 Task: Slide 17 - Reading Now.
Action: Mouse moved to (40, 103)
Screenshot: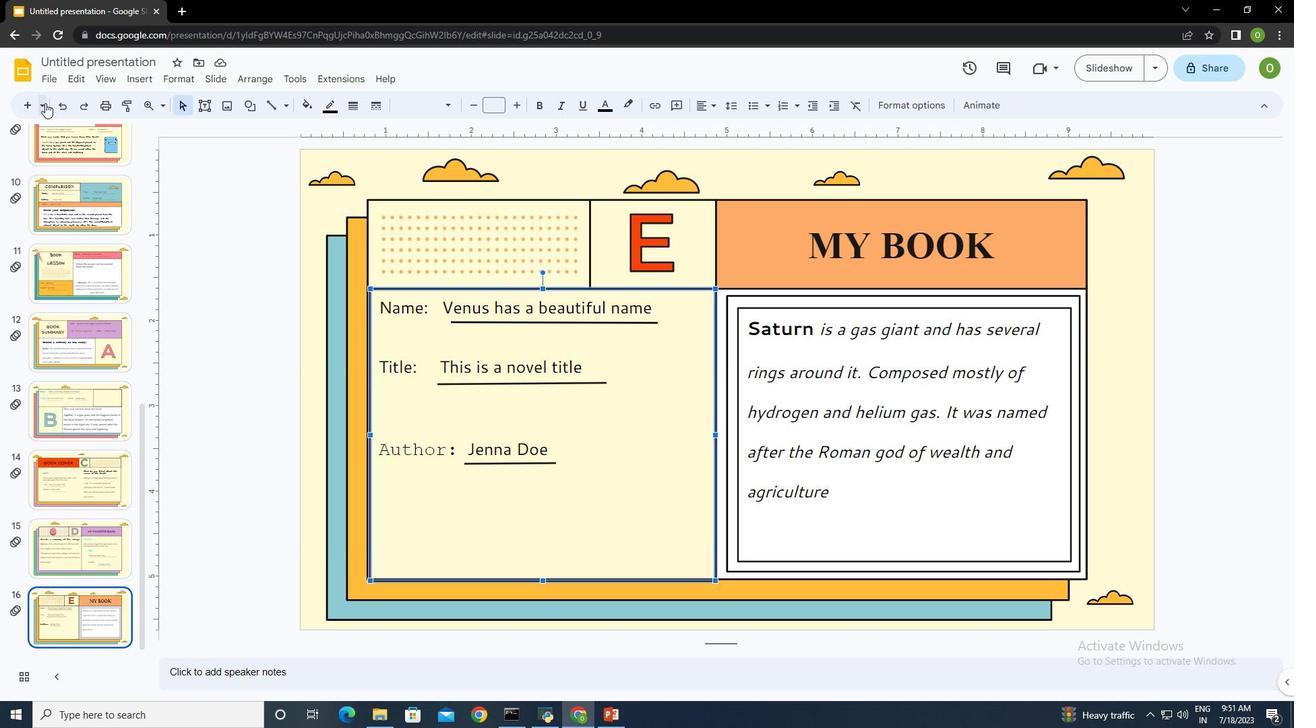 
Action: Mouse pressed left at (40, 103)
Screenshot: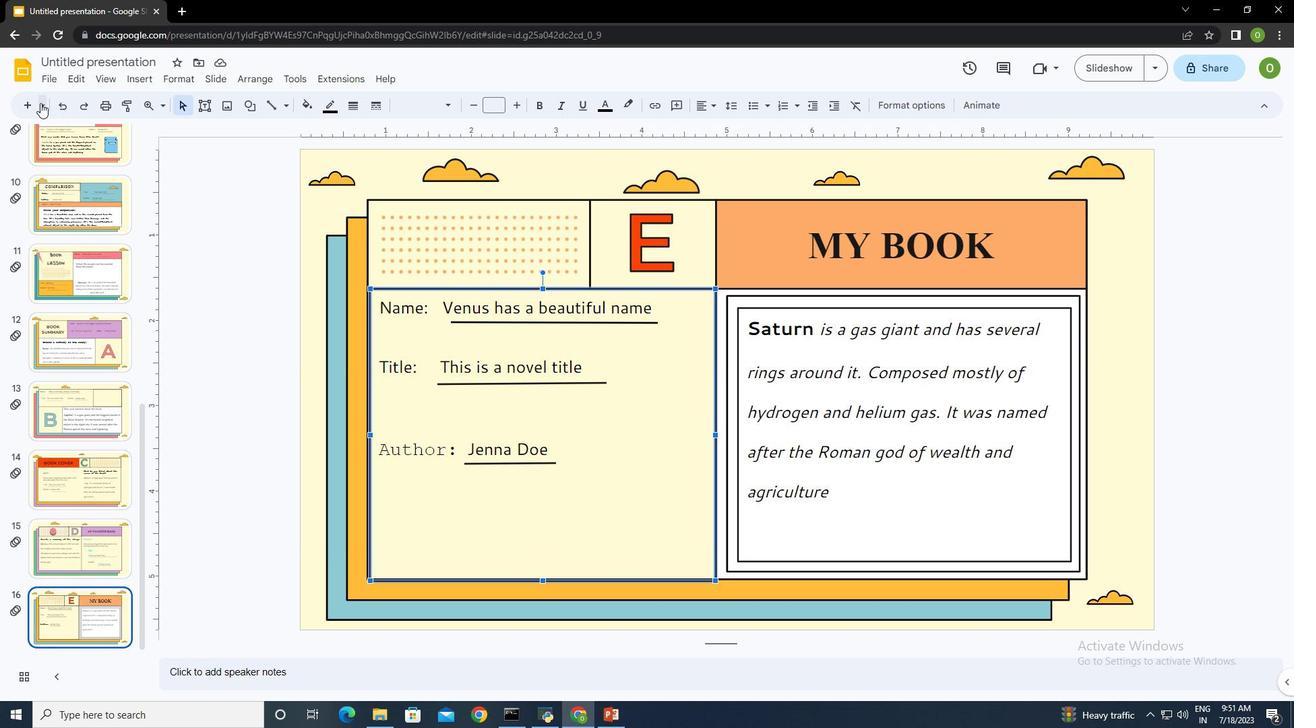 
Action: Mouse moved to (199, 468)
Screenshot: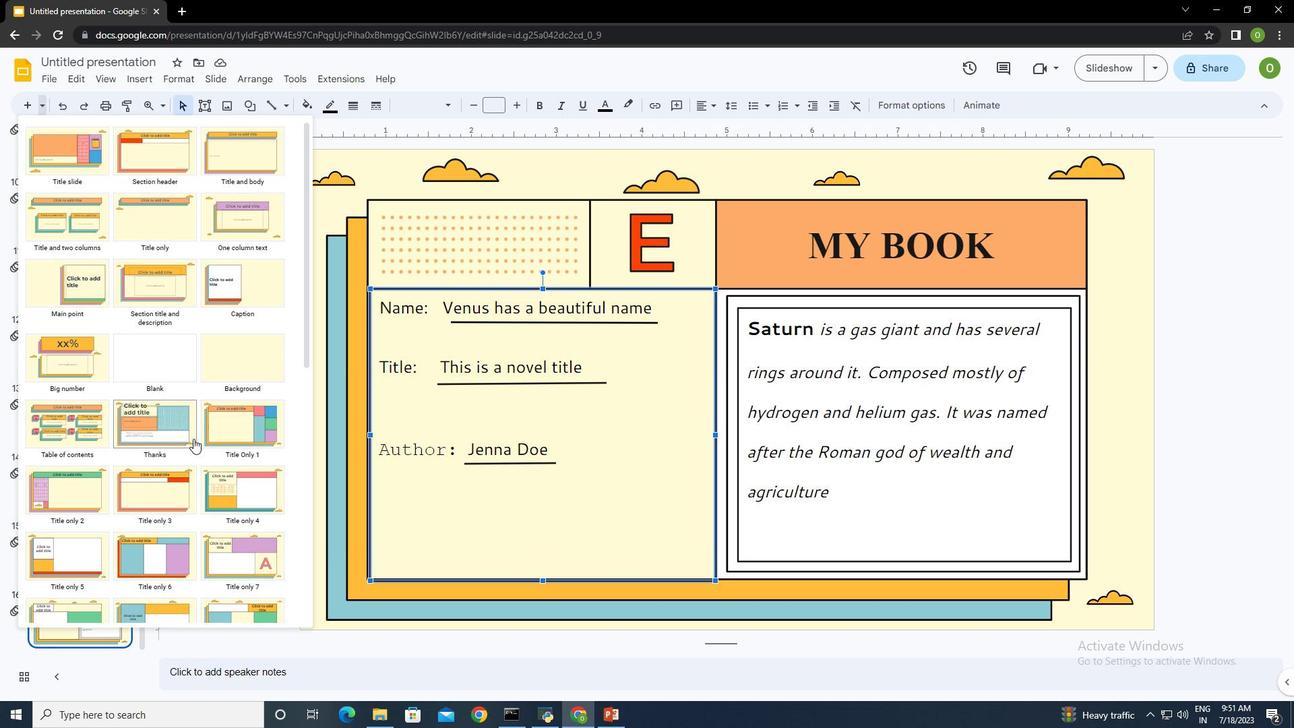 
Action: Mouse scrolled (199, 467) with delta (0, 0)
Screenshot: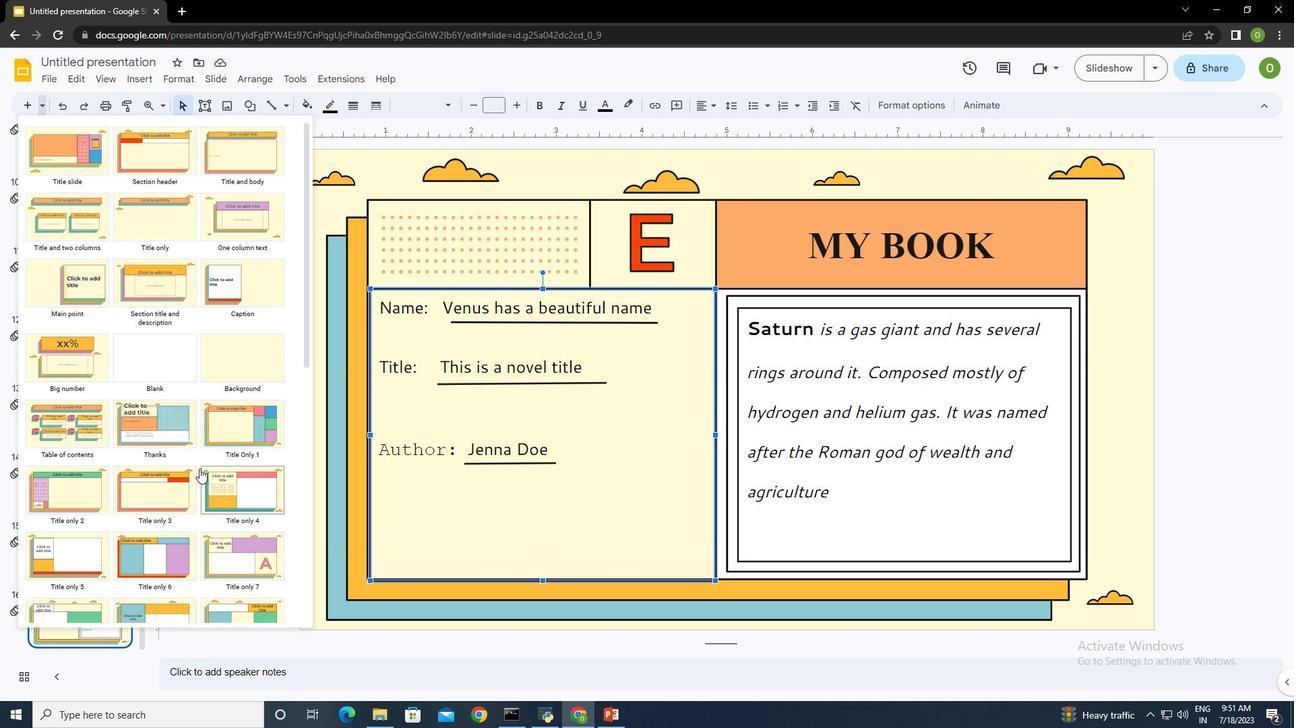 
Action: Mouse scrolled (199, 467) with delta (0, 0)
Screenshot: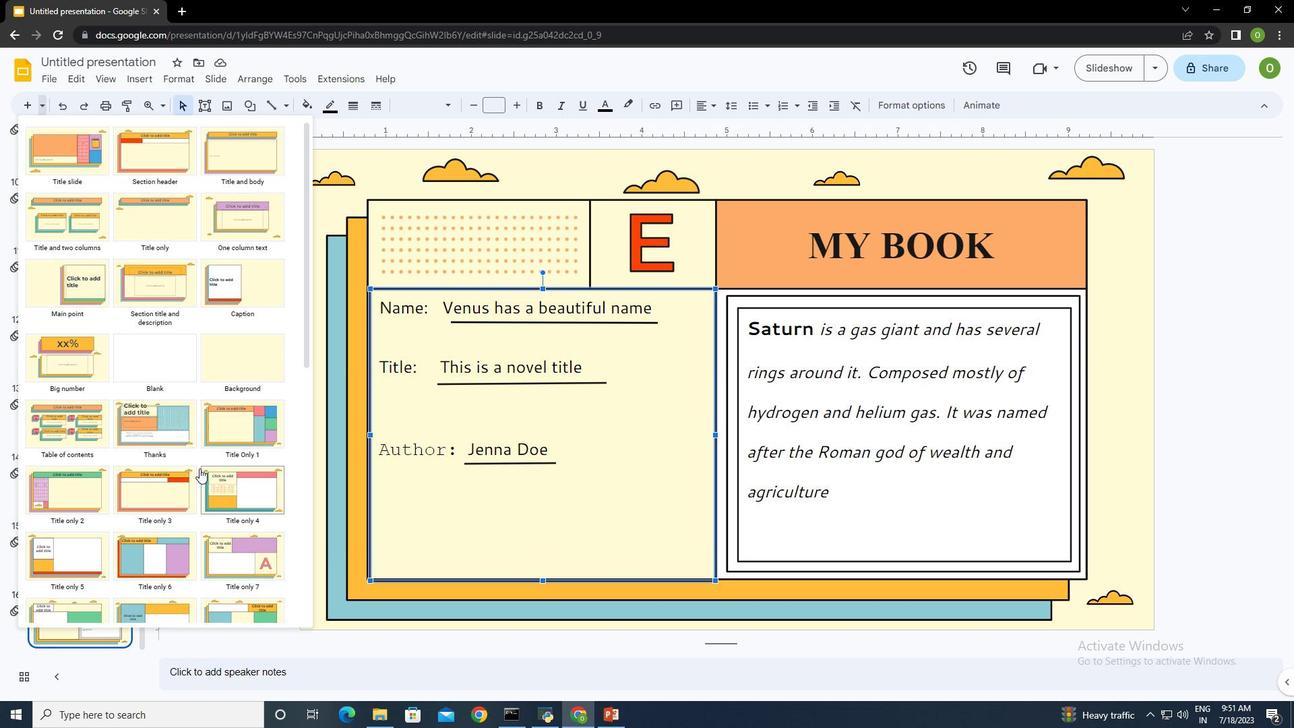 
Action: Mouse scrolled (199, 467) with delta (0, 0)
Screenshot: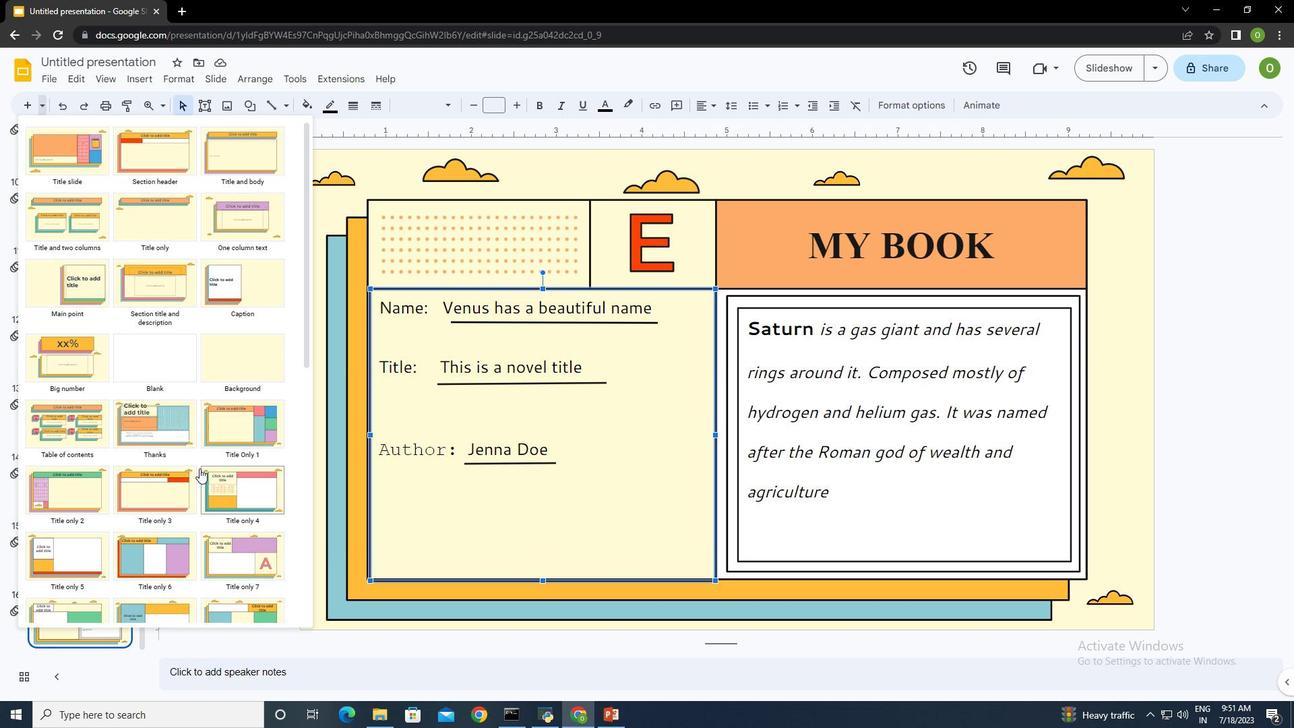 
Action: Mouse scrolled (199, 467) with delta (0, 0)
Screenshot: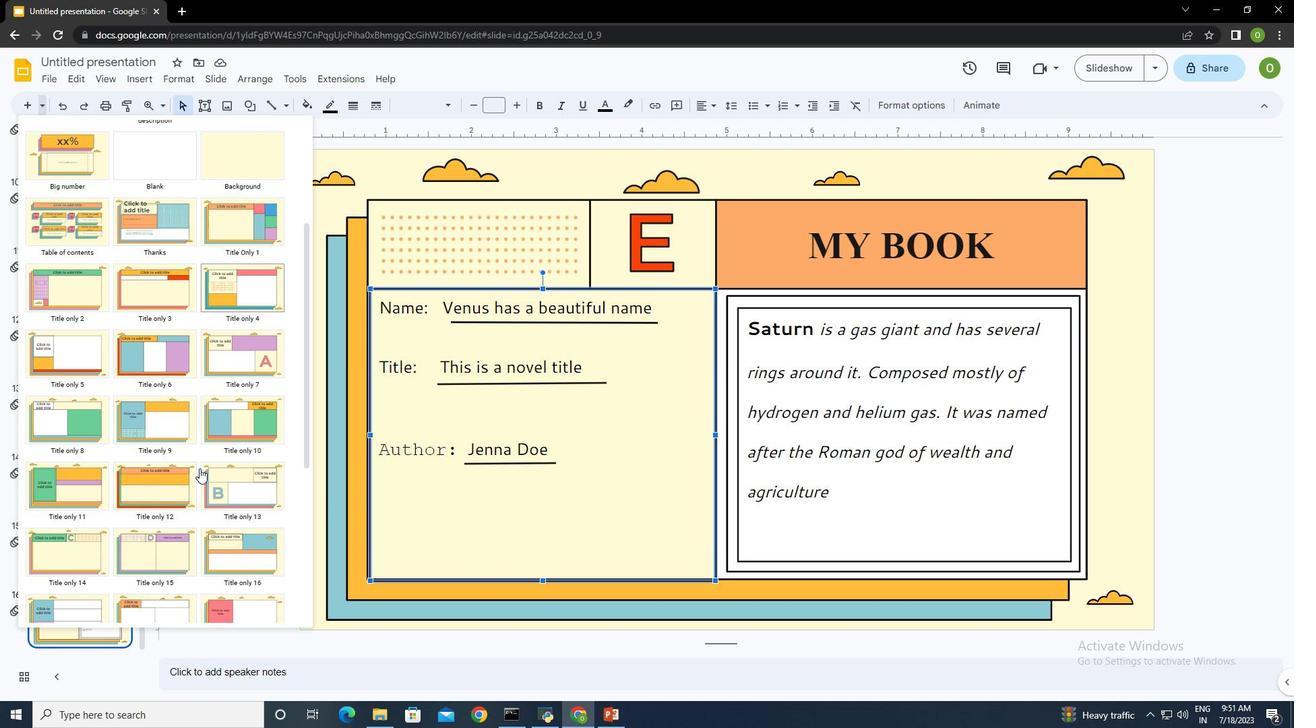 
Action: Mouse scrolled (199, 467) with delta (0, 0)
Screenshot: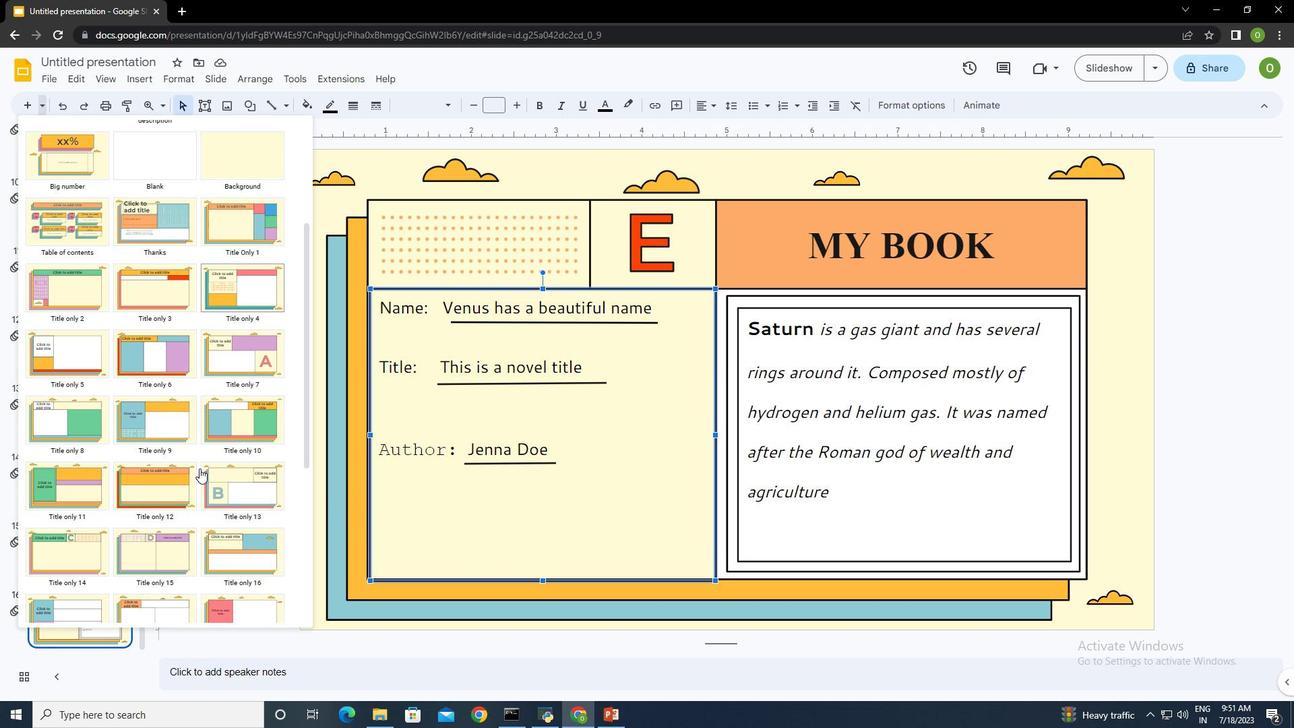 
Action: Mouse scrolled (199, 467) with delta (0, 0)
Screenshot: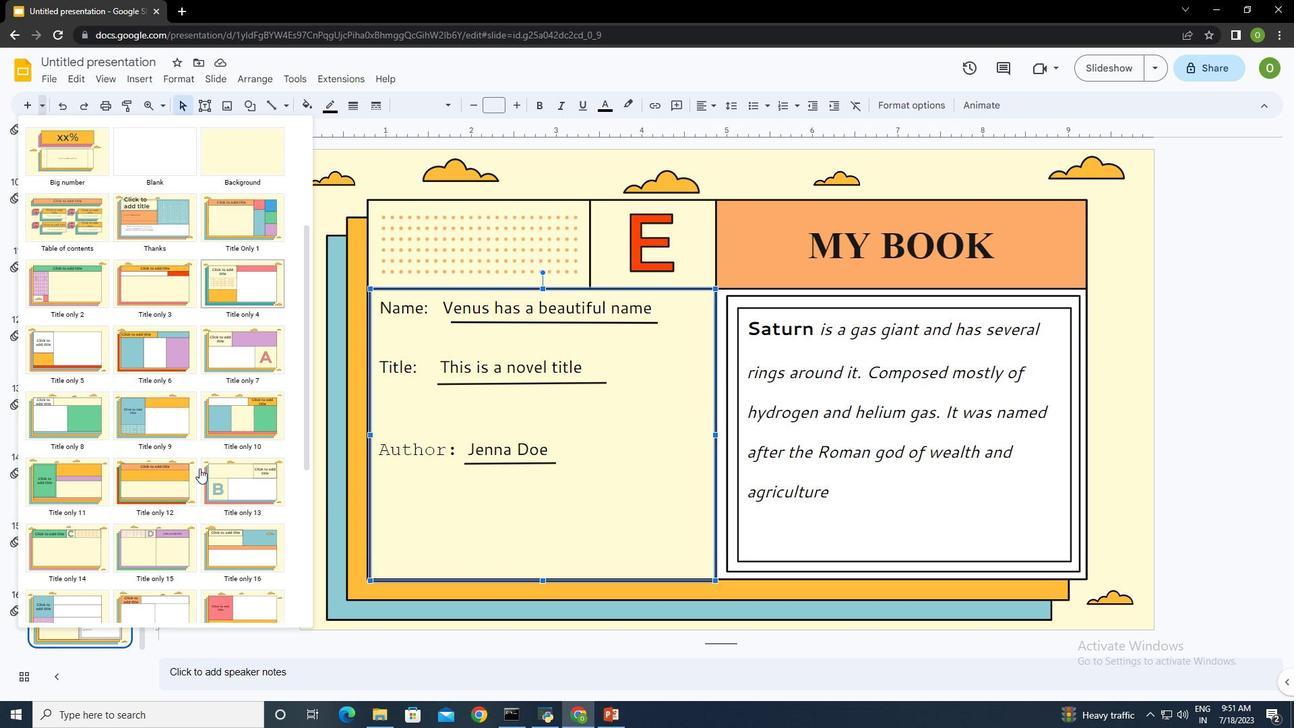 
Action: Mouse scrolled (199, 467) with delta (0, 0)
Screenshot: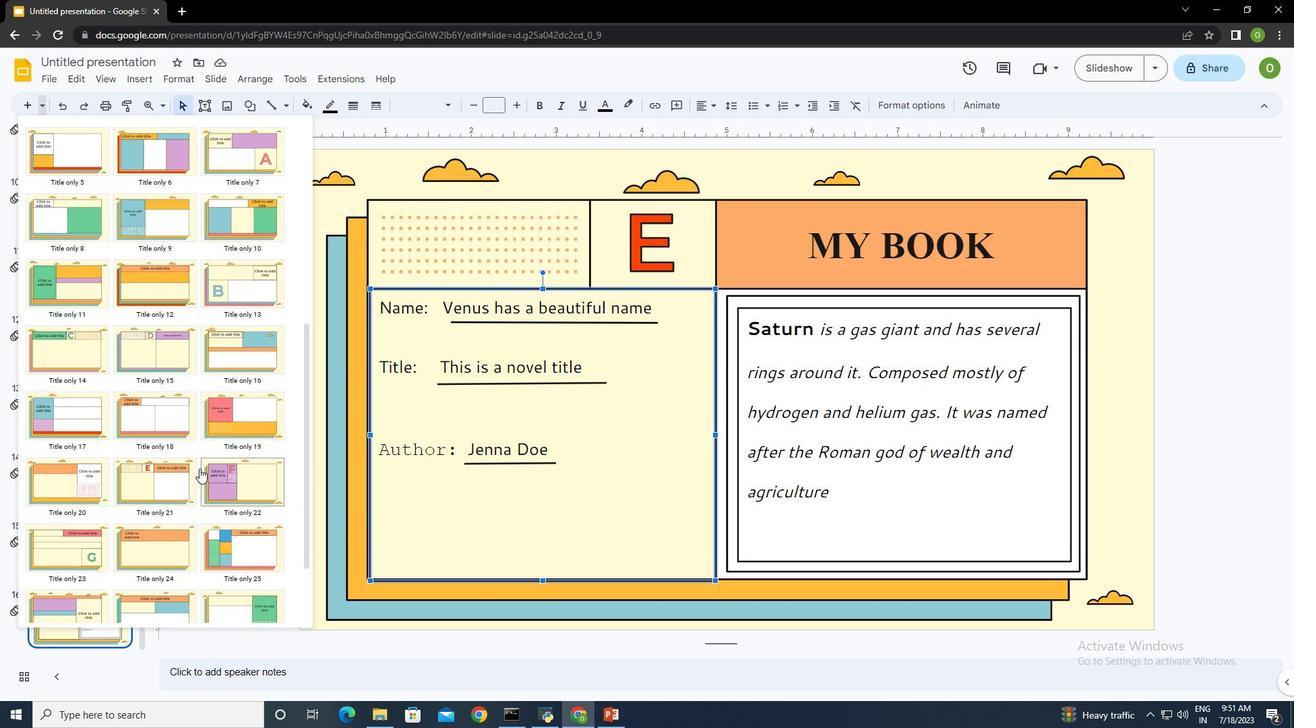 
Action: Mouse moved to (246, 409)
Screenshot: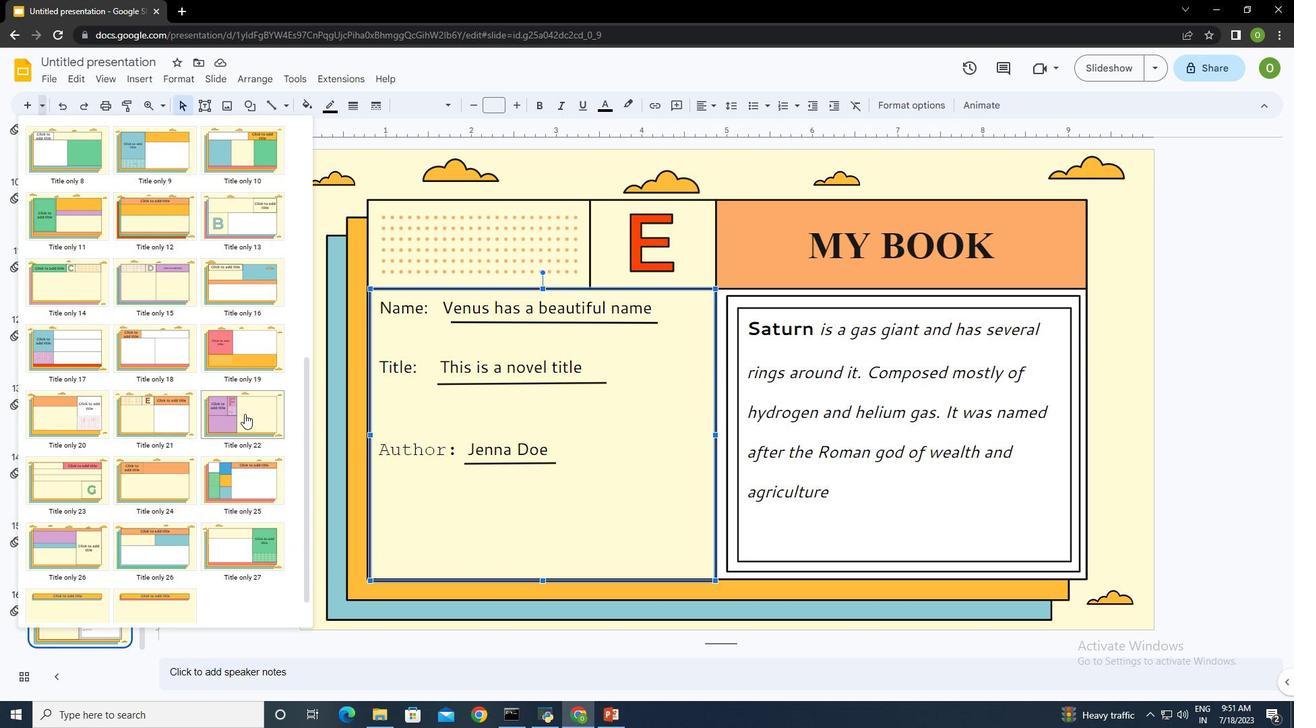 
Action: Mouse pressed left at (246, 409)
Screenshot: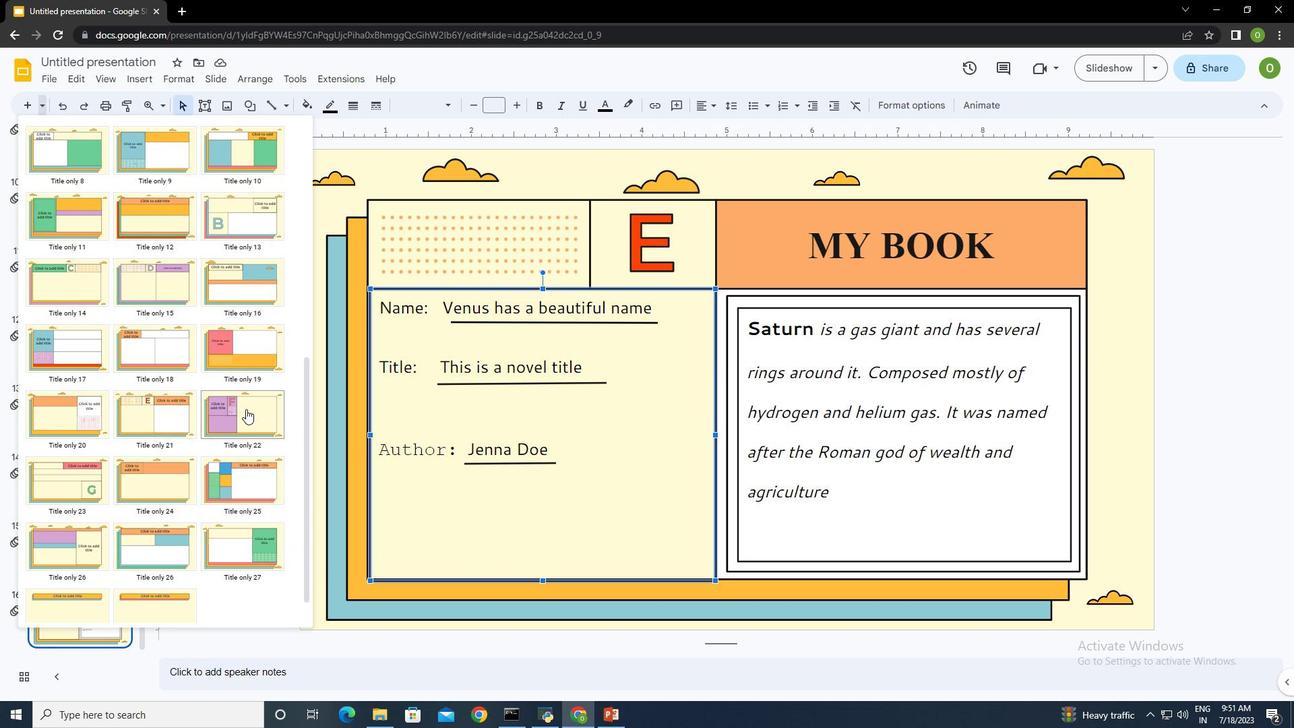 
Action: Mouse moved to (489, 296)
Screenshot: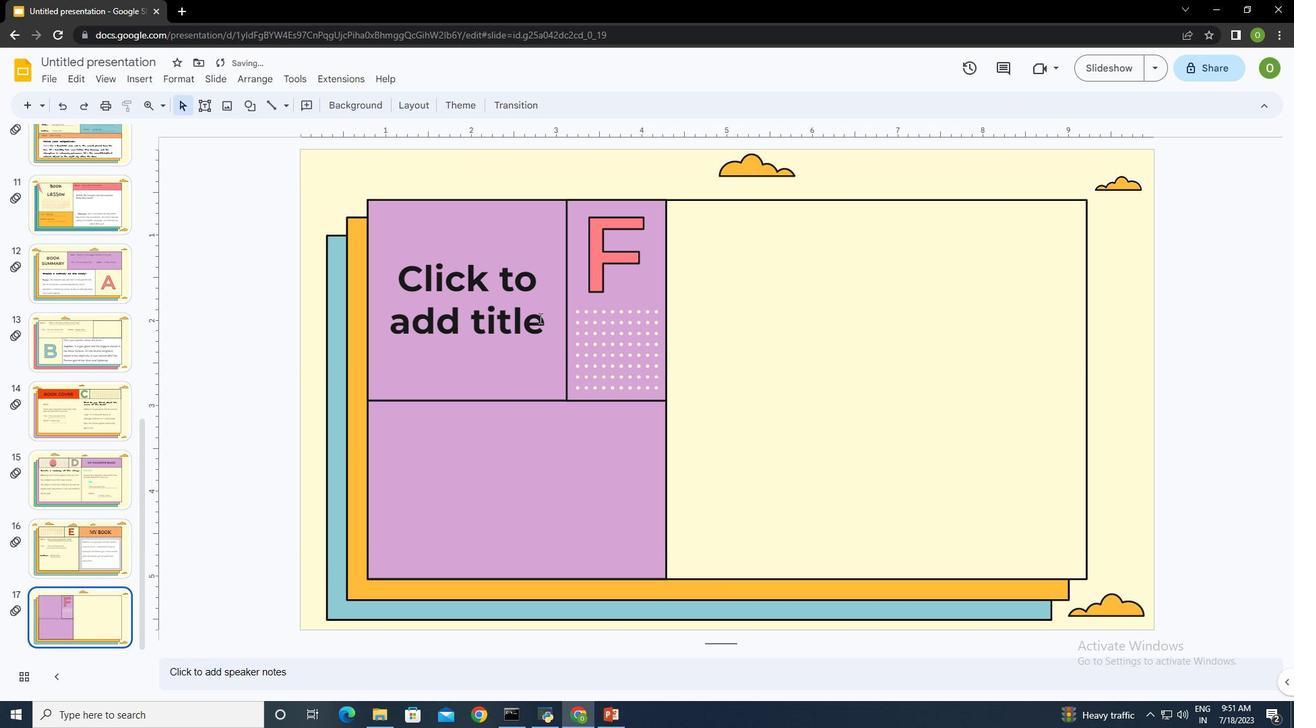 
Action: Mouse pressed left at (489, 296)
Screenshot: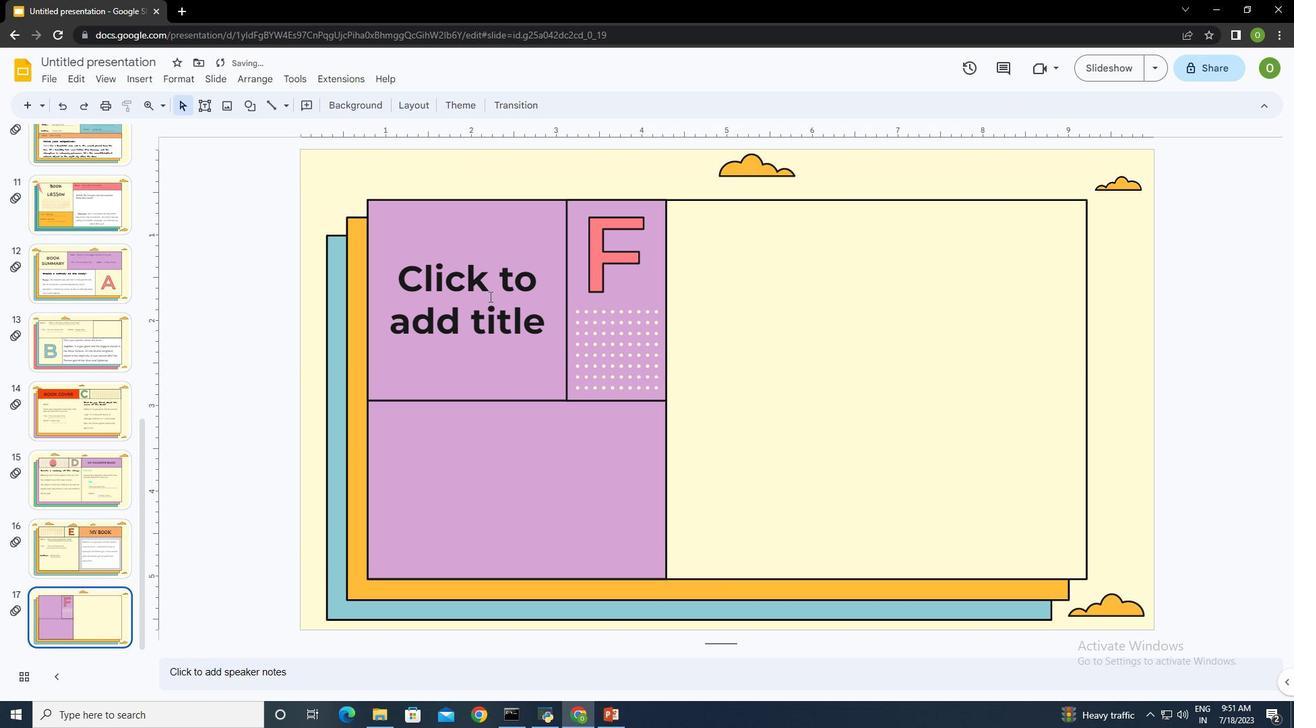
Action: Key pressed <Key.shift><Key.shift><Key.shift><Key.caps_lock>REASING<Key.space>NOE<Key.backspace>W
Screenshot: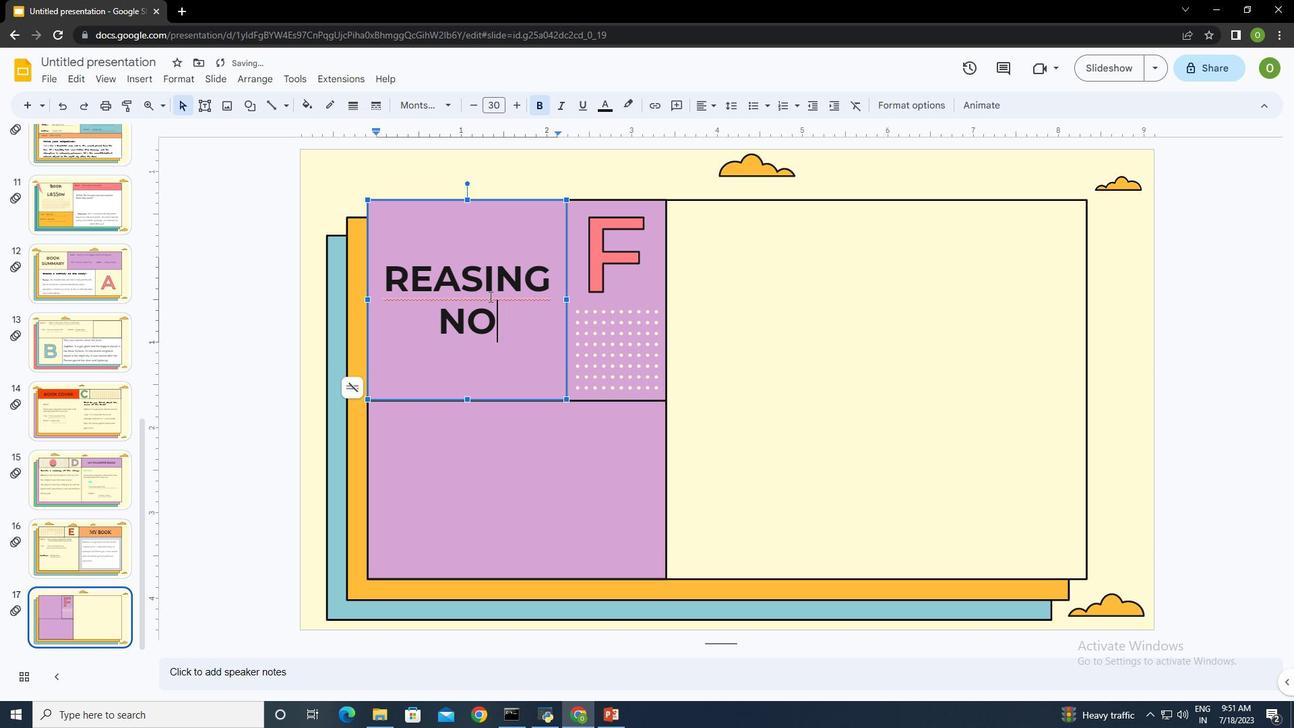 
Action: Mouse moved to (387, 252)
Screenshot: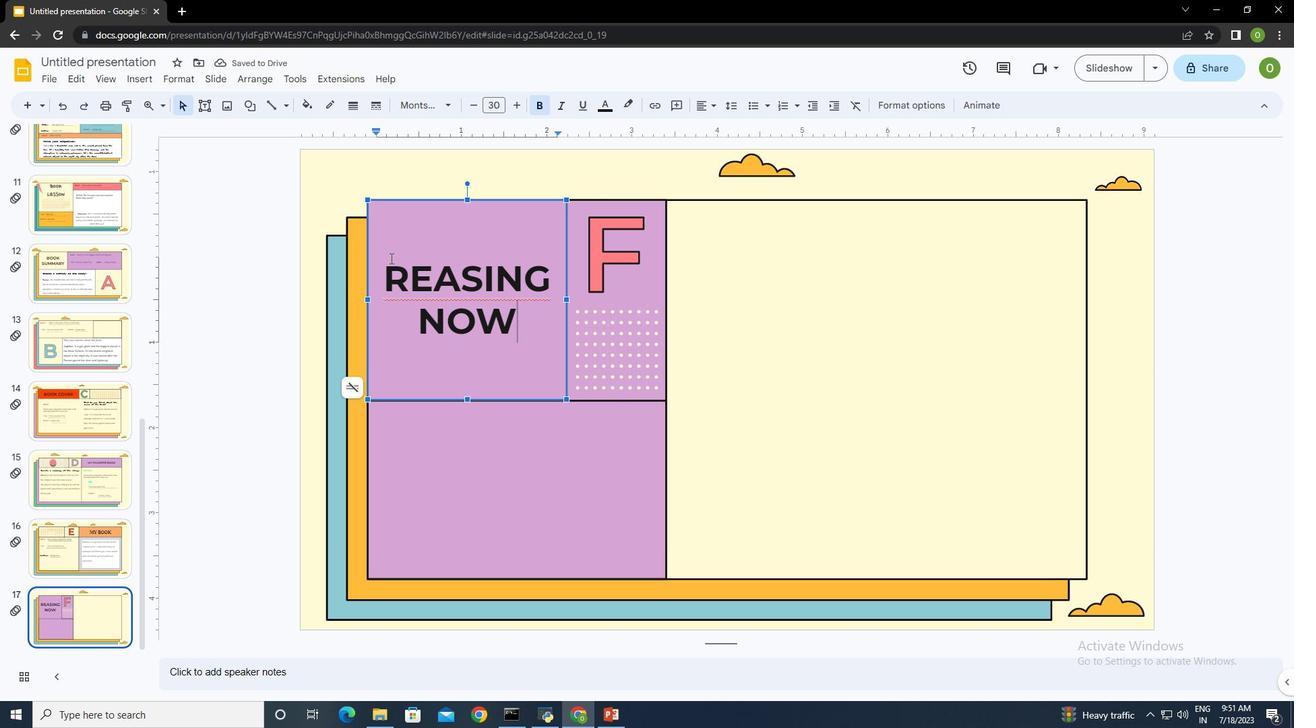 
Action: Mouse pressed left at (387, 252)
Screenshot: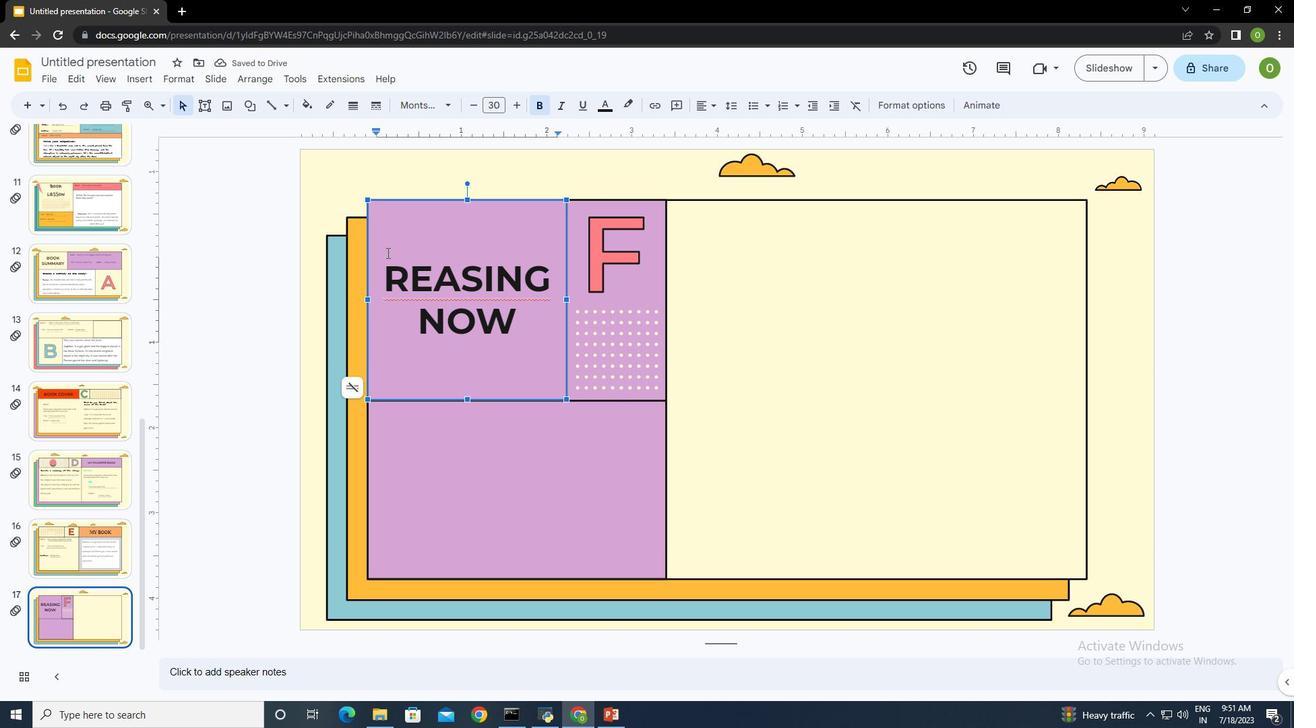 
Action: Mouse moved to (295, 78)
Screenshot: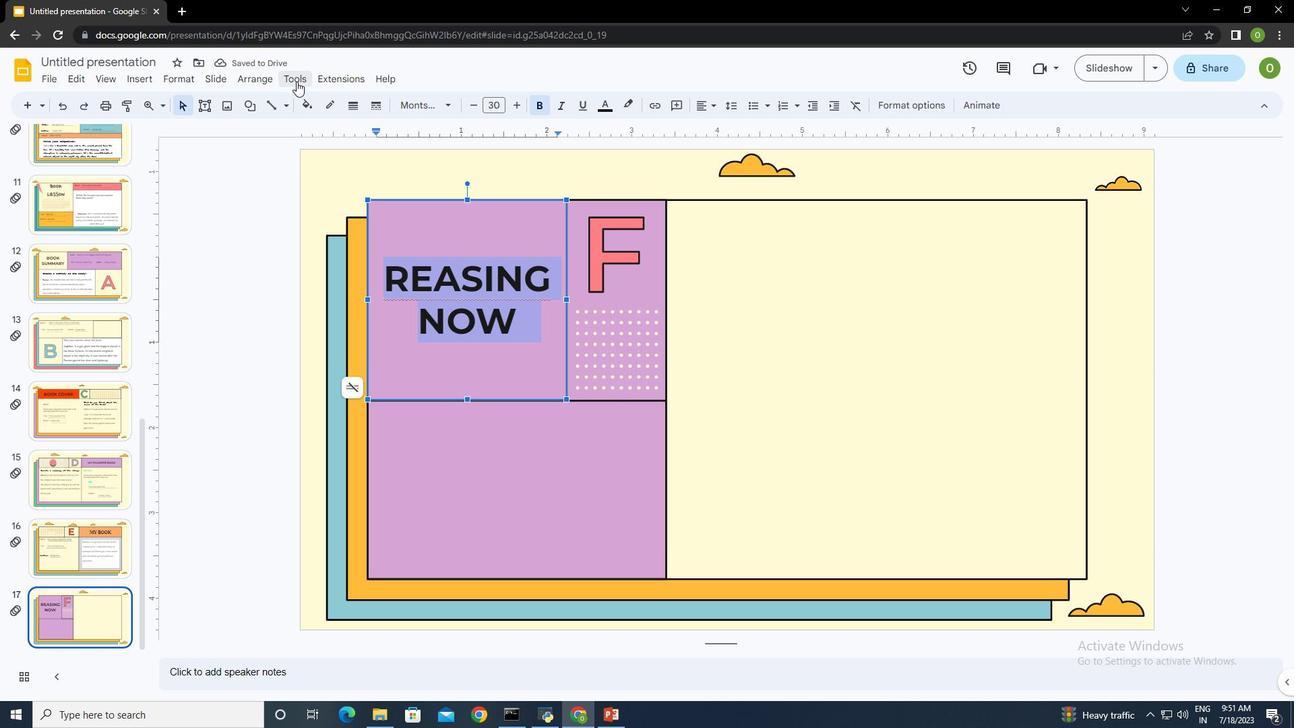 
Action: Mouse pressed left at (295, 78)
Screenshot: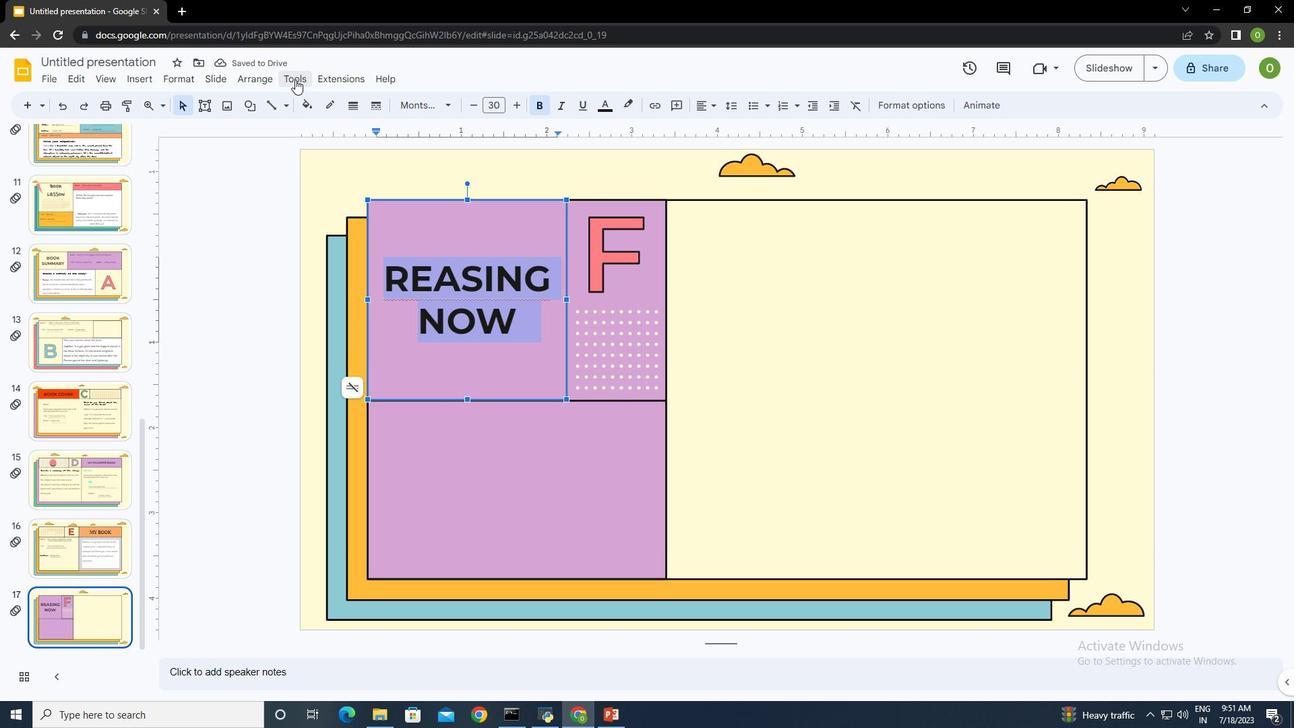 
Action: Mouse moved to (329, 103)
Screenshot: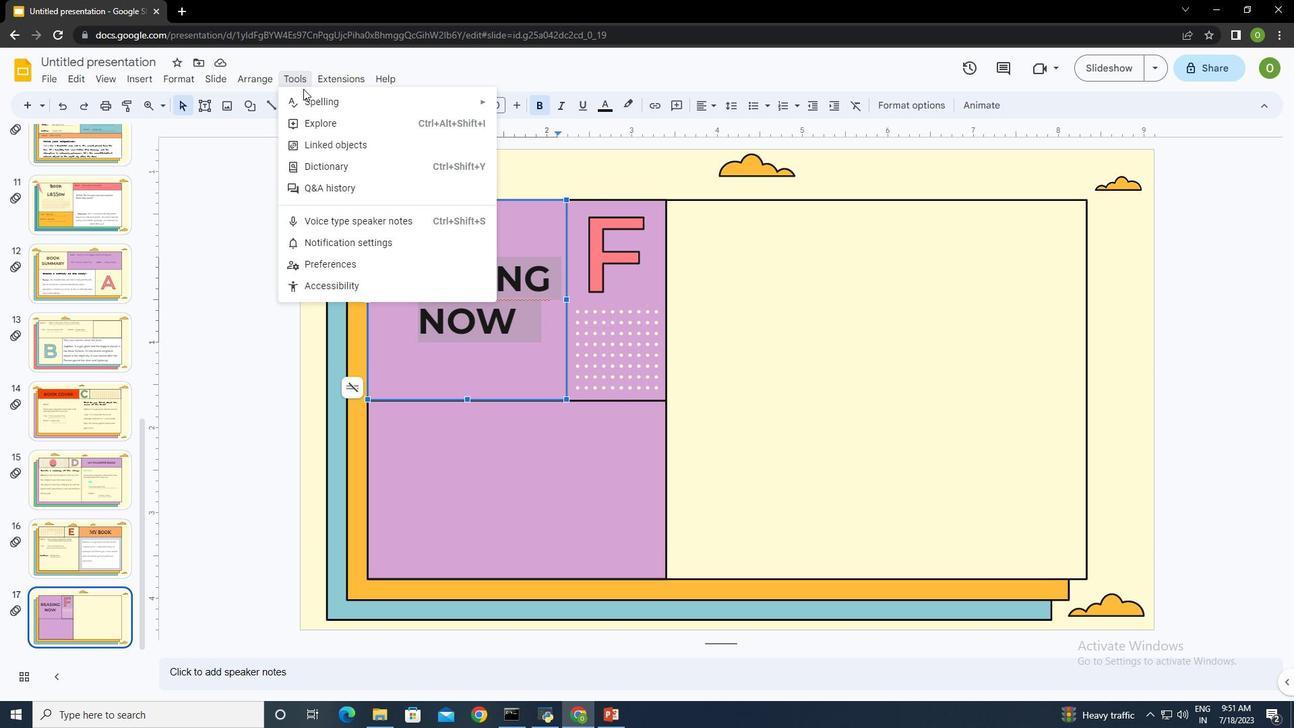 
Action: Mouse pressed left at (329, 103)
Screenshot: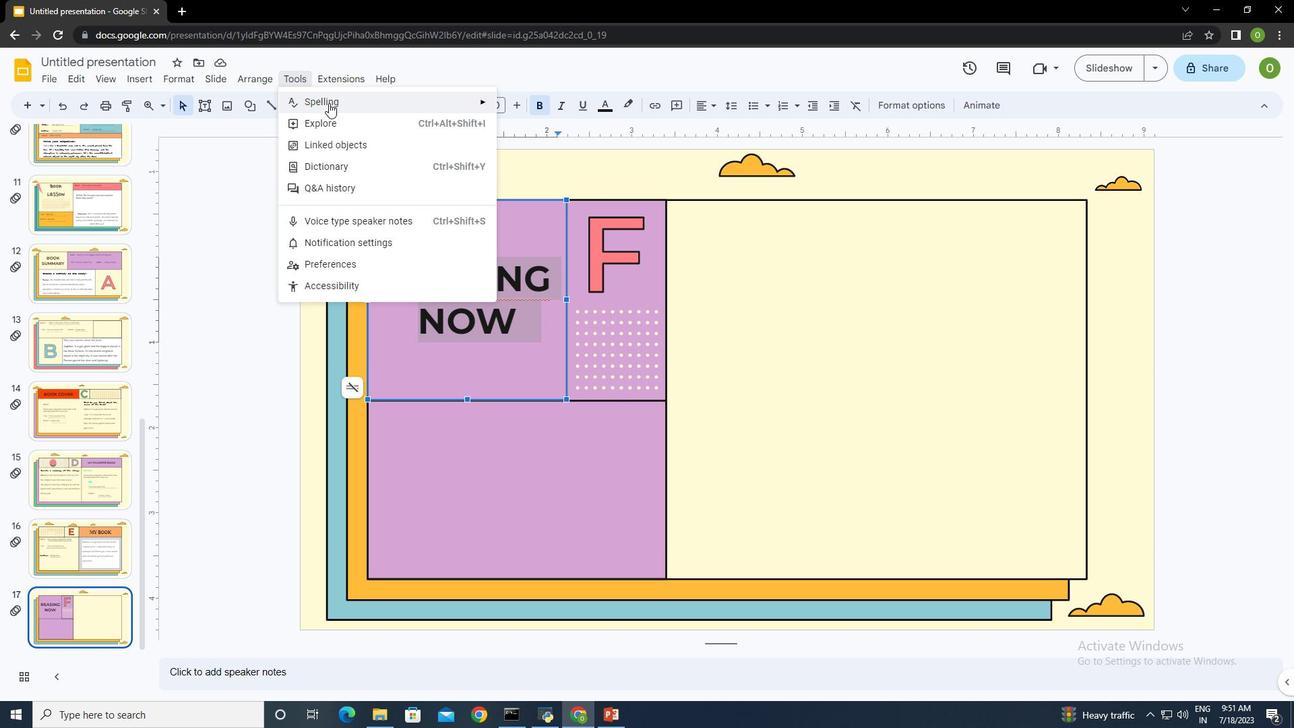
Action: Mouse moved to (552, 103)
Screenshot: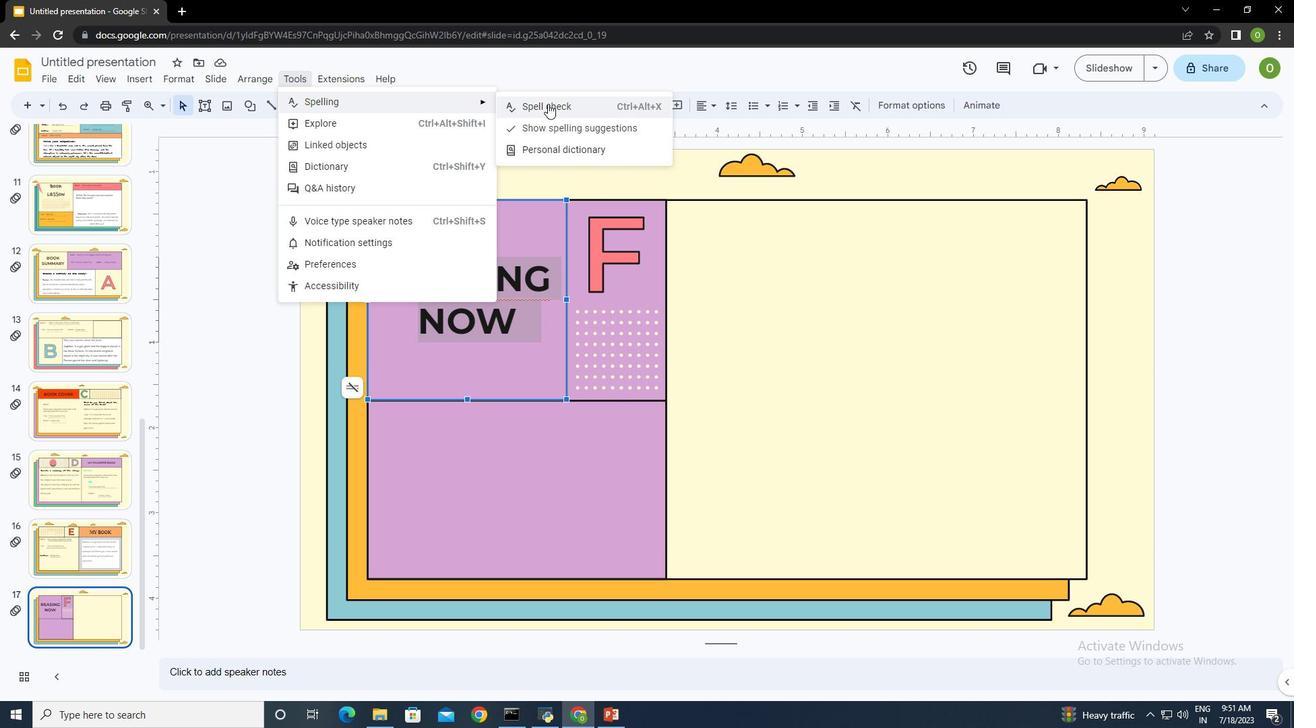 
Action: Mouse pressed left at (552, 103)
Screenshot: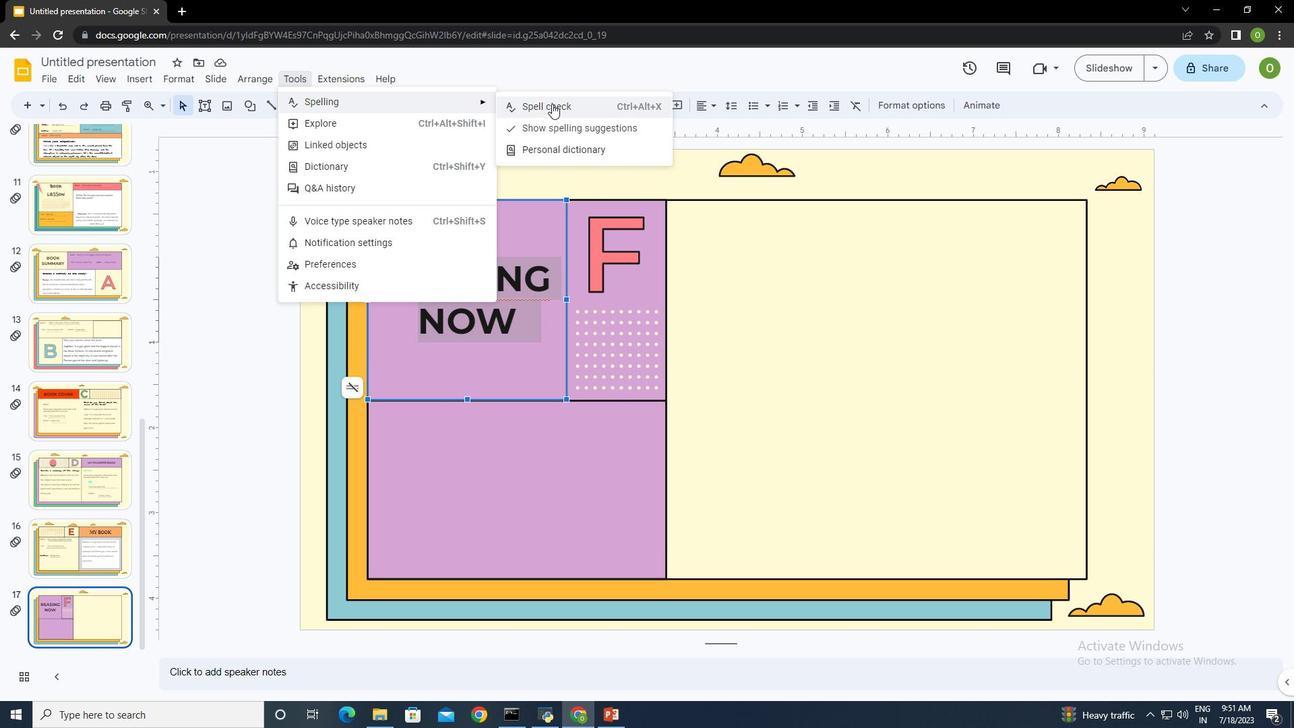 
Action: Mouse moved to (1091, 201)
Screenshot: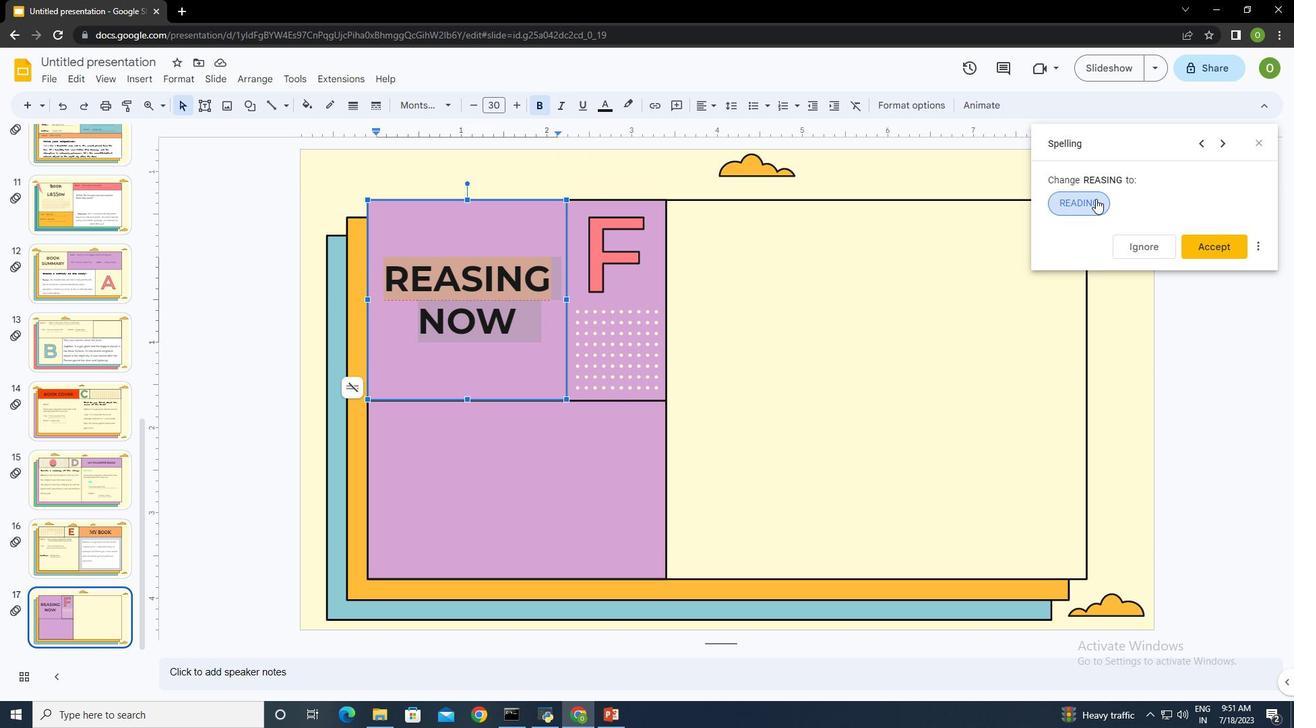 
Action: Mouse pressed left at (1091, 201)
Screenshot: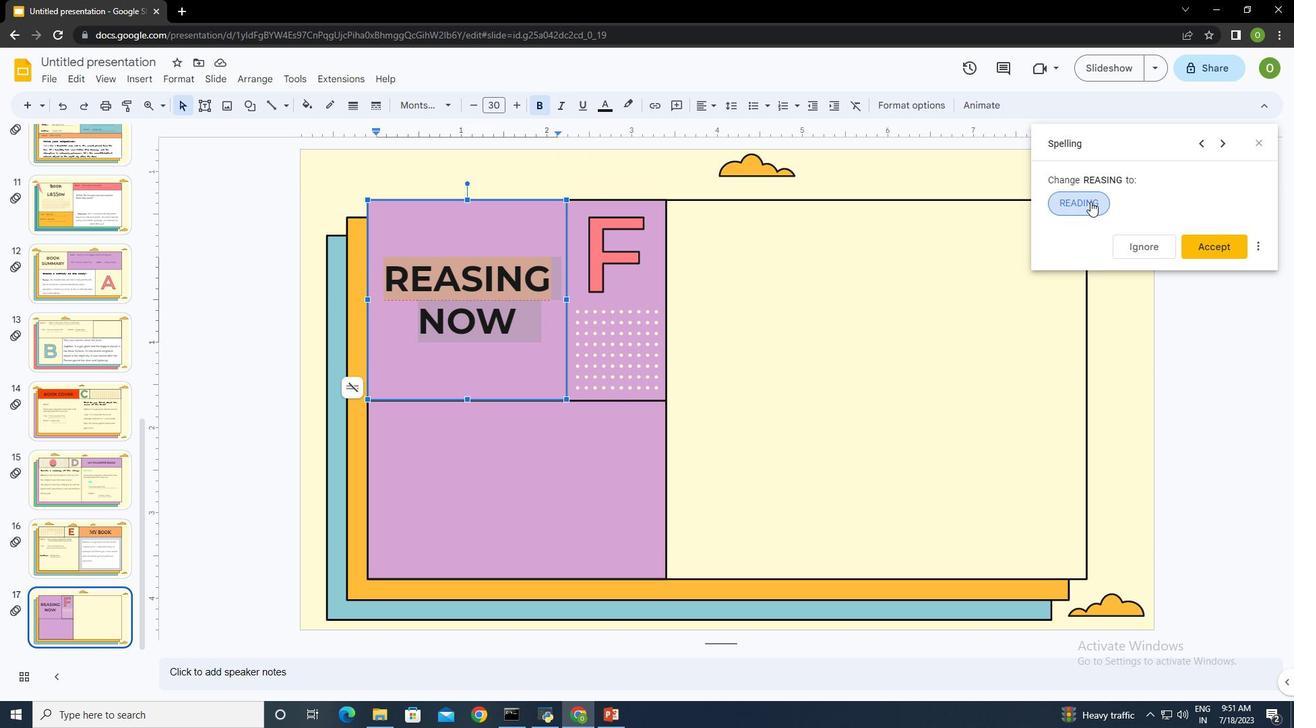 
Action: Mouse moved to (1259, 142)
Screenshot: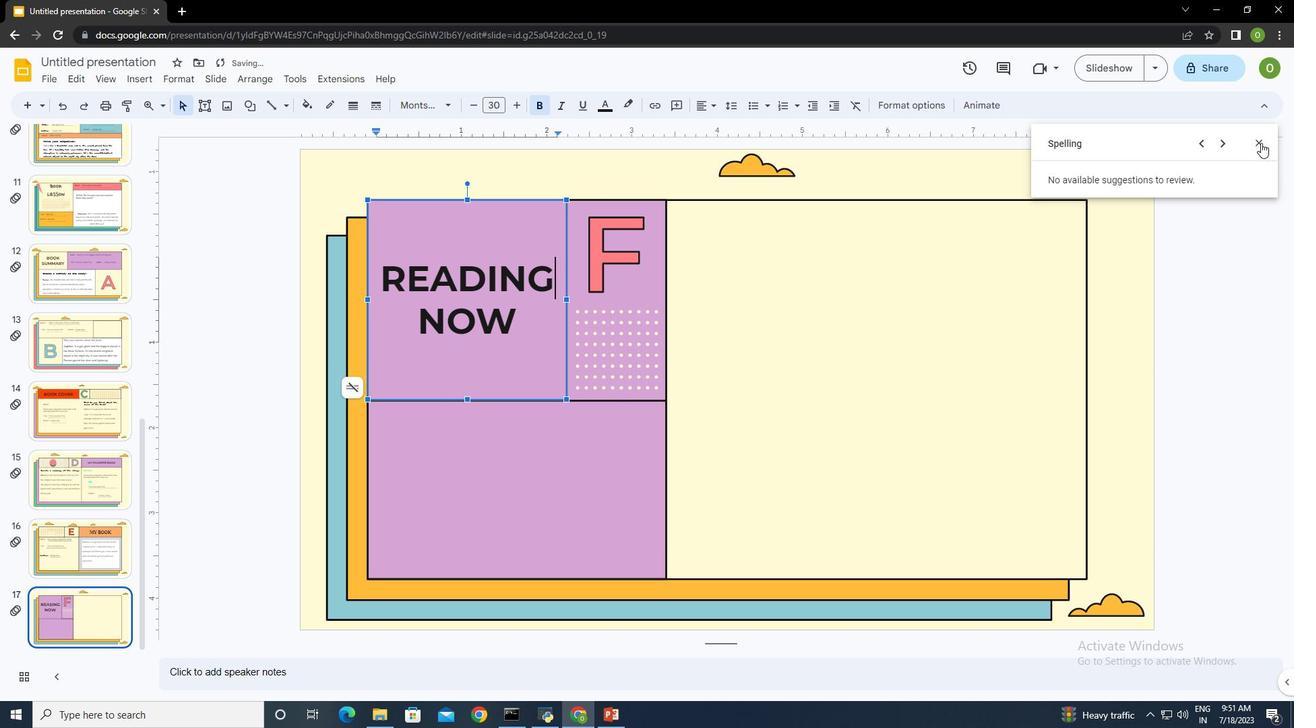
Action: Mouse pressed left at (1259, 142)
Screenshot: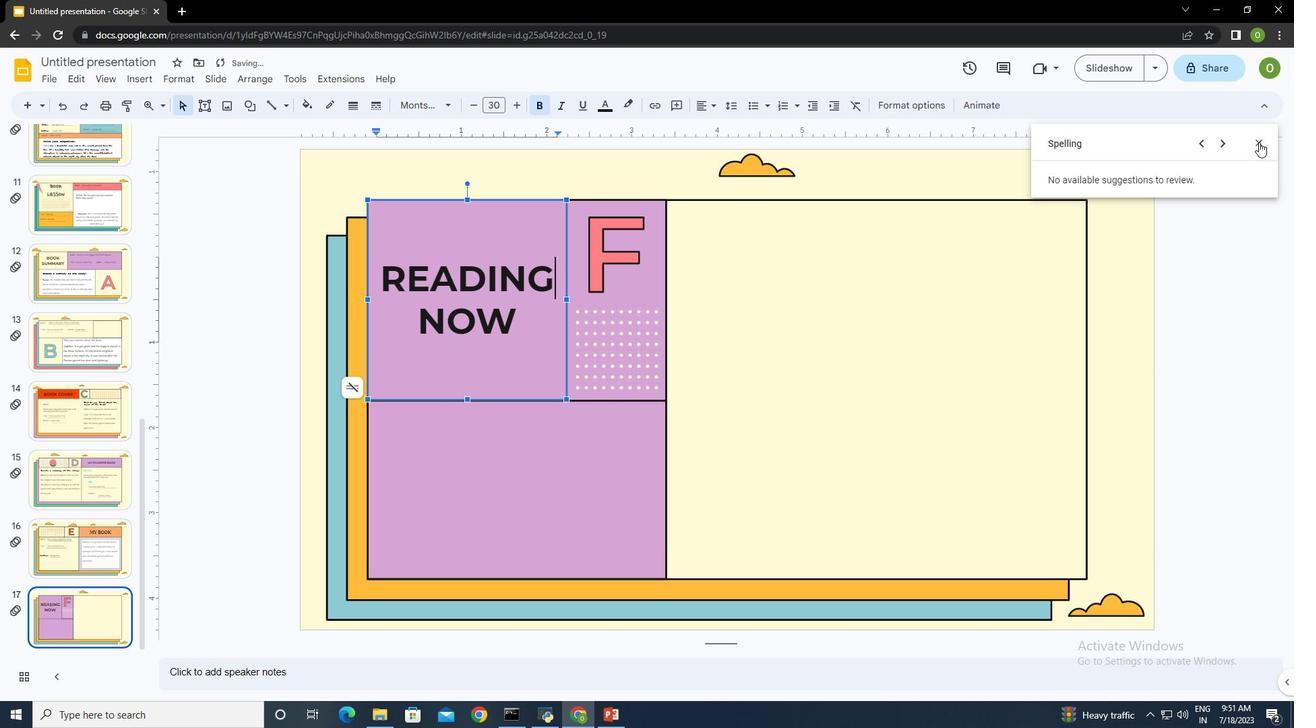 
Action: Mouse moved to (553, 467)
Screenshot: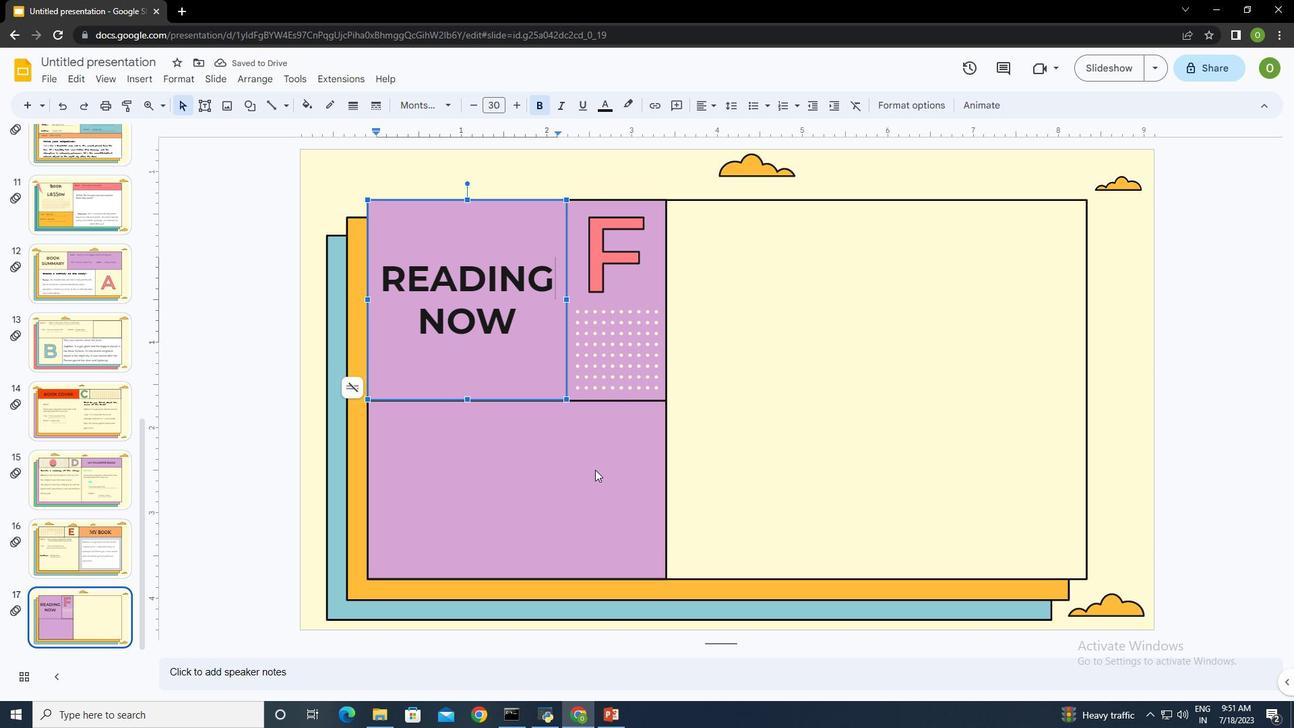 
Action: Mouse pressed left at (553, 467)
Screenshot: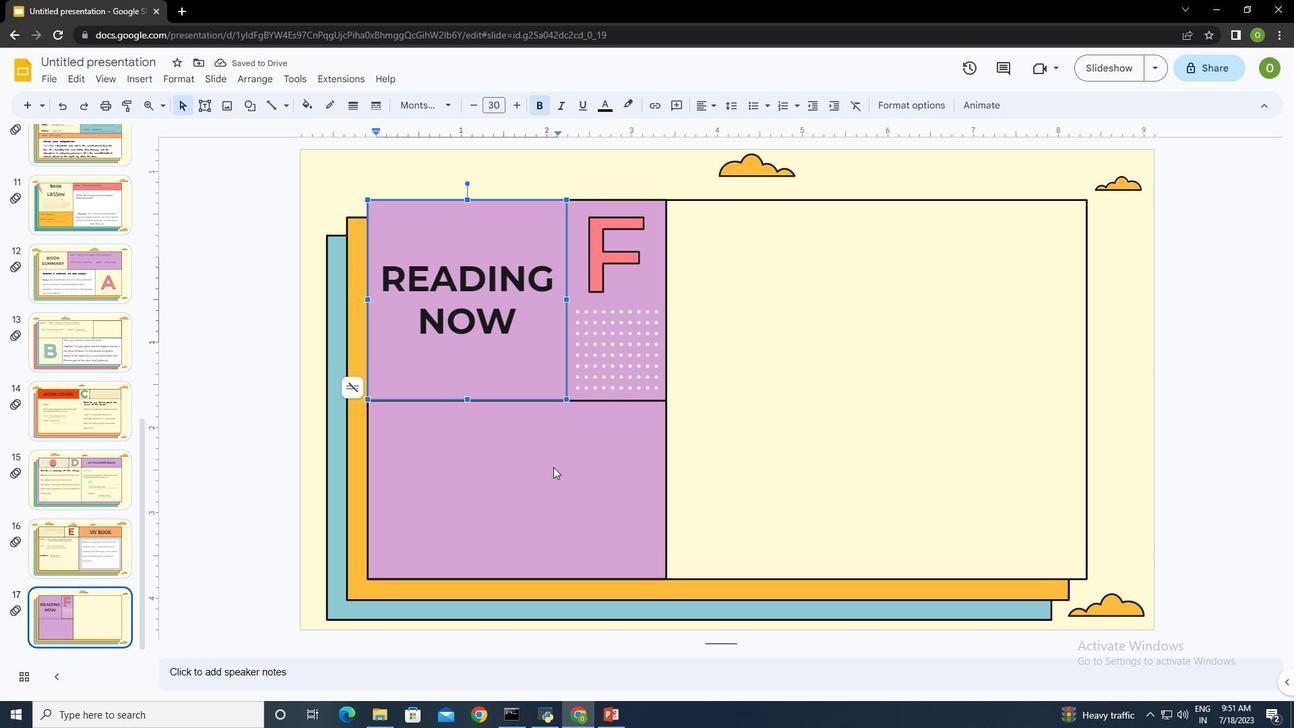 
Action: Mouse moved to (199, 106)
Screenshot: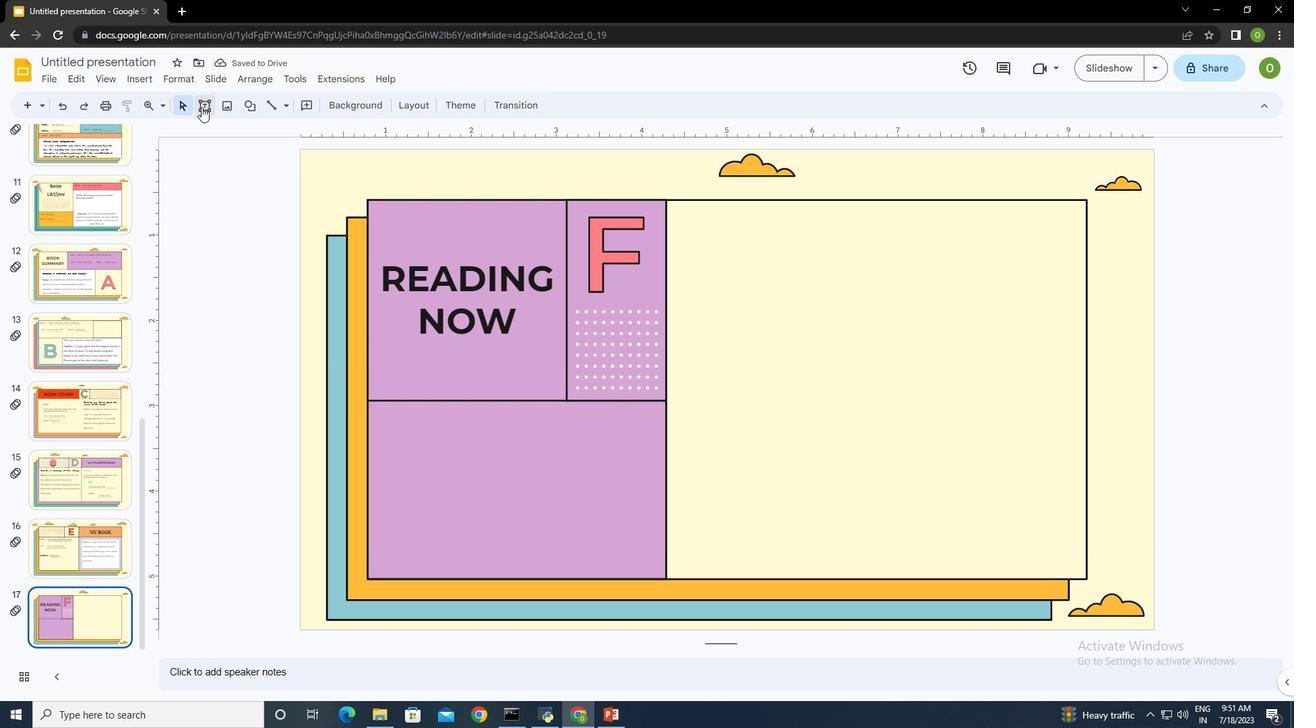 
Action: Mouse pressed left at (199, 106)
Screenshot: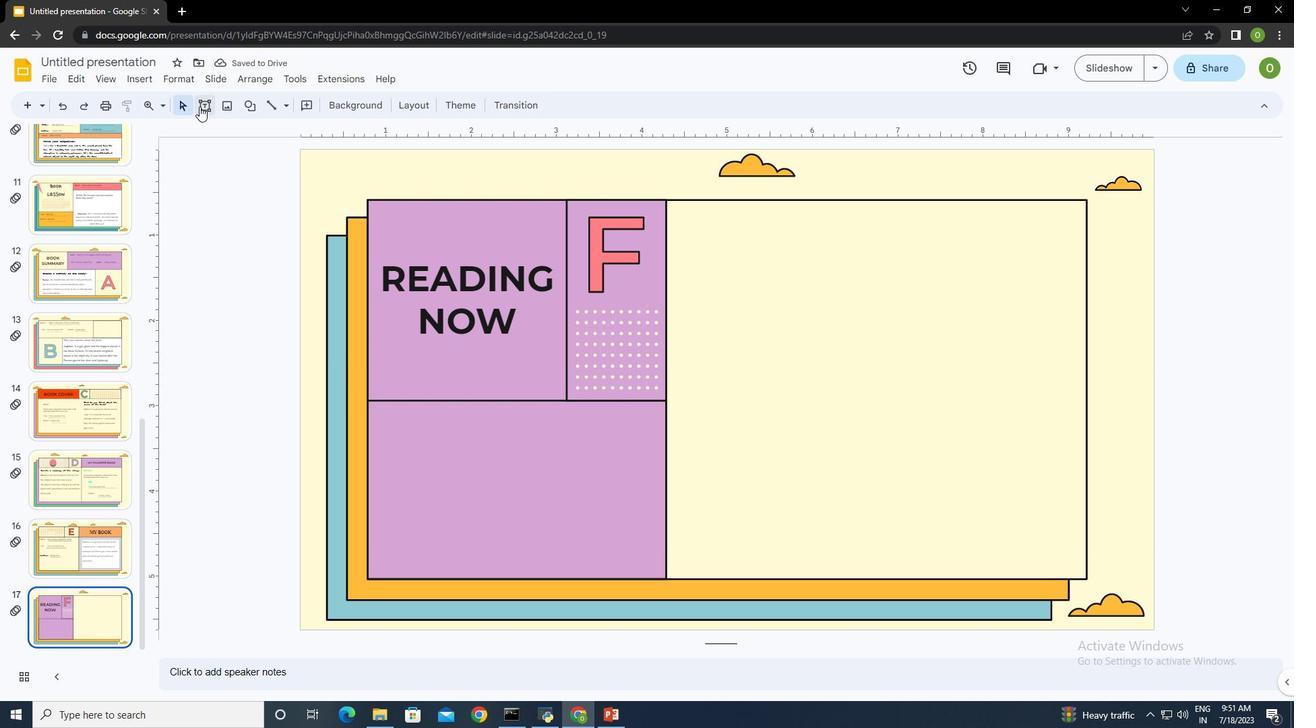 
Action: Mouse moved to (376, 407)
Screenshot: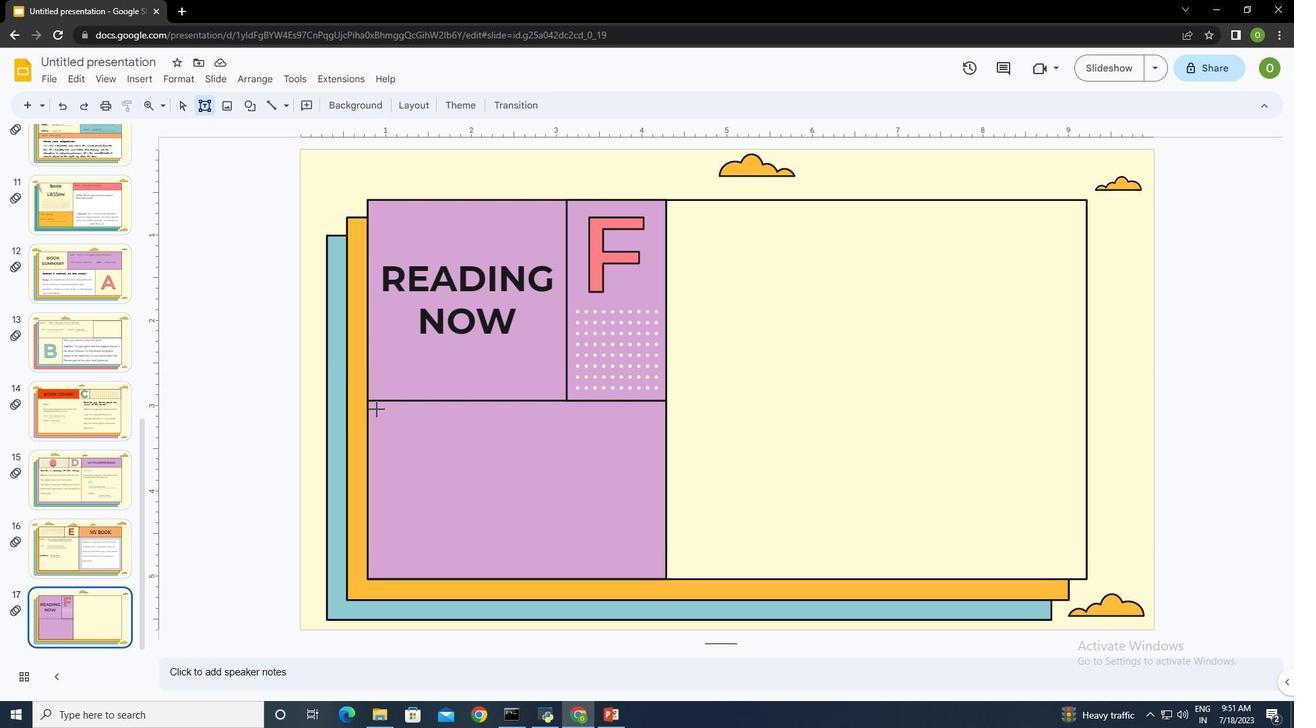 
Action: Mouse pressed left at (376, 407)
Screenshot: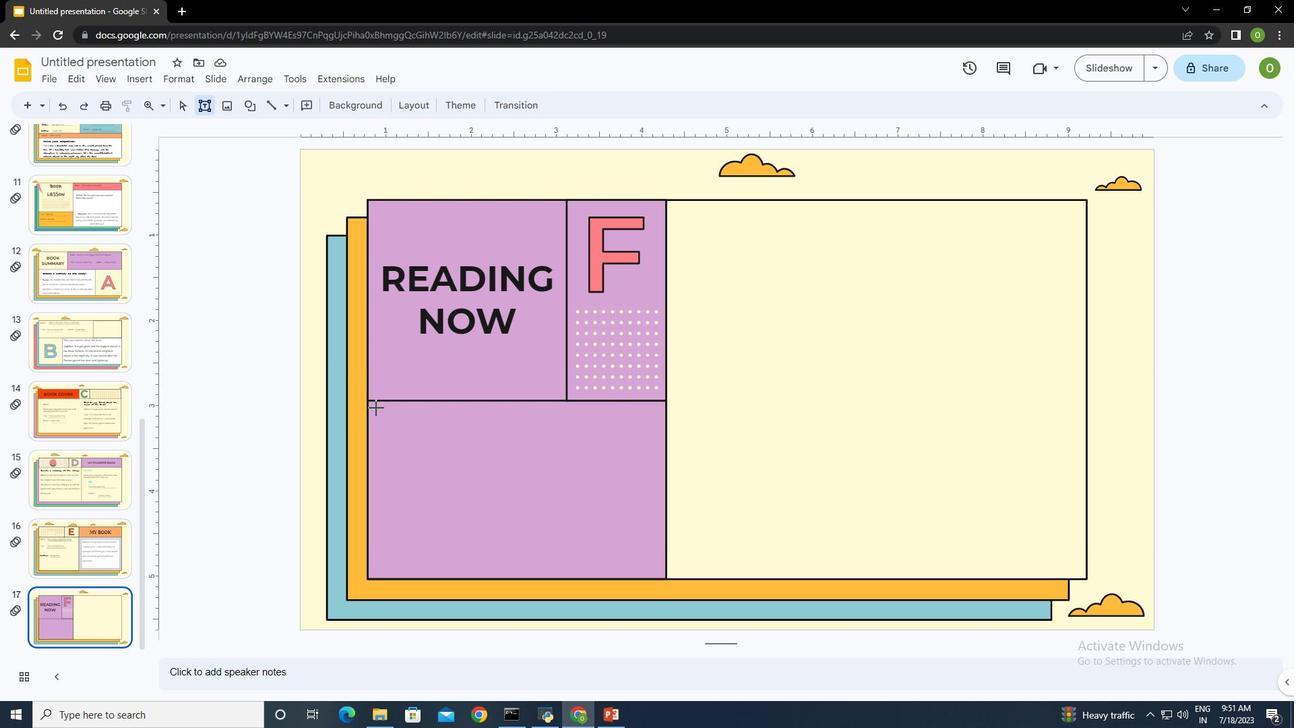 
Action: Mouse moved to (350, 104)
Screenshot: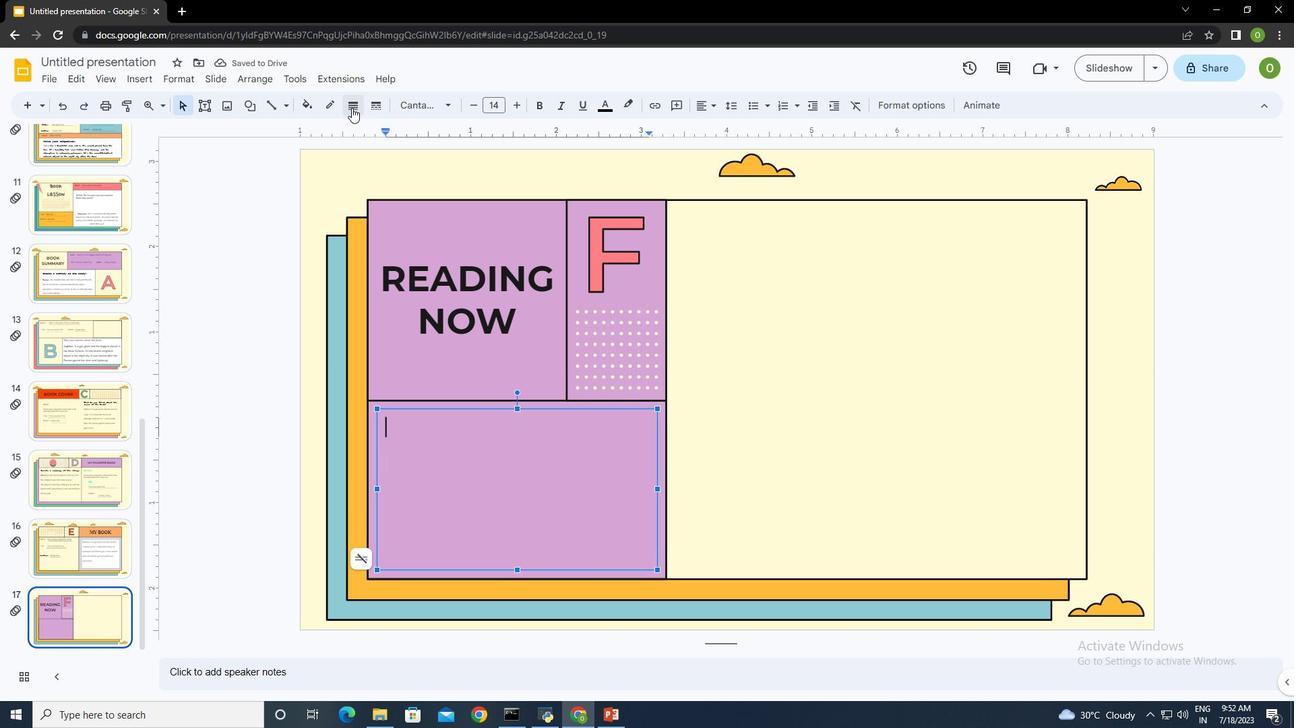 
Action: Mouse pressed left at (350, 104)
Screenshot: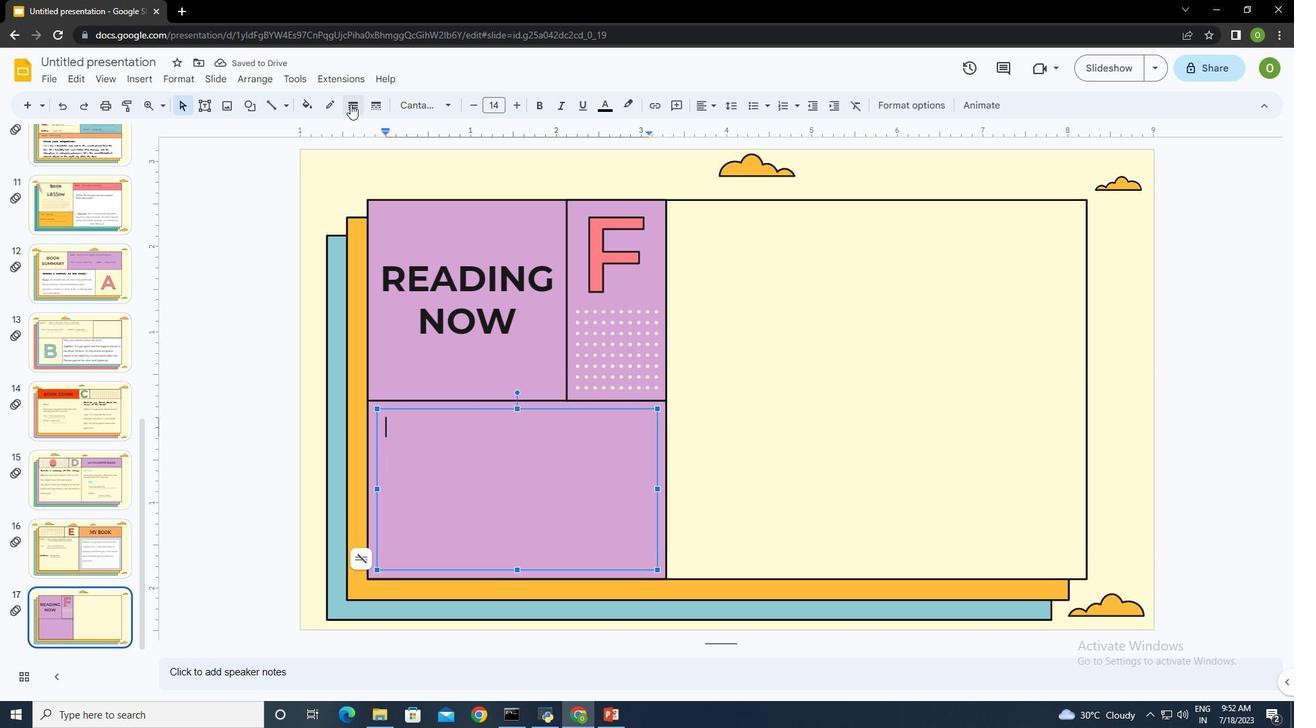 
Action: Mouse moved to (373, 155)
Screenshot: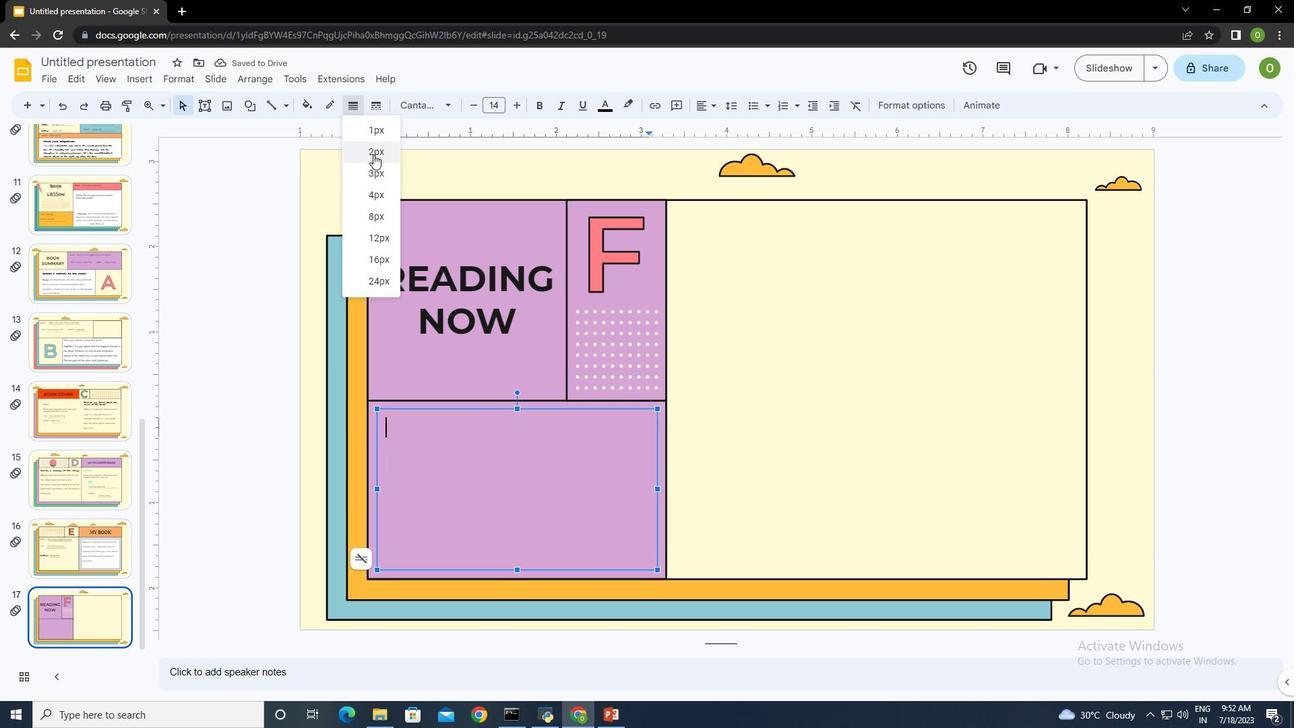 
Action: Mouse pressed left at (373, 155)
Screenshot: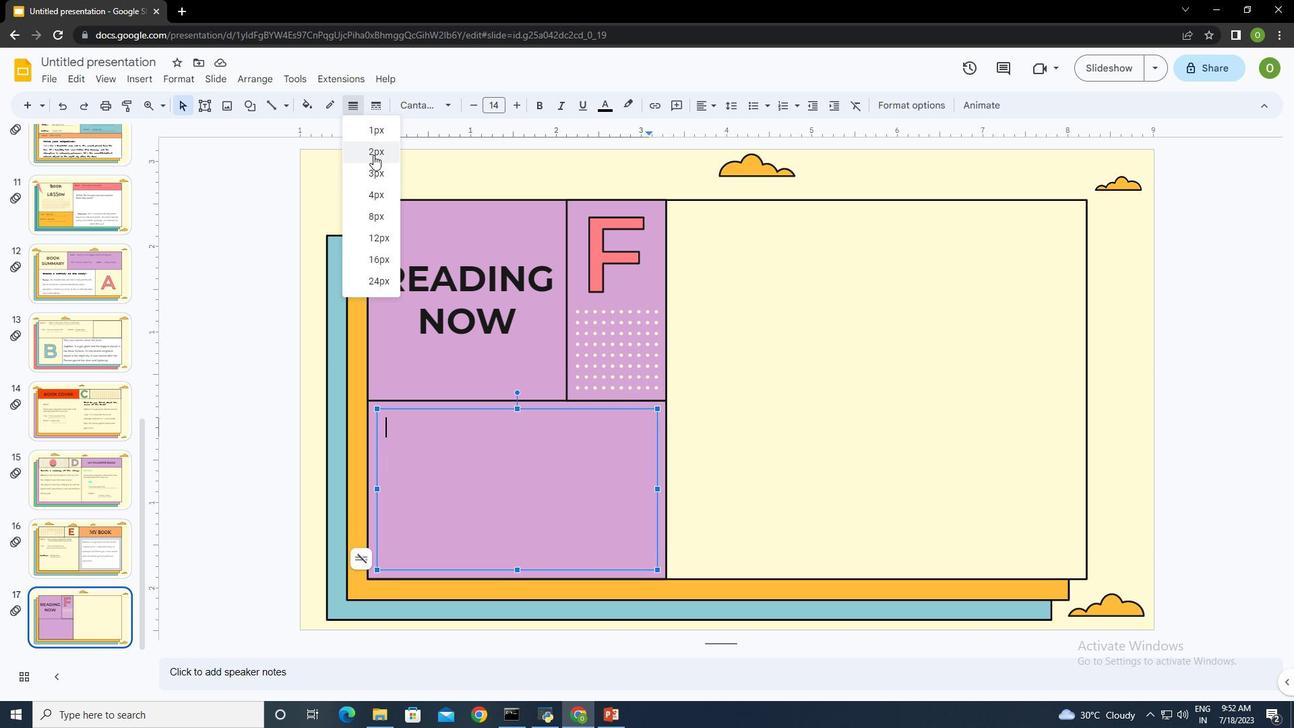 
Action: Mouse moved to (374, 106)
Screenshot: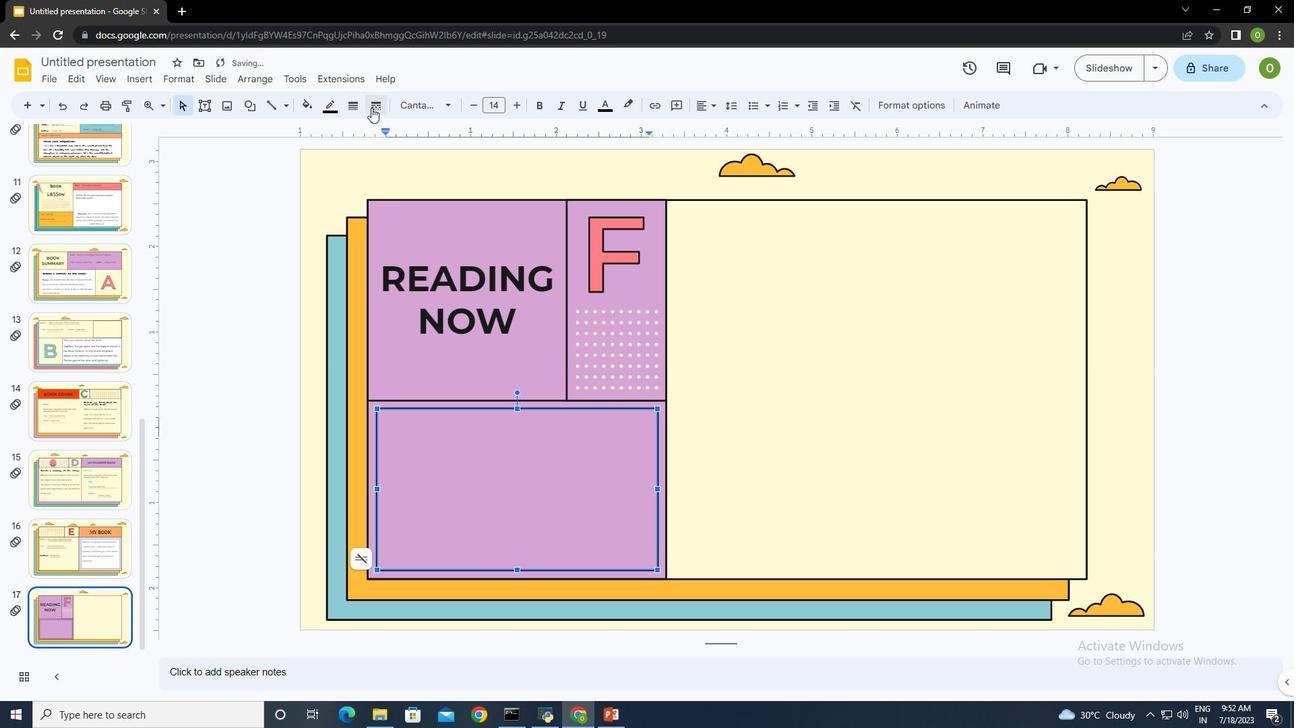 
Action: Mouse pressed left at (374, 106)
Screenshot: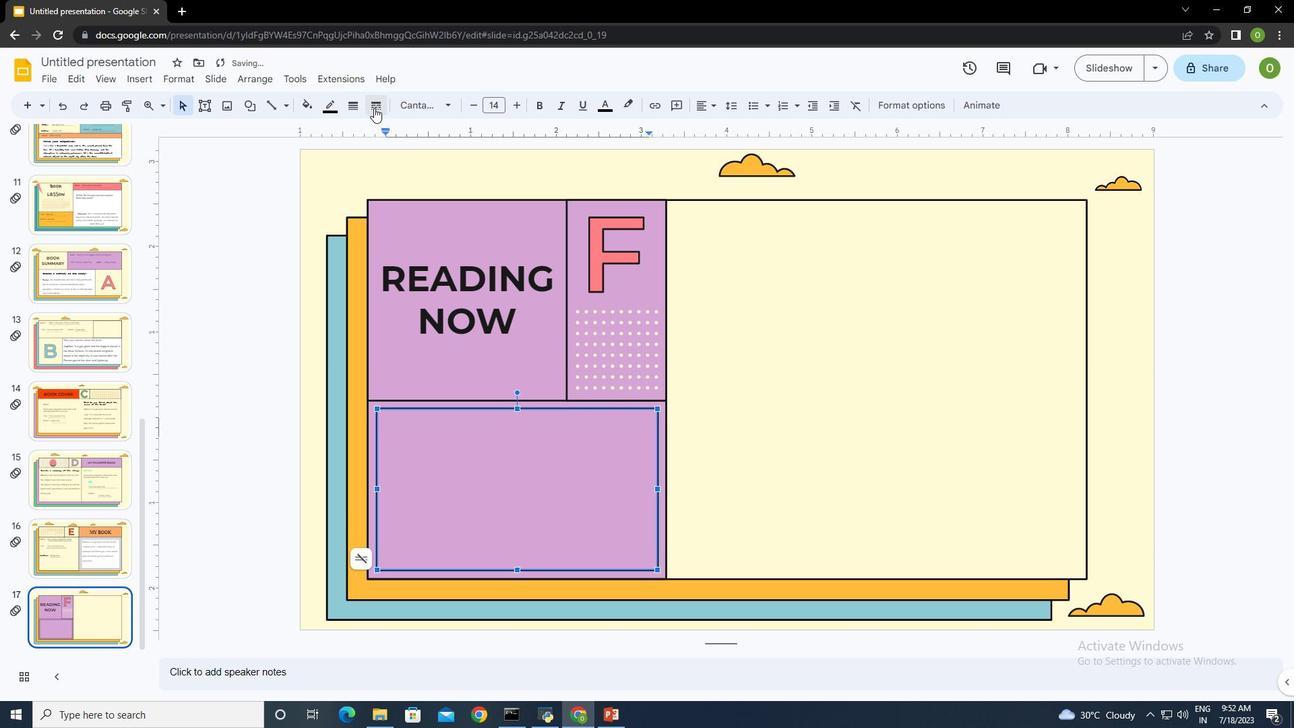 
Action: Mouse moved to (399, 146)
Screenshot: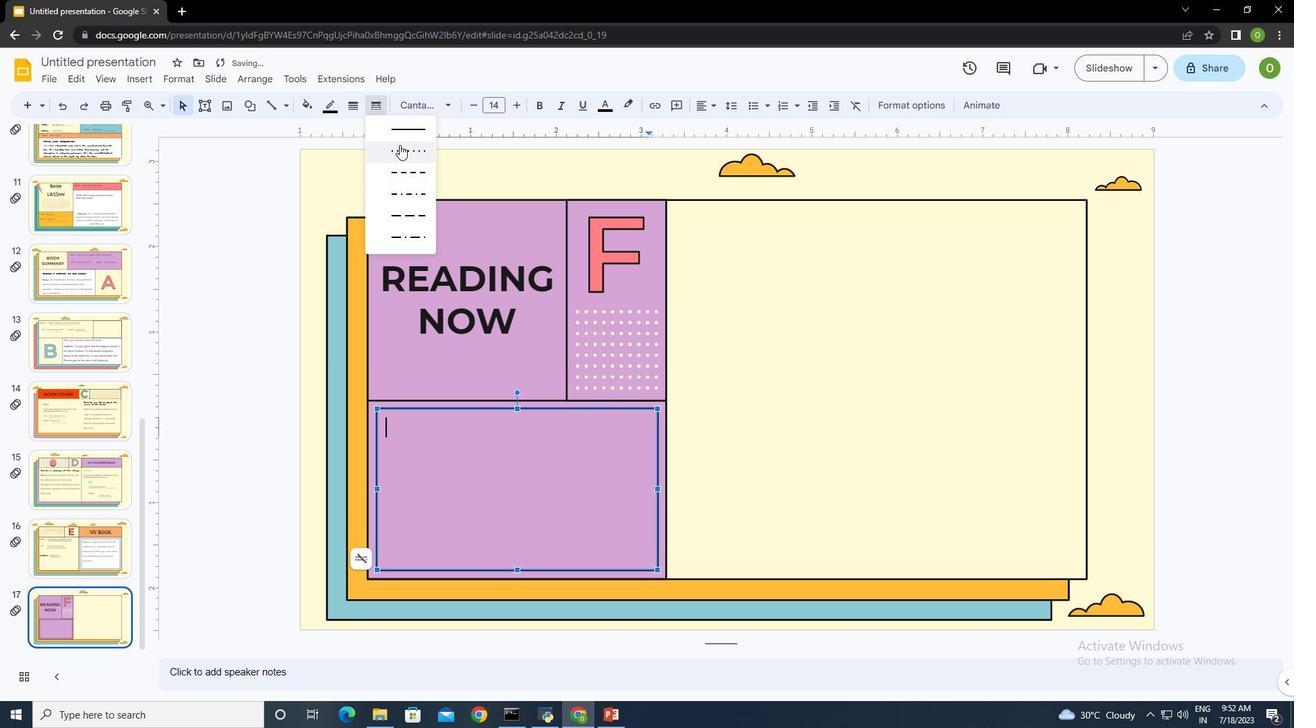 
Action: Mouse pressed left at (399, 146)
Screenshot: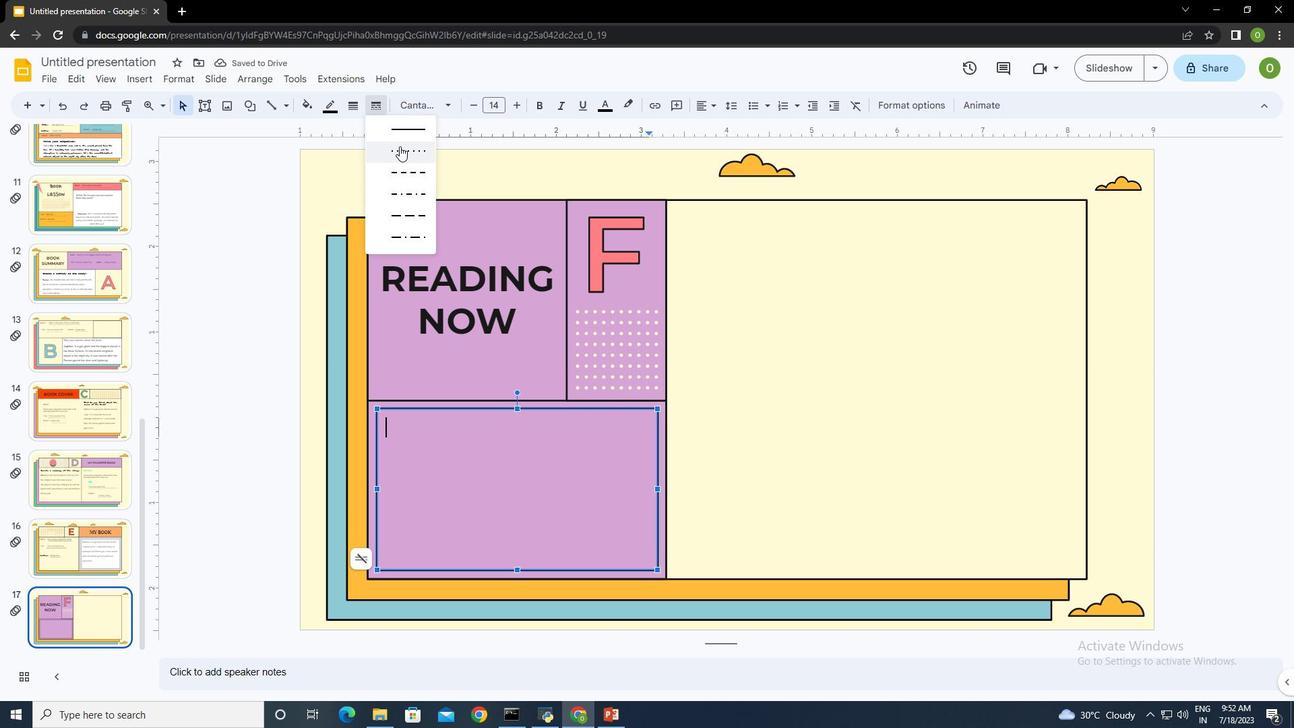
Action: Mouse moved to (467, 447)
Screenshot: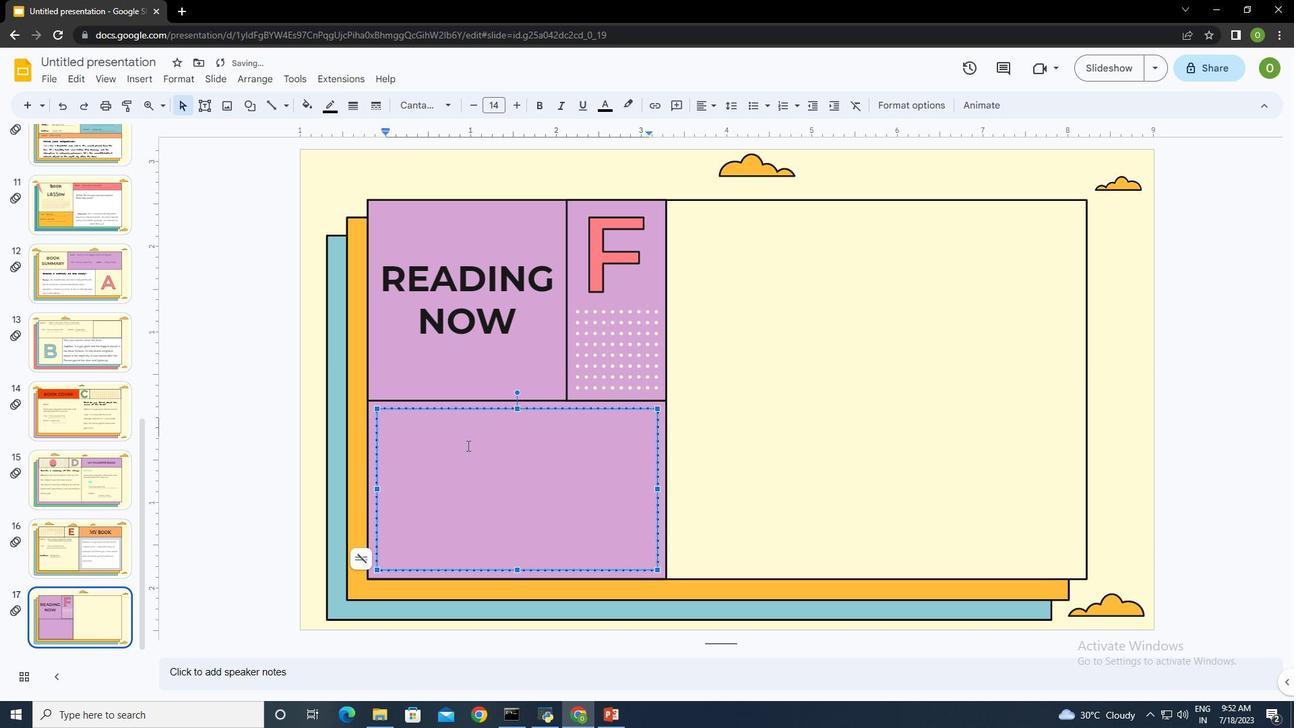
Action: Key pressed <Key.shift><Key.shift><Key.shift><Key.shift><Key.shift><Key.shift><Key.shift><Key.shift><Key.shift><Key.caps_lock><Key.shift>Title<Key.space><Key.shift_r>:<Key.backspace><Key.backspace><Key.shift_r>:<Key.space><Key.space><Key.shift>Mars<Key.enter><Key.enter><Key.enter><Key.shift><Key.shift><Key.shift><Key.shift><Key.shift><Key.shift><Key.shift><Key.shift><Key.shift>Author<Key.shift_r>:<Key.space><Key.space><Key.shift><Key.shift>Joe<Key.space><Key.shift>Poe
Screenshot: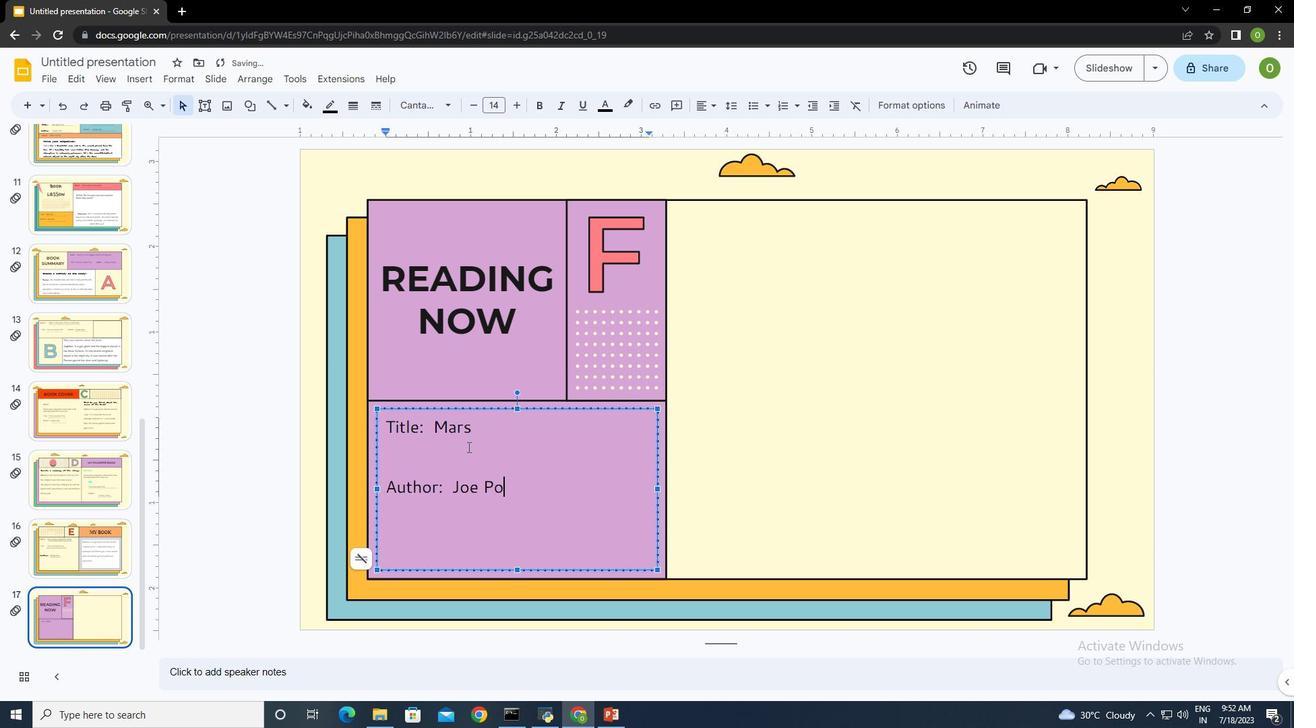 
Action: Mouse moved to (525, 445)
Screenshot: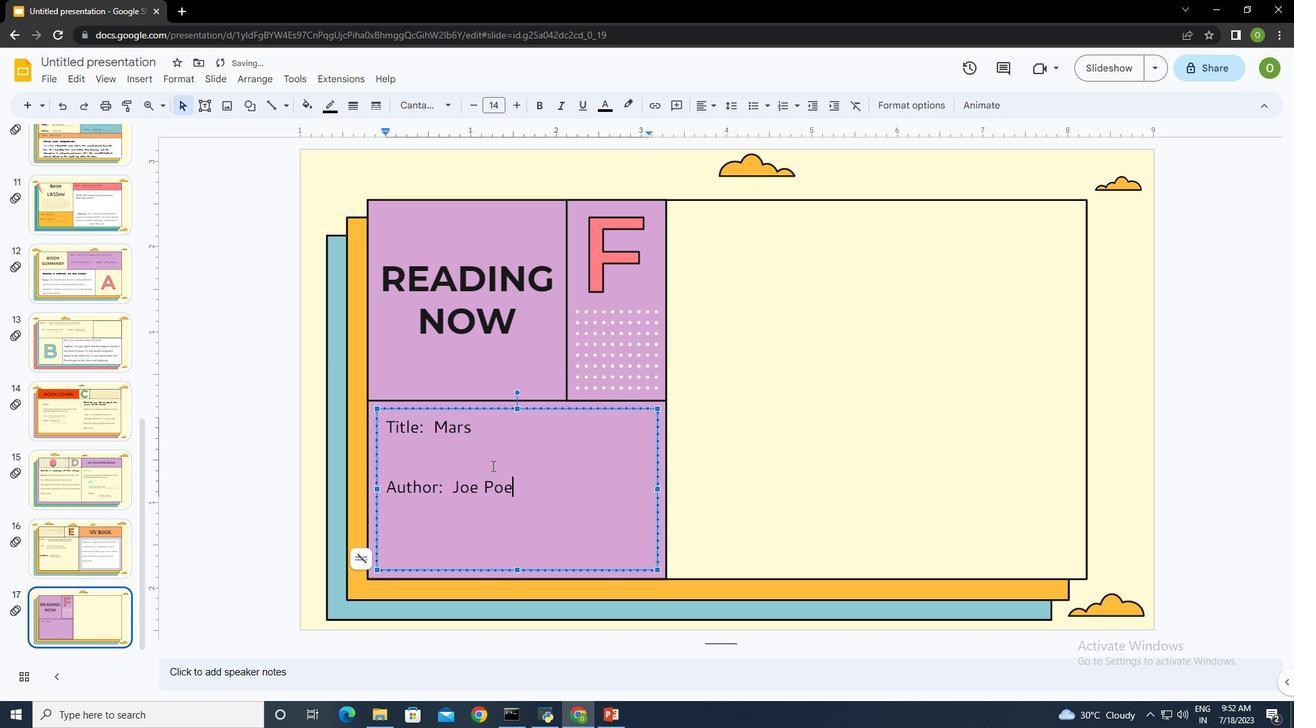 
Action: Mouse pressed left at (525, 445)
Screenshot: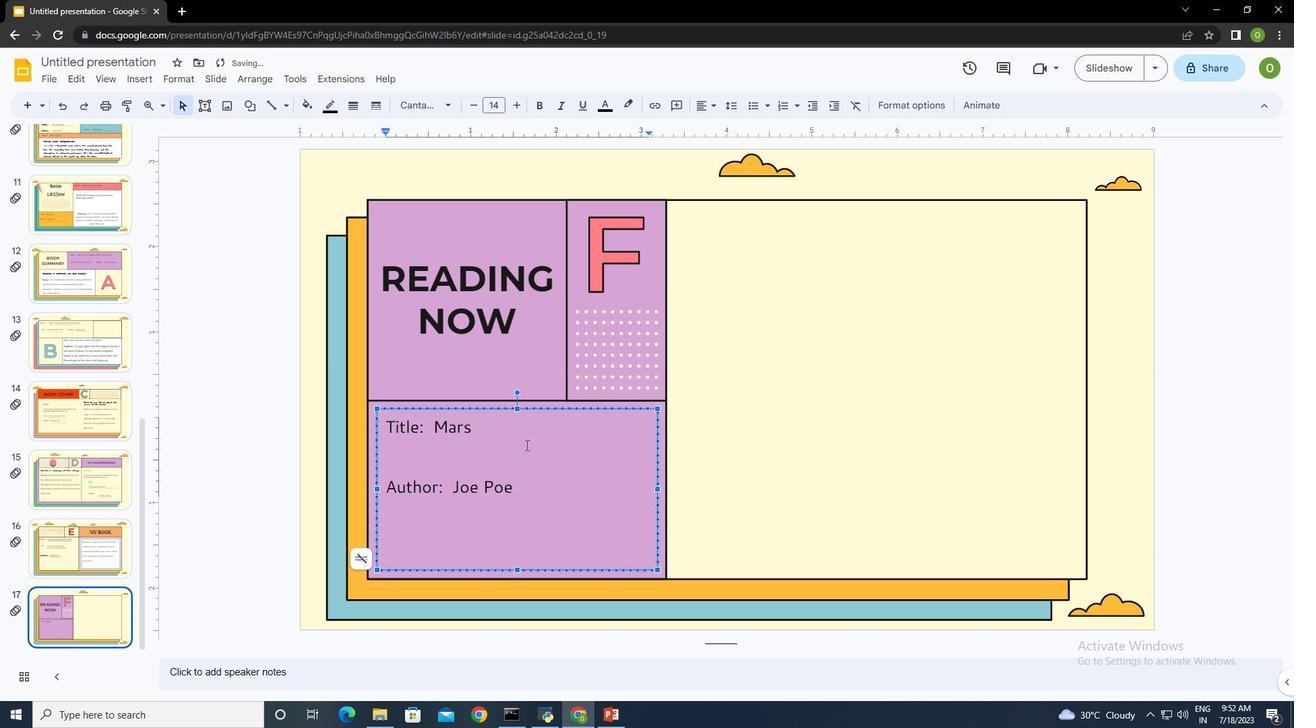 
Action: Mouse moved to (268, 103)
Screenshot: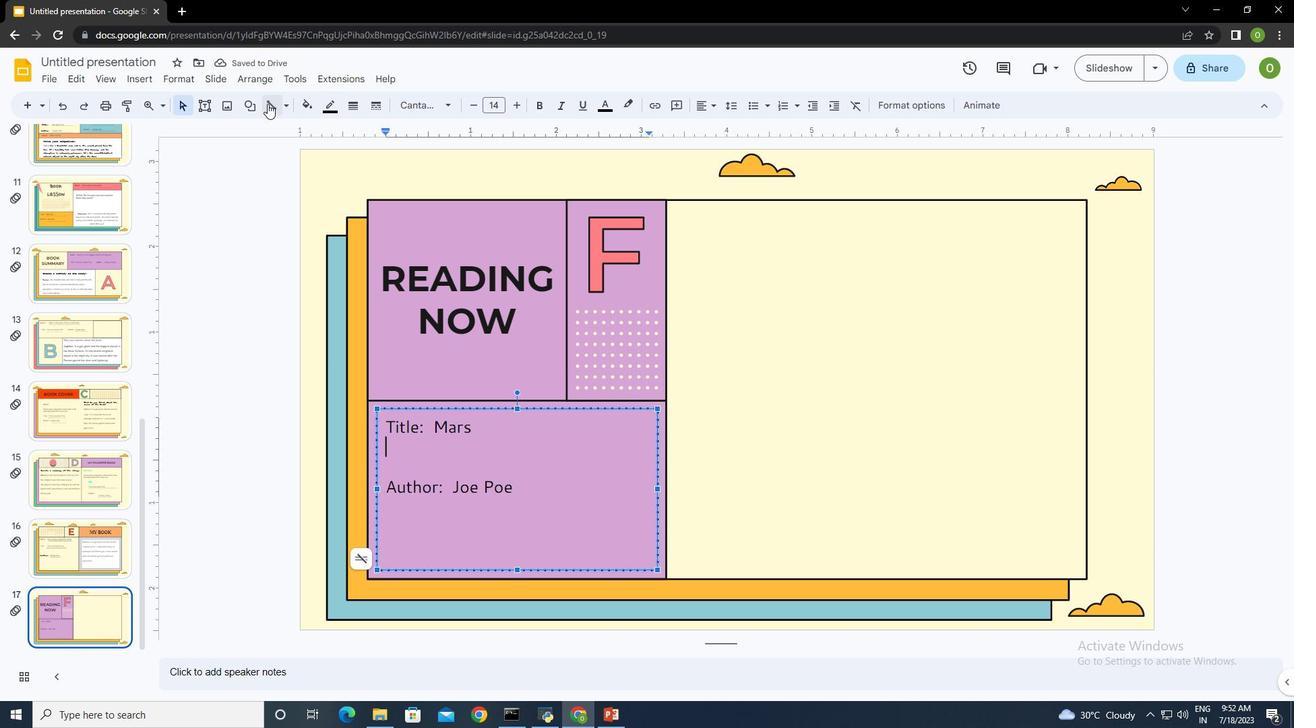 
Action: Mouse pressed left at (268, 103)
Screenshot: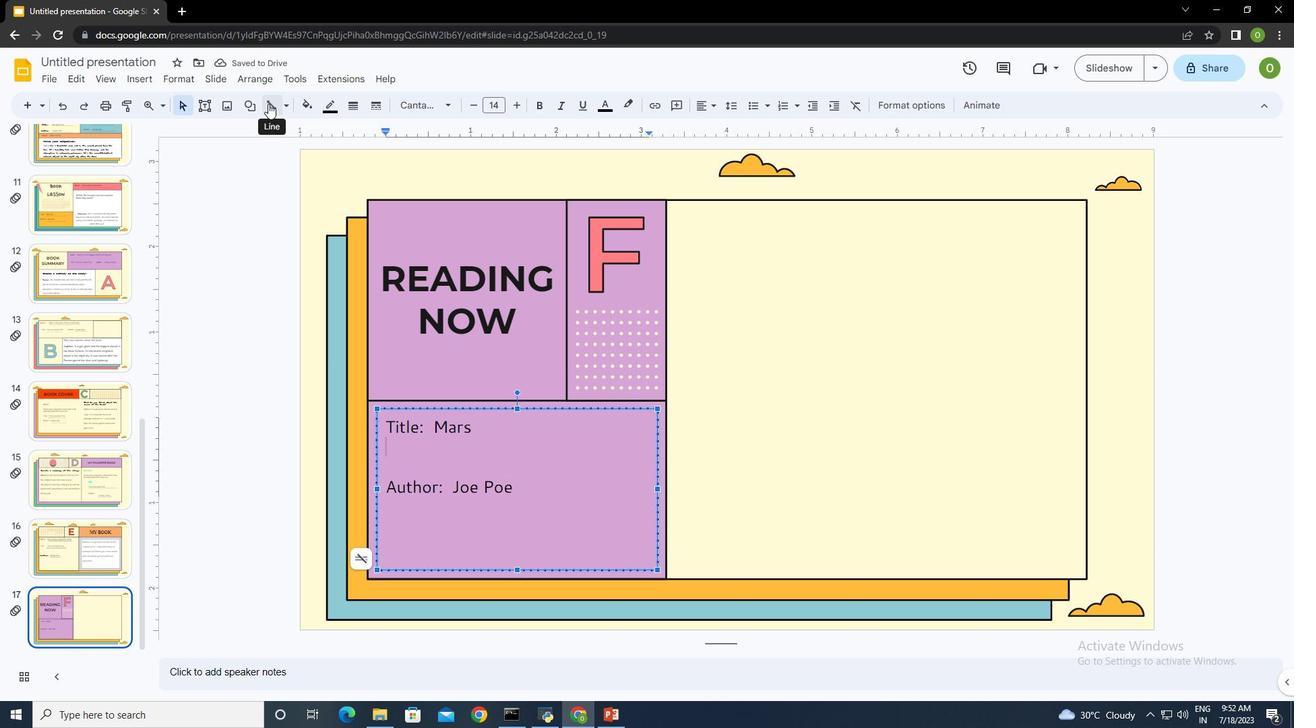 
Action: Mouse moved to (432, 441)
Screenshot: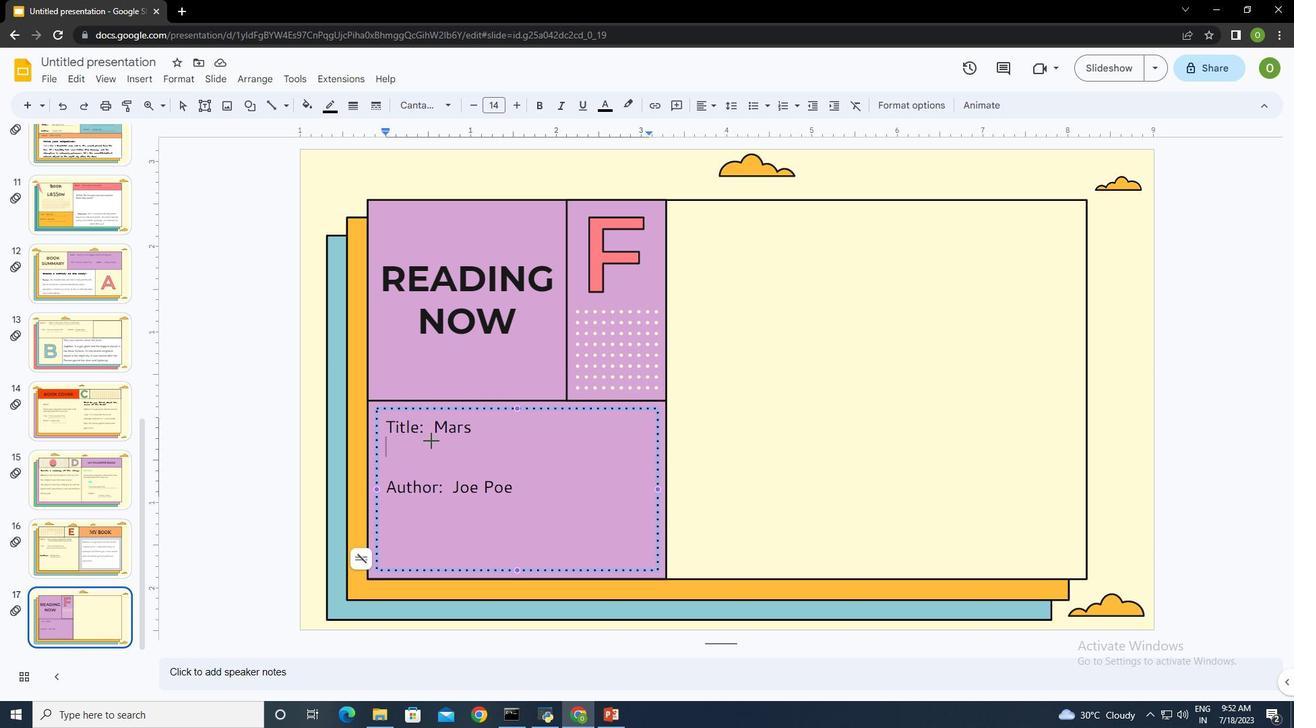 
Action: Mouse pressed left at (432, 441)
Screenshot: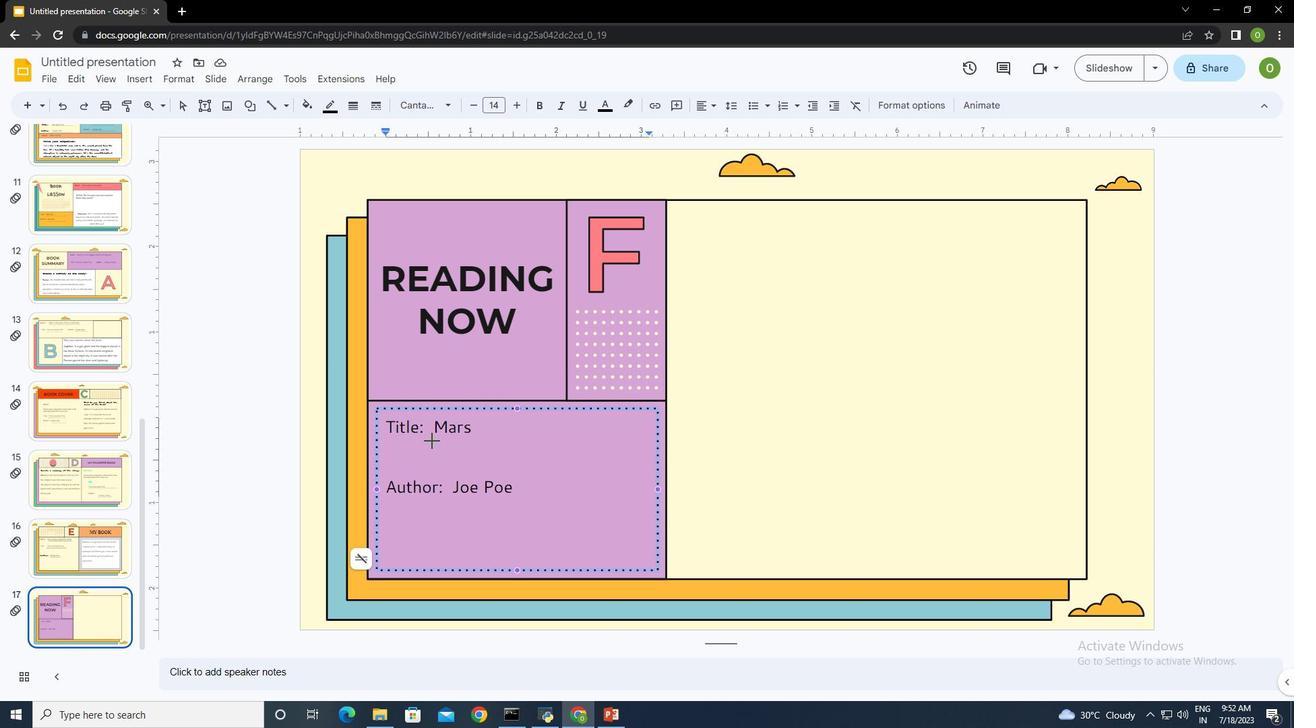 
Action: Mouse moved to (309, 108)
Screenshot: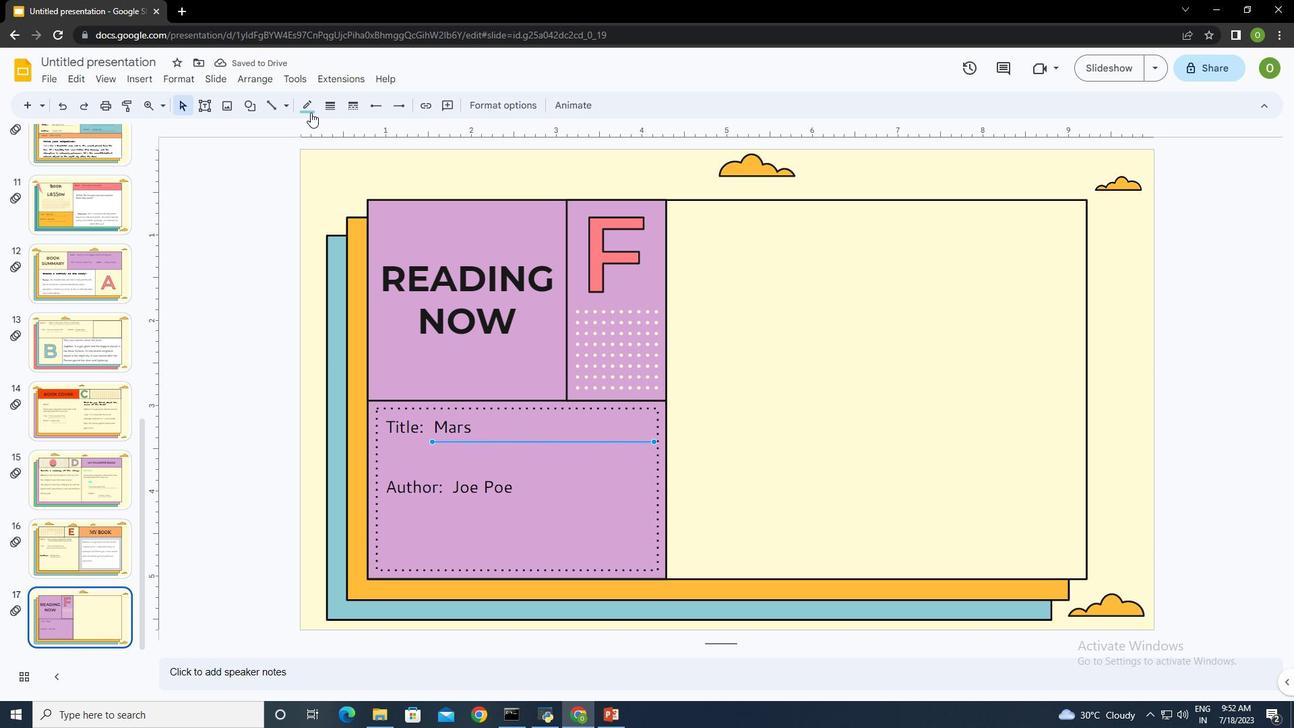 
Action: Mouse pressed left at (309, 108)
Screenshot: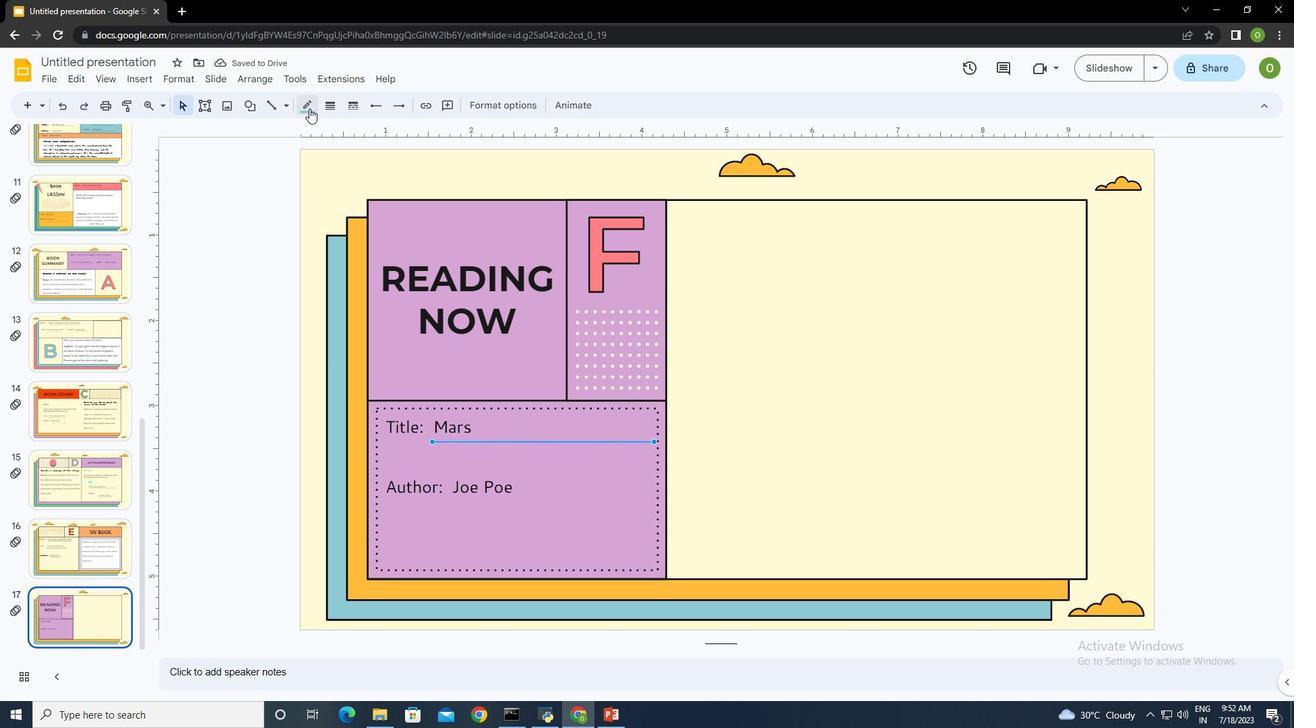 
Action: Mouse moved to (339, 219)
Screenshot: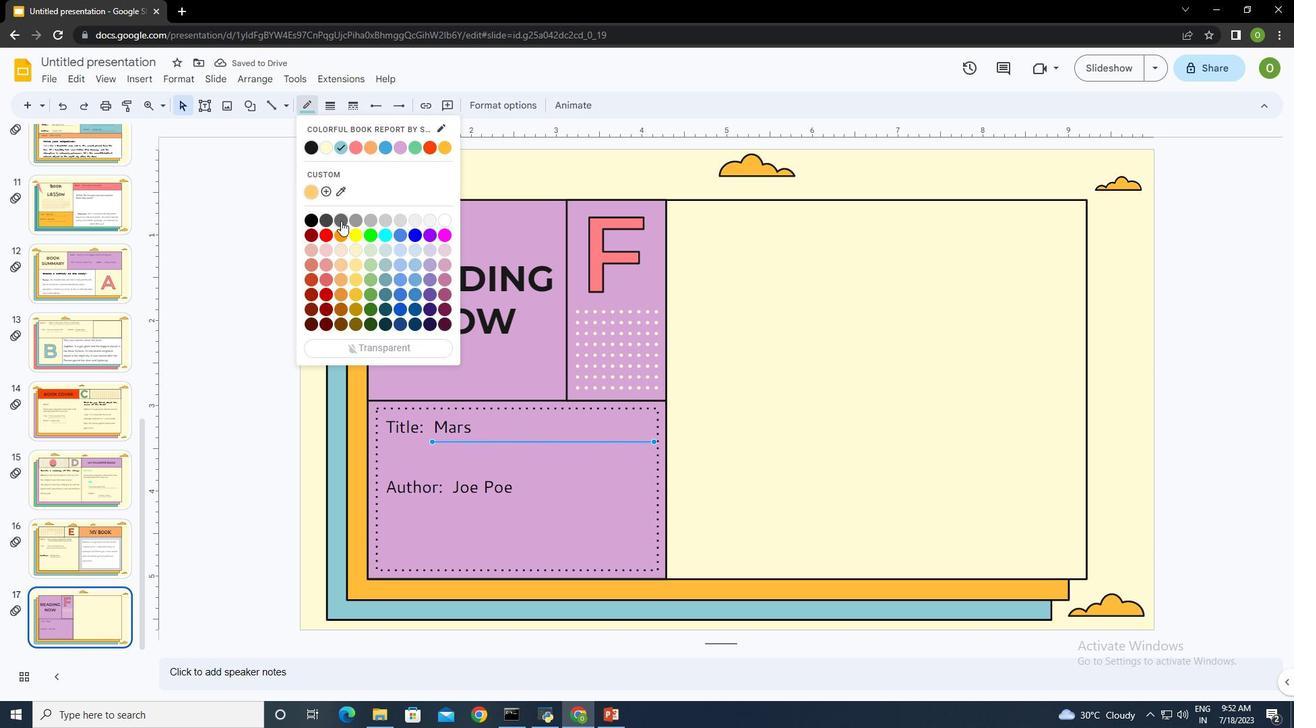 
Action: Mouse pressed left at (339, 219)
Screenshot: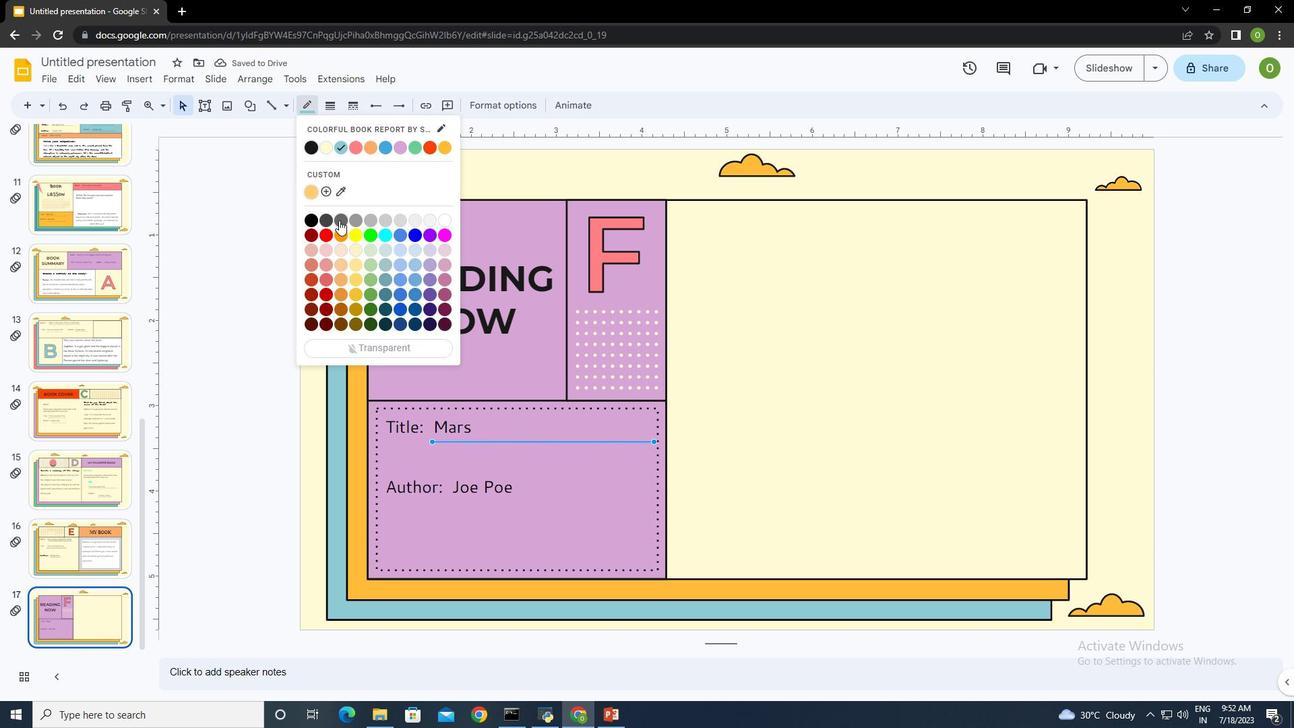 
Action: Mouse moved to (308, 111)
Screenshot: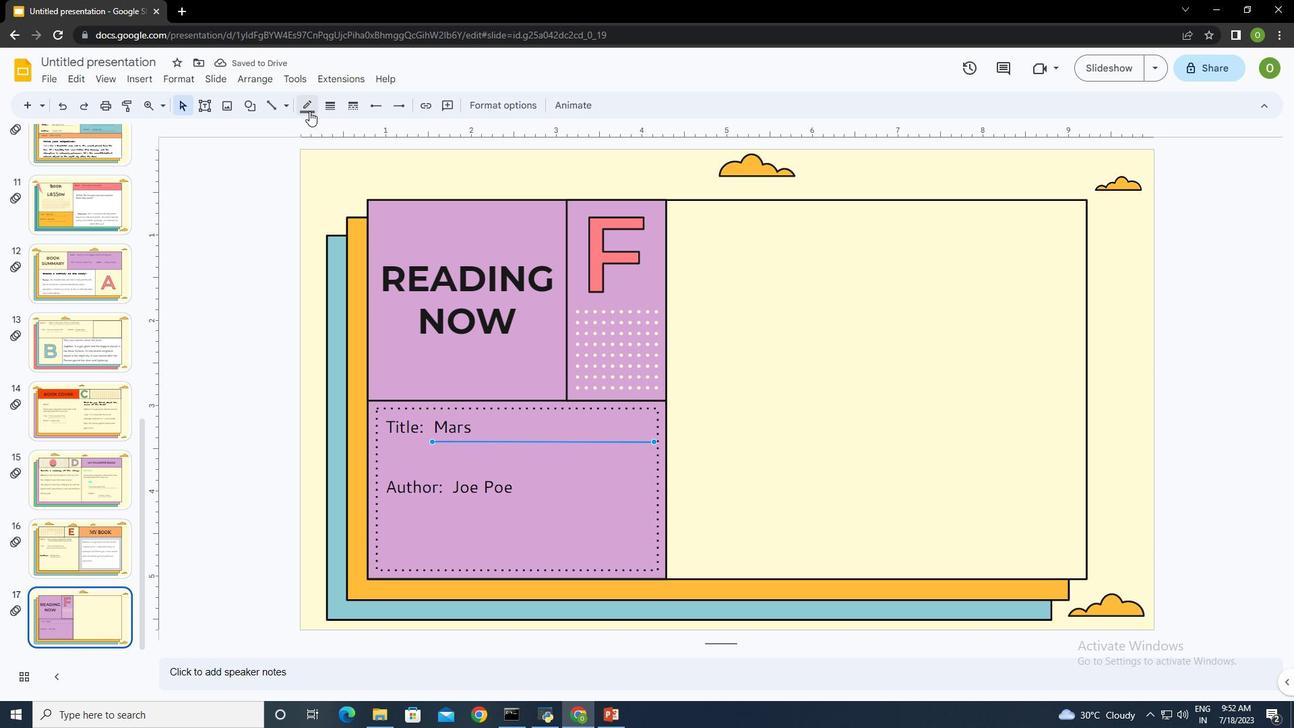 
Action: Mouse pressed left at (308, 111)
Screenshot: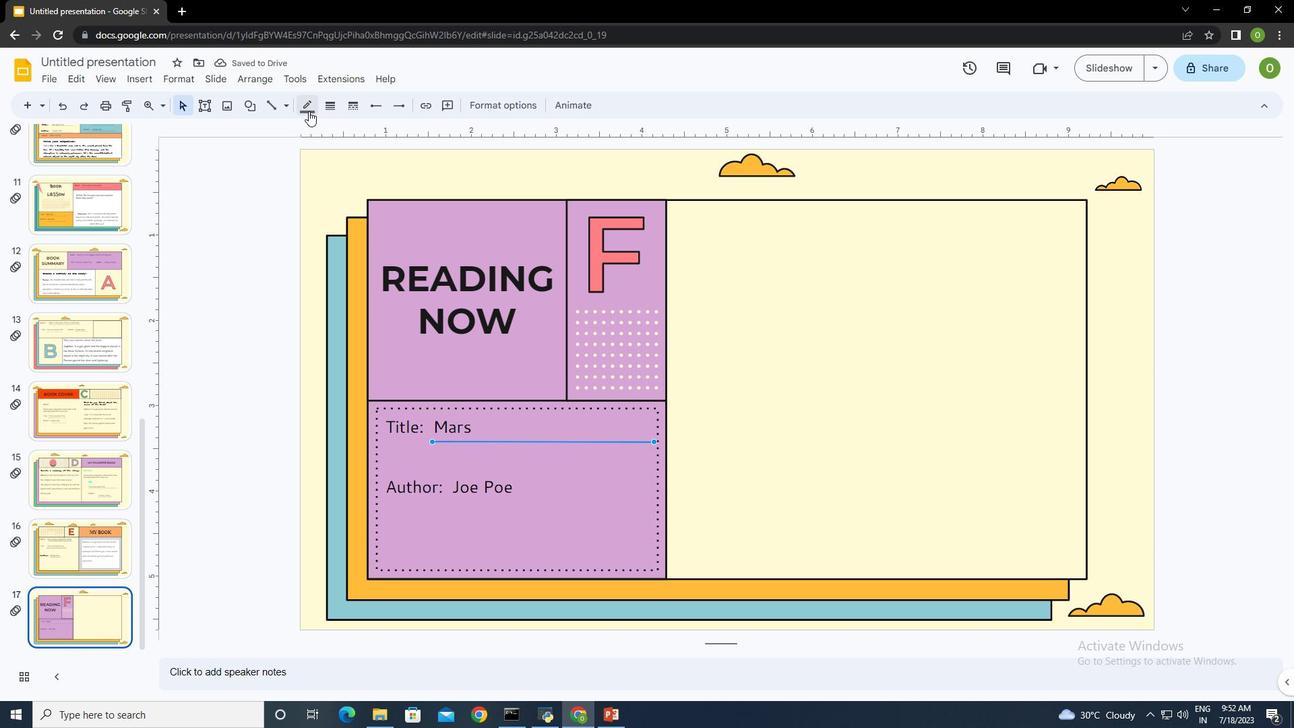 
Action: Mouse moved to (312, 111)
Screenshot: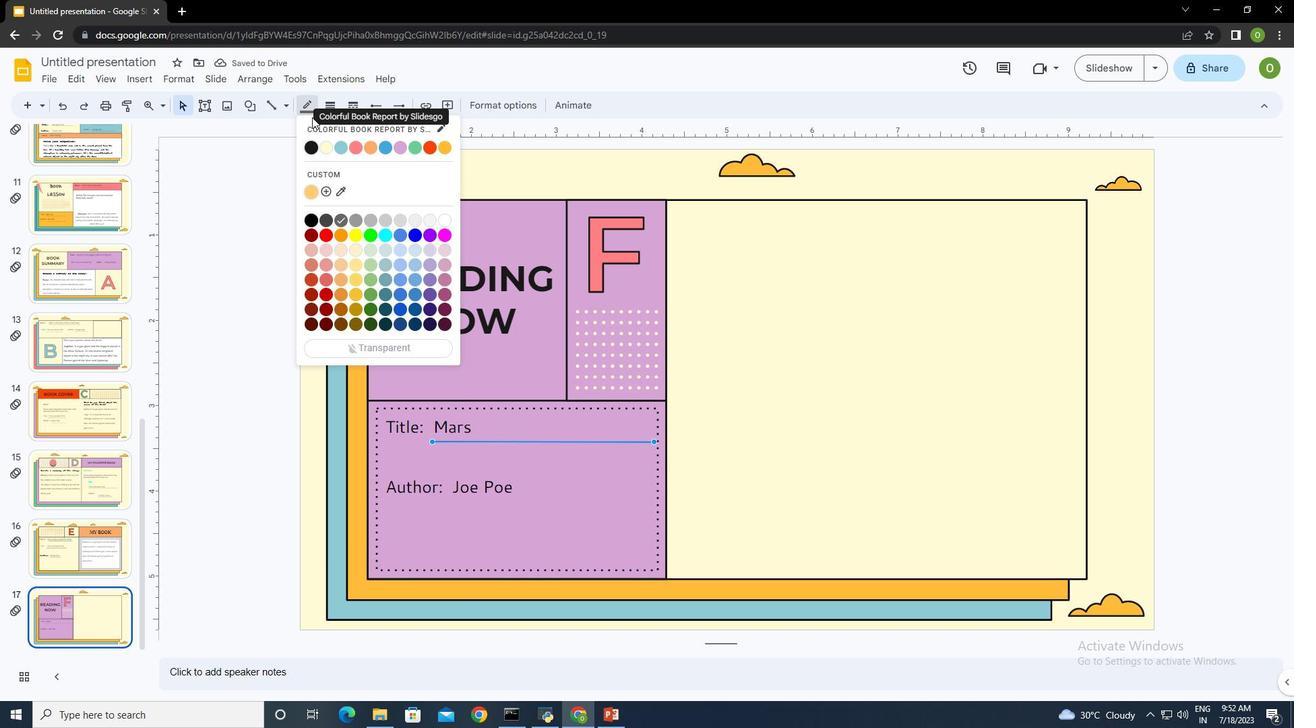 
Action: Mouse pressed left at (312, 111)
Screenshot: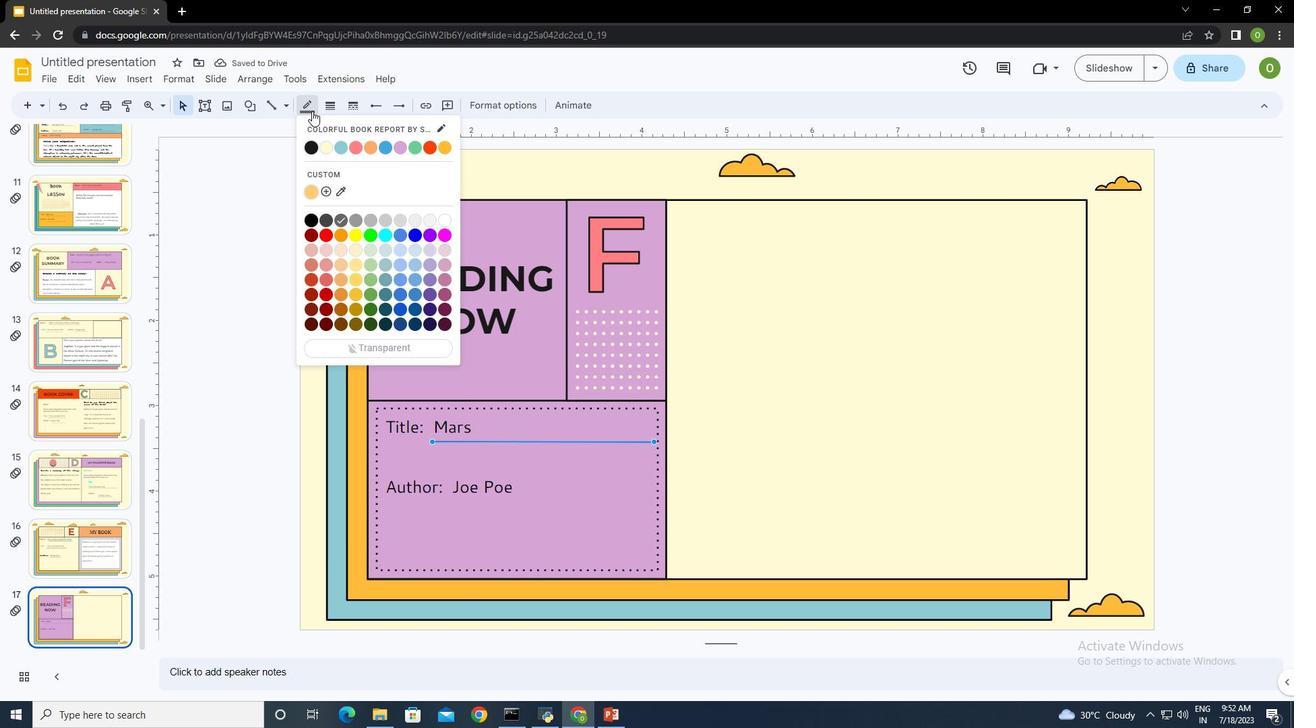 
Action: Mouse moved to (333, 107)
Screenshot: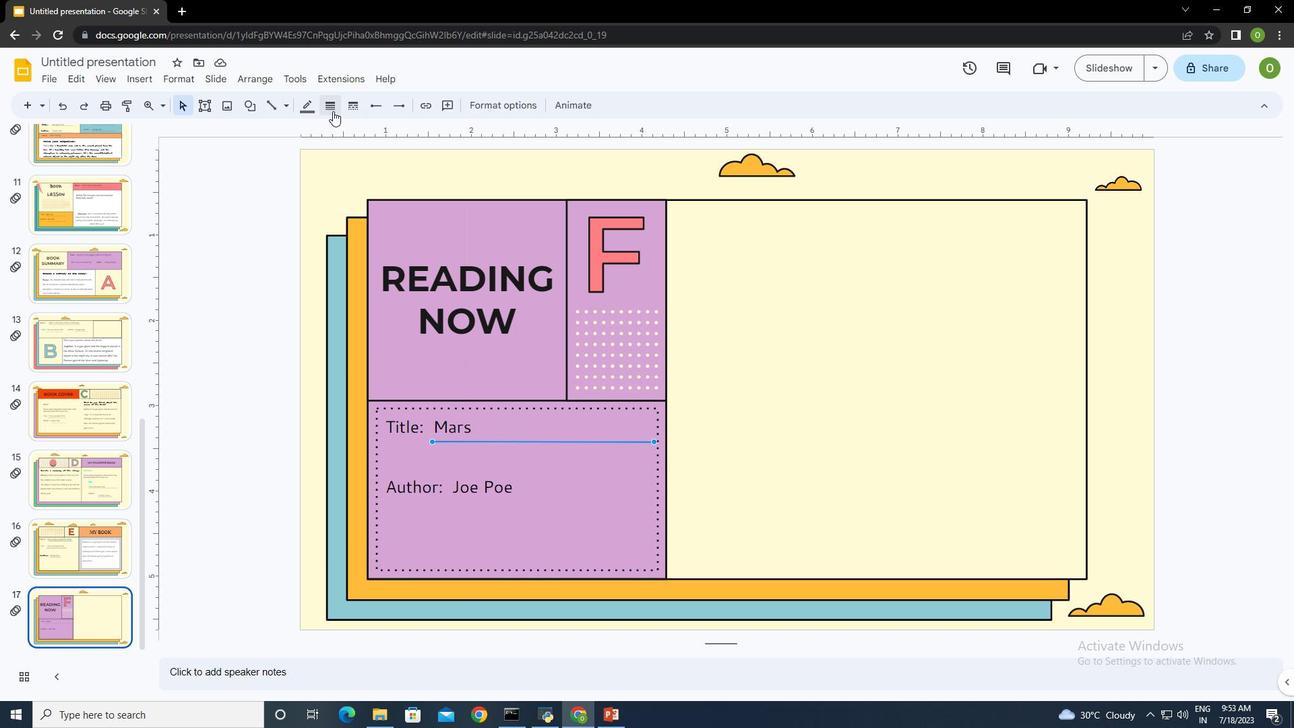 
Action: Mouse pressed left at (333, 107)
Screenshot: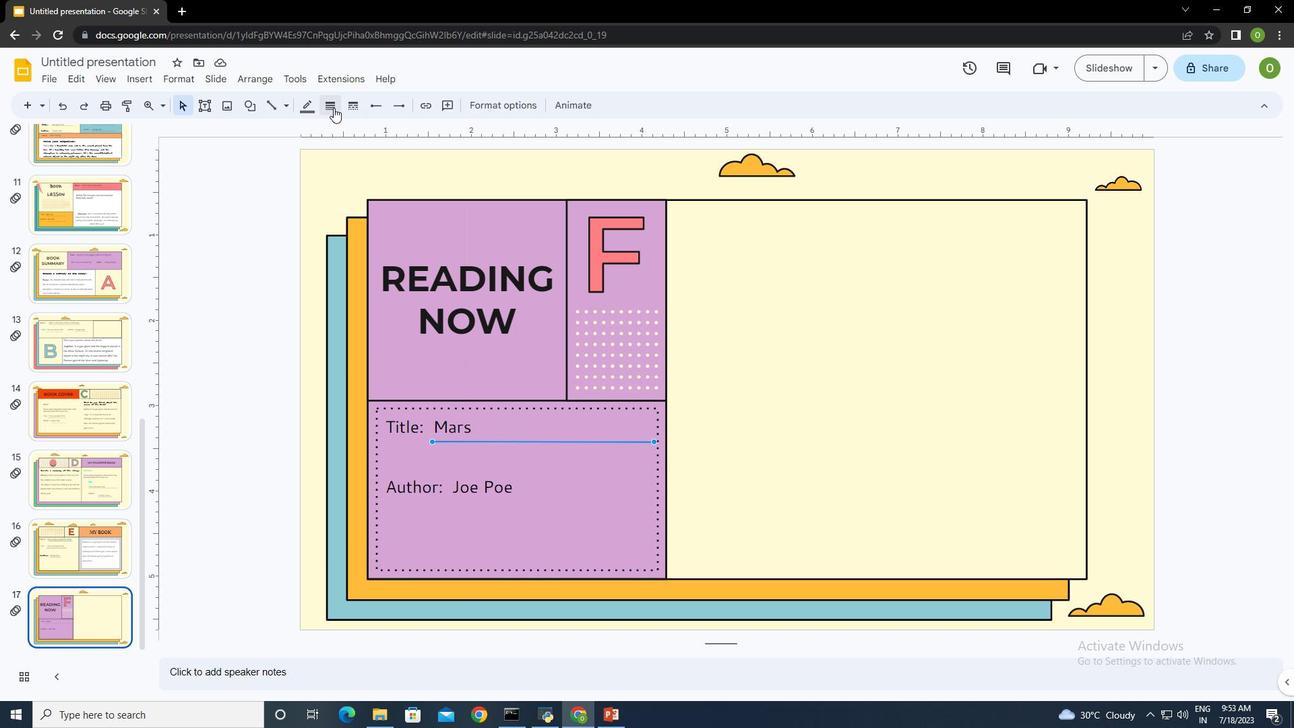 
Action: Mouse moved to (349, 151)
Screenshot: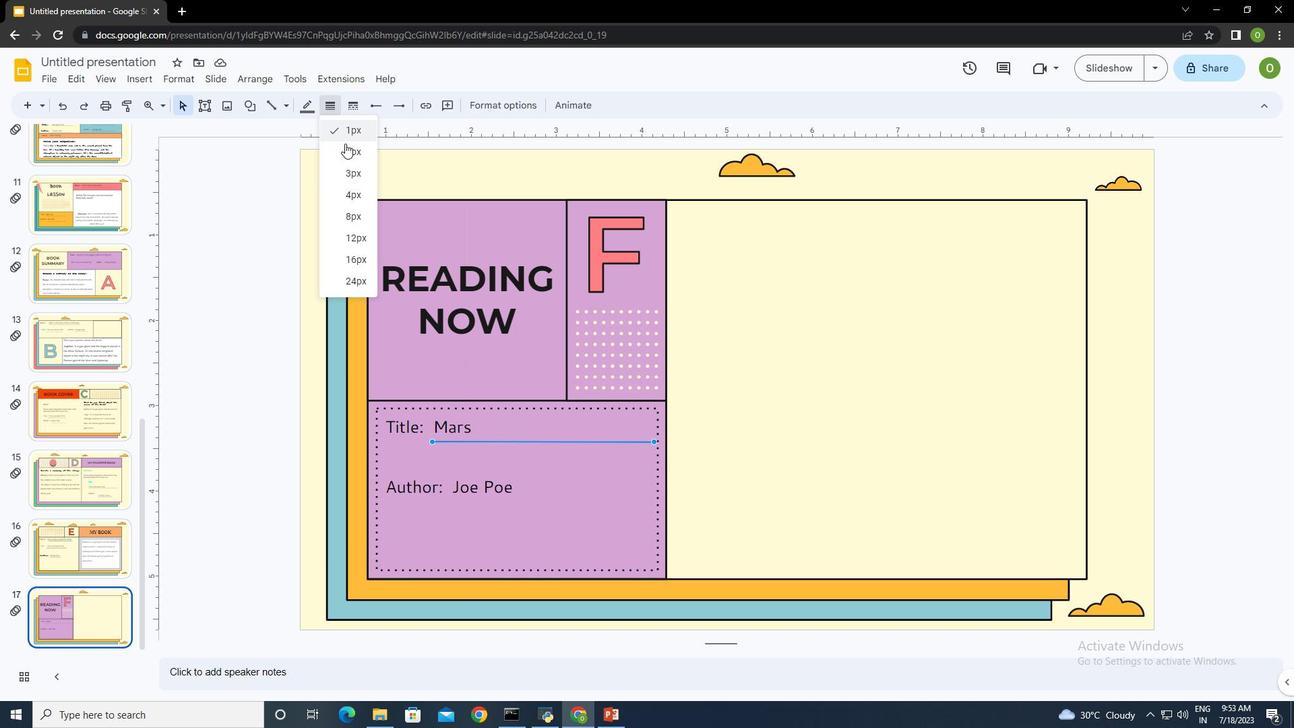 
Action: Mouse pressed left at (349, 151)
Screenshot: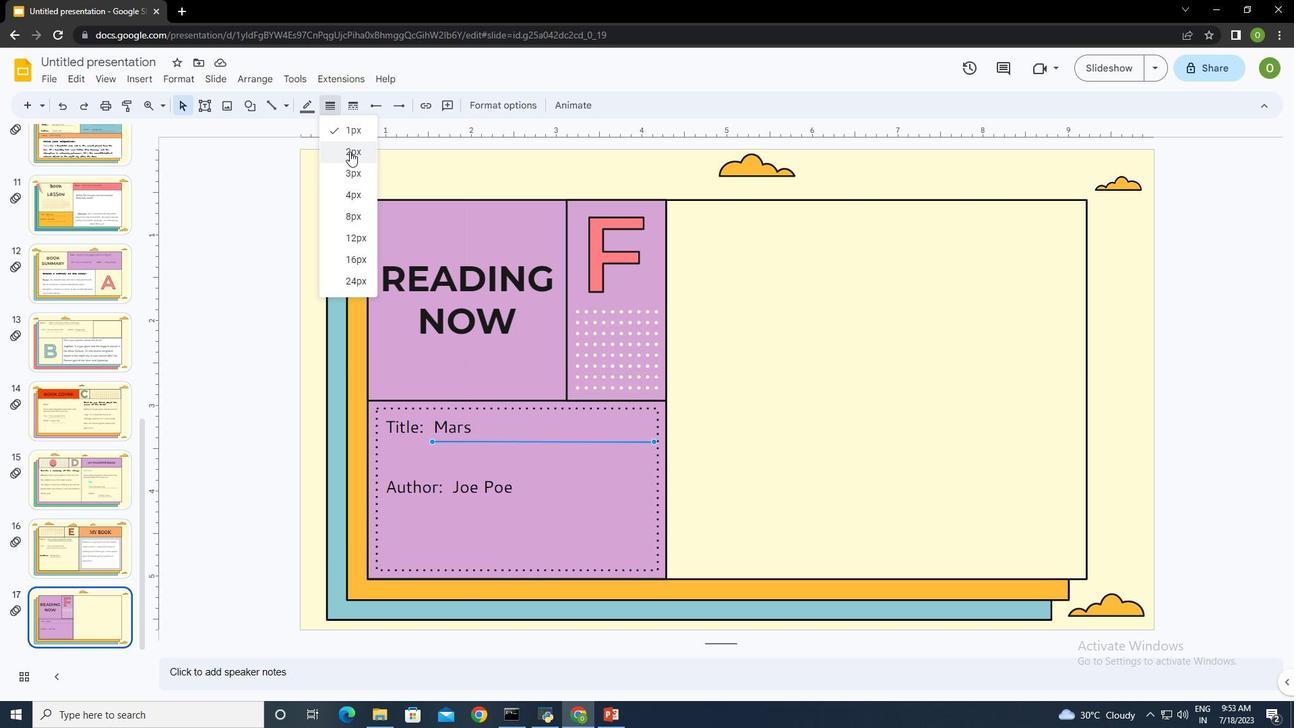 
Action: Mouse moved to (610, 531)
Screenshot: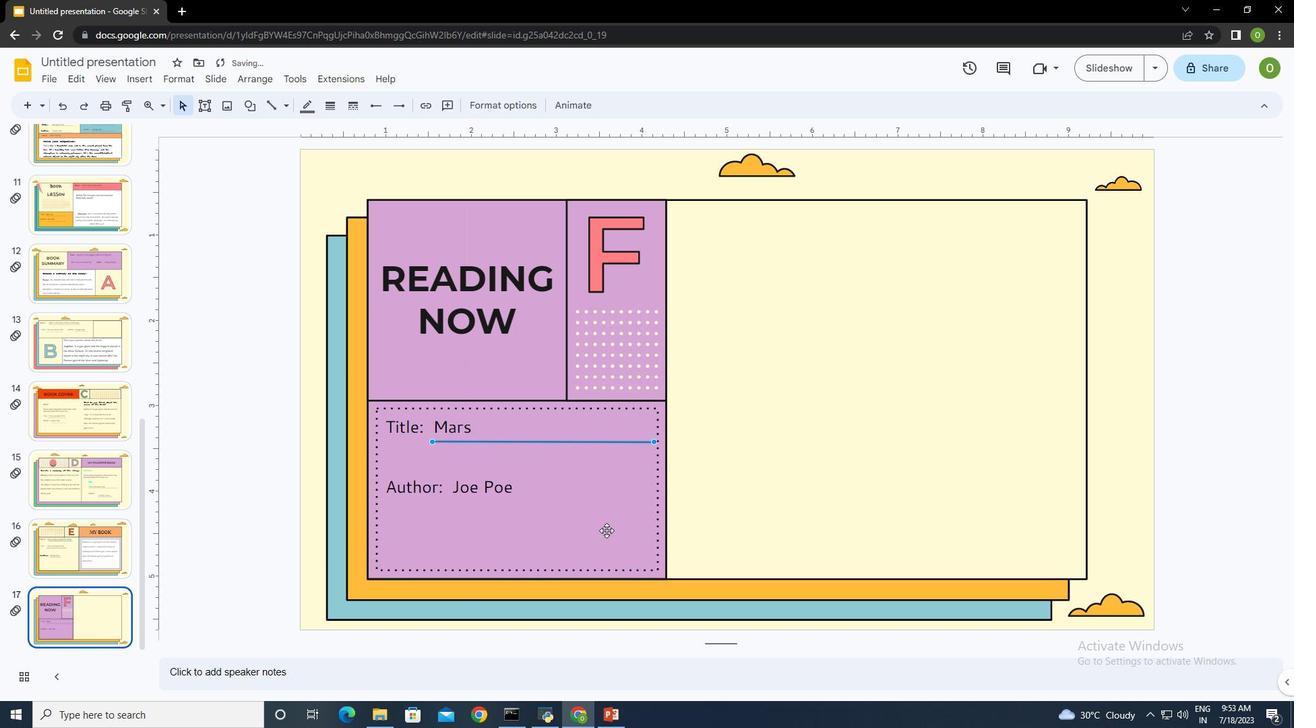 
Action: Mouse pressed left at (610, 531)
Screenshot: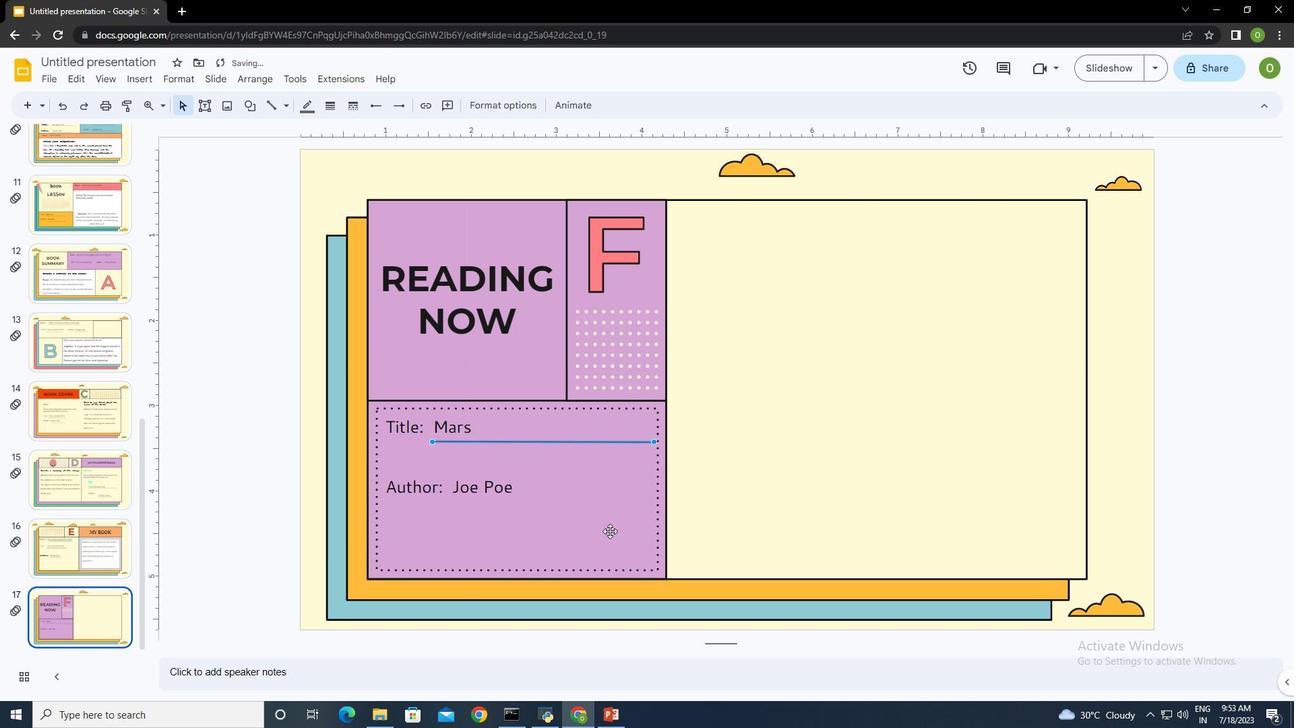 
Action: Mouse moved to (274, 107)
Screenshot: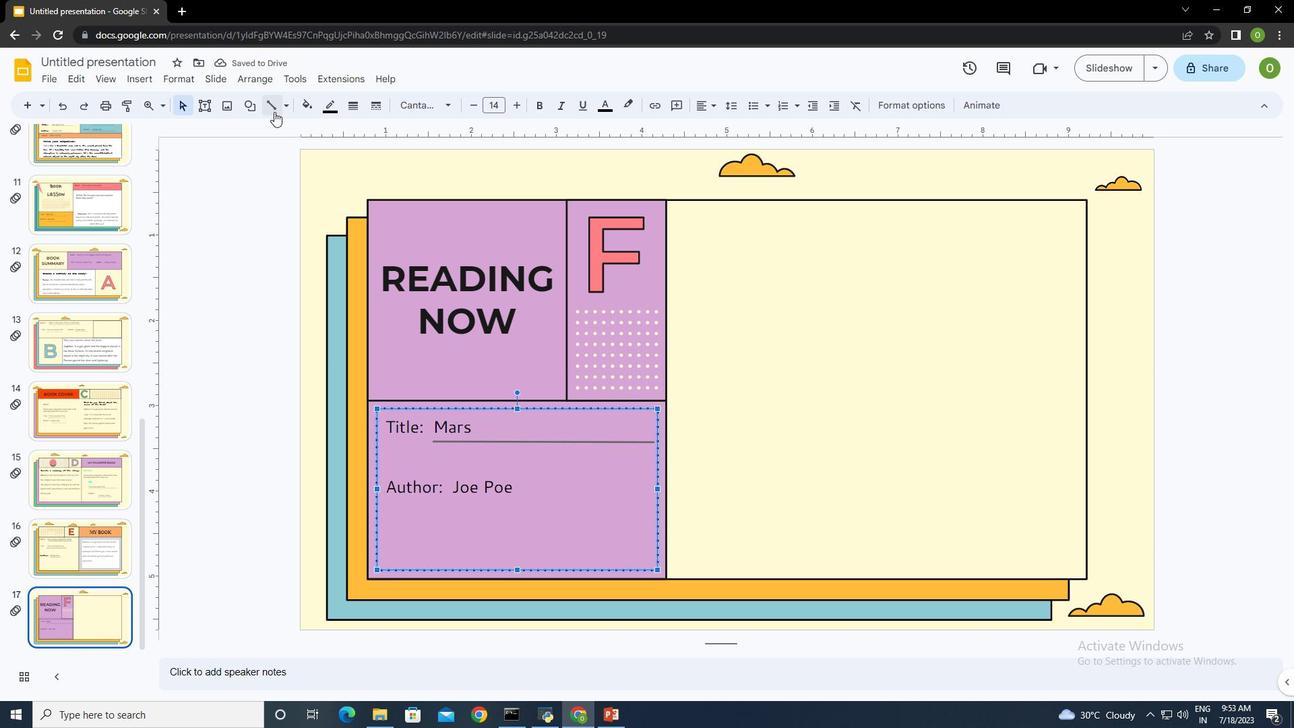 
Action: Mouse pressed left at (274, 107)
Screenshot: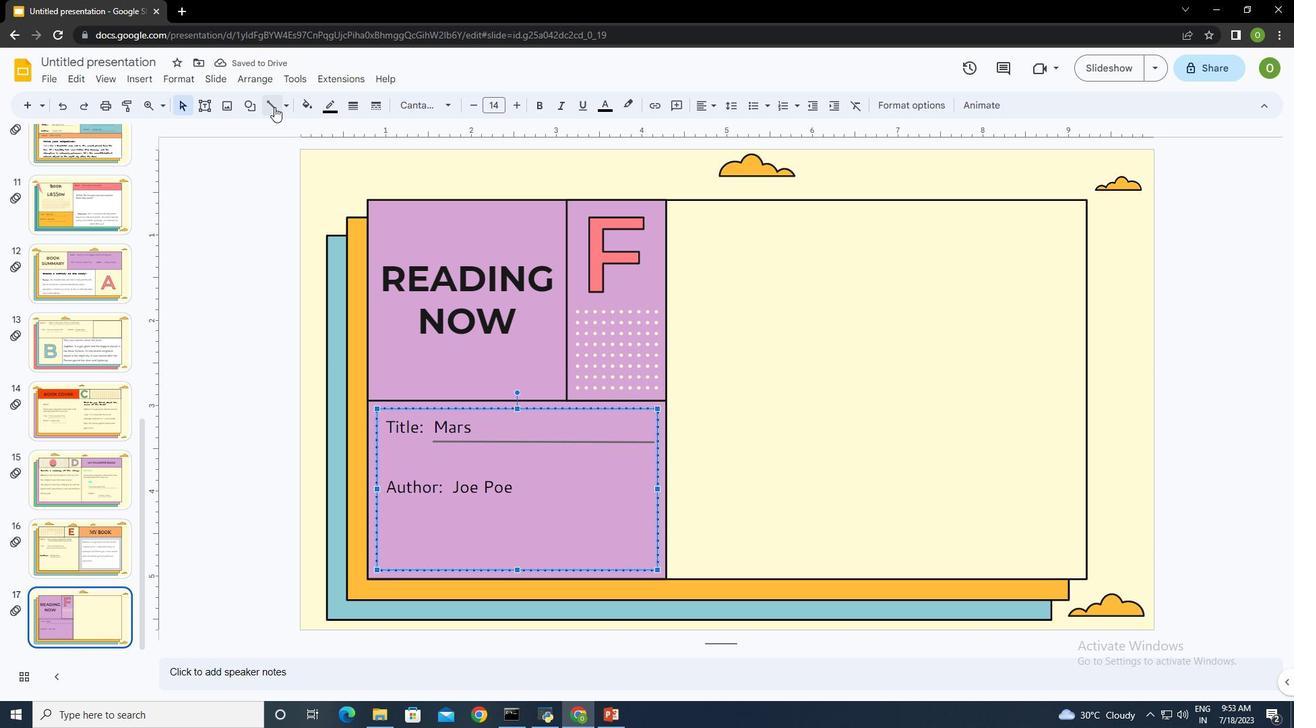 
Action: Mouse moved to (454, 509)
Screenshot: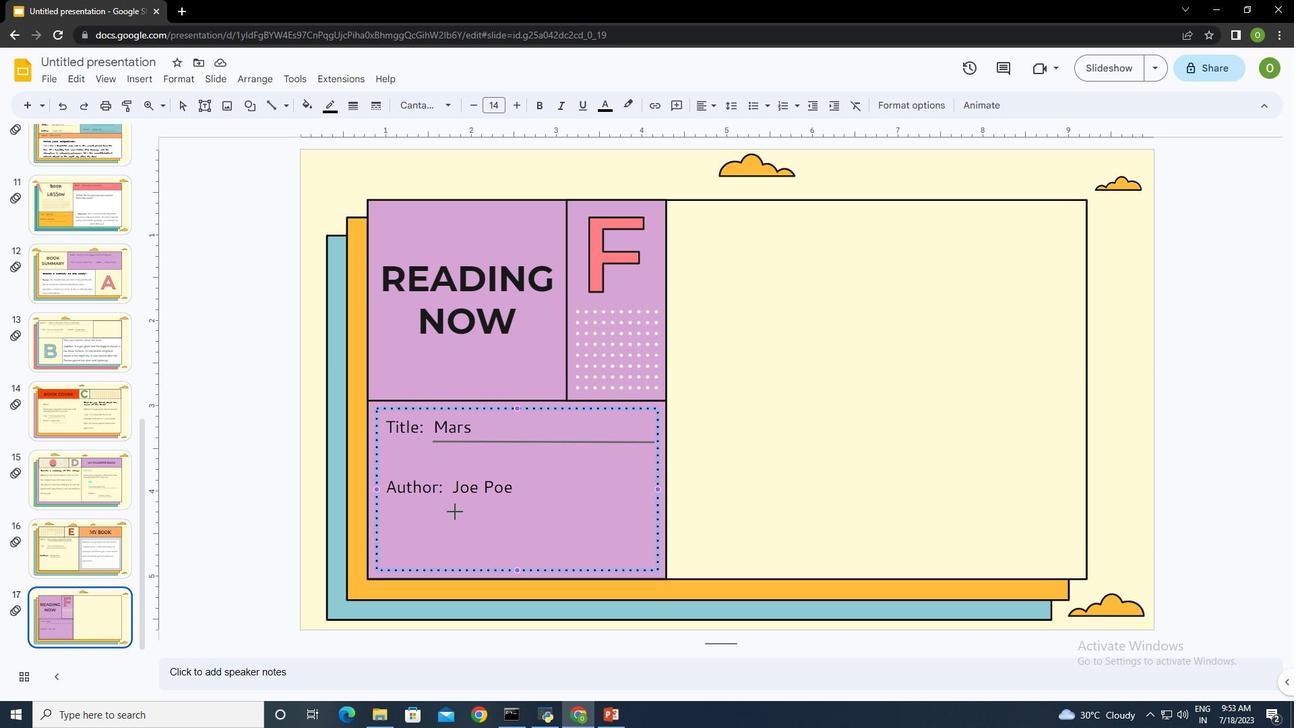 
Action: Mouse pressed left at (454, 509)
Screenshot: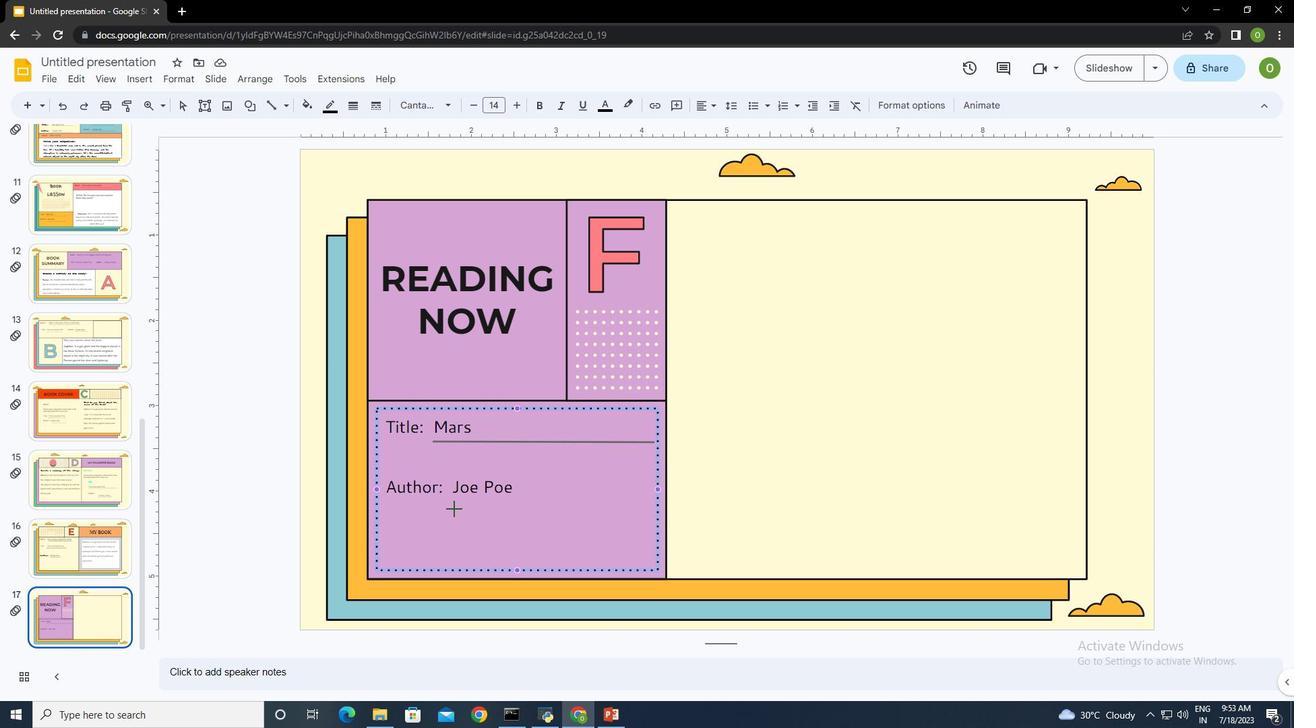 
Action: Mouse moved to (308, 103)
Screenshot: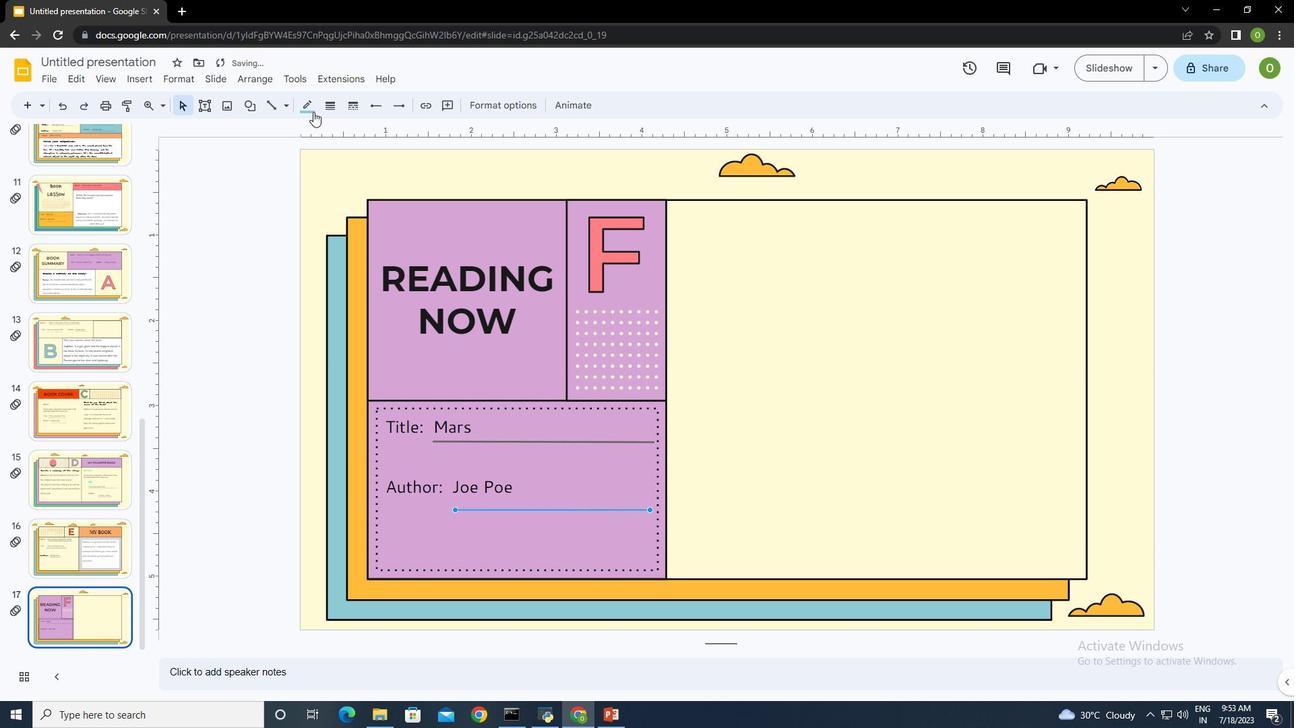 
Action: Mouse pressed left at (308, 103)
Screenshot: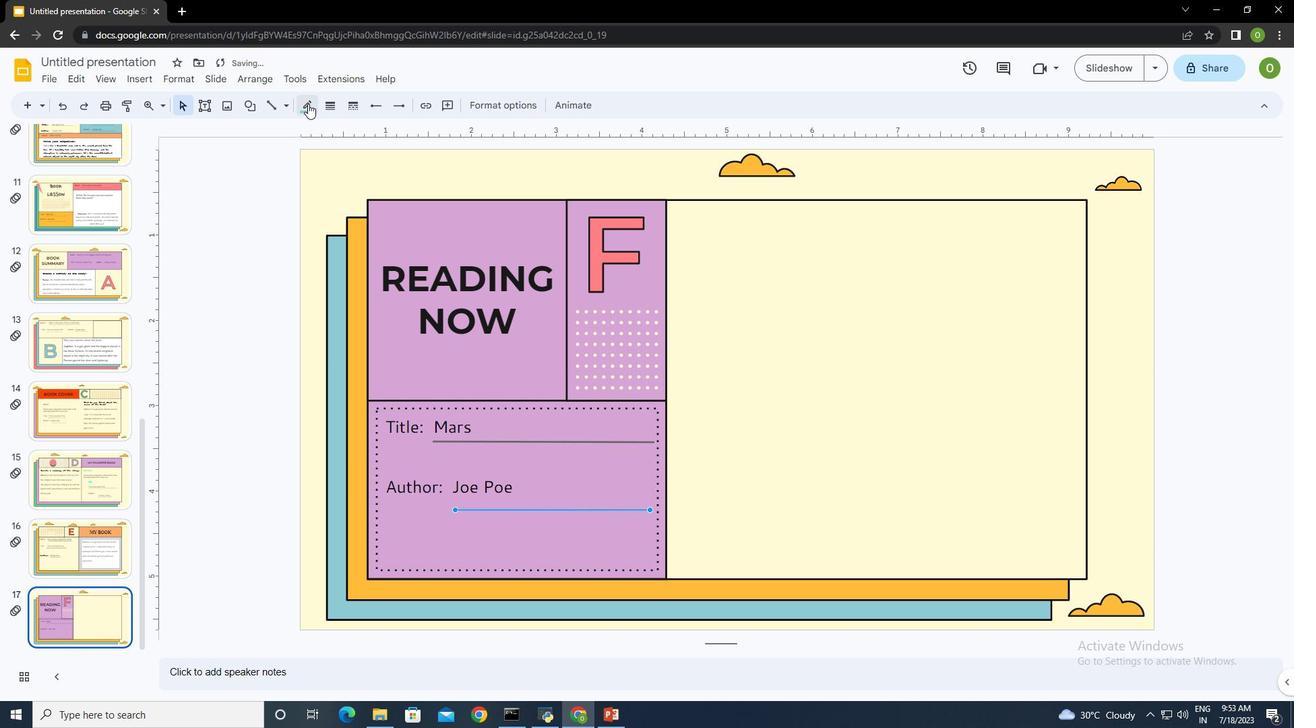 
Action: Mouse moved to (341, 219)
Screenshot: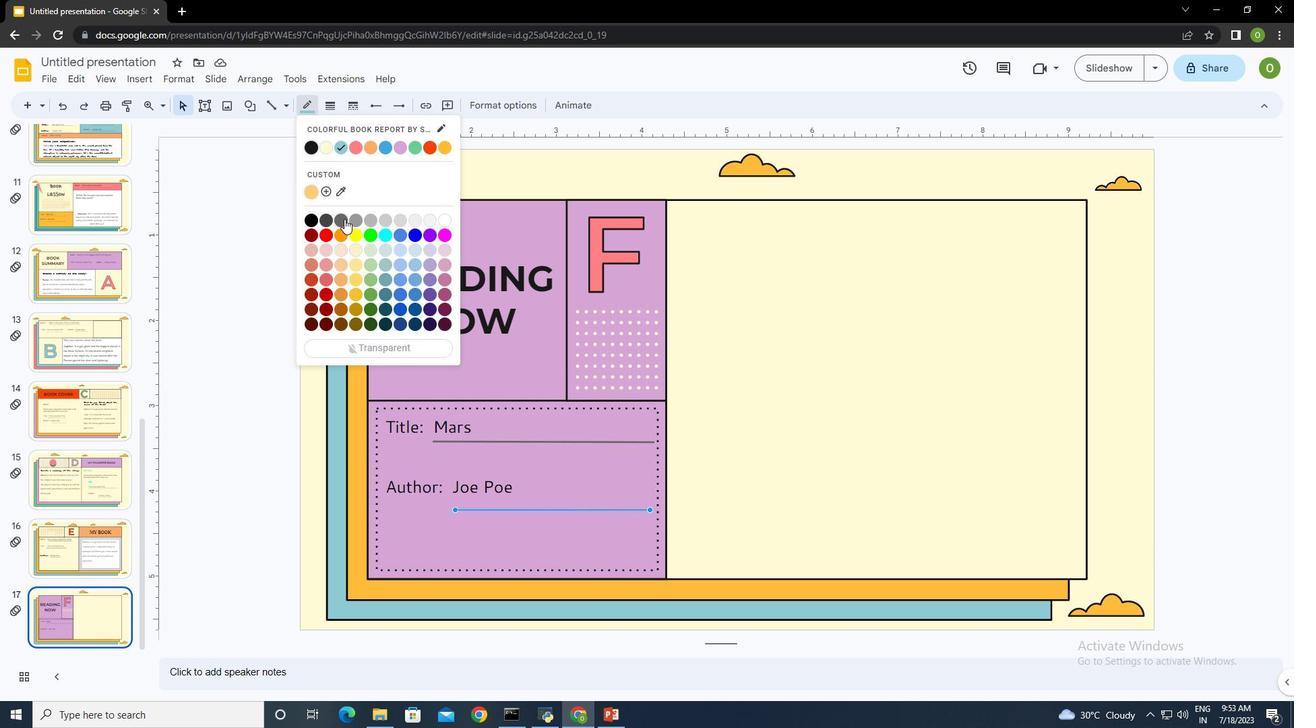 
Action: Mouse pressed left at (341, 219)
Screenshot: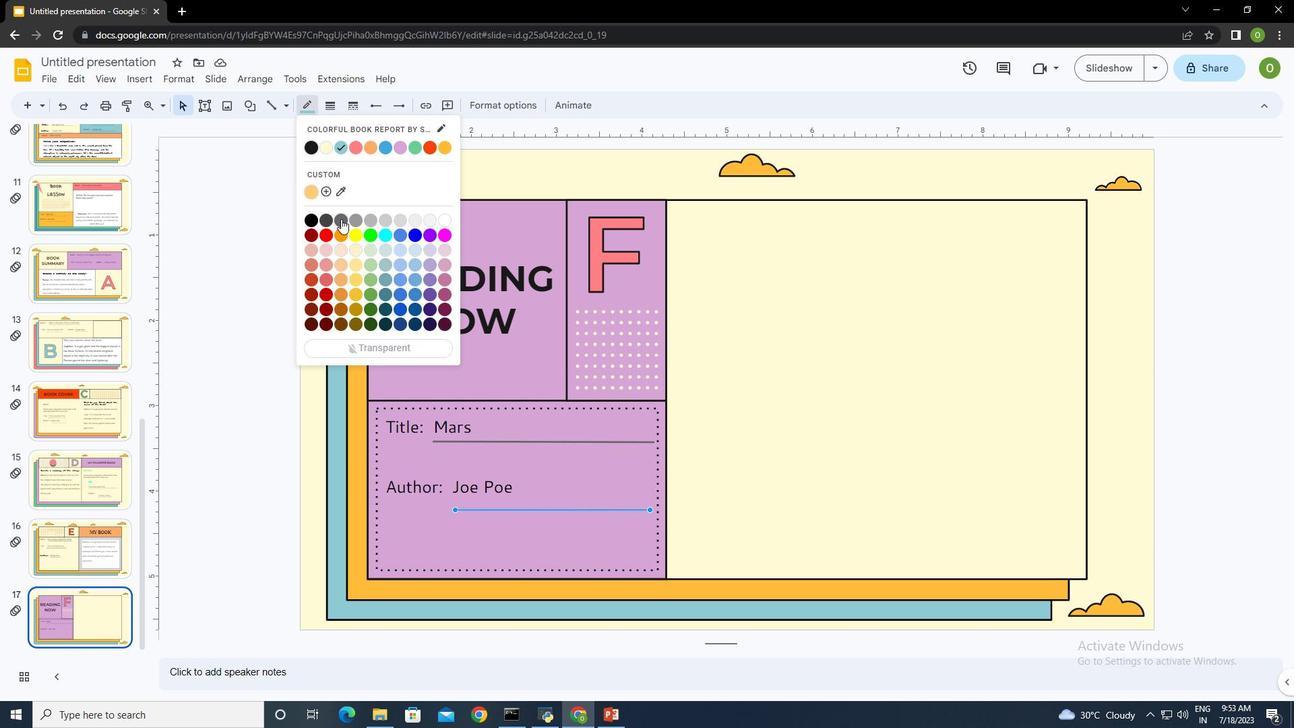 
Action: Mouse moved to (328, 102)
Screenshot: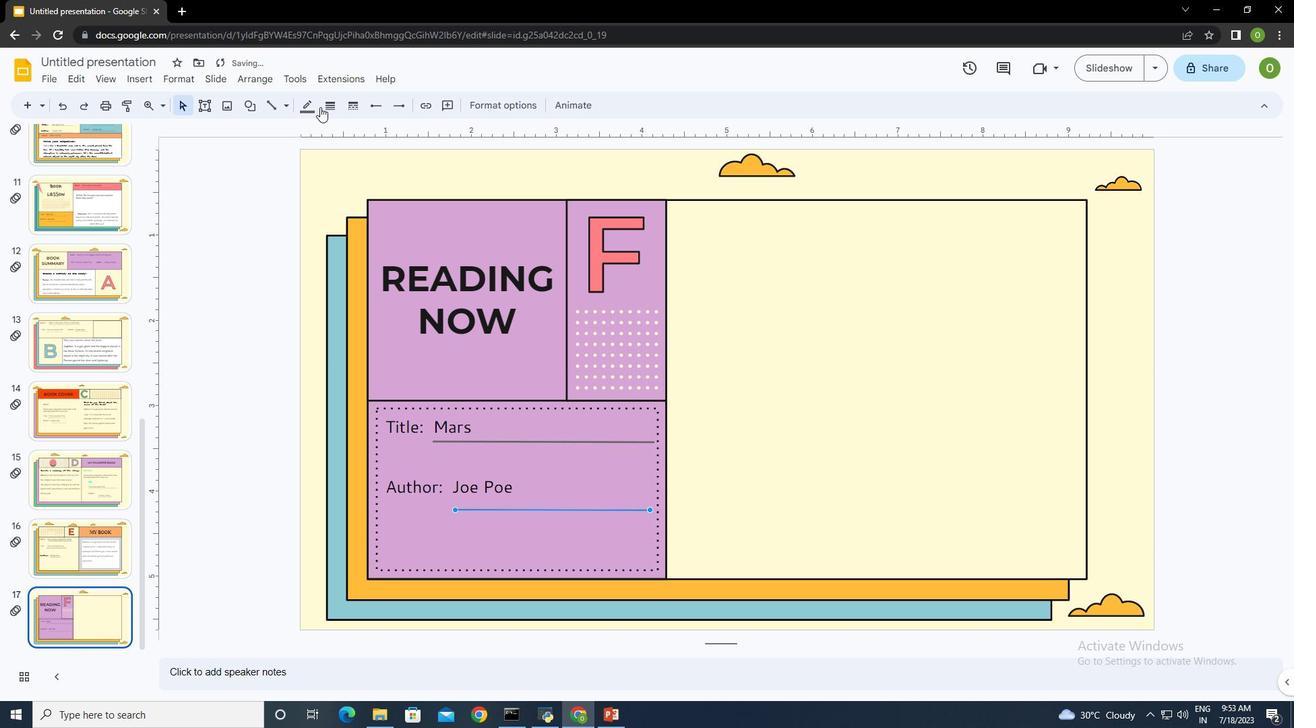 
Action: Mouse pressed left at (328, 102)
Screenshot: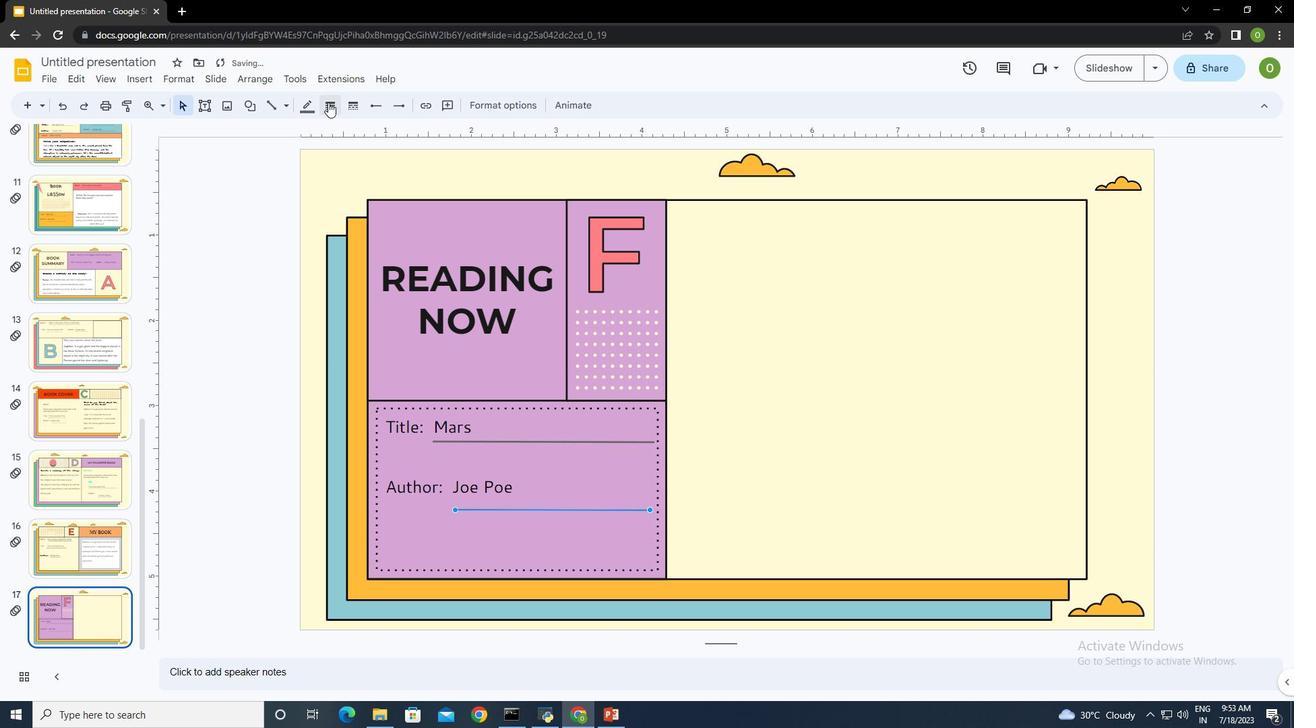 
Action: Mouse moved to (345, 147)
Screenshot: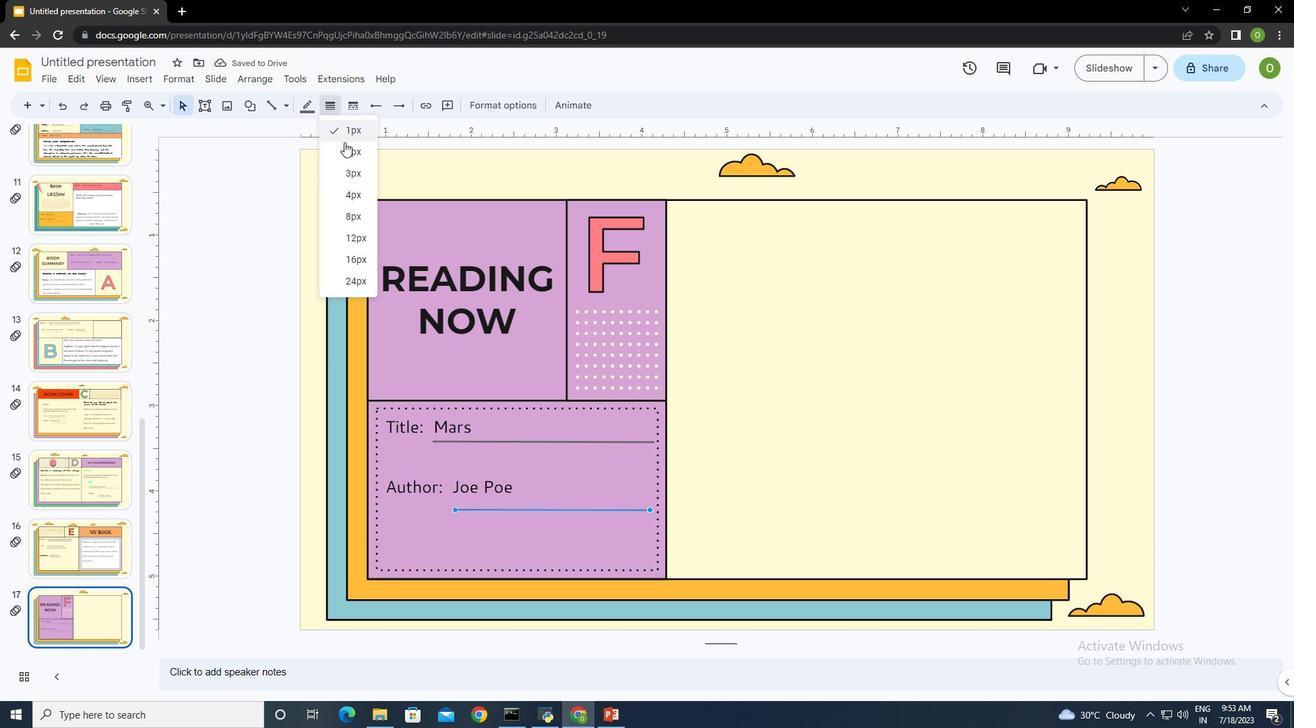 
Action: Mouse pressed left at (345, 147)
Screenshot: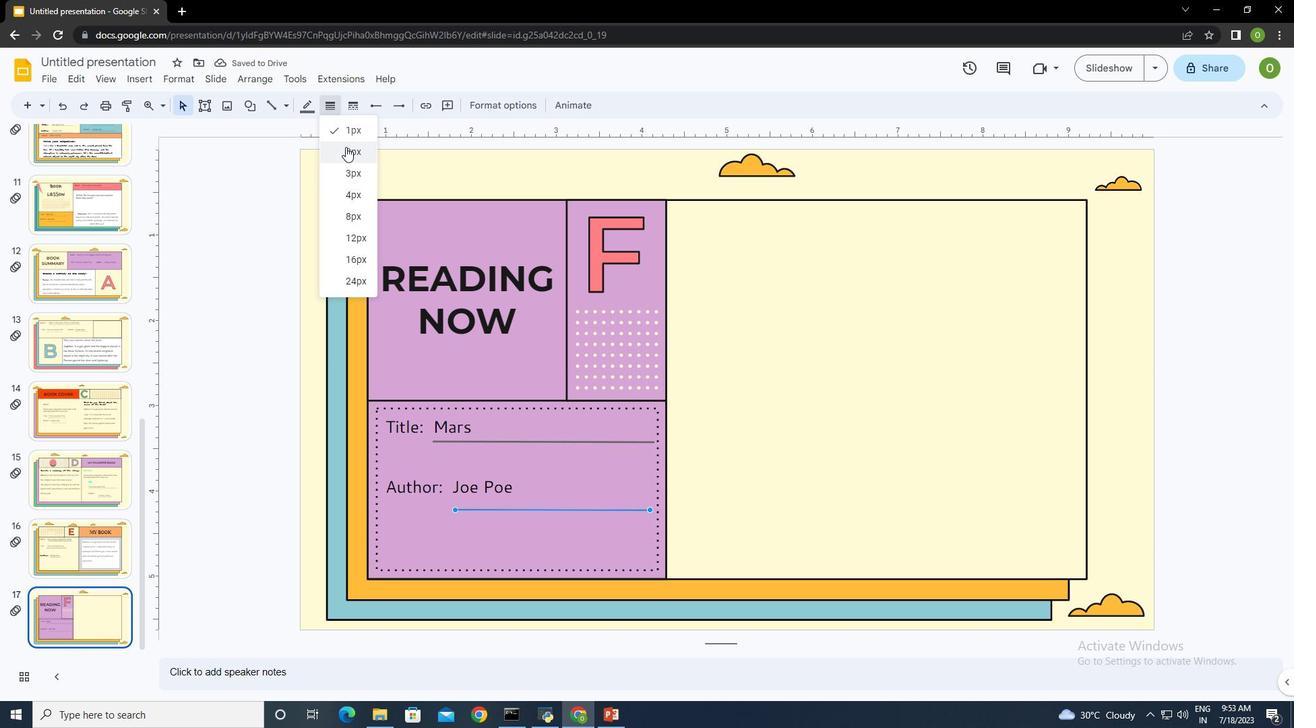 
Action: Mouse moved to (427, 525)
Screenshot: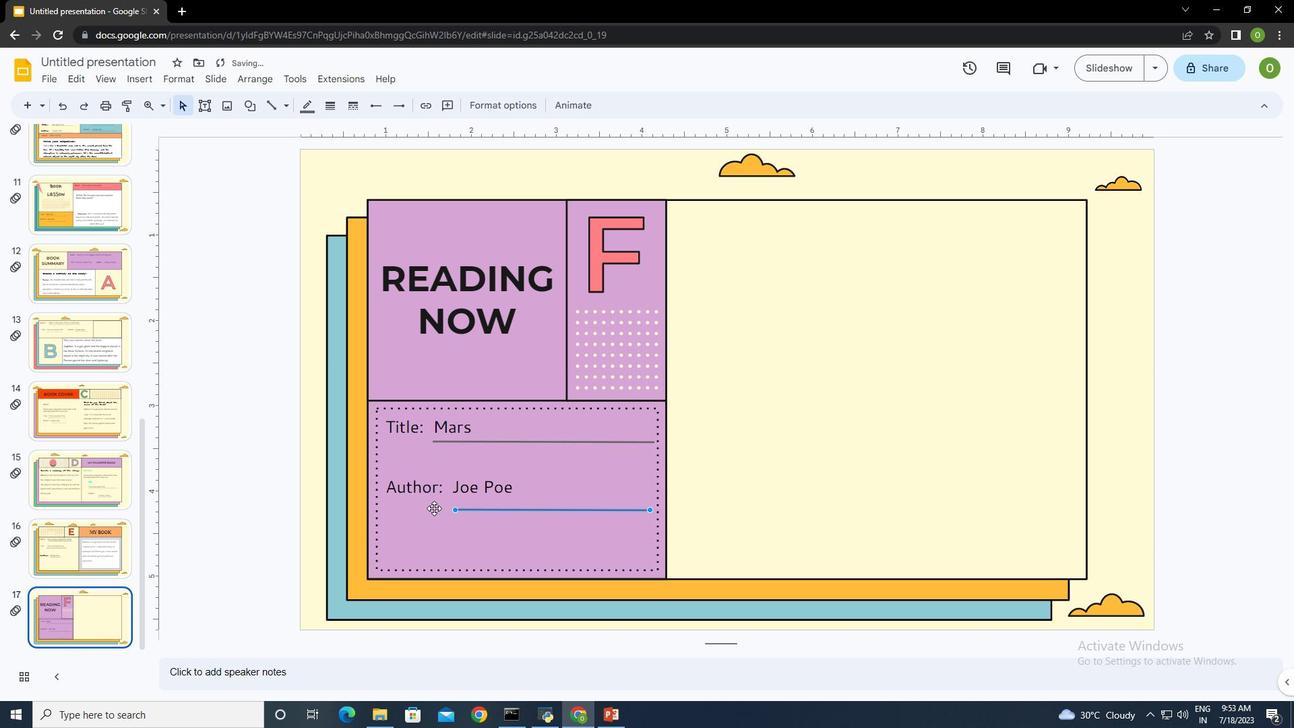 
Action: Mouse pressed left at (427, 525)
Screenshot: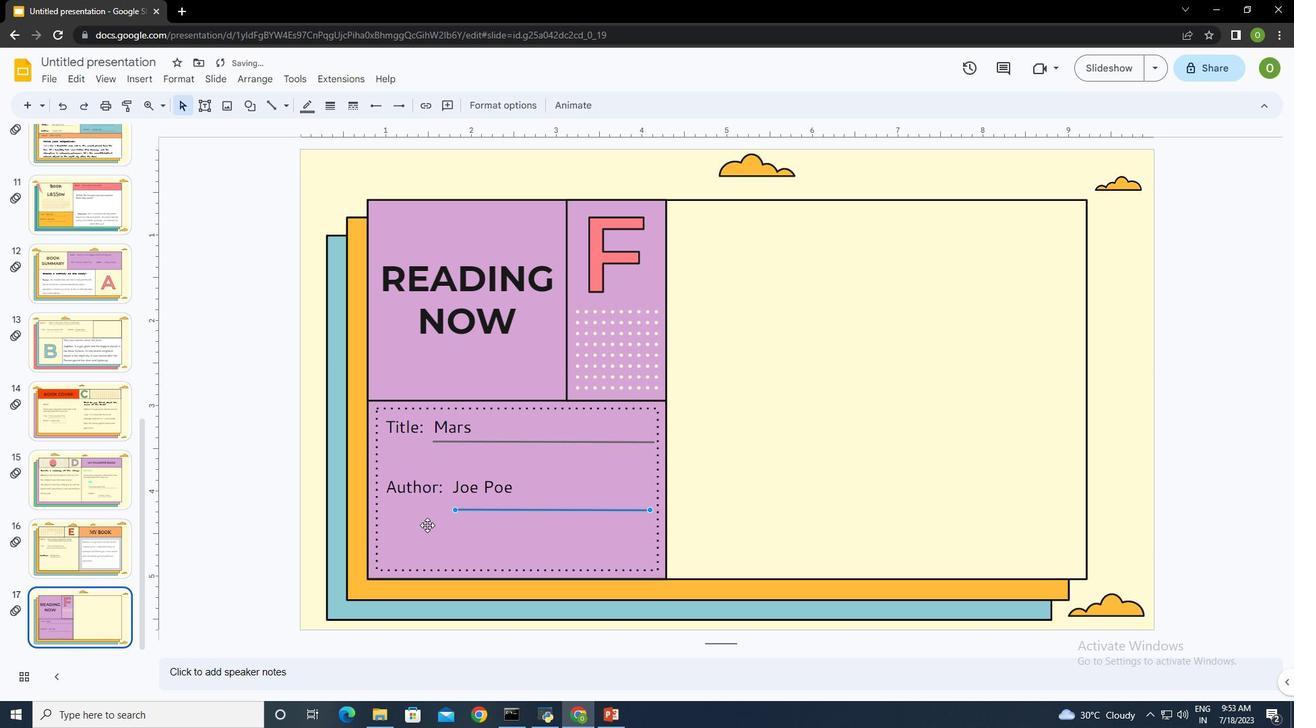 
Action: Mouse moved to (442, 483)
Screenshot: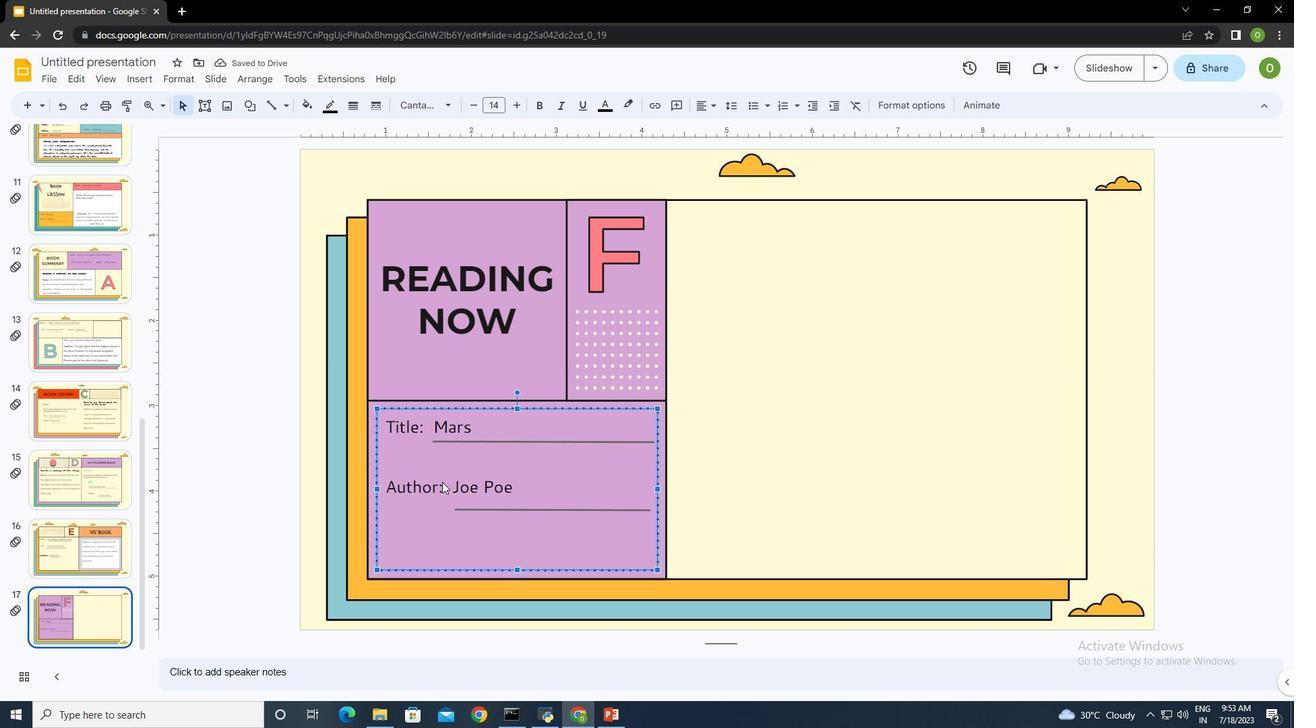 
Action: Mouse pressed left at (442, 483)
Screenshot: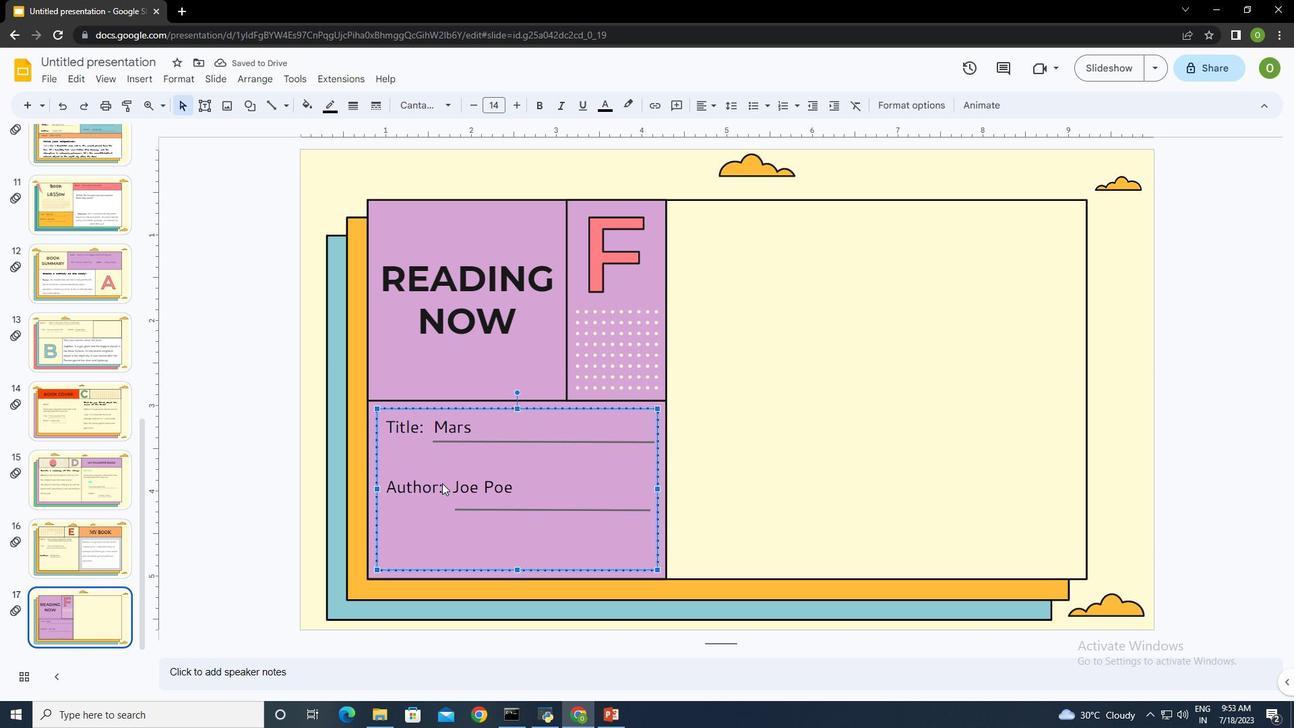 
Action: Mouse moved to (441, 486)
Screenshot: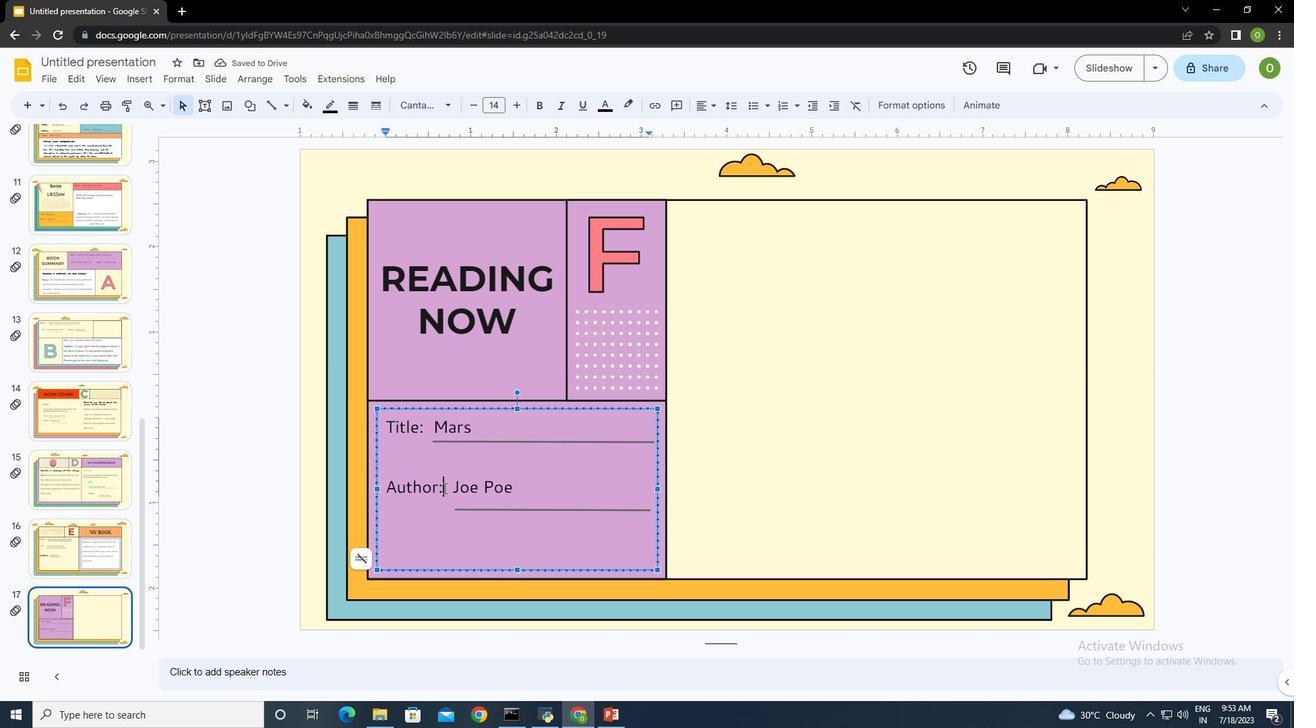 
Action: Mouse pressed left at (441, 486)
Screenshot: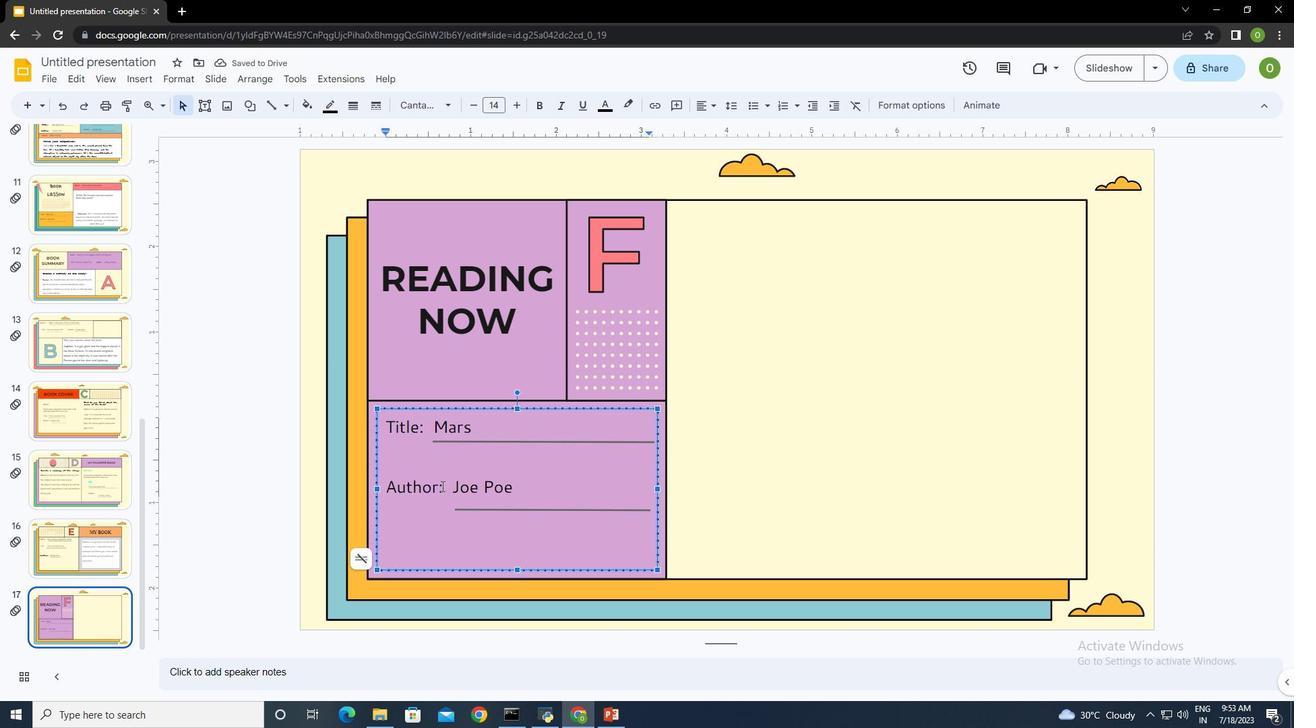 
Action: Mouse moved to (424, 425)
Screenshot: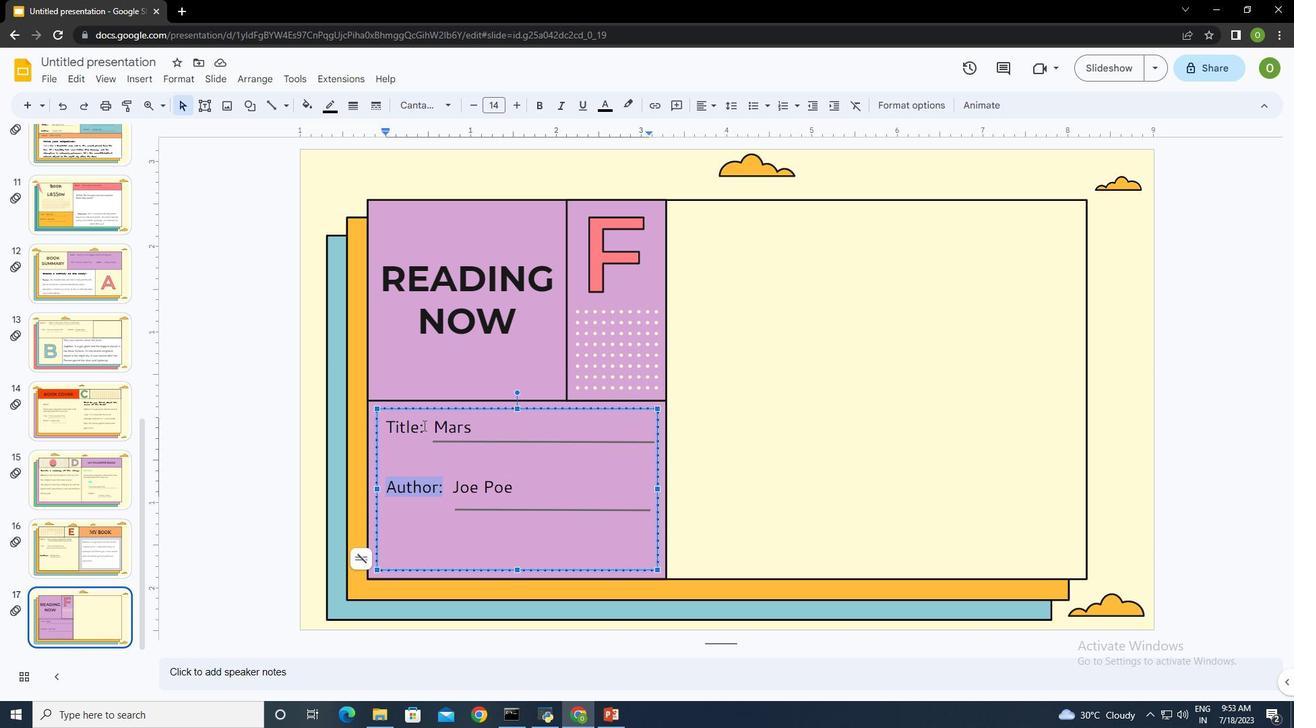 
Action: Mouse pressed left at (424, 425)
Screenshot: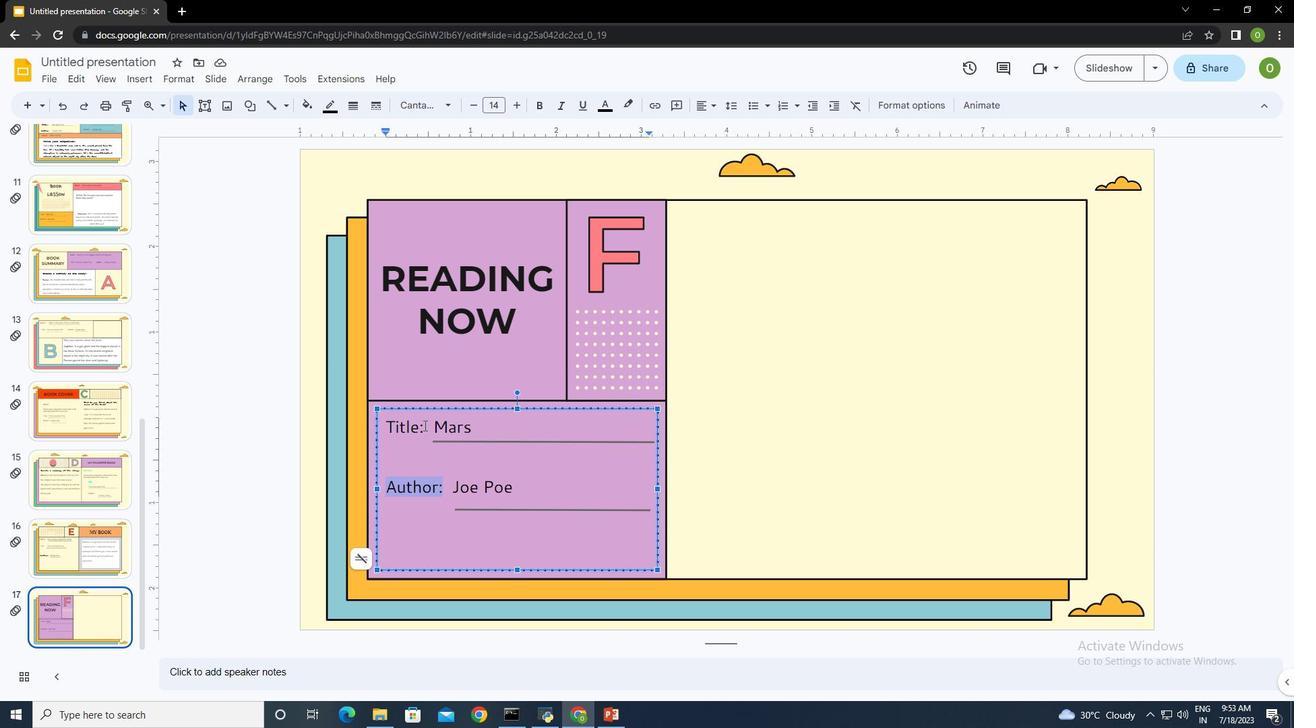 
Action: Mouse moved to (418, 105)
Screenshot: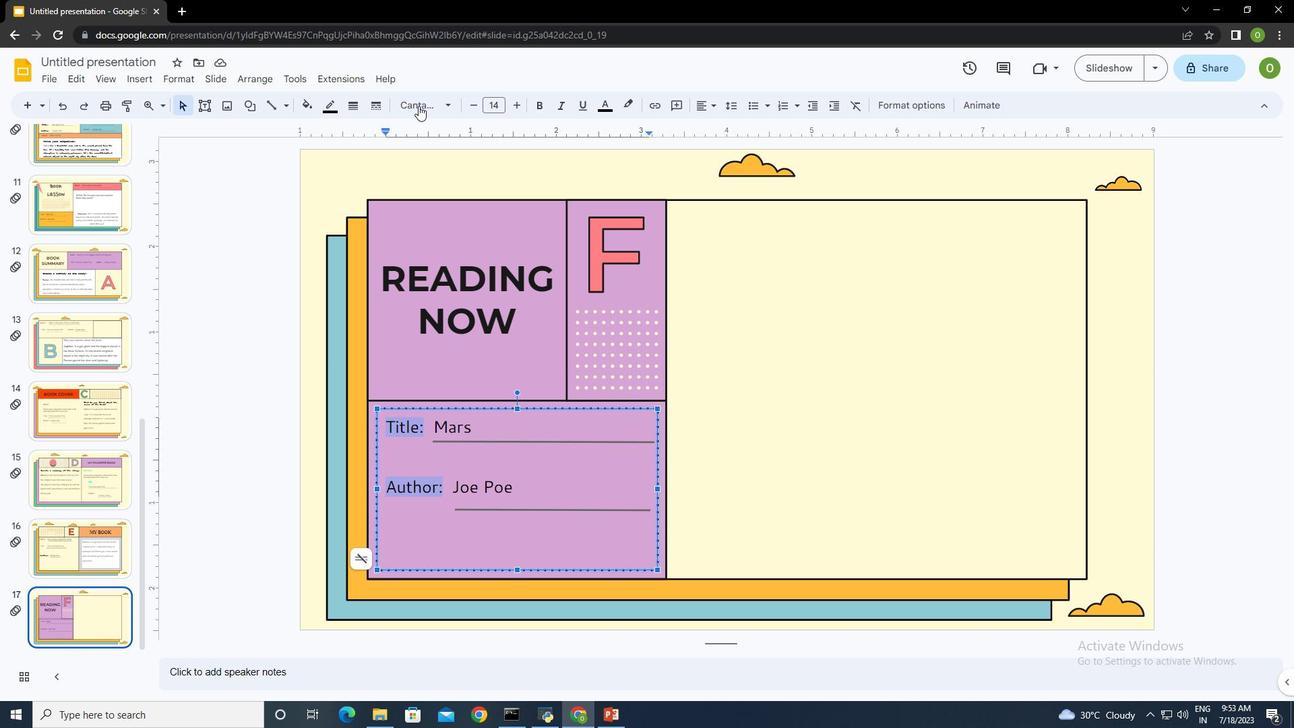 
Action: Mouse pressed left at (418, 105)
Screenshot: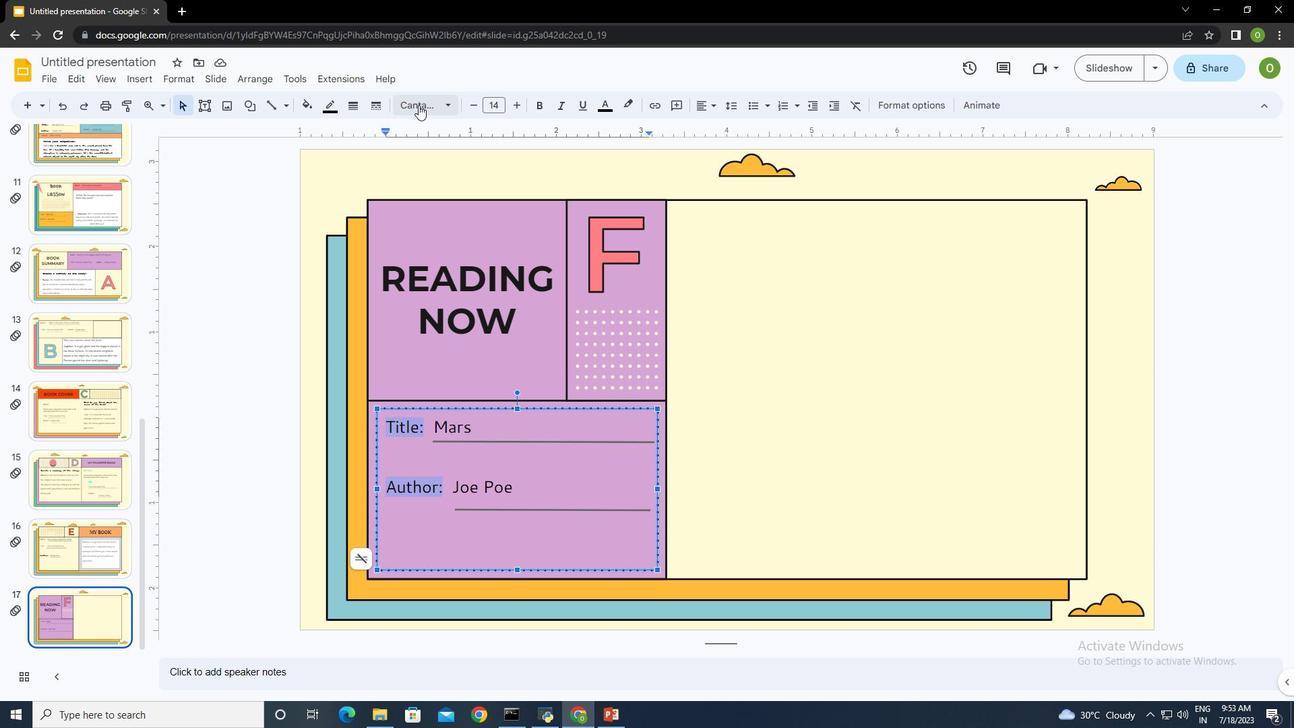 
Action: Mouse moved to (482, 309)
Screenshot: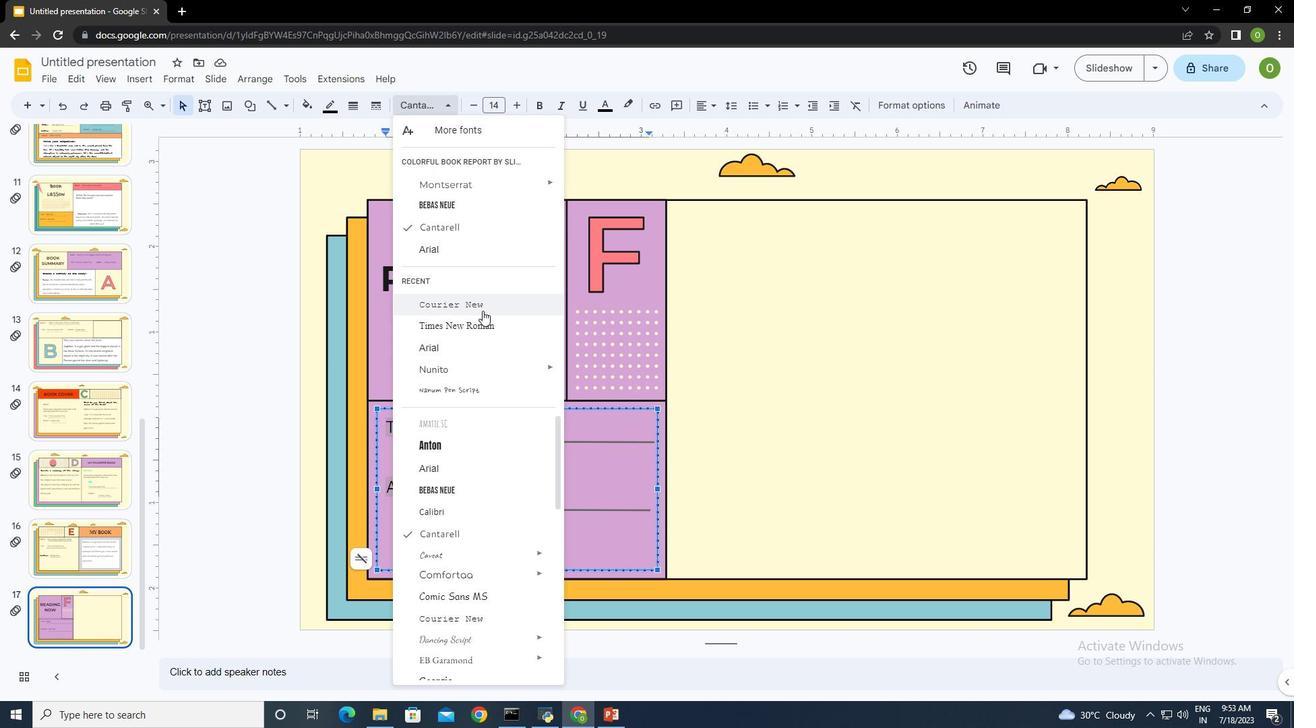 
Action: Mouse pressed left at (482, 309)
Screenshot: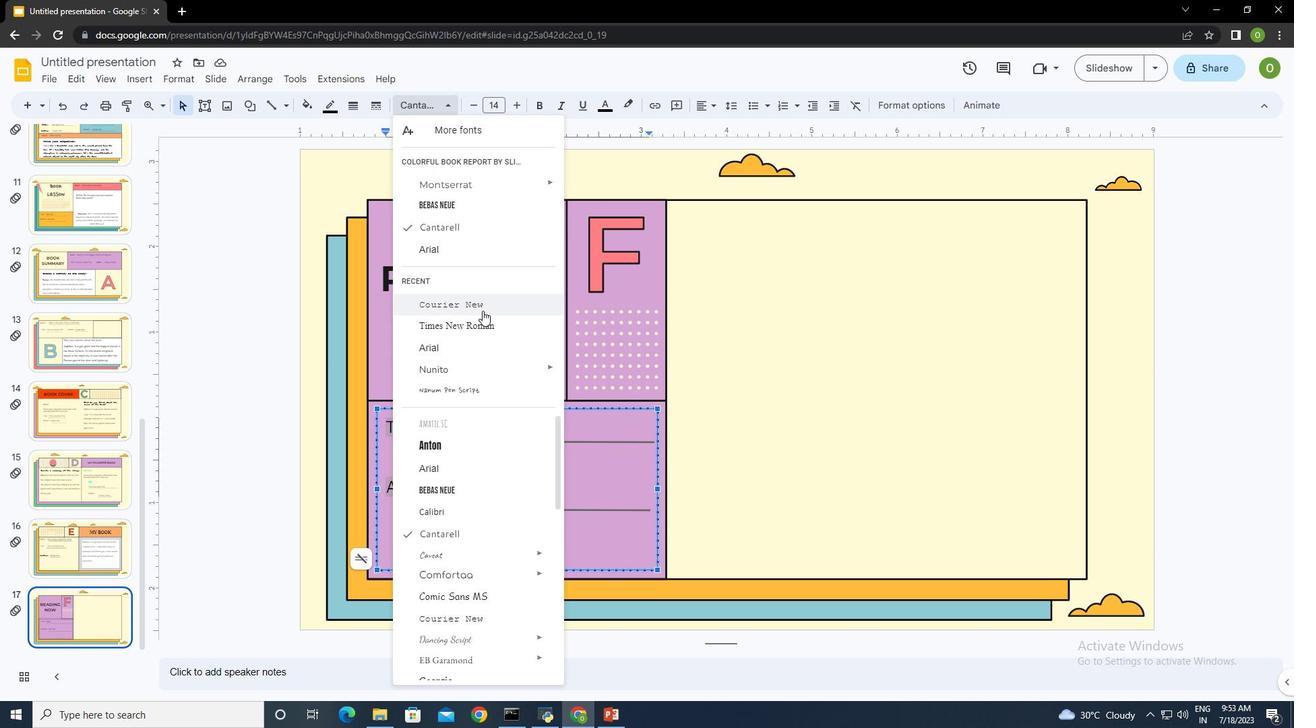 
Action: Mouse moved to (518, 105)
Screenshot: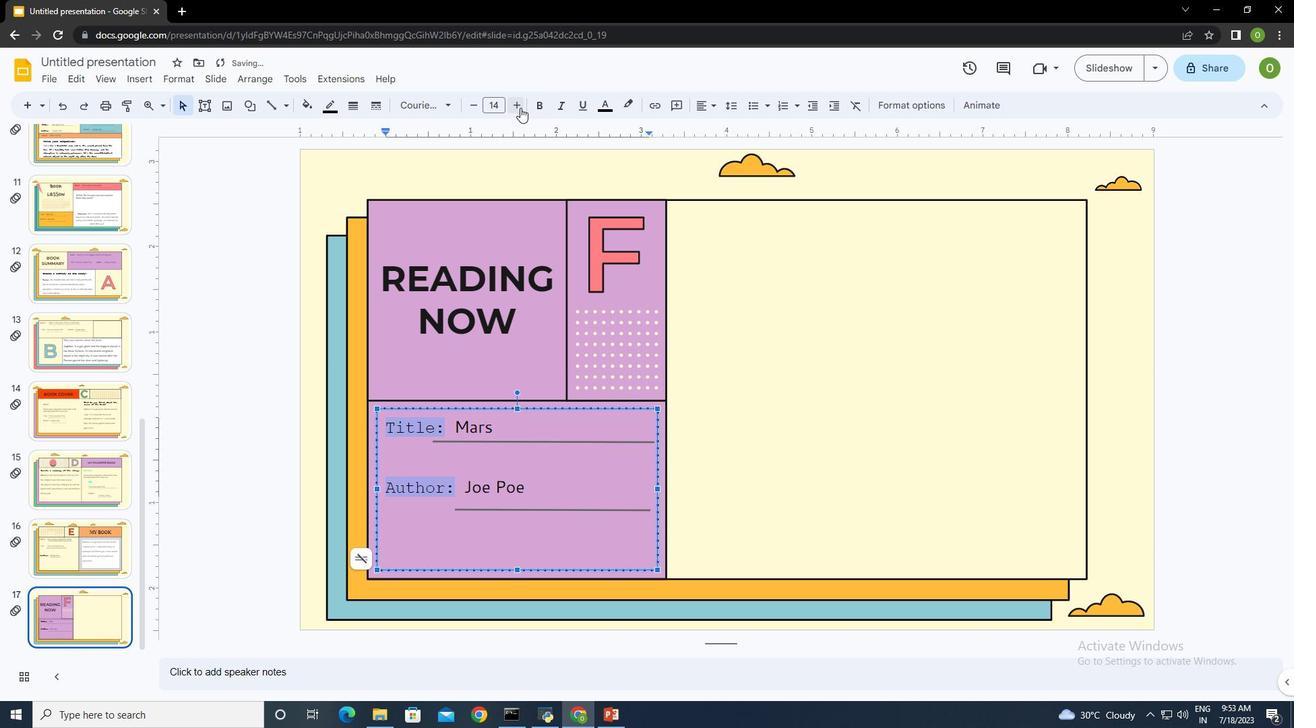 
Action: Mouse pressed left at (518, 105)
Screenshot: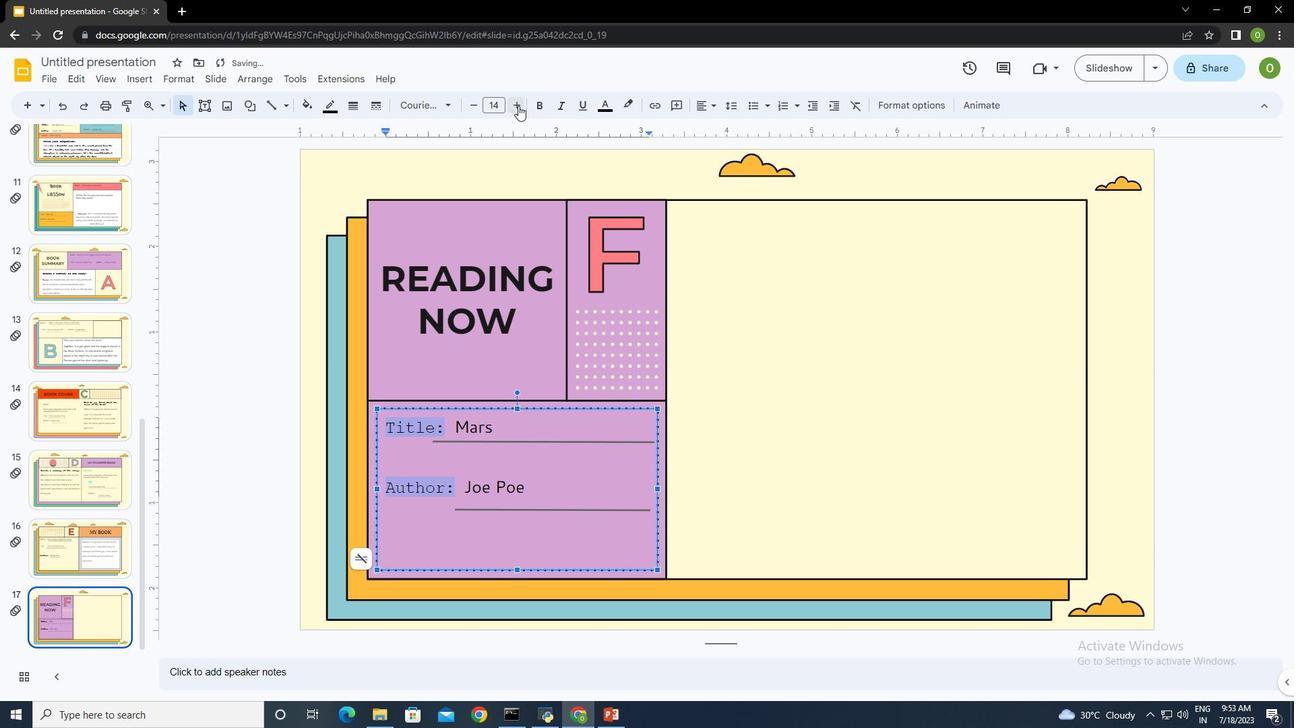
Action: Mouse moved to (539, 103)
Screenshot: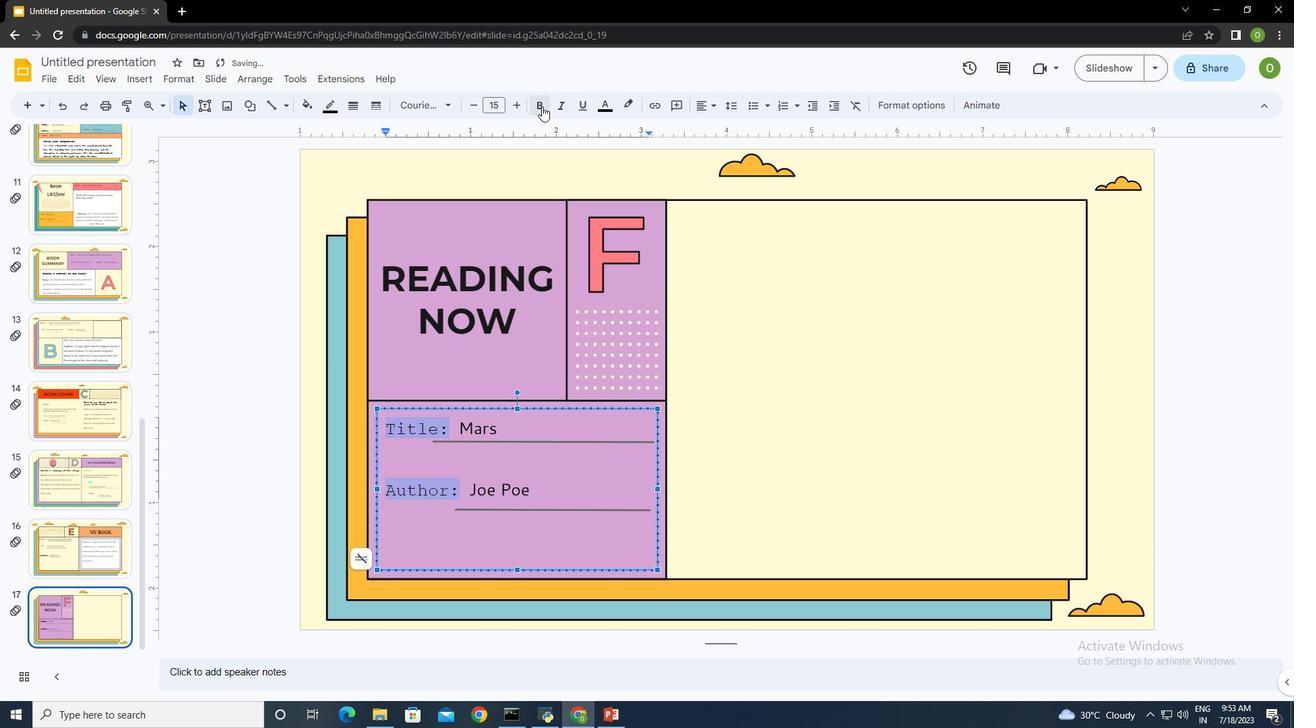
Action: Mouse pressed left at (539, 103)
Screenshot: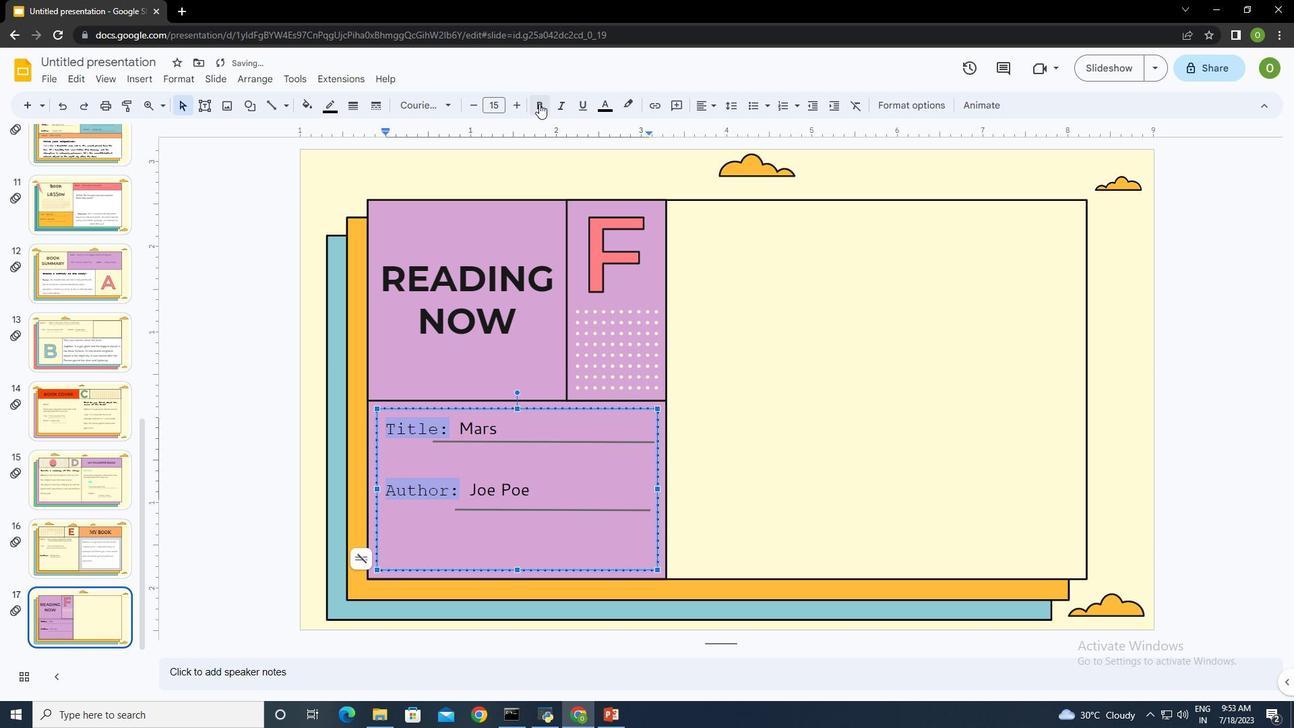 
Action: Mouse moved to (612, 425)
Screenshot: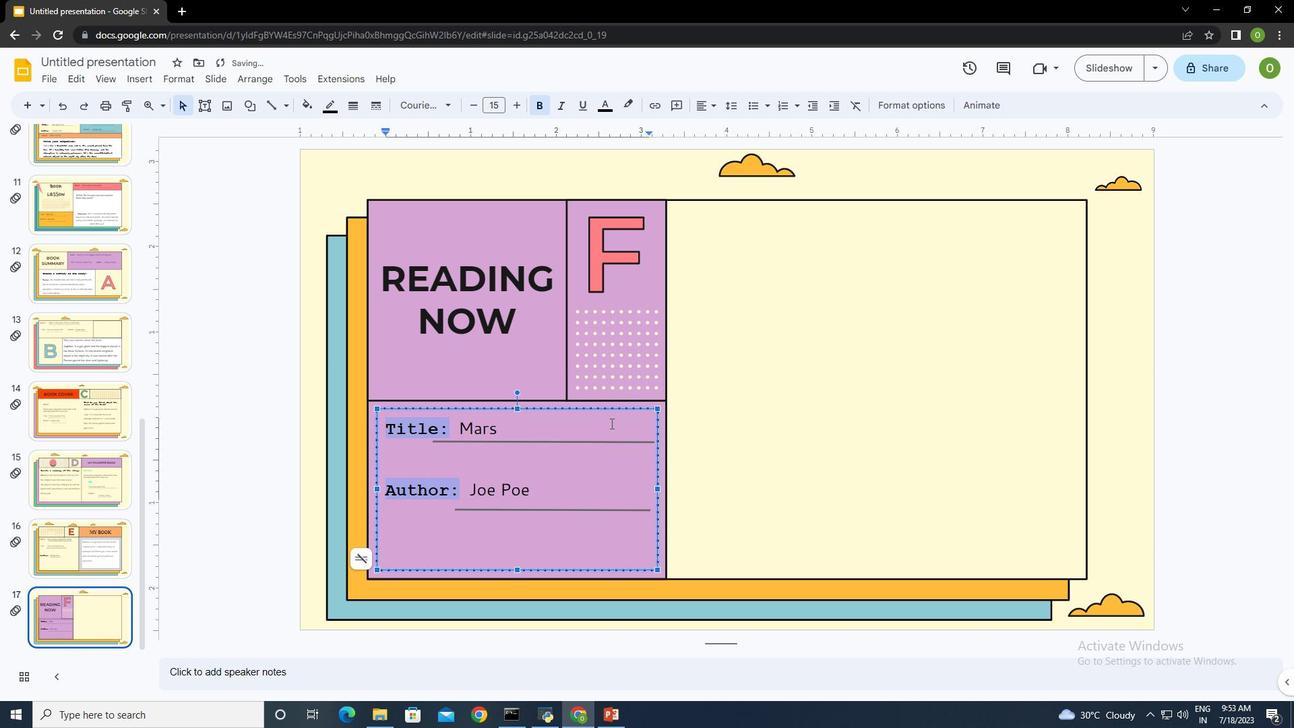 
Action: Mouse pressed left at (612, 425)
Screenshot: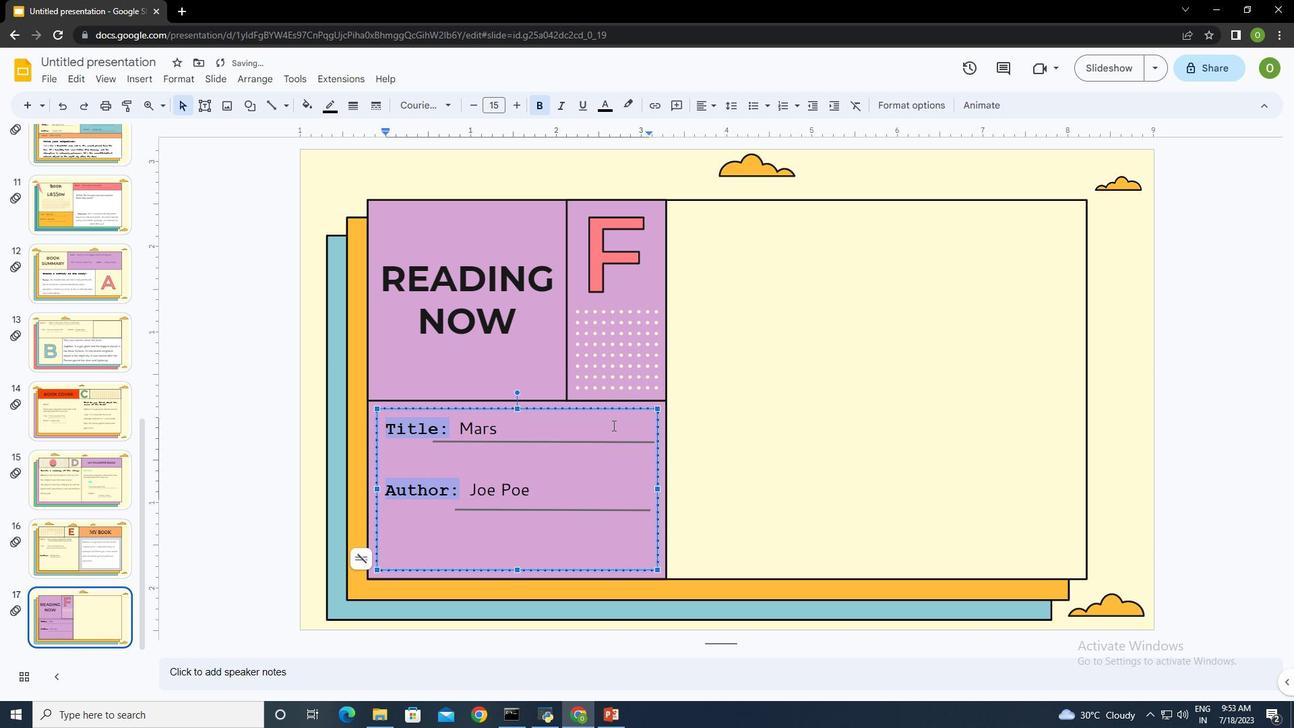 
Action: Mouse moved to (817, 424)
Screenshot: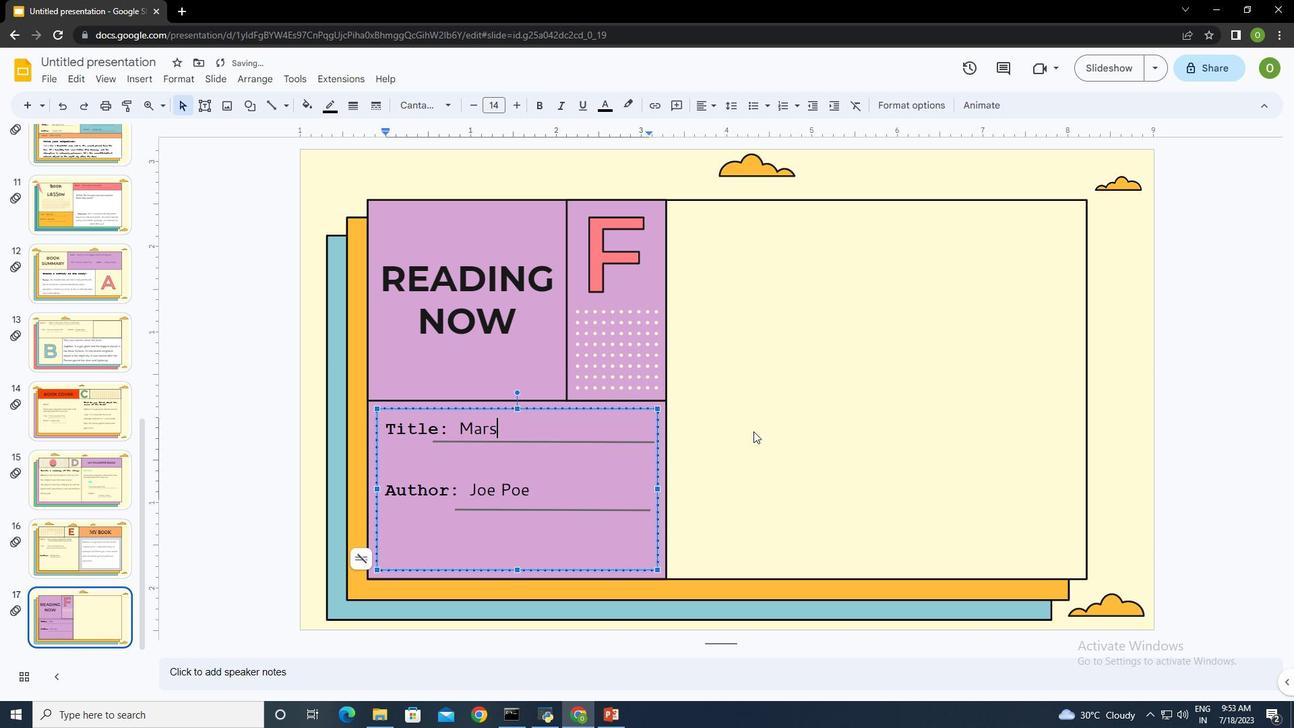 
Action: Mouse pressed left at (817, 424)
Screenshot: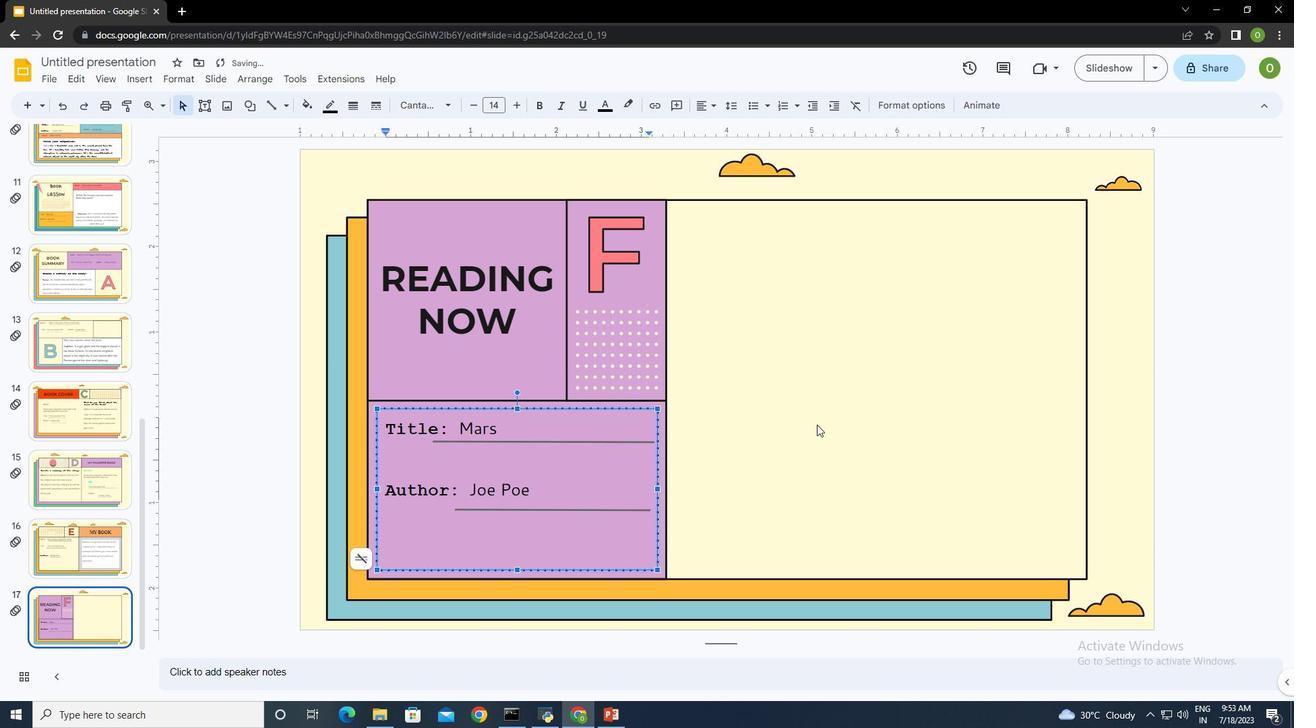 
Action: Mouse moved to (509, 488)
Screenshot: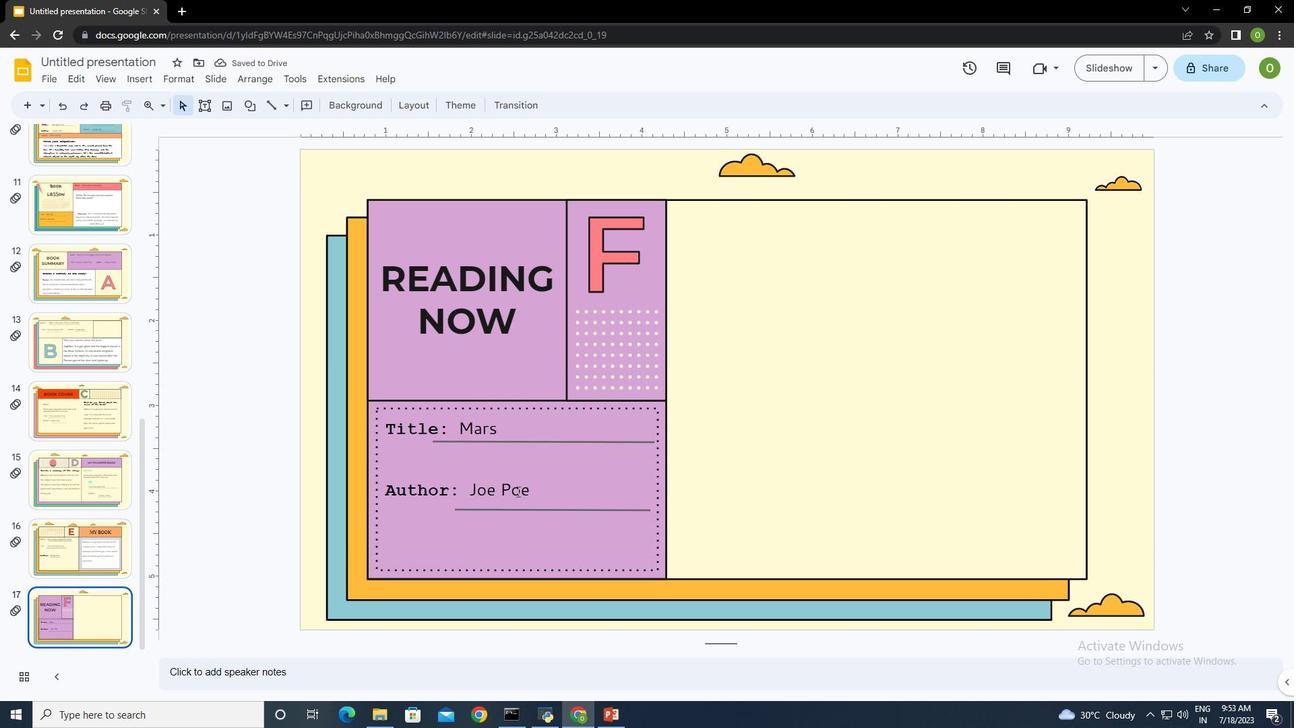 
Action: Mouse pressed left at (509, 488)
Screenshot: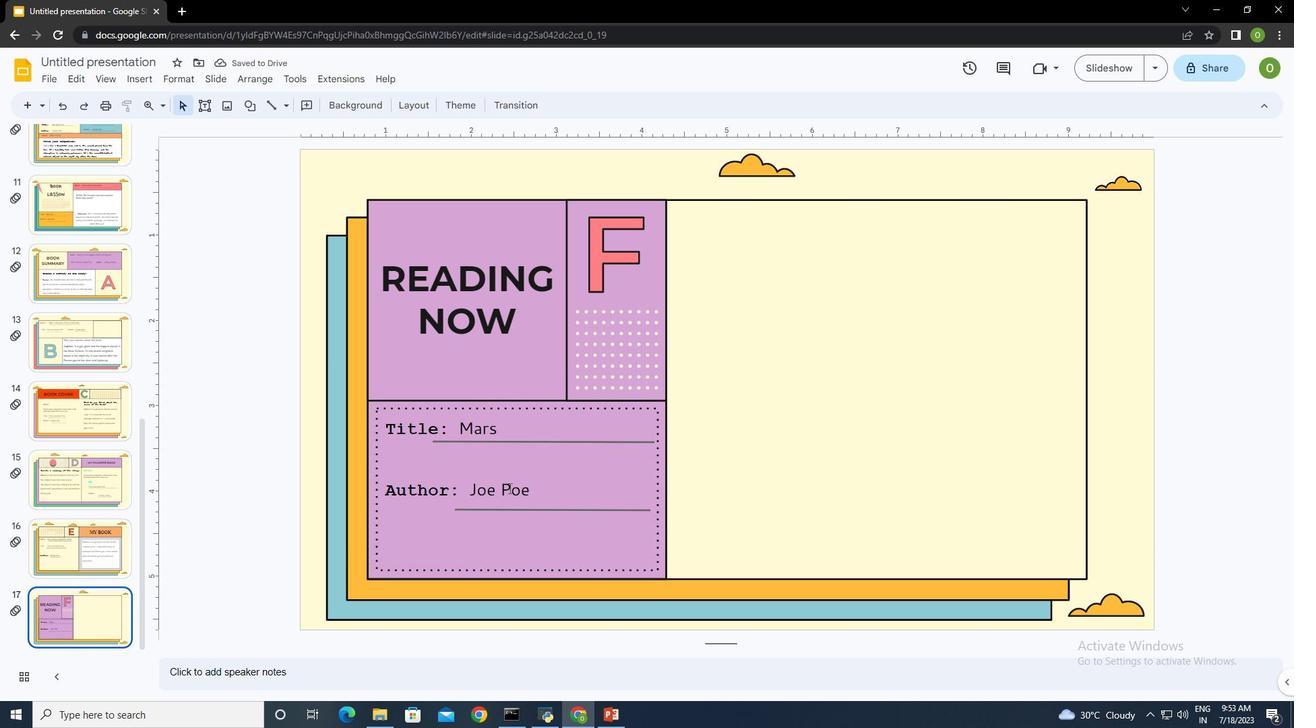 
Action: Mouse moved to (794, 437)
Screenshot: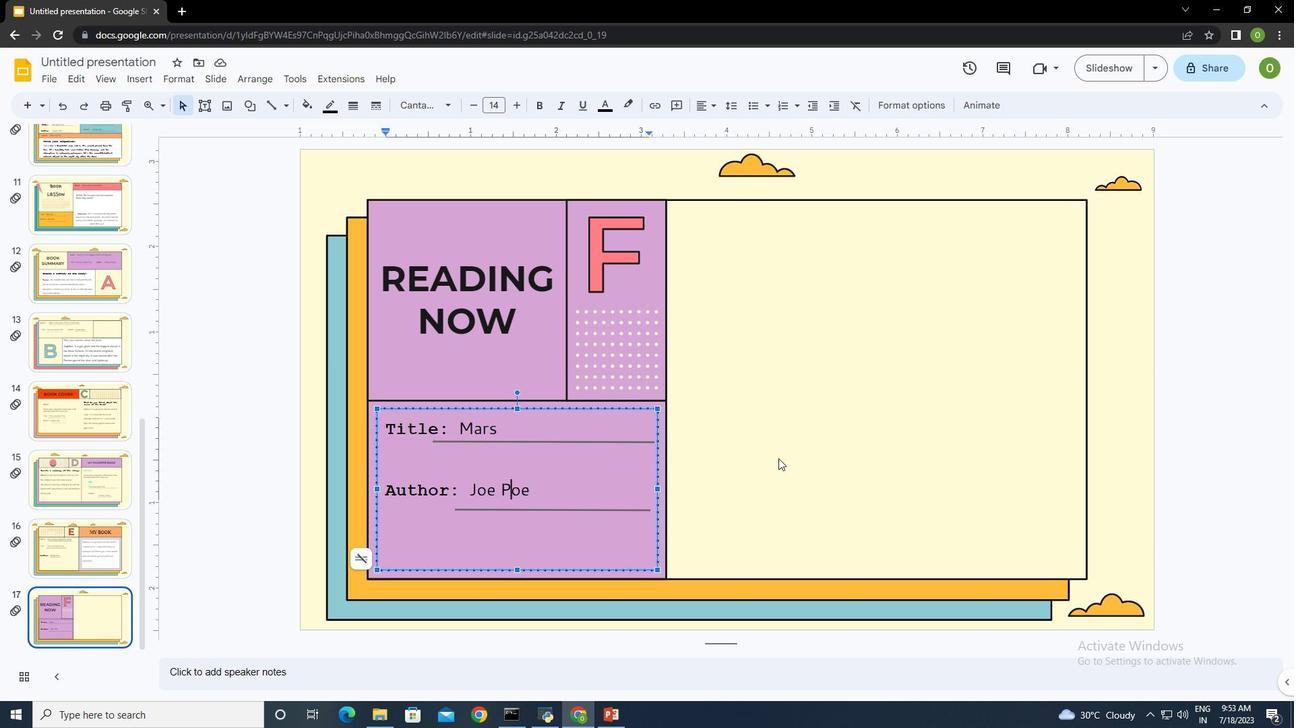 
Action: Mouse pressed left at (794, 437)
Screenshot: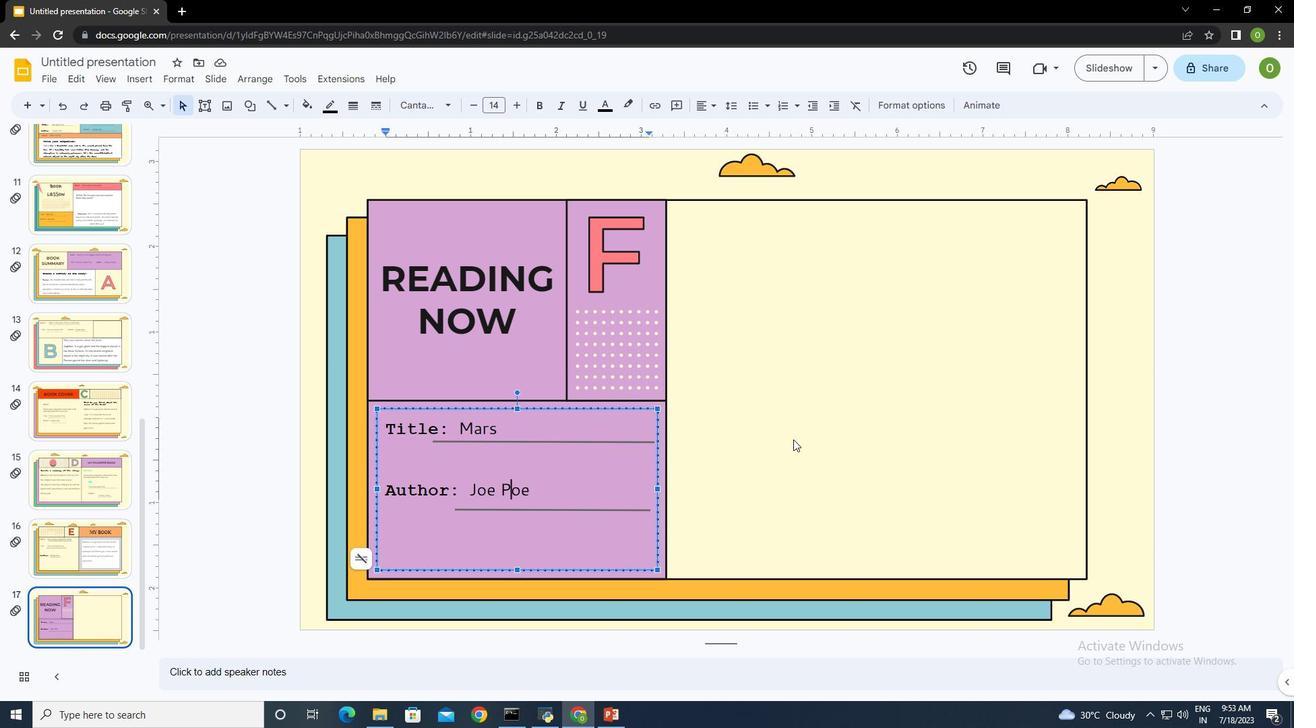 
Action: Mouse moved to (207, 105)
Screenshot: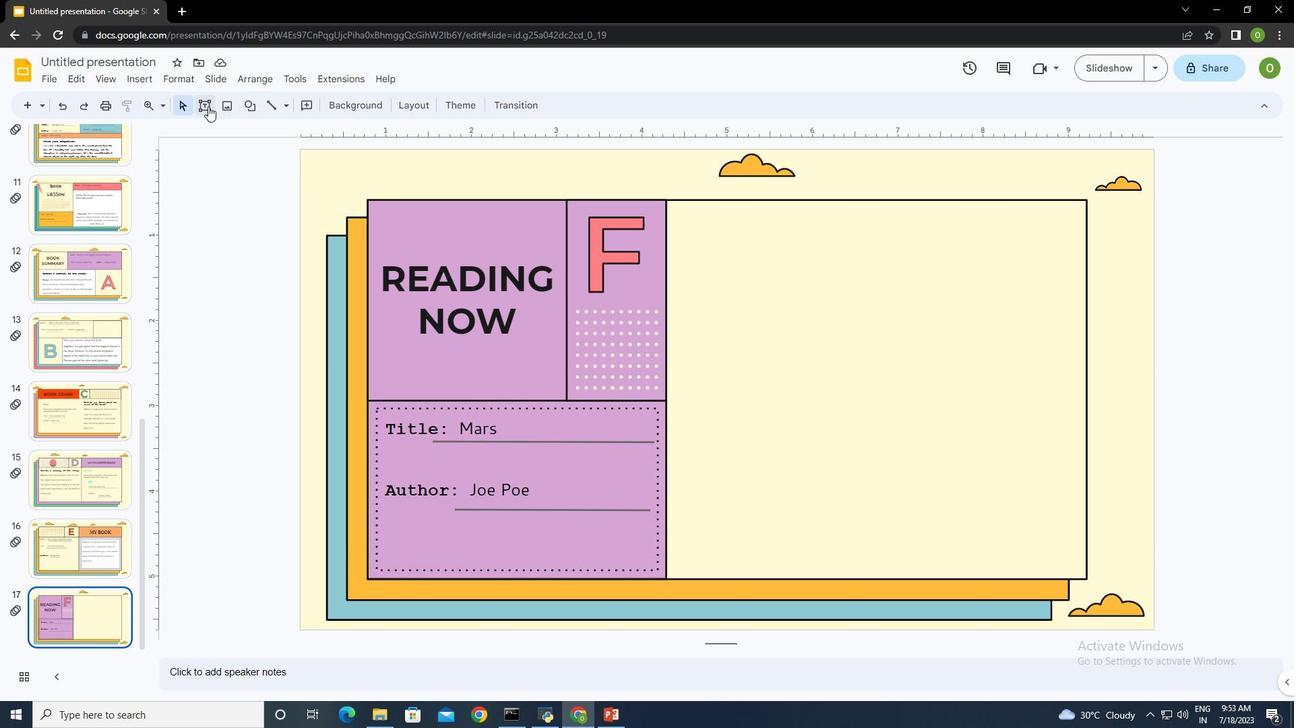 
Action: Mouse pressed left at (207, 105)
Screenshot: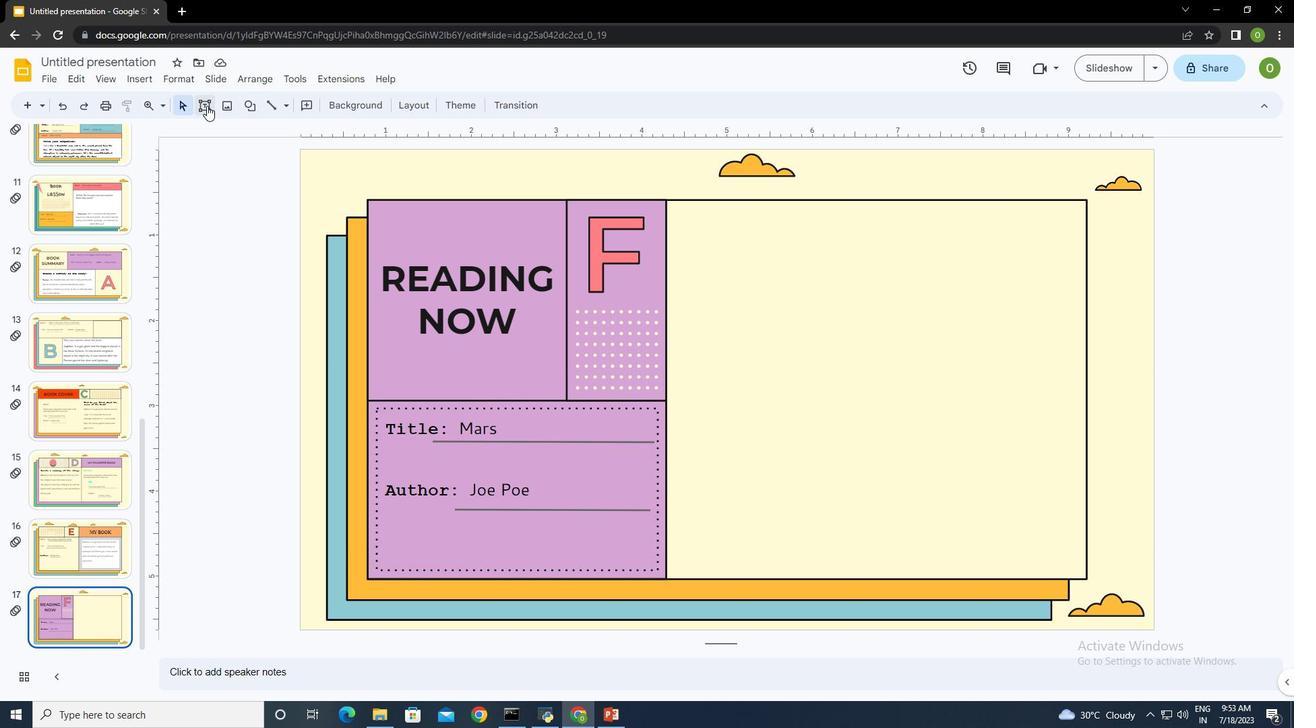 
Action: Mouse moved to (677, 205)
Screenshot: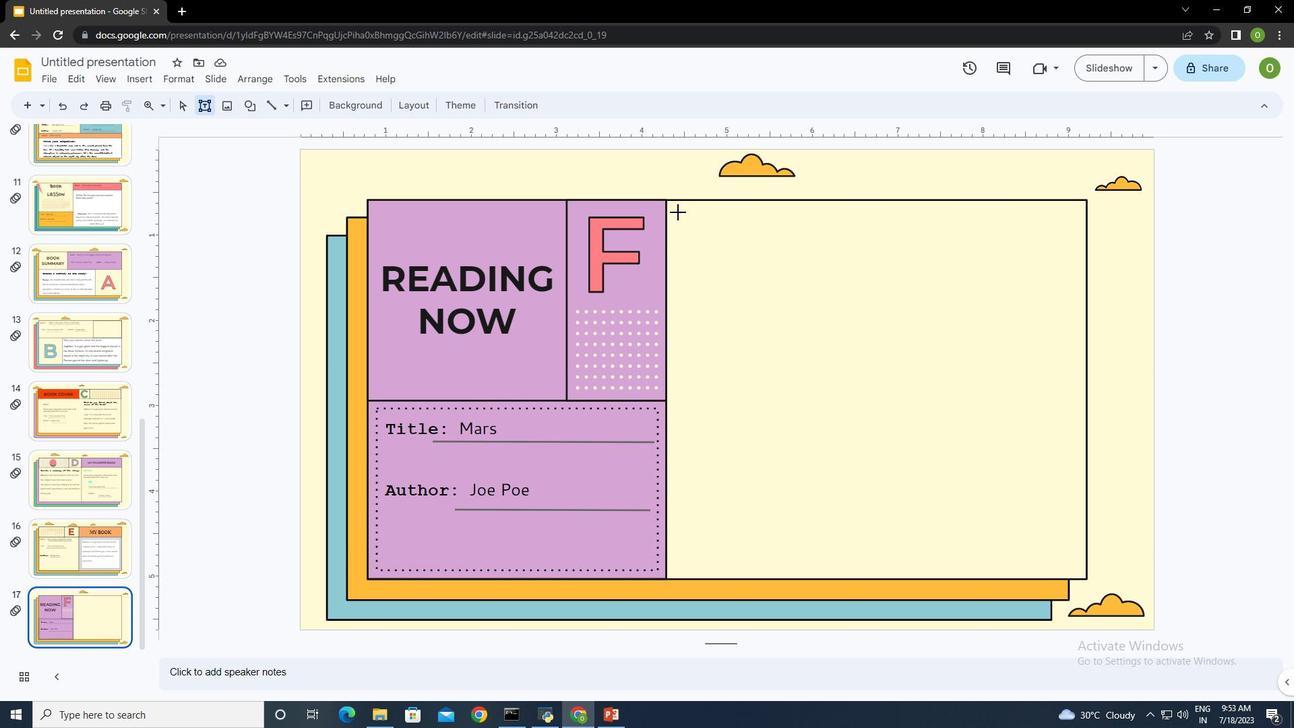 
Action: Mouse pressed left at (677, 205)
Screenshot: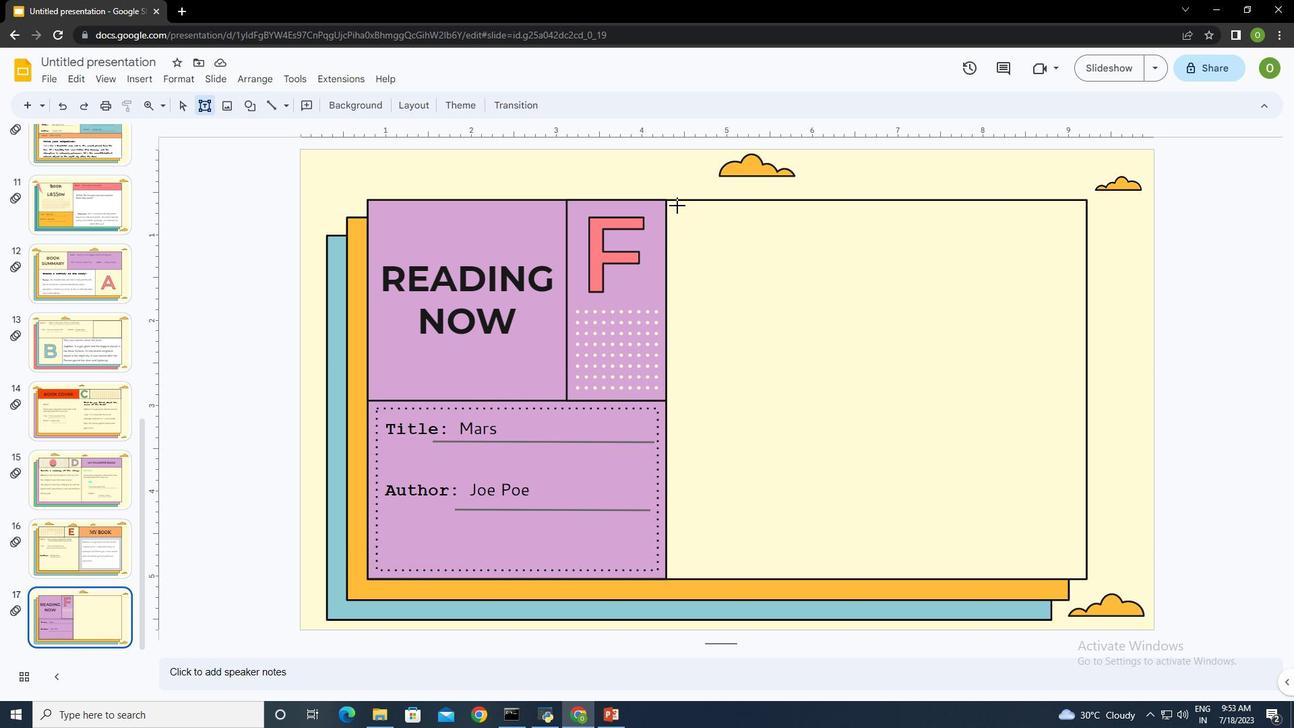 
Action: Mouse moved to (1011, 437)
Screenshot: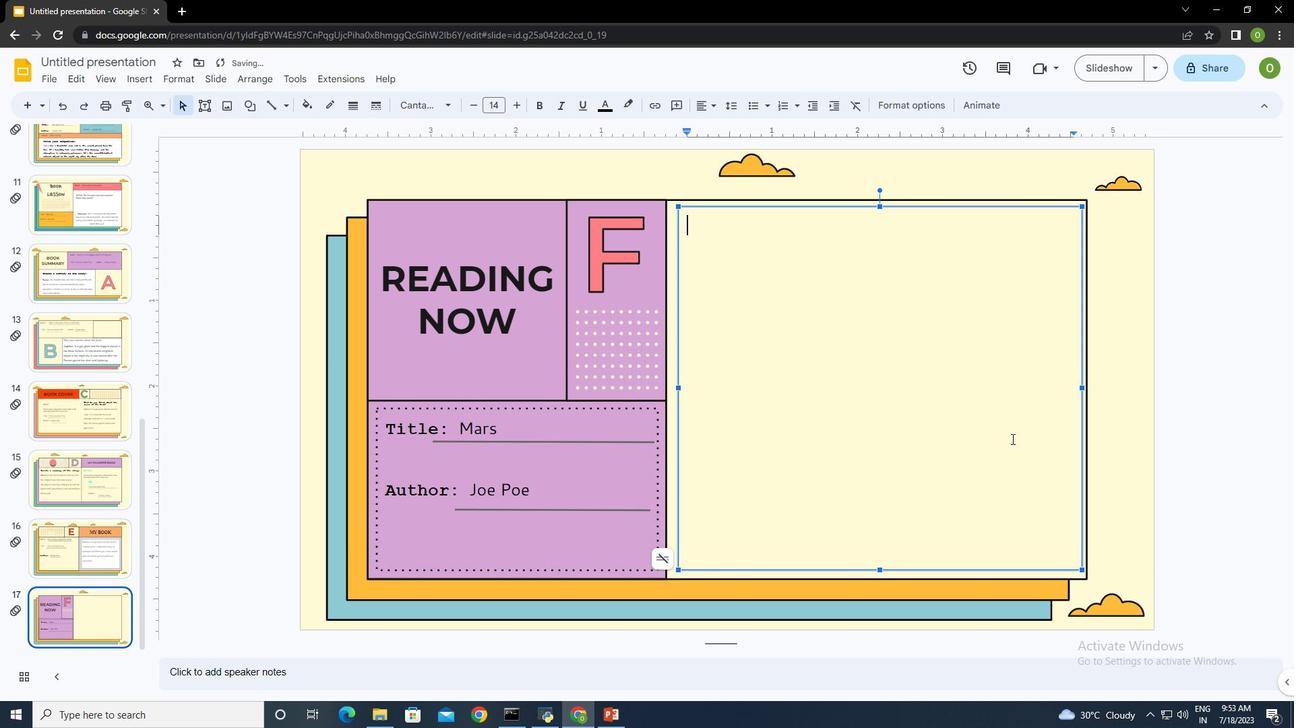 
Action: Key pressed <Key.shift>Name<Key.space><Key.backspace><Key.shift_r>:<Key.space><Key.shift>Mars<Key.space>is<Key.space>actually<Key.space>a<Key.space>very<Key.space>cold<Key.space>place<Key.enter><Key.enter><Key.enter><Key.shift><Key.shift><Key.shift><Key.shift>What<Key.space>are<Key.space>you<Key.space>reading<Key.space><Key.shift>N<Key.backspace>now<Key.shift_r>?<Key.enter><Key.enter><Key.shift>Mercury<Key.space>is<Key.space>the<Key.space>closest<Key.space>planet<Key.space>to<Key.space>the<Key.space><Key.shift>Sun<Key.space>and<Key.space>the<Key.space>smallest<Key.space>one<Key.space>in<Key.space>the<Key.space><Key.shift>Solar<Key.space><Key.shift>System<Key.space><Key.backspace>.<Key.space><Key.shift><Key.shift>The<Key.space>planet's<Key.space>name<Key.space>has<Key.space>nothing<Key.space>to<Key.space>do<Key.space>with<Key.space>the<Key.space>liquid<Key.space>metal,<Key.space>since<Key.space><Key.shift>Mercury<Key.space>was<Key.space>named<Key.space>after<Key.space>a<Key.space>gos<Key.backspace>d
Screenshot: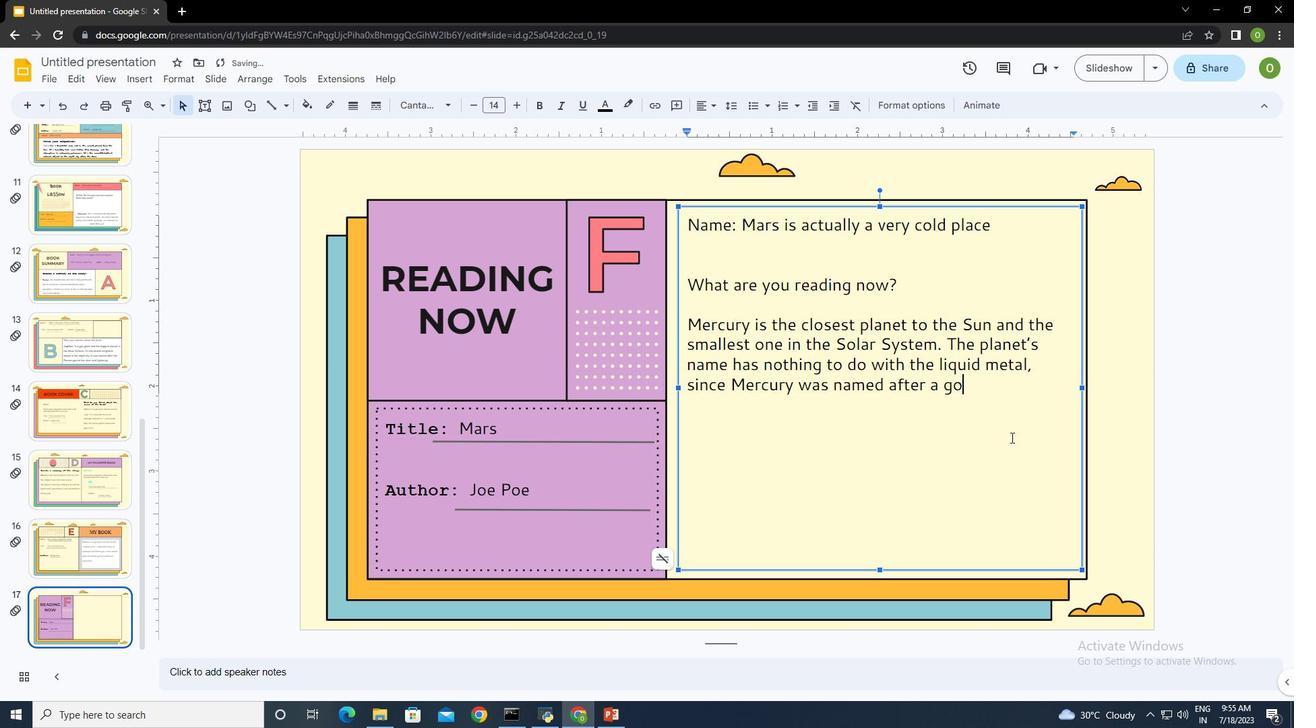 
Action: Mouse moved to (988, 384)
Screenshot: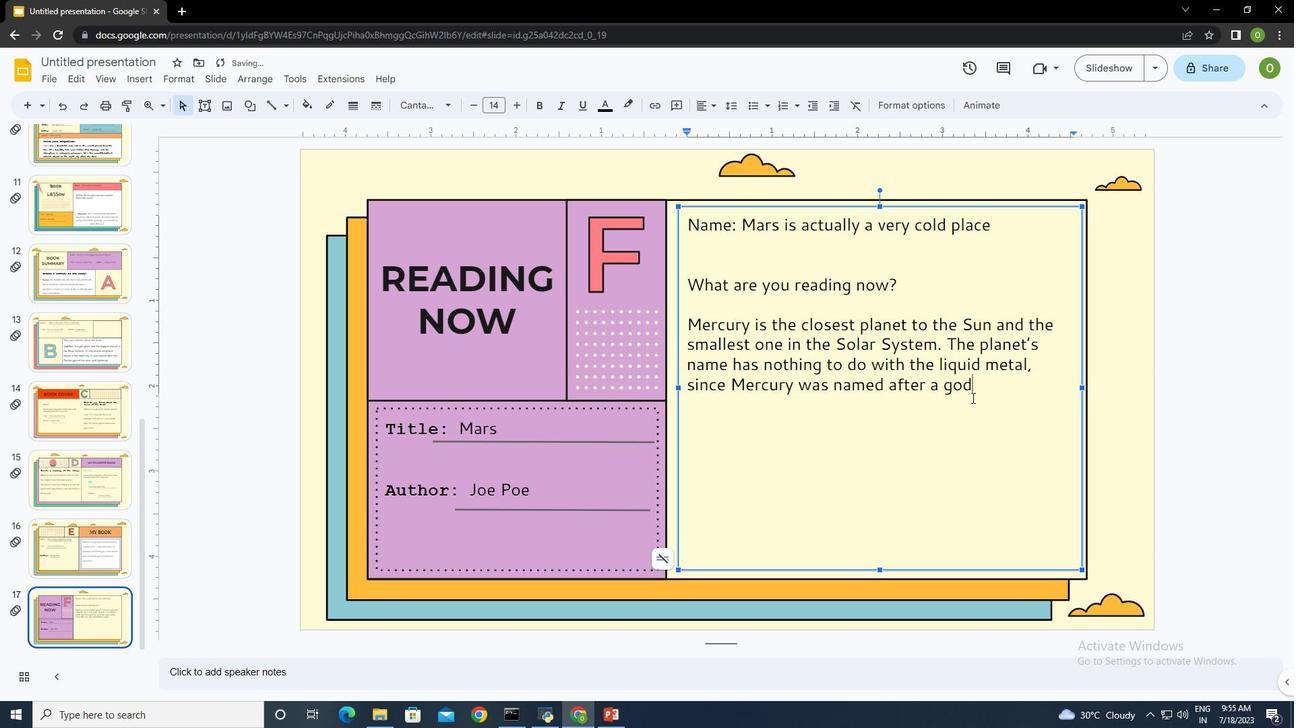 
Action: Mouse pressed left at (988, 384)
Screenshot: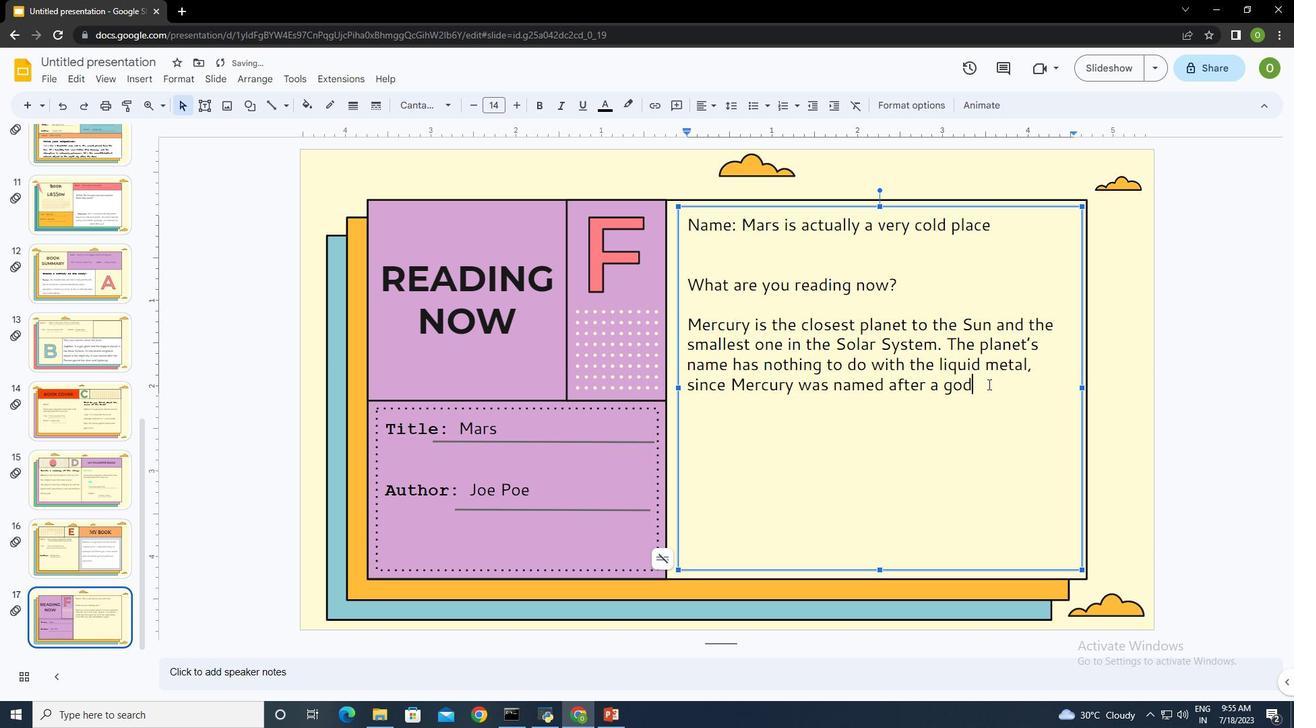
Action: Mouse moved to (296, 77)
Screenshot: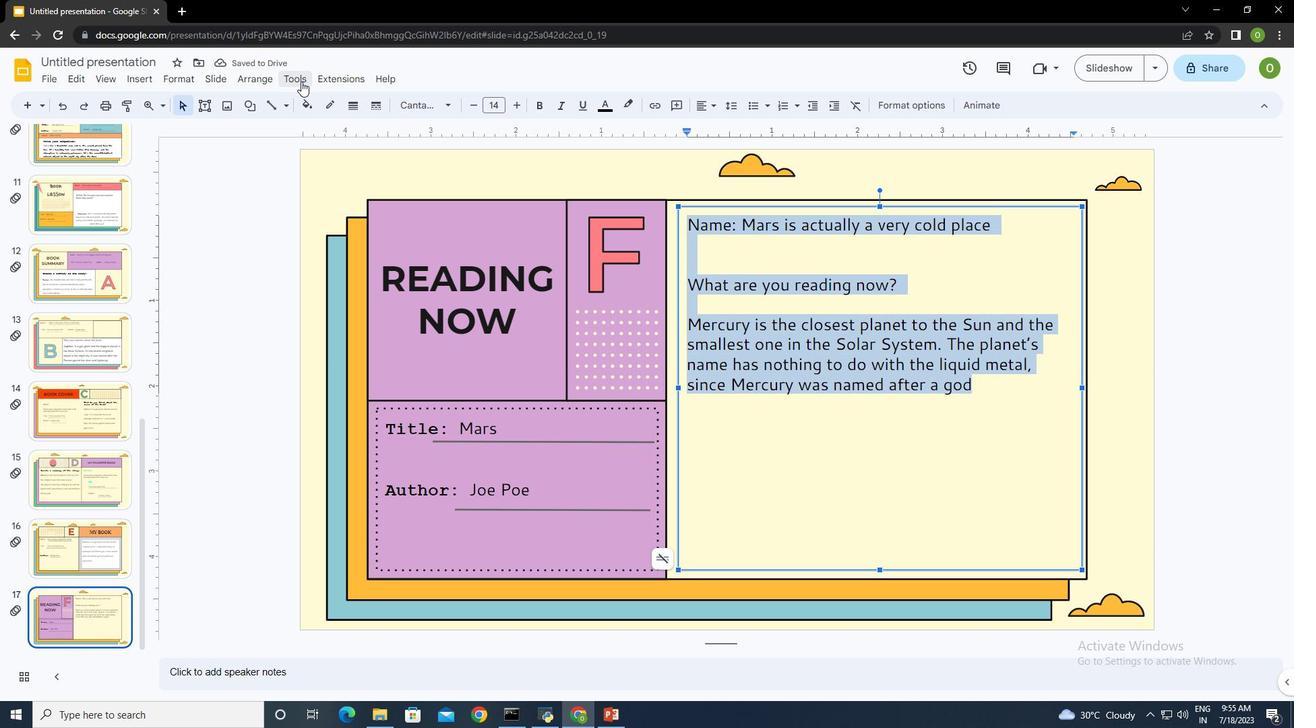 
Action: Mouse pressed left at (296, 77)
Screenshot: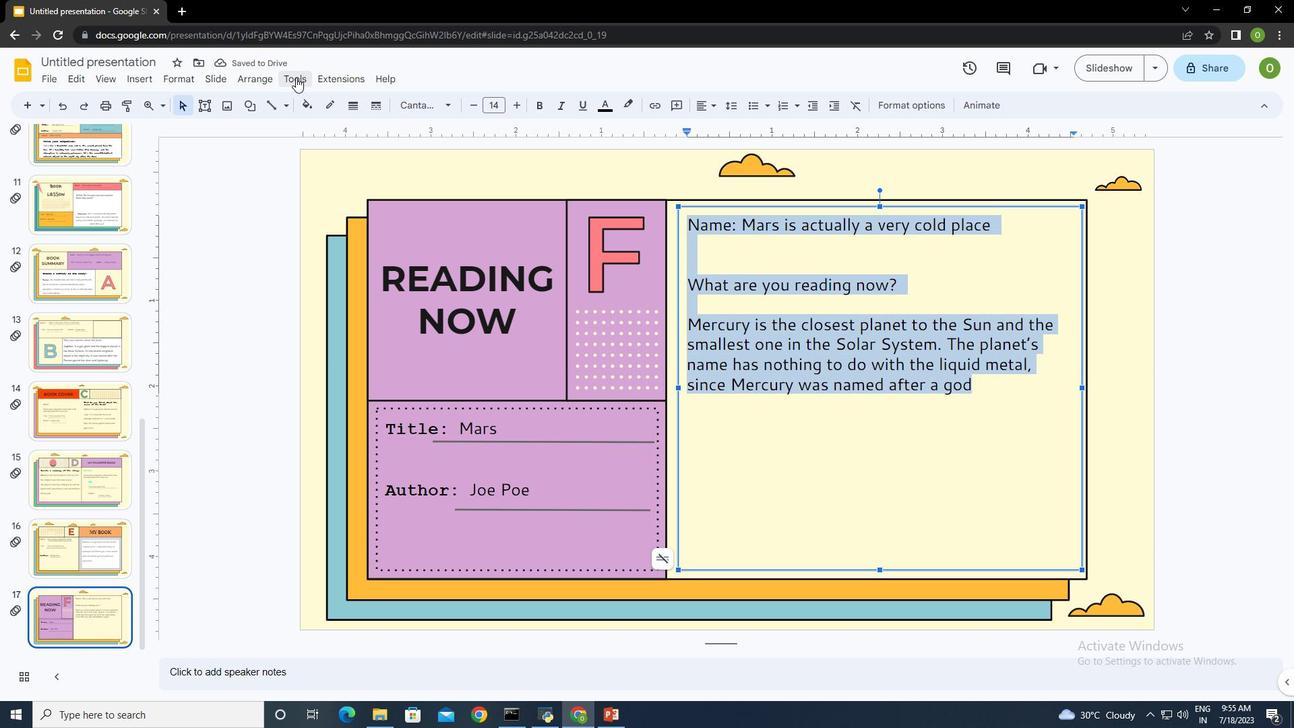 
Action: Mouse moved to (362, 100)
Screenshot: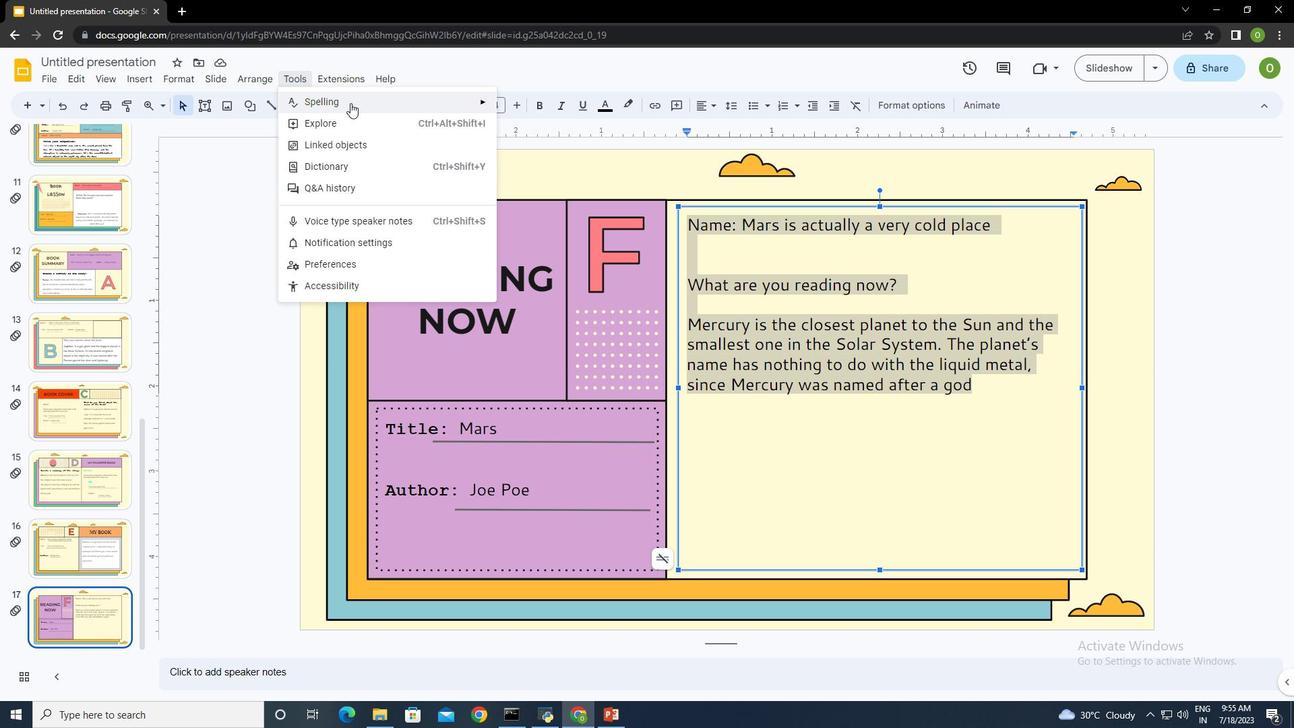 
Action: Mouse pressed left at (362, 100)
Screenshot: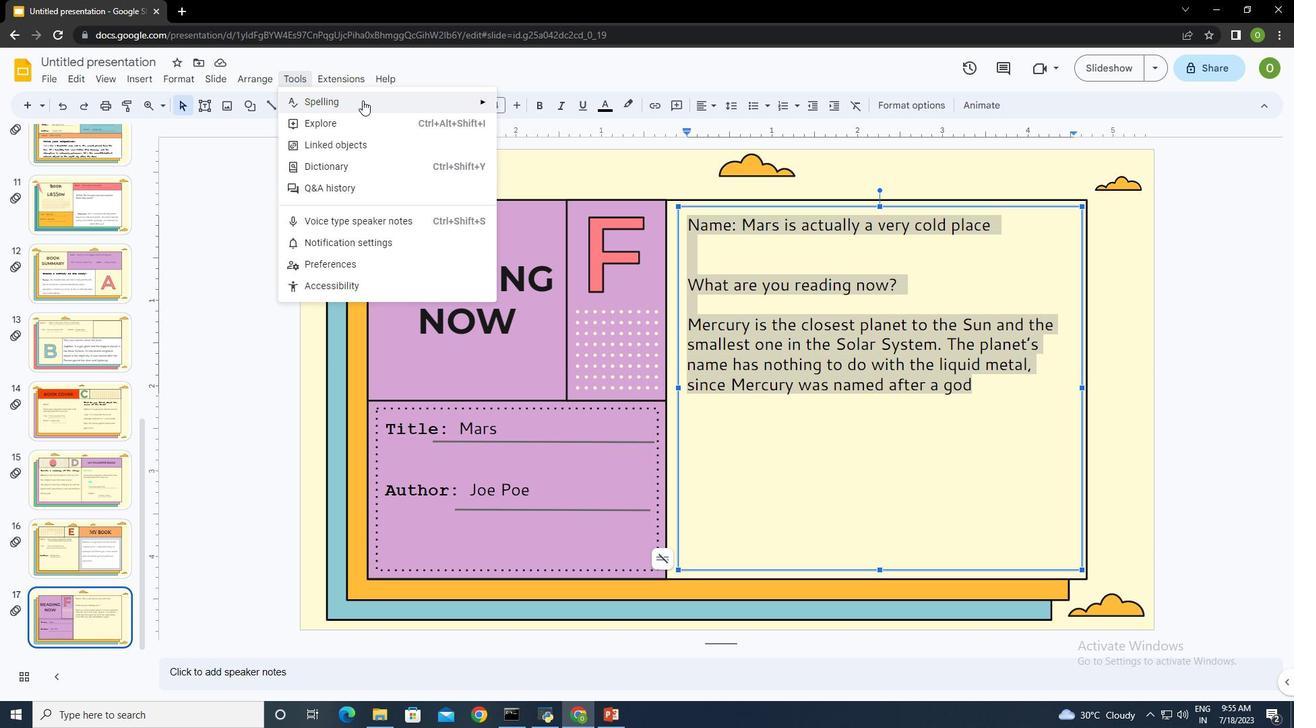 
Action: Mouse moved to (547, 104)
Screenshot: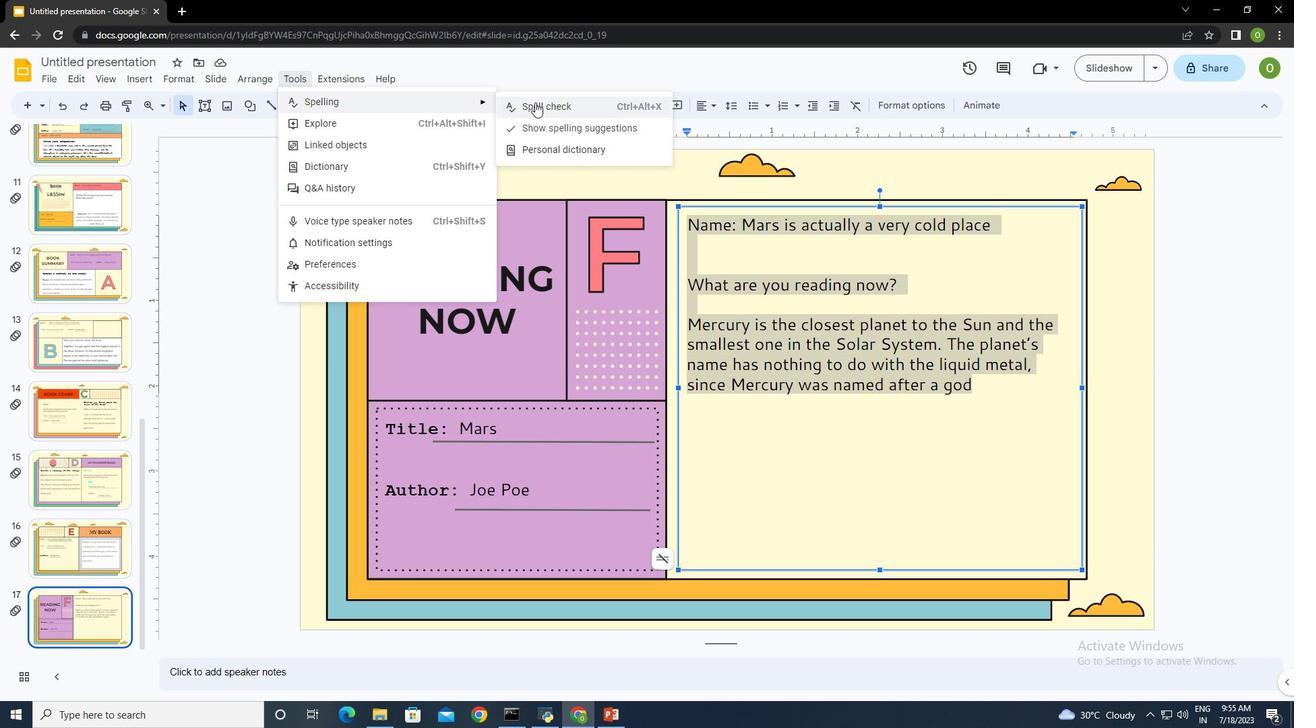 
Action: Mouse pressed left at (547, 104)
Screenshot: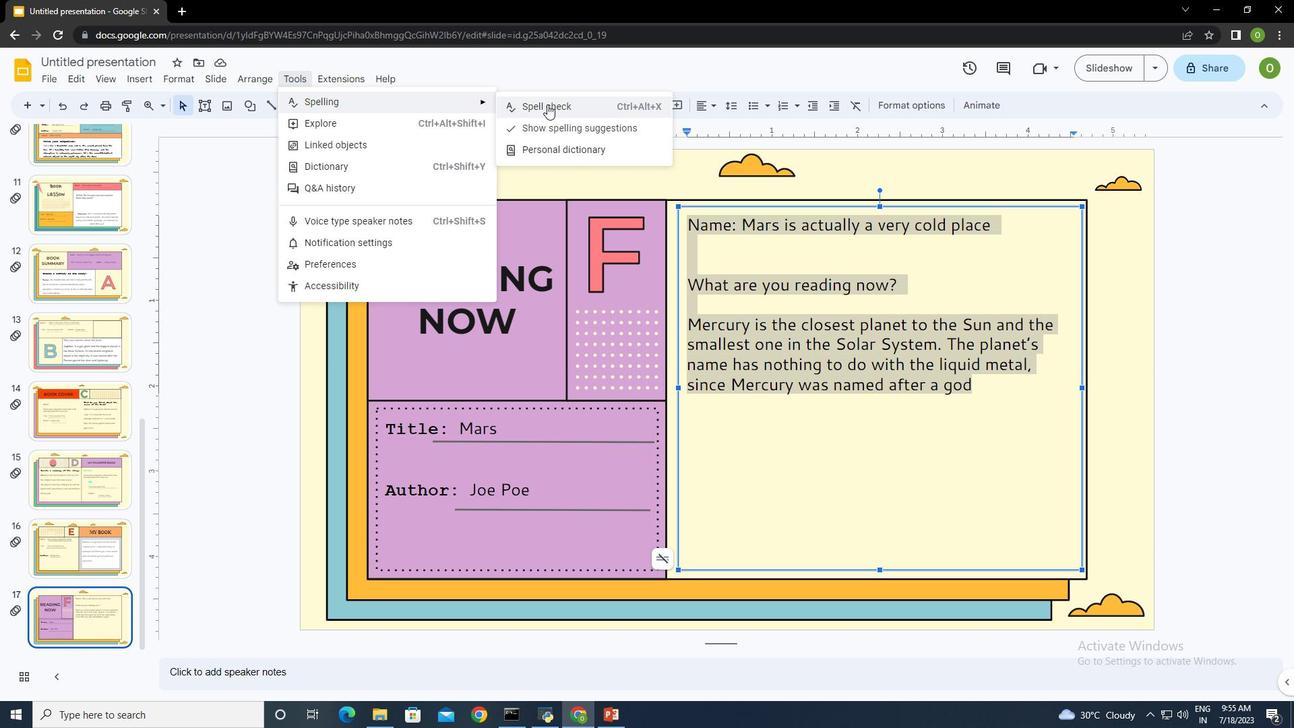 
Action: Mouse moved to (1258, 141)
Screenshot: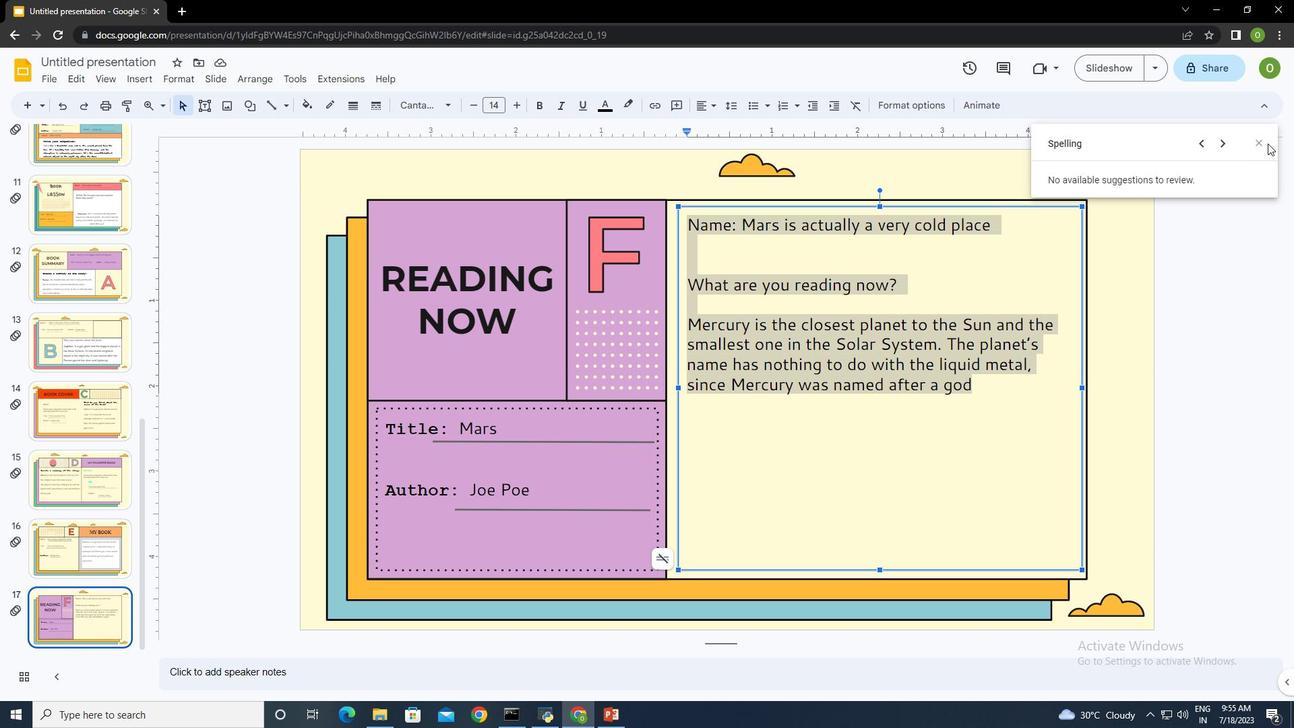 
Action: Mouse pressed left at (1258, 141)
Screenshot: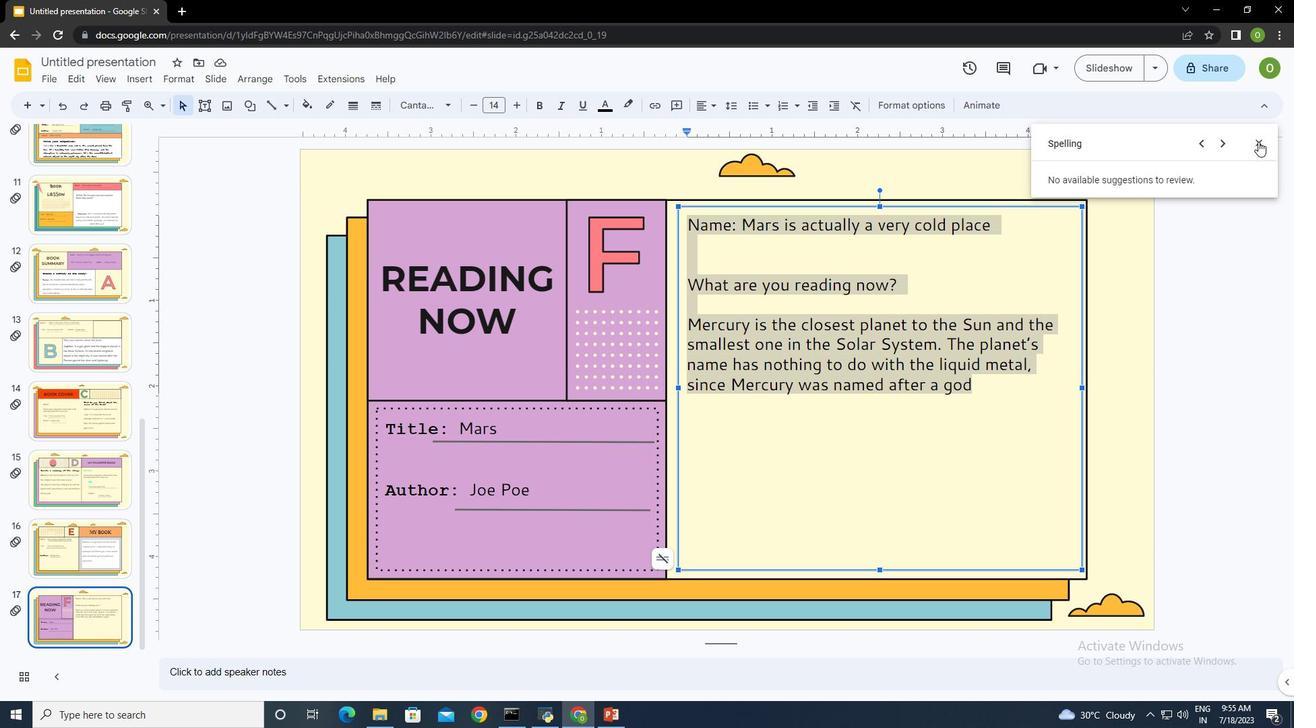 
Action: Mouse moved to (718, 320)
Screenshot: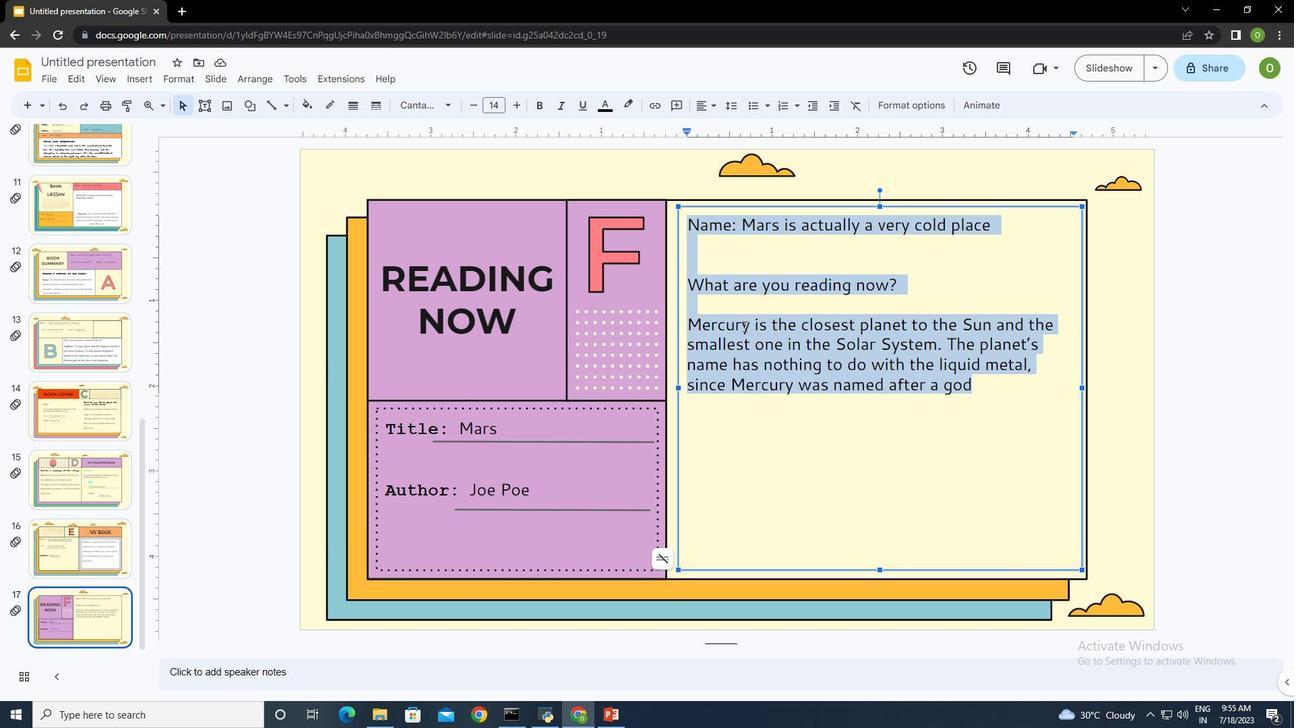 
Action: Mouse pressed left at (718, 320)
Screenshot: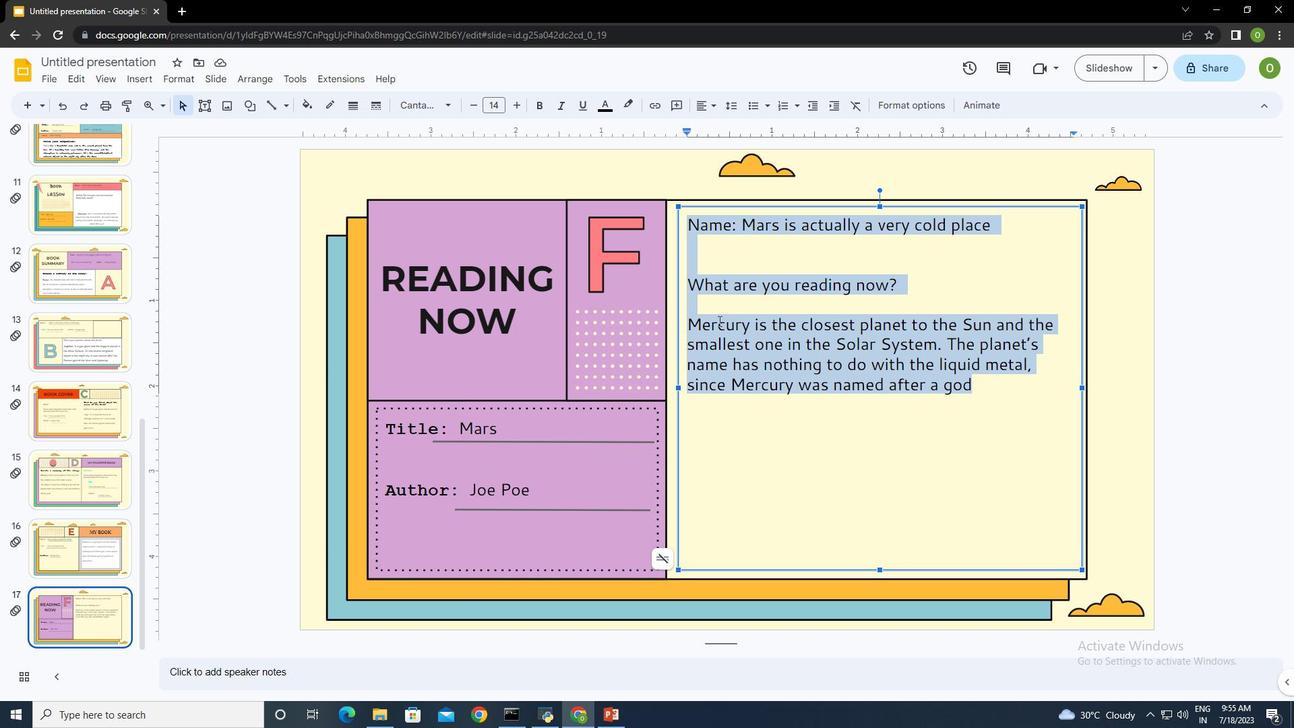 
Action: Mouse moved to (749, 322)
Screenshot: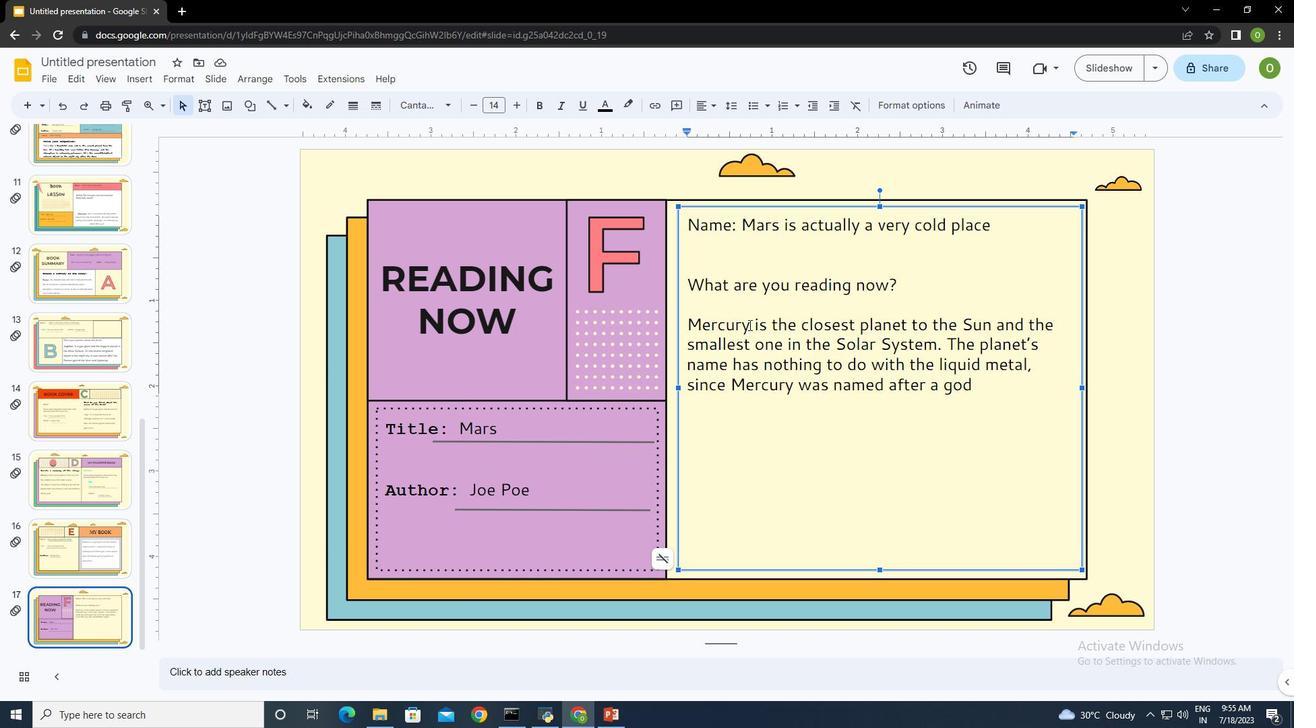 
Action: Mouse pressed left at (749, 322)
Screenshot: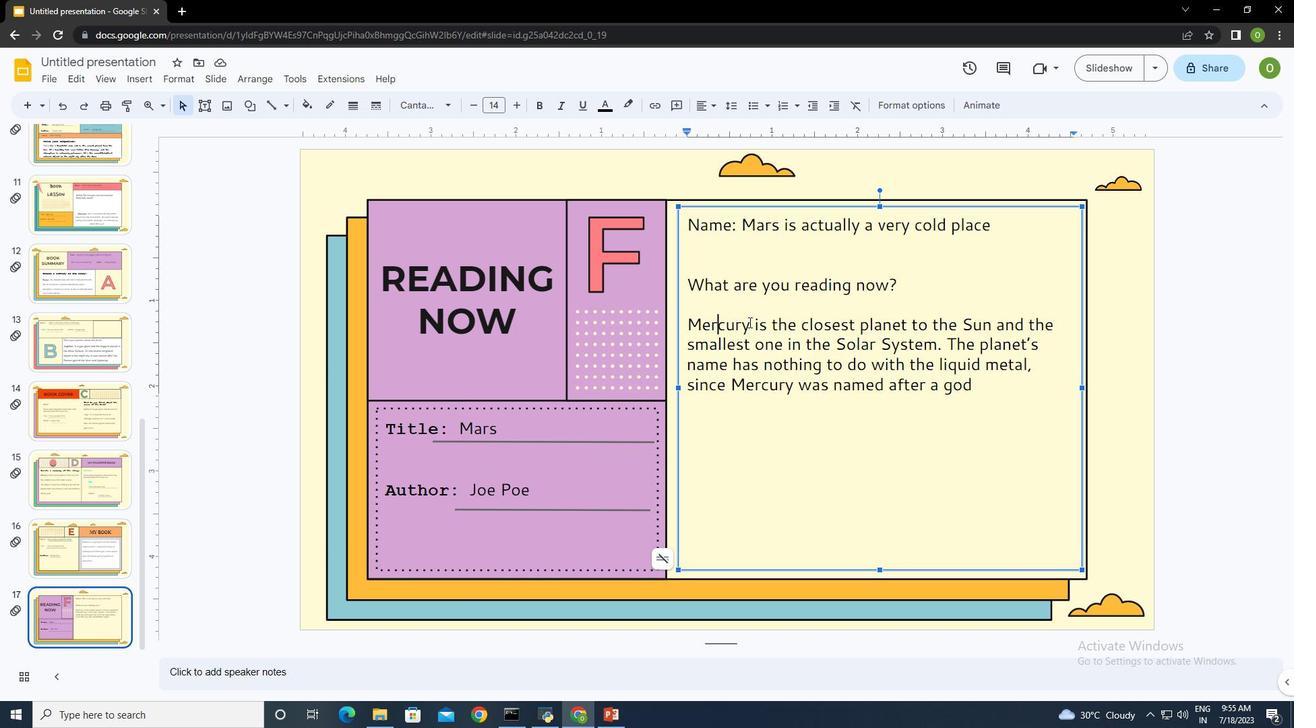 
Action: Mouse moved to (542, 103)
Screenshot: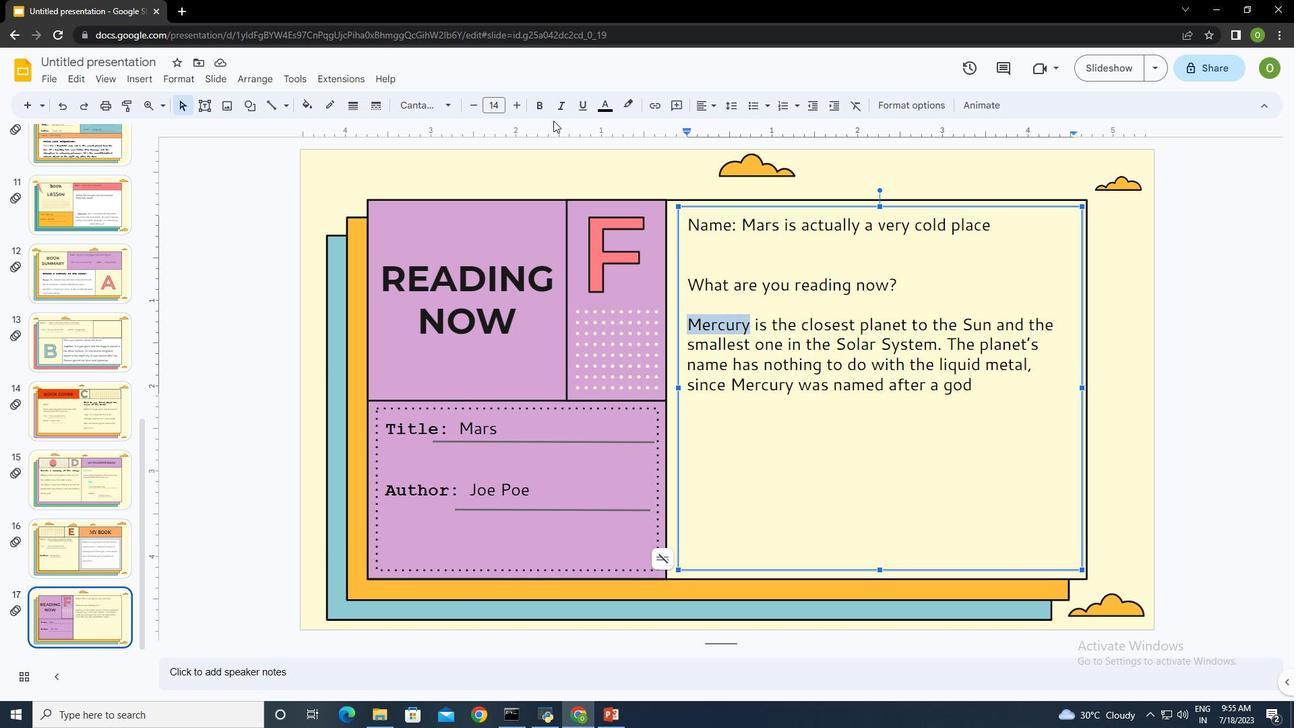 
Action: Mouse pressed left at (542, 103)
Screenshot: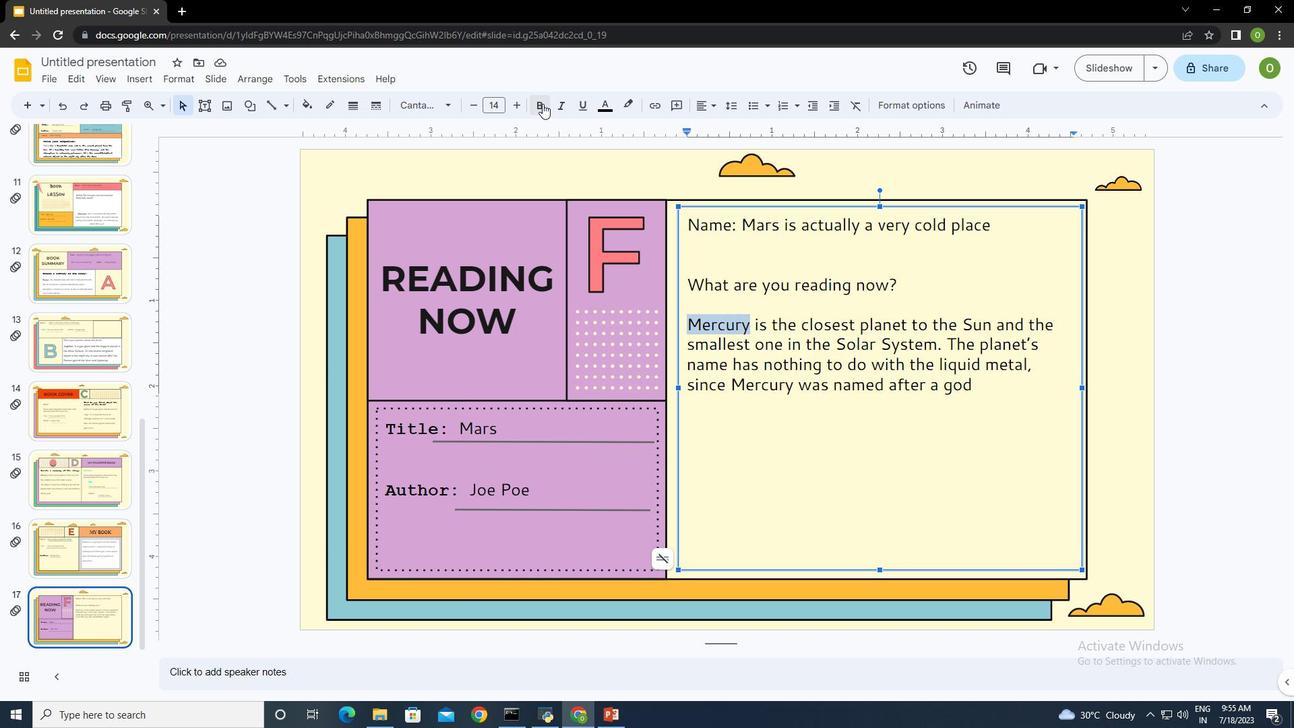 
Action: Mouse moved to (766, 318)
Screenshot: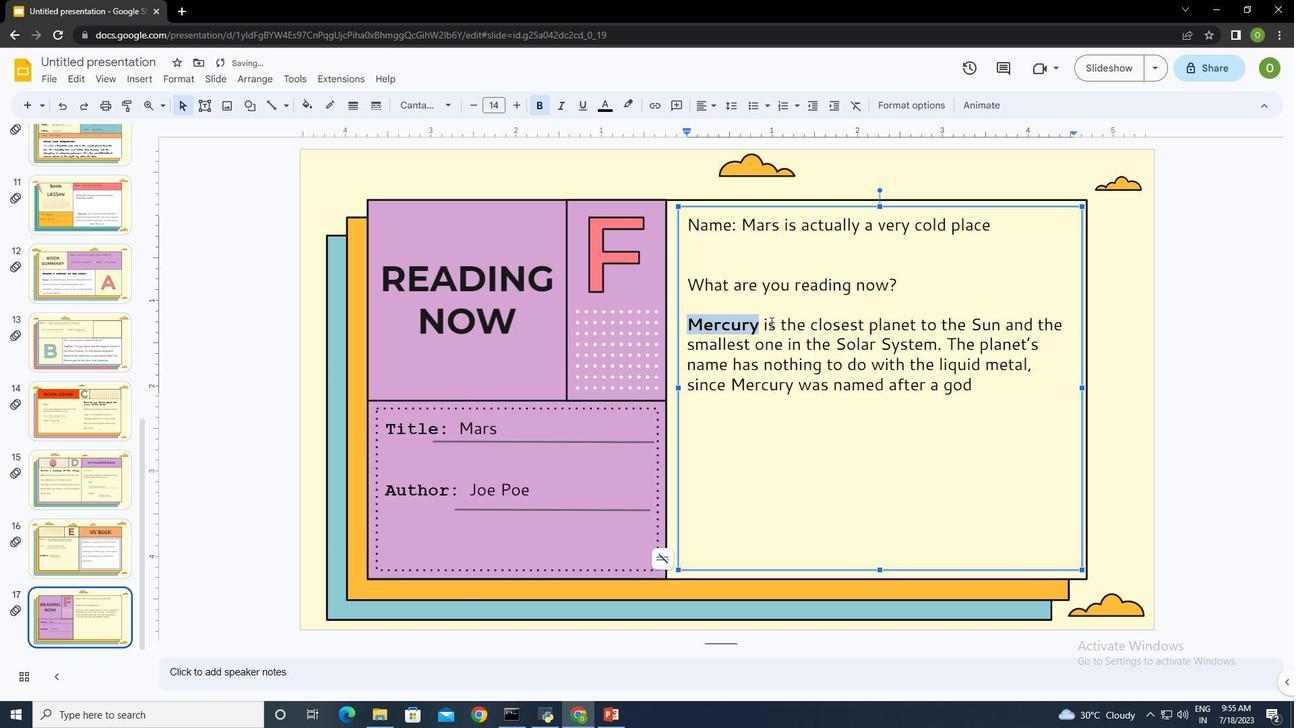 
Action: Mouse pressed left at (766, 318)
Screenshot: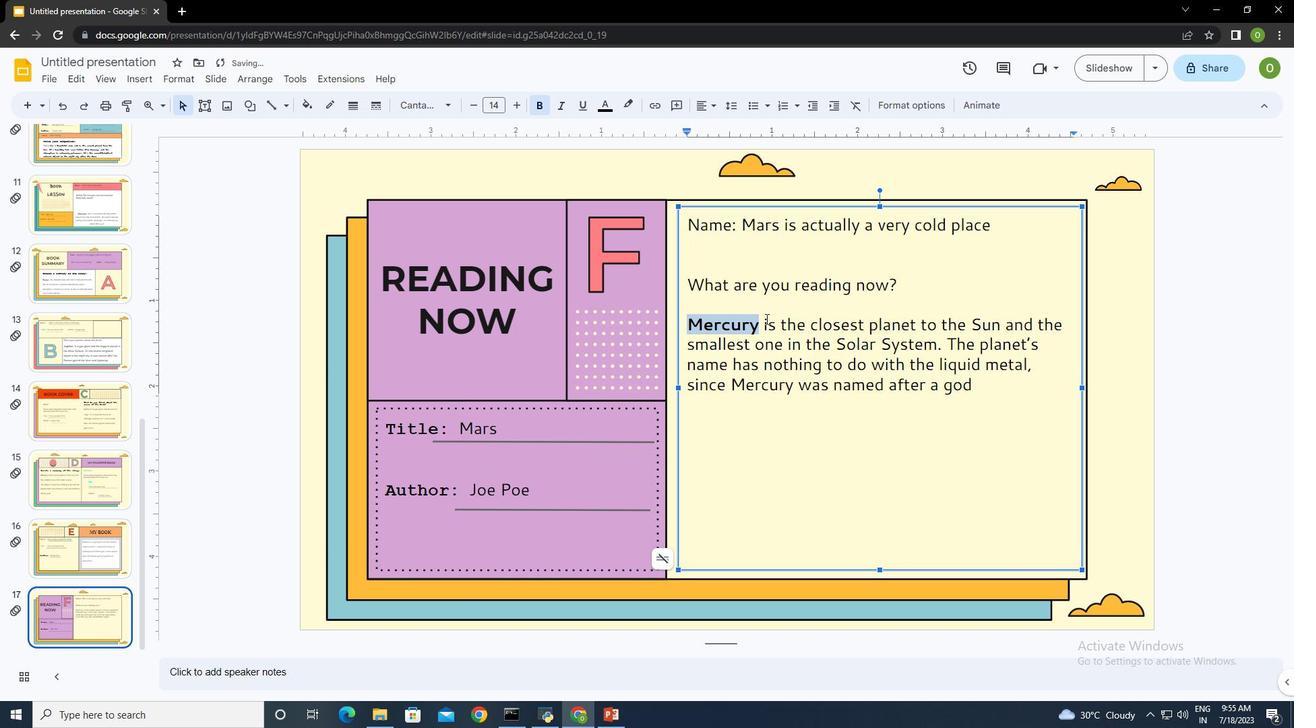
Action: Mouse moved to (759, 317)
Screenshot: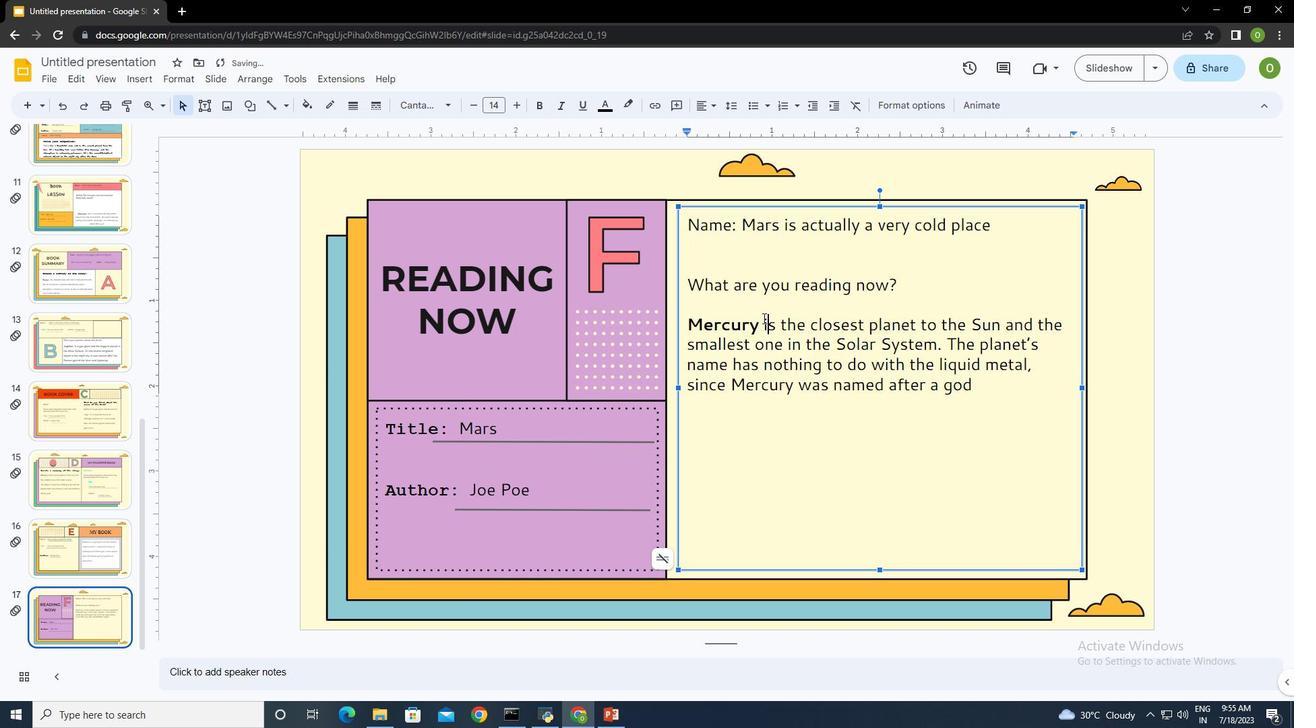 
Action: Mouse pressed left at (759, 317)
Screenshot: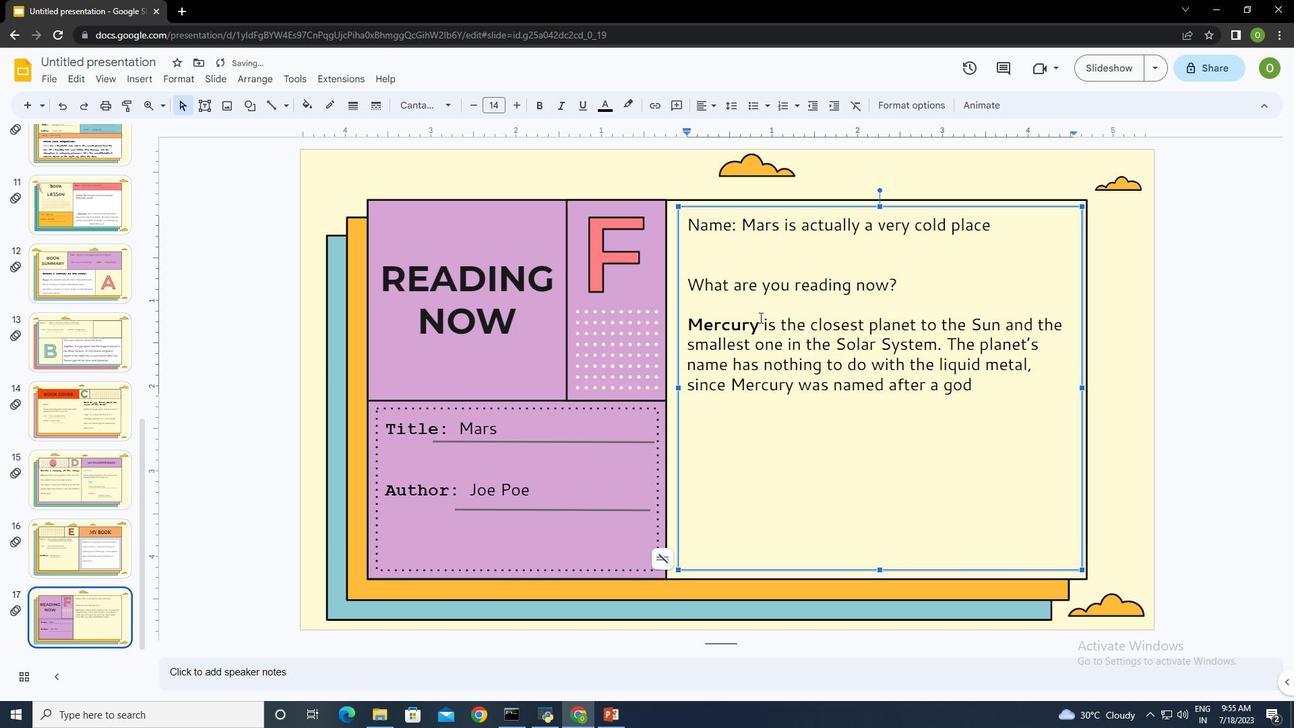 
Action: Mouse moved to (586, 107)
Screenshot: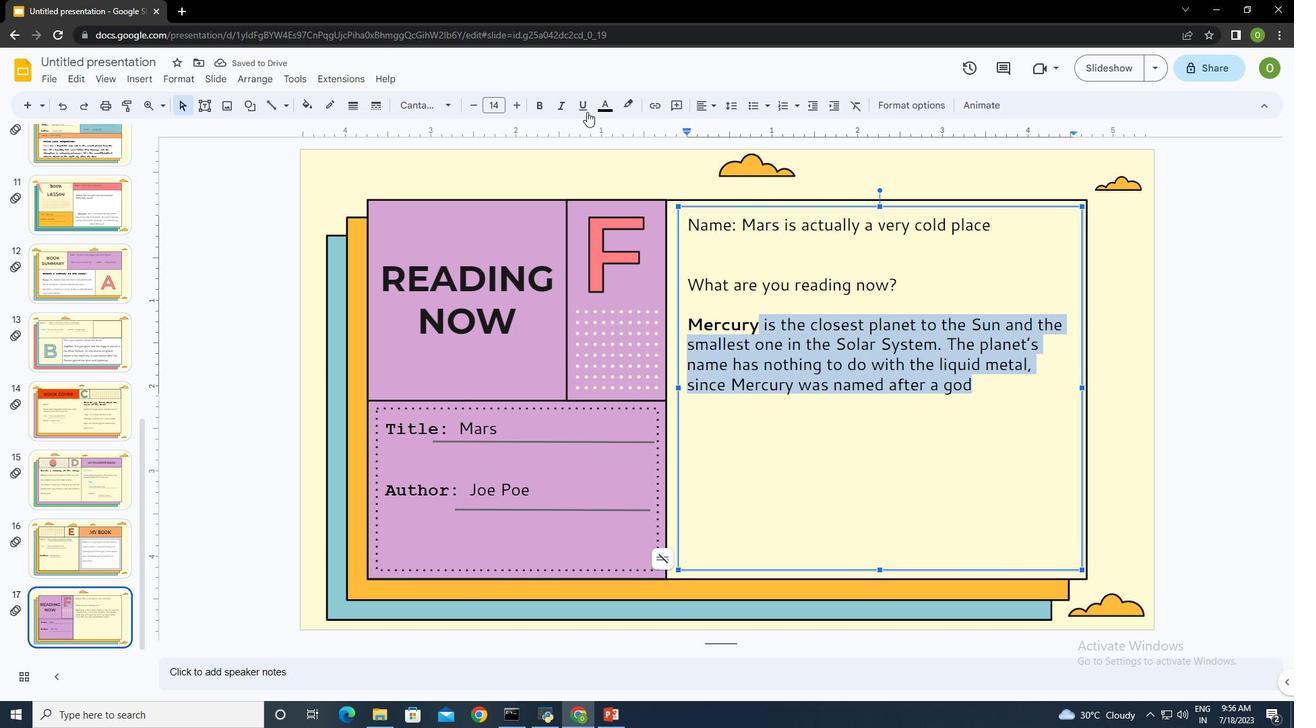 
Action: Mouse pressed left at (586, 107)
Screenshot: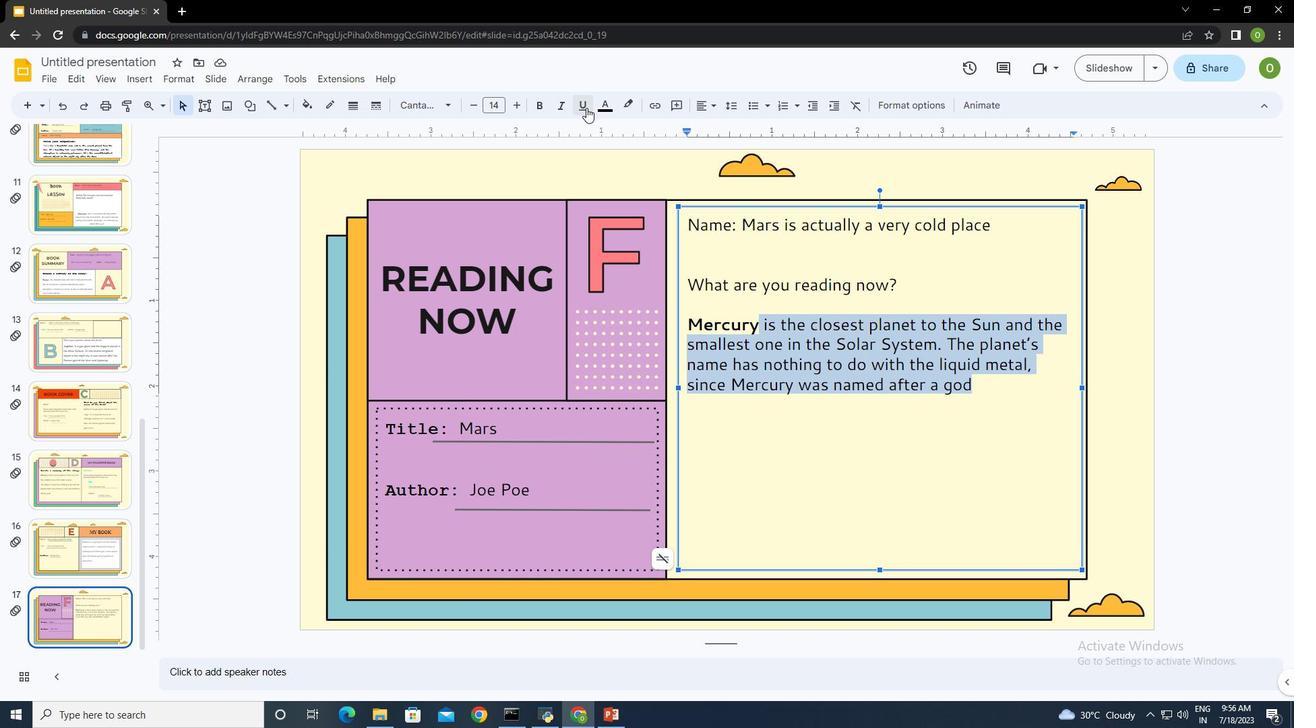 
Action: Mouse moved to (733, 101)
Screenshot: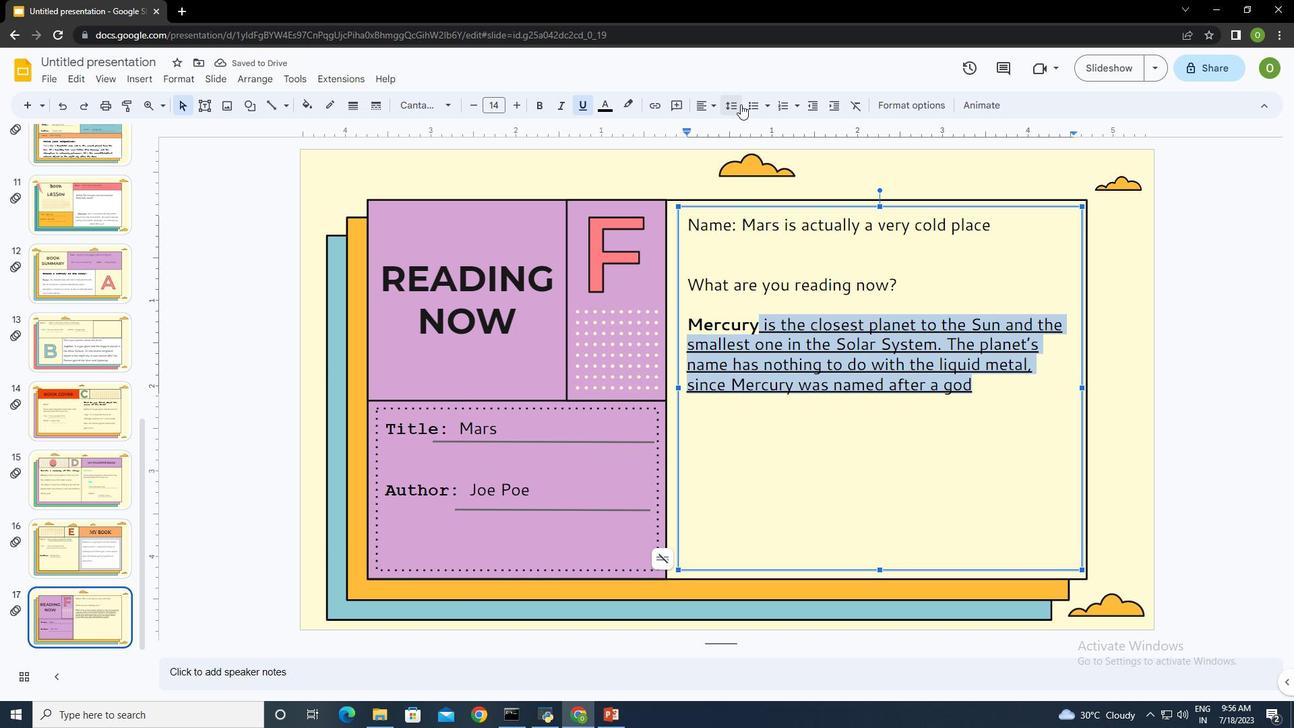 
Action: Mouse pressed left at (733, 101)
Screenshot: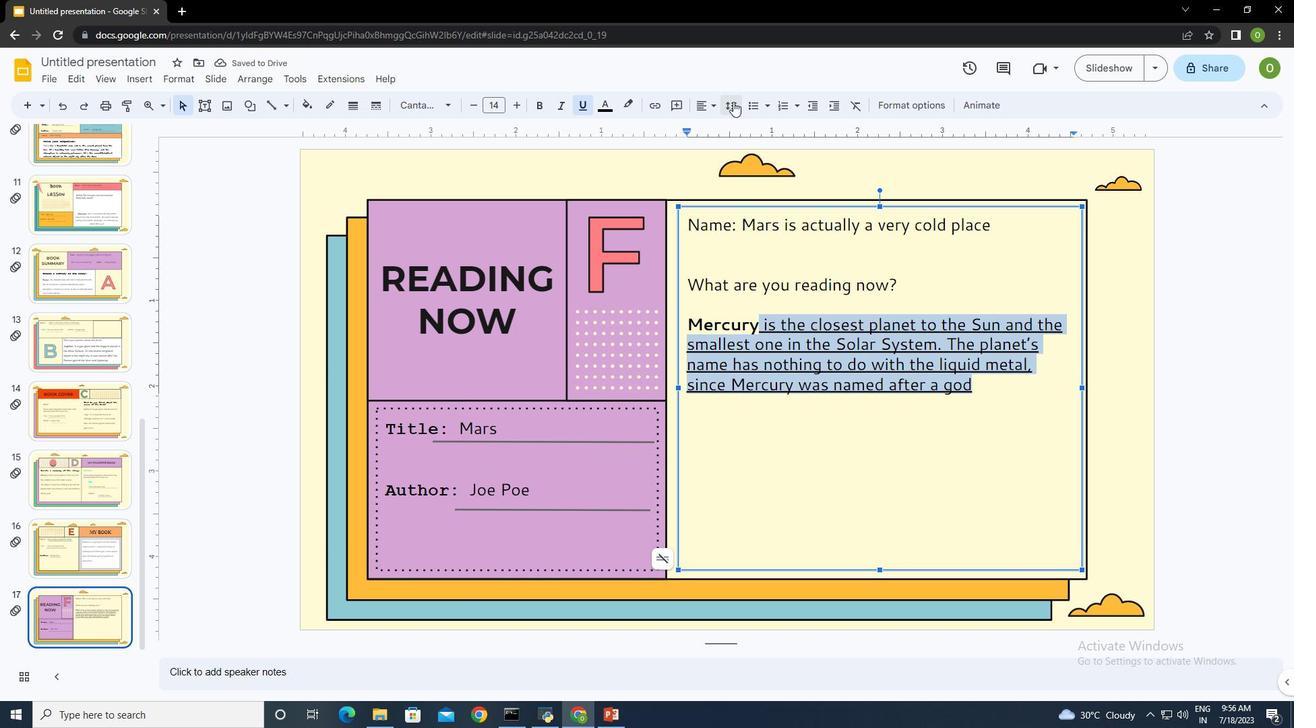 
Action: Mouse moved to (770, 189)
Screenshot: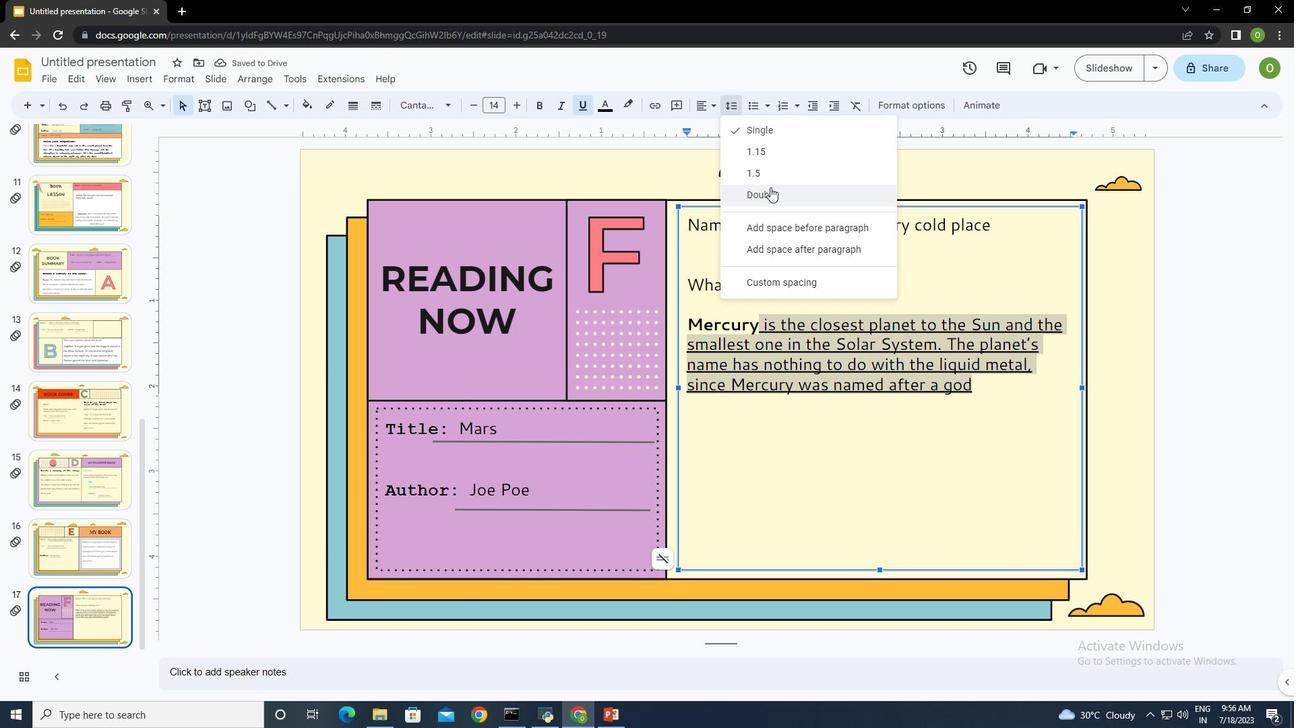 
Action: Mouse pressed left at (770, 189)
Screenshot: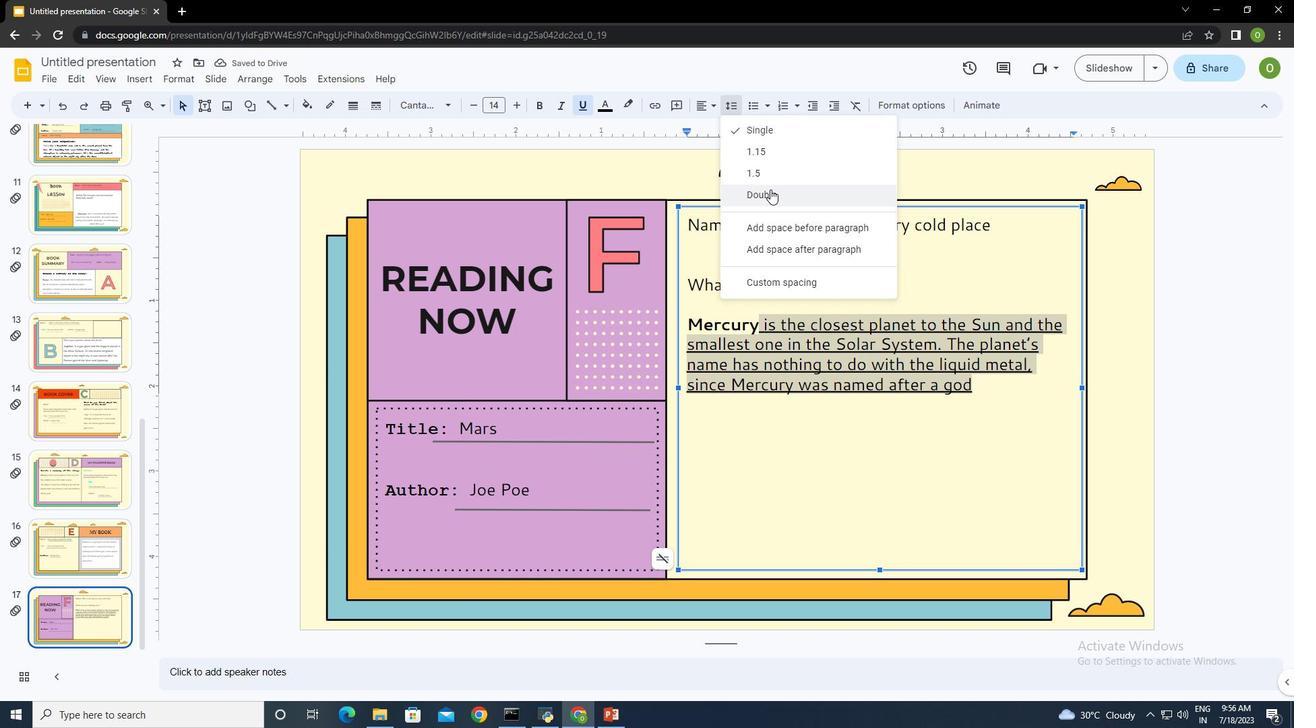 
Action: Mouse moved to (993, 451)
Screenshot: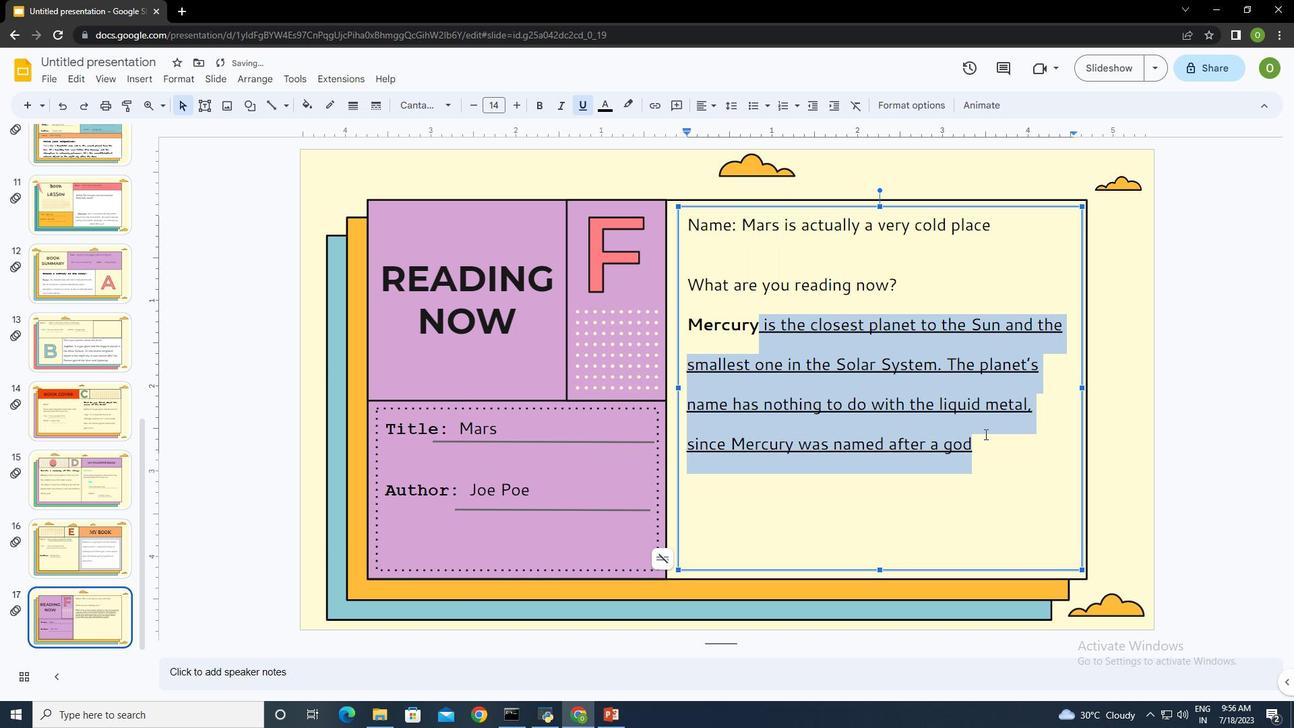 
Action: Mouse pressed left at (993, 451)
Screenshot: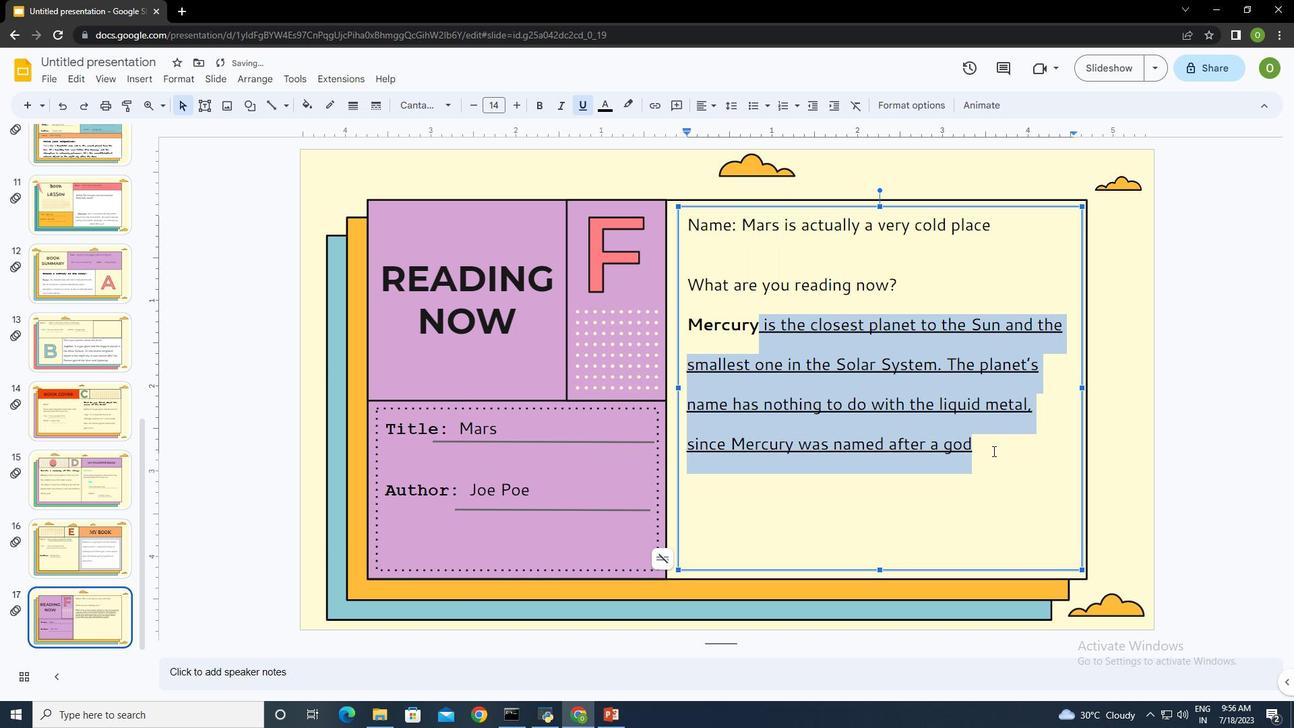 
Action: Mouse moved to (998, 486)
Screenshot: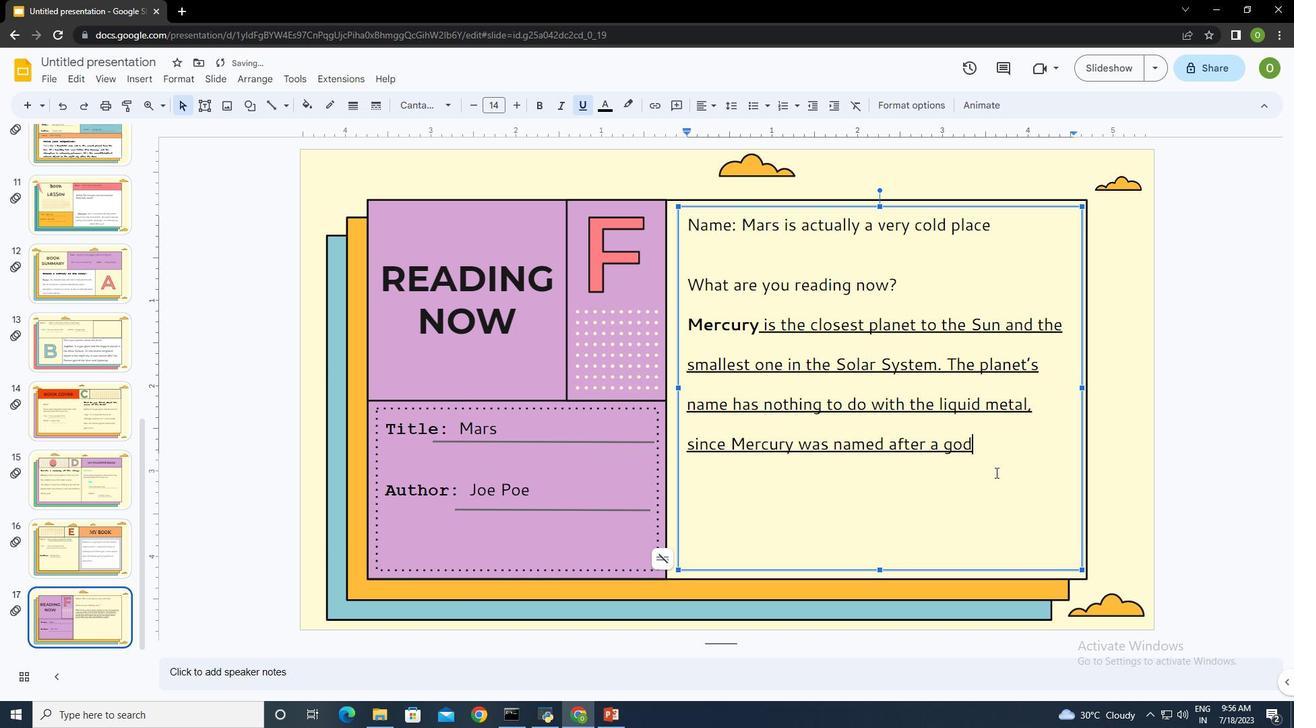 
Action: Mouse pressed left at (998, 486)
Screenshot: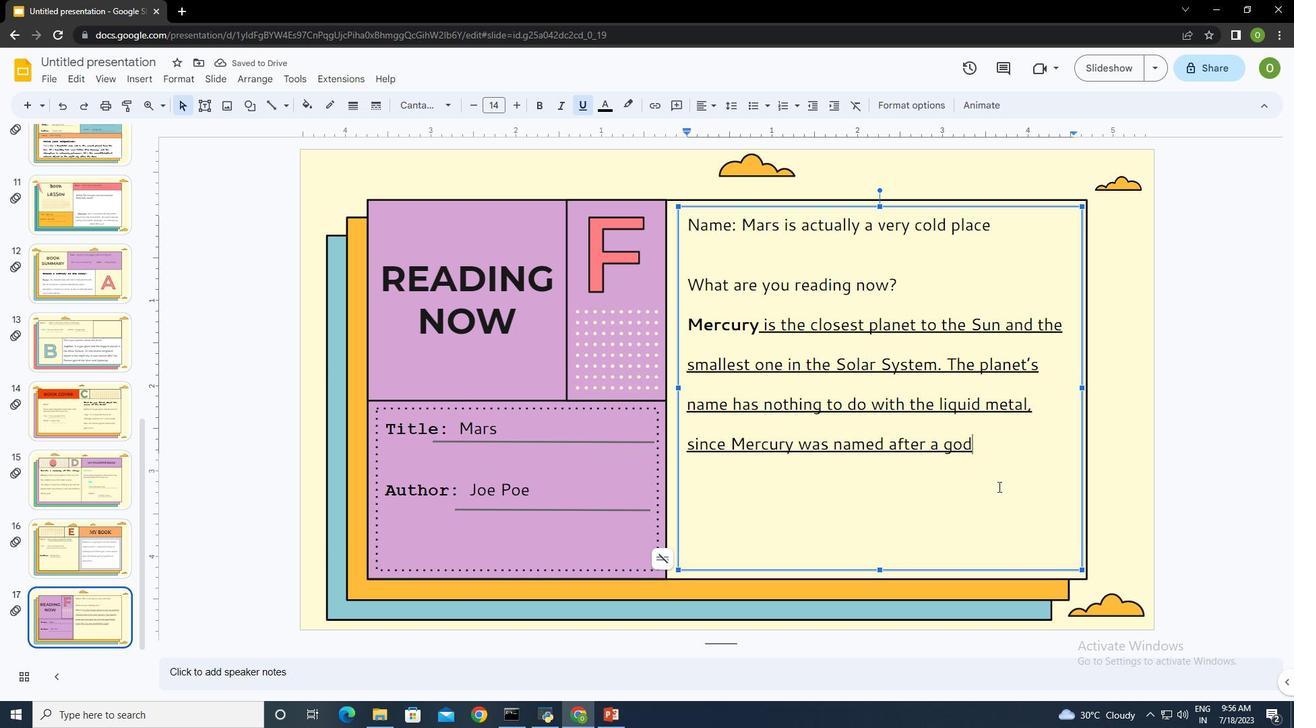 
Action: Mouse moved to (1137, 398)
Screenshot: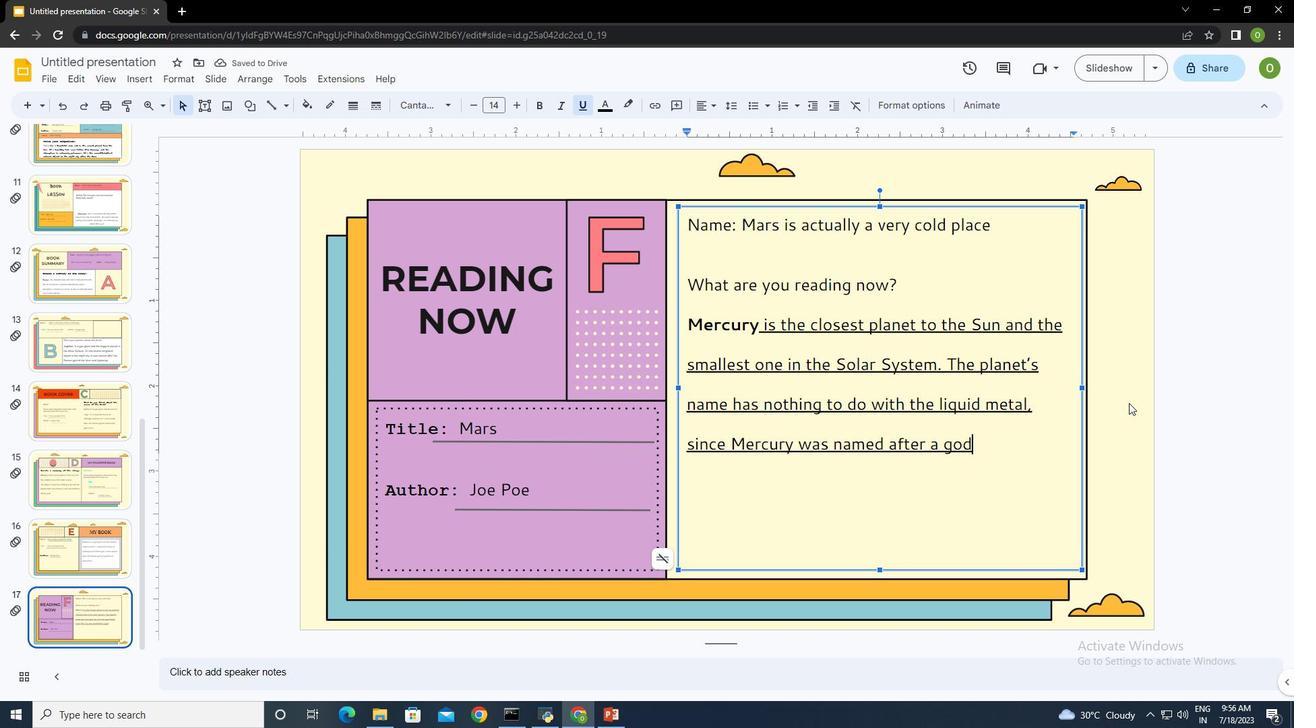 
Action: Mouse pressed left at (1137, 398)
Screenshot: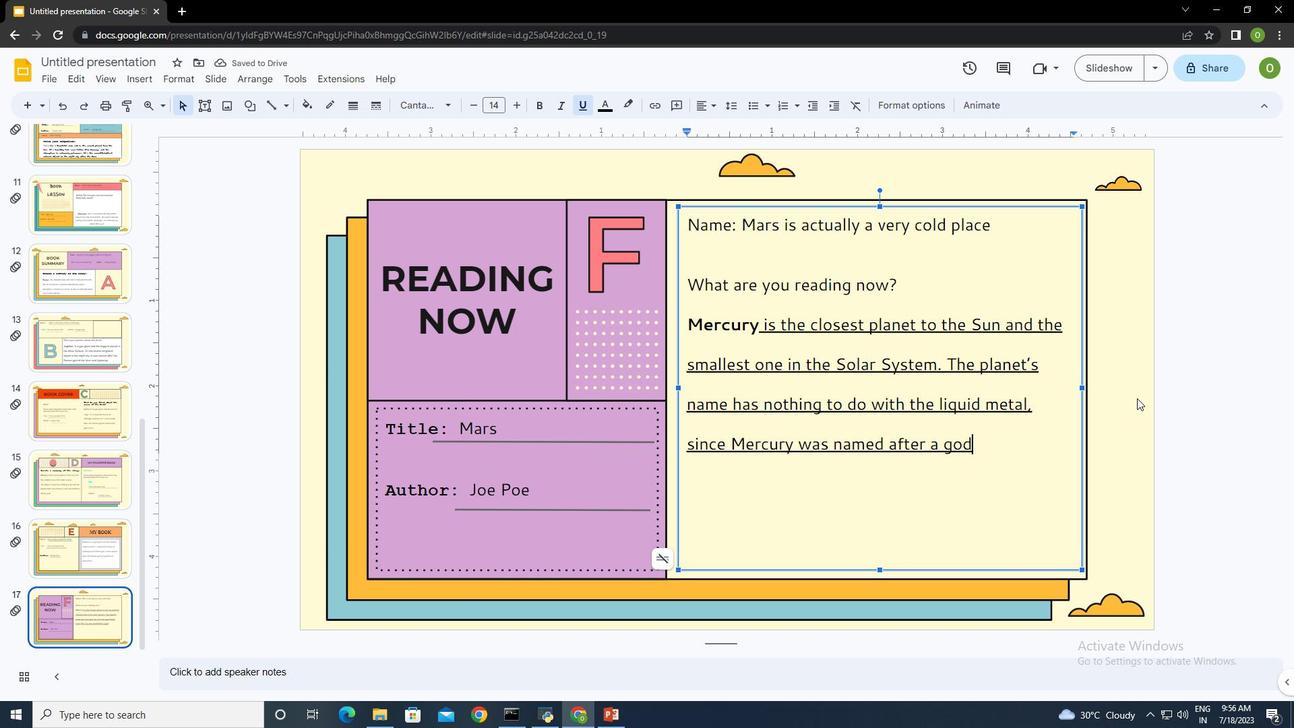 
Action: Mouse moved to (770, 228)
Screenshot: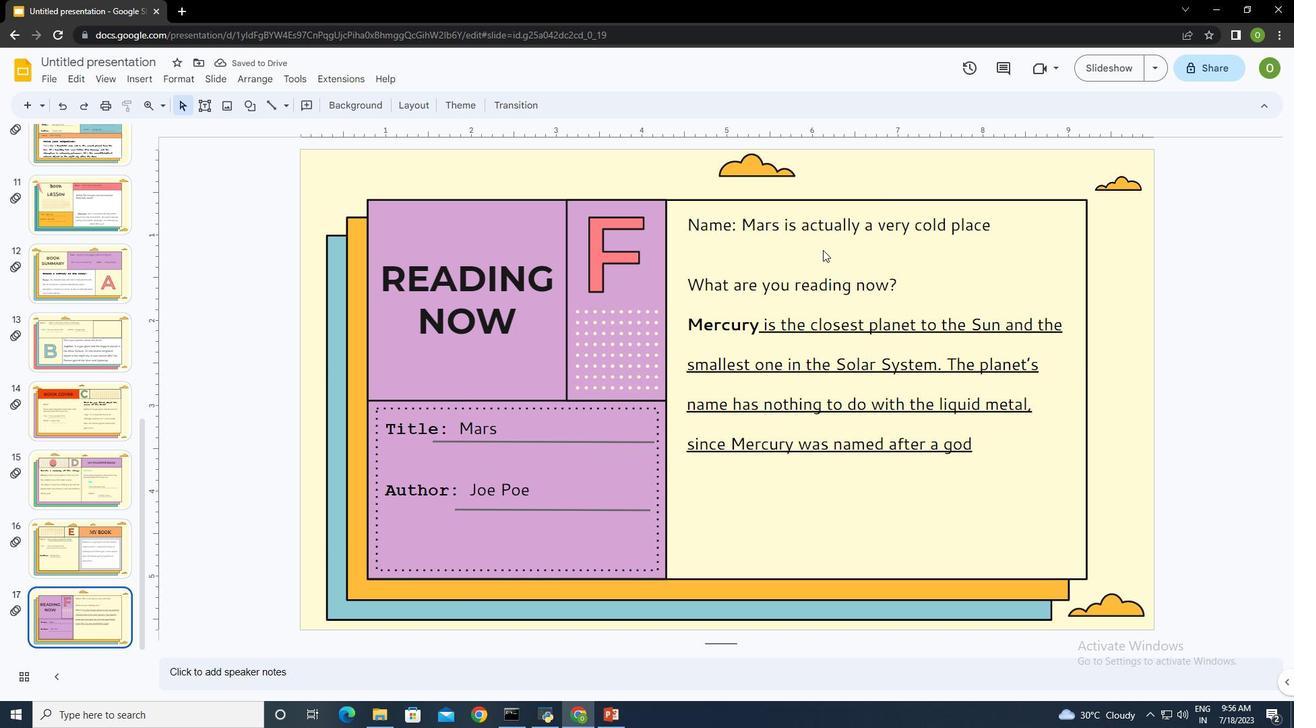 
Action: Mouse pressed left at (770, 228)
Screenshot: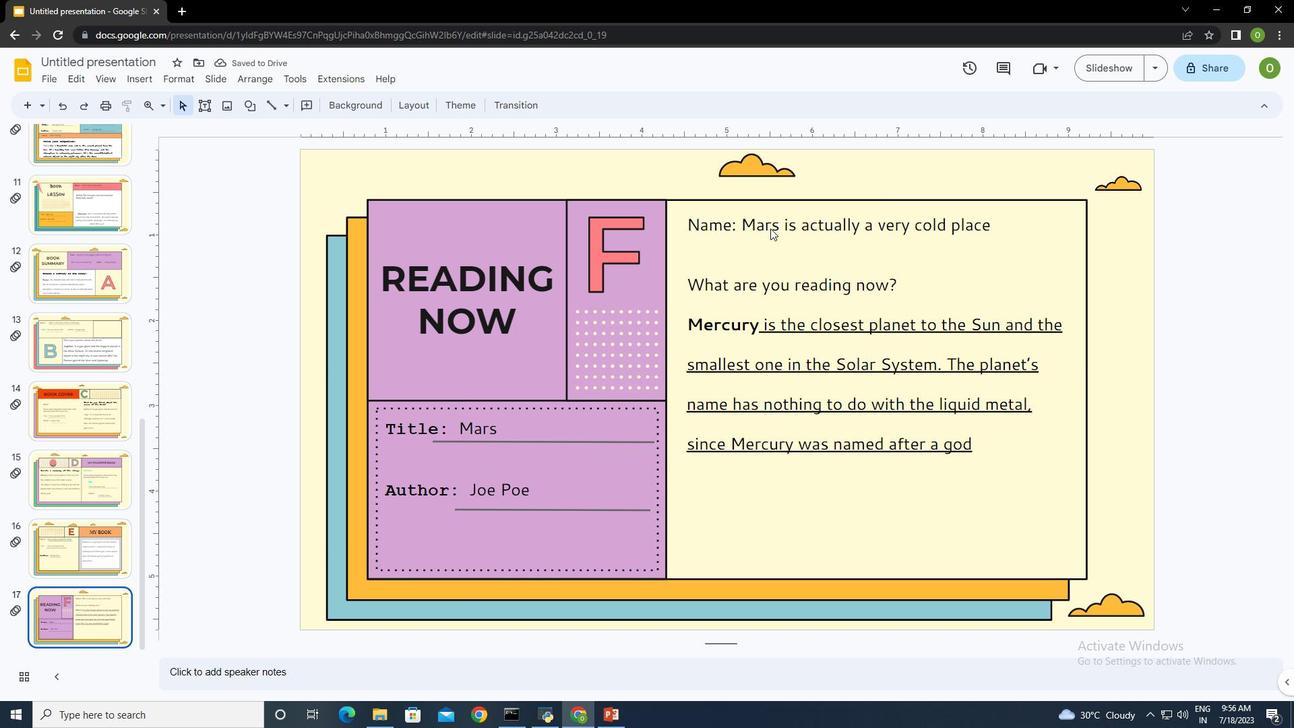 
Action: Mouse moved to (265, 105)
Screenshot: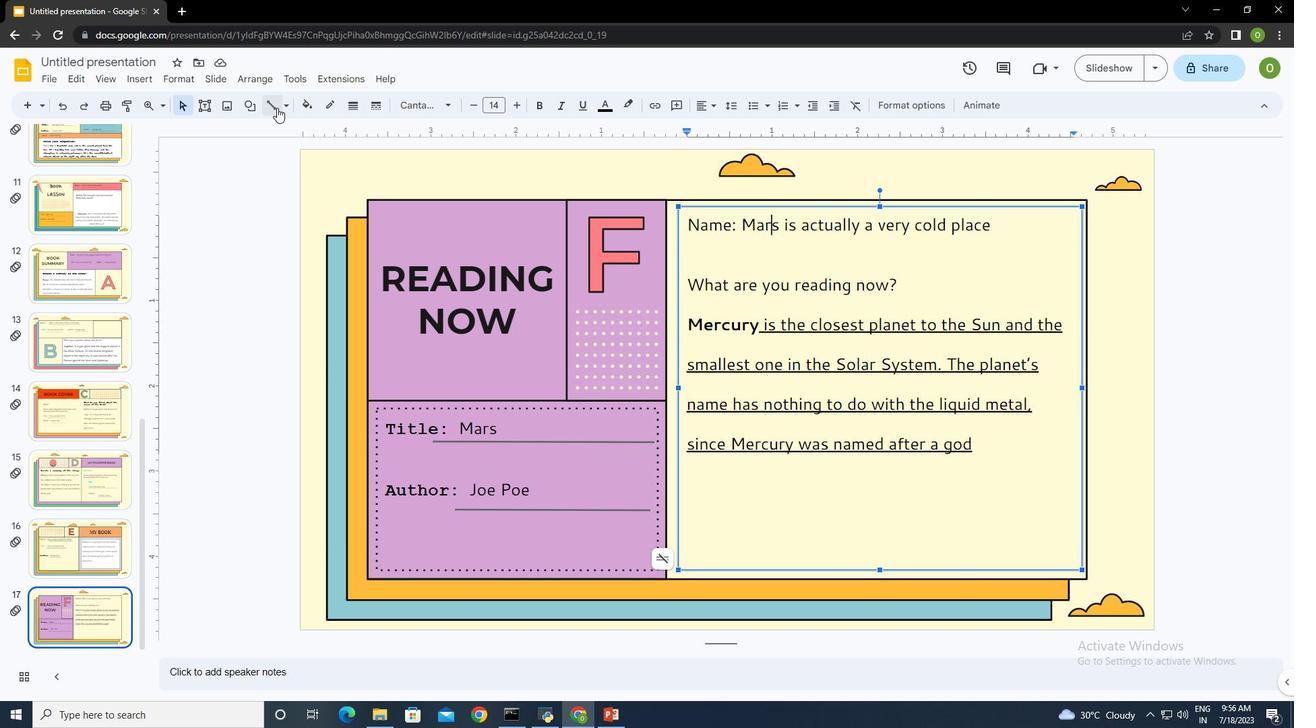 
Action: Mouse pressed left at (265, 105)
Screenshot: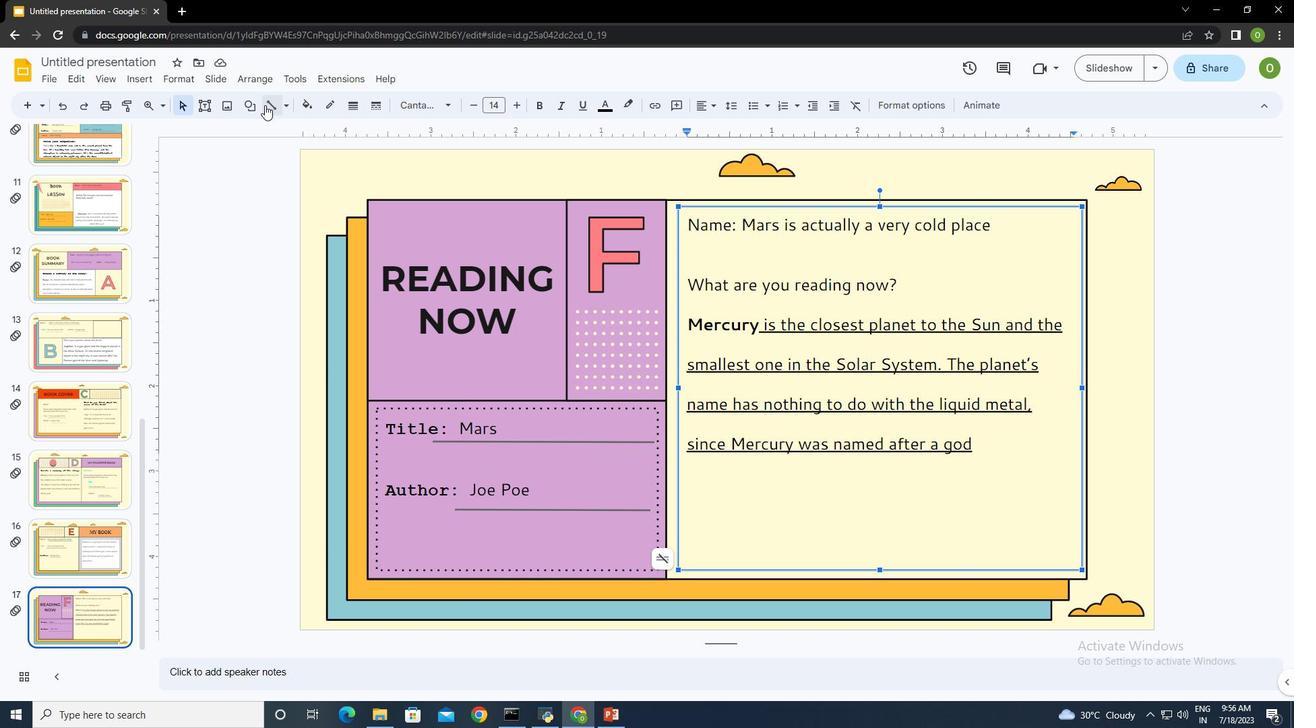 
Action: Mouse moved to (747, 234)
Screenshot: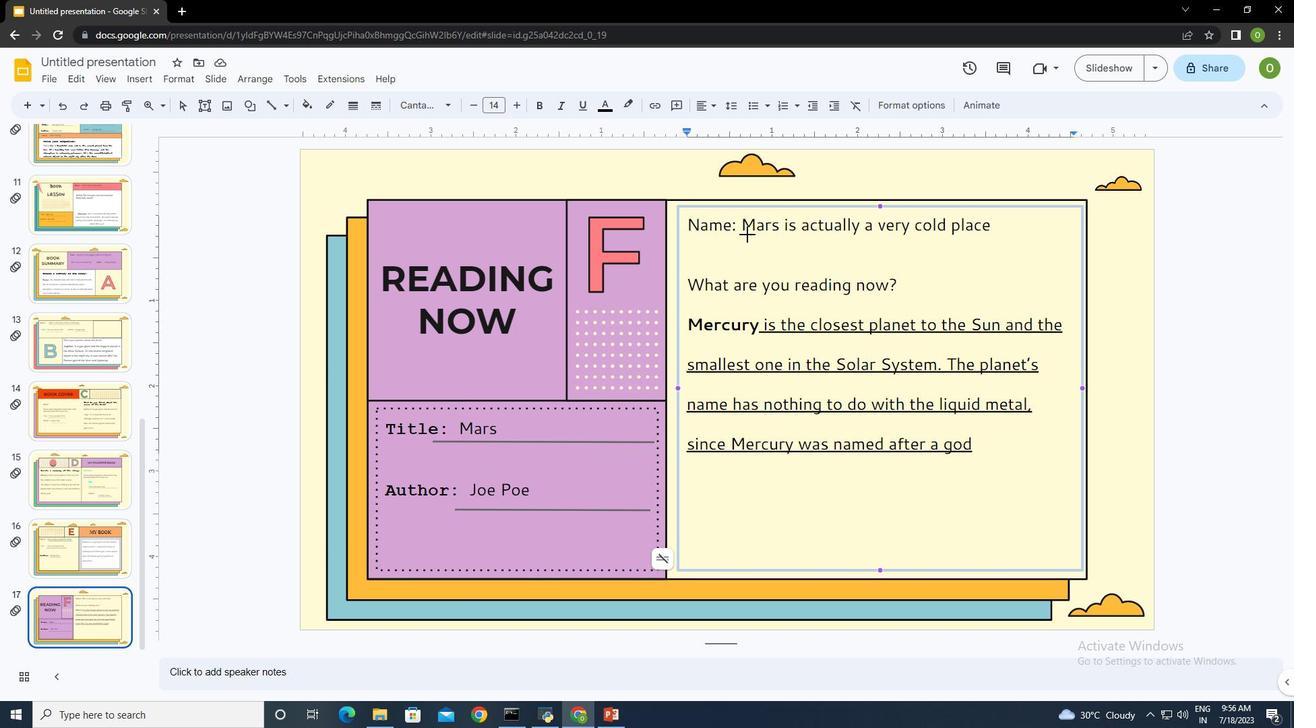 
Action: Mouse pressed left at (747, 234)
Screenshot: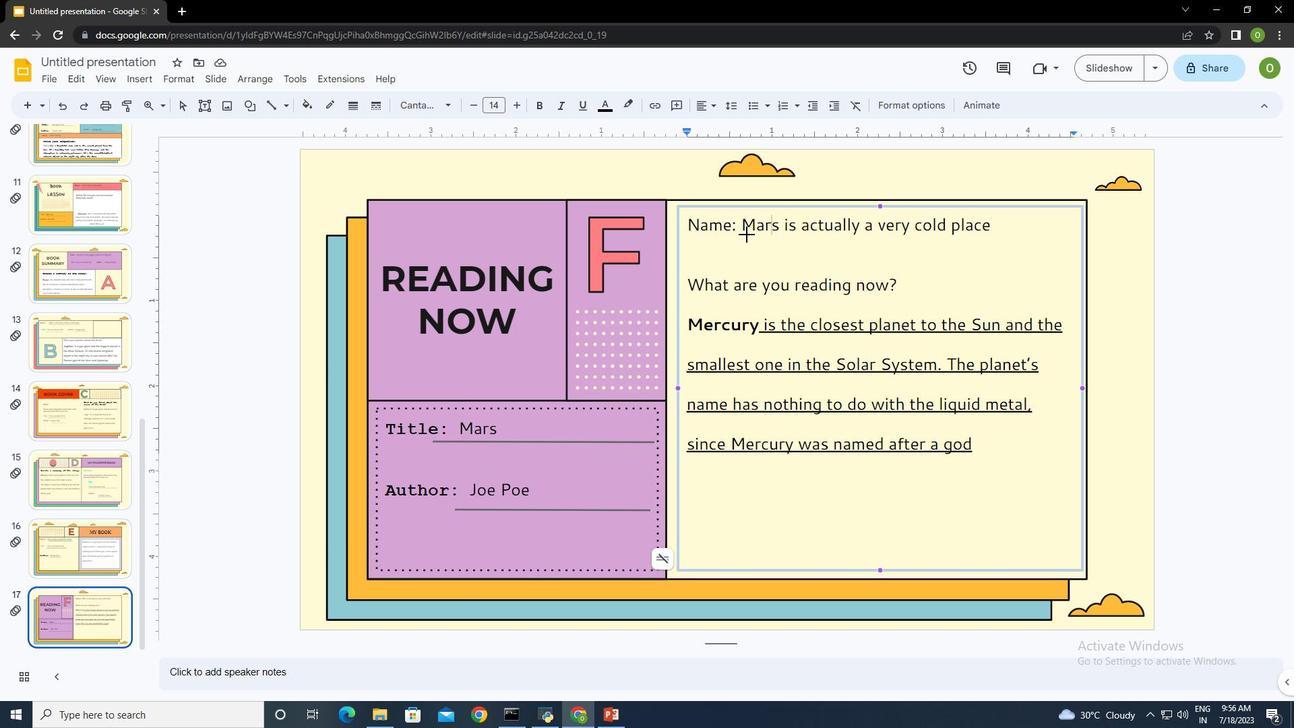 
Action: Mouse moved to (747, 233)
Screenshot: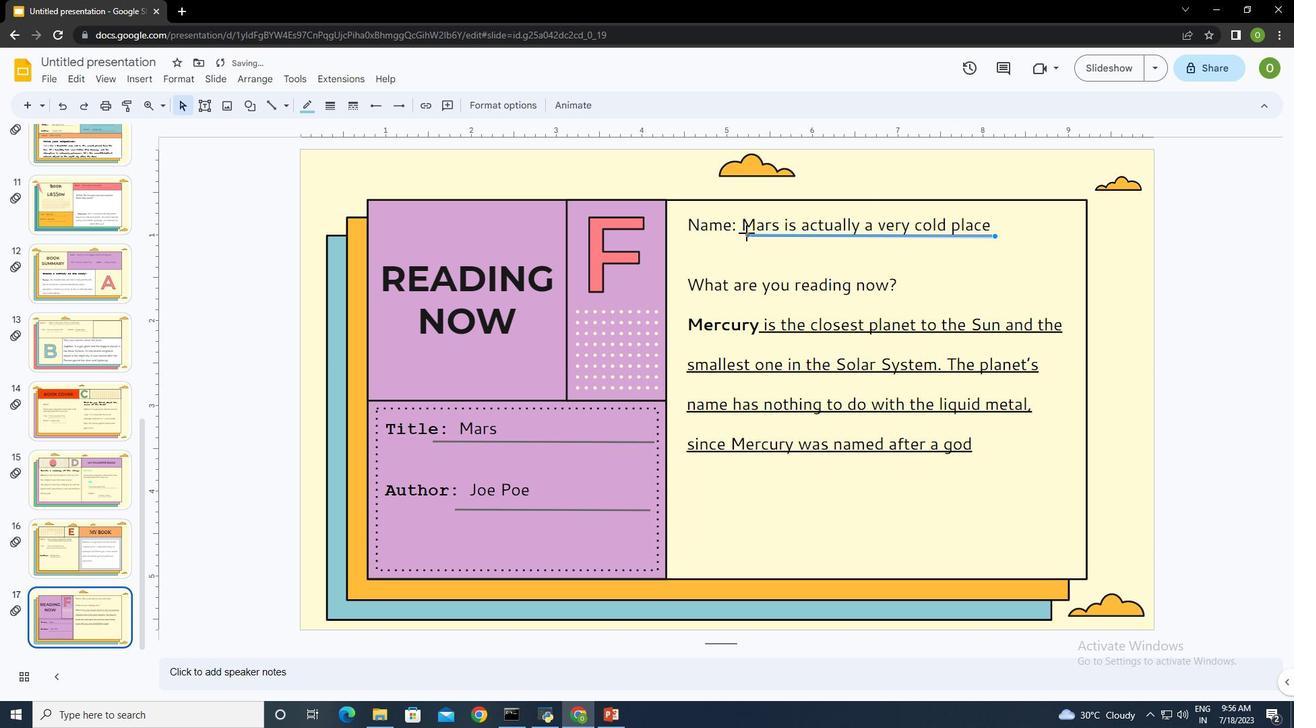 
Action: Mouse pressed left at (747, 233)
Screenshot: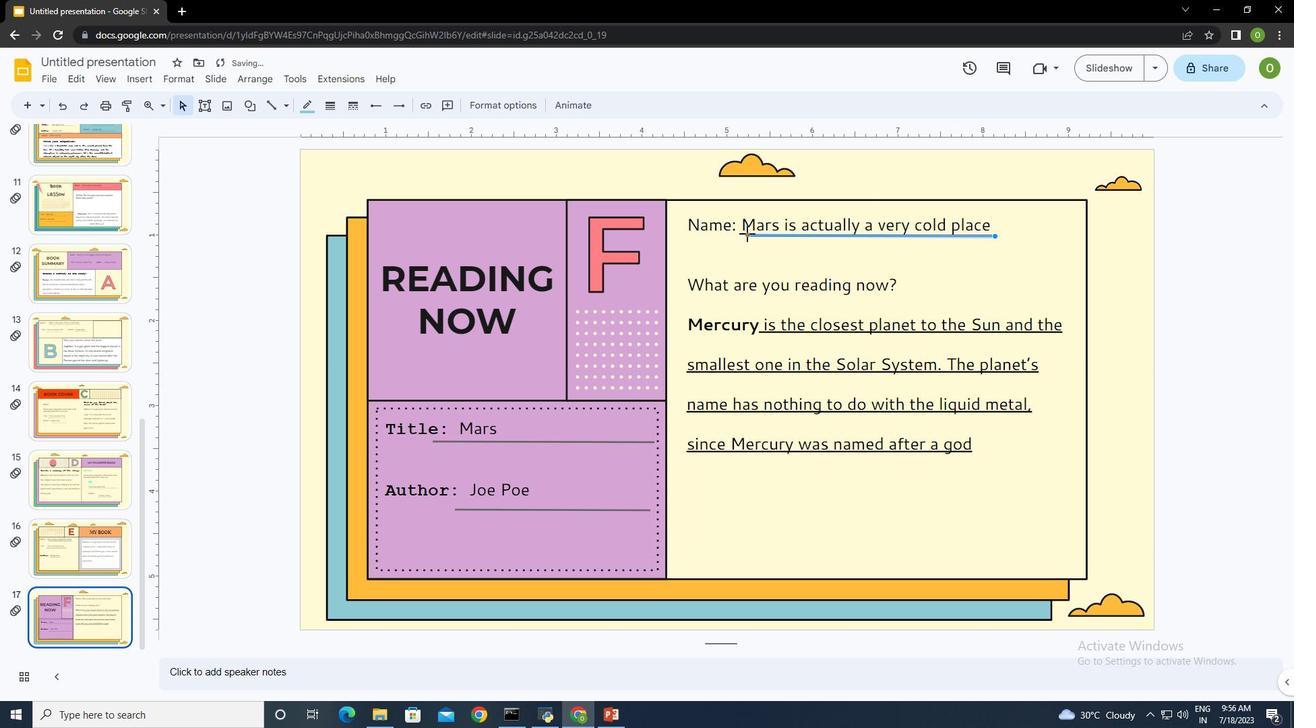 
Action: Mouse moved to (310, 107)
Screenshot: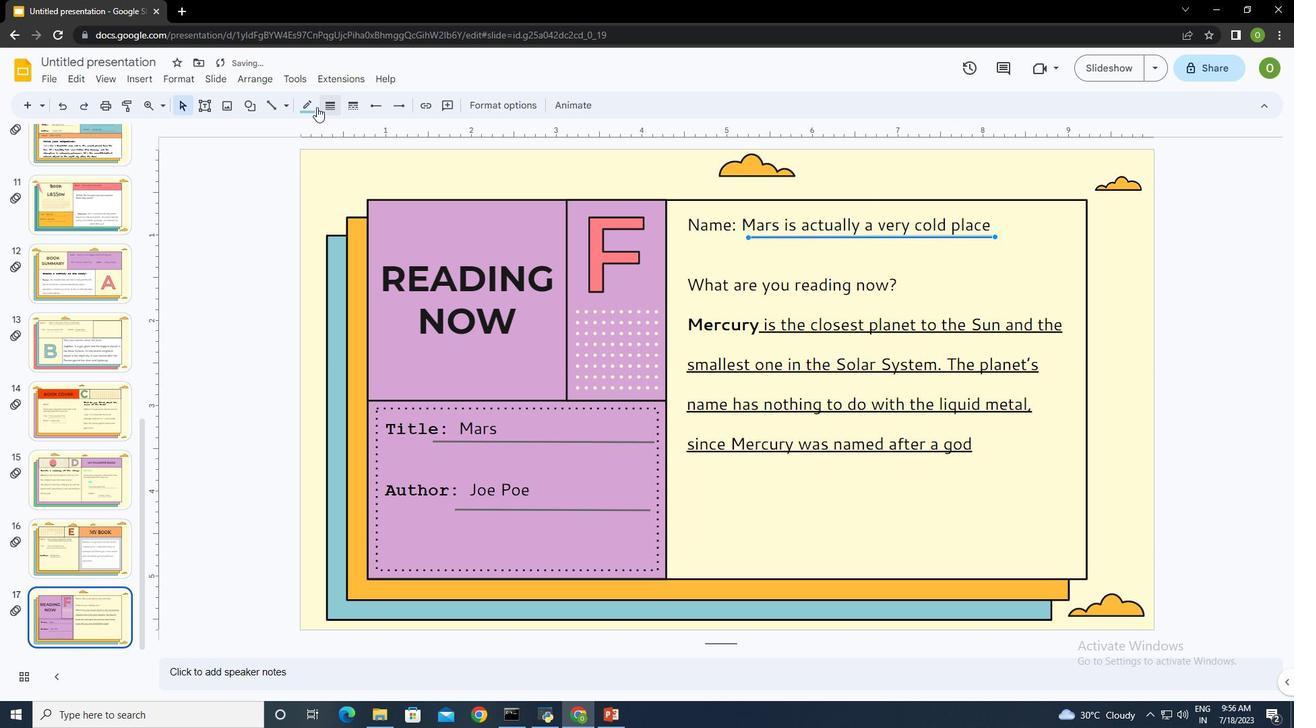 
Action: Mouse pressed left at (310, 107)
Screenshot: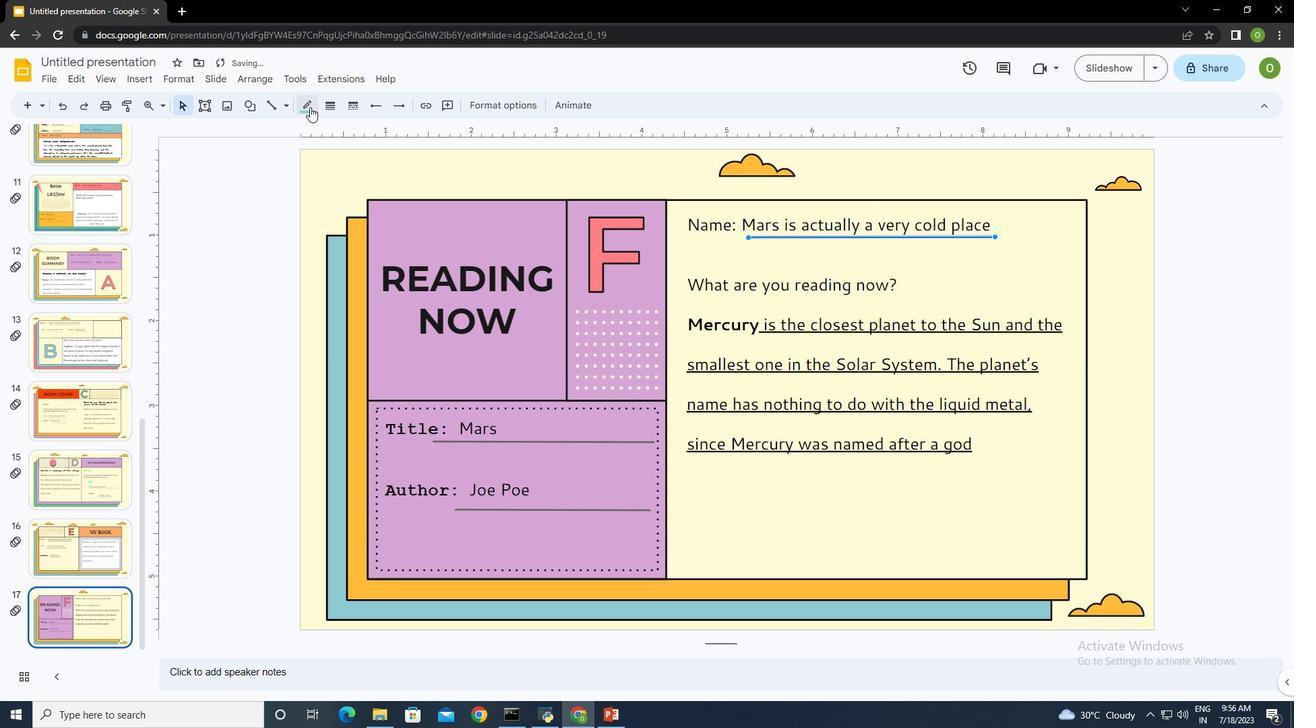 
Action: Mouse moved to (356, 147)
Screenshot: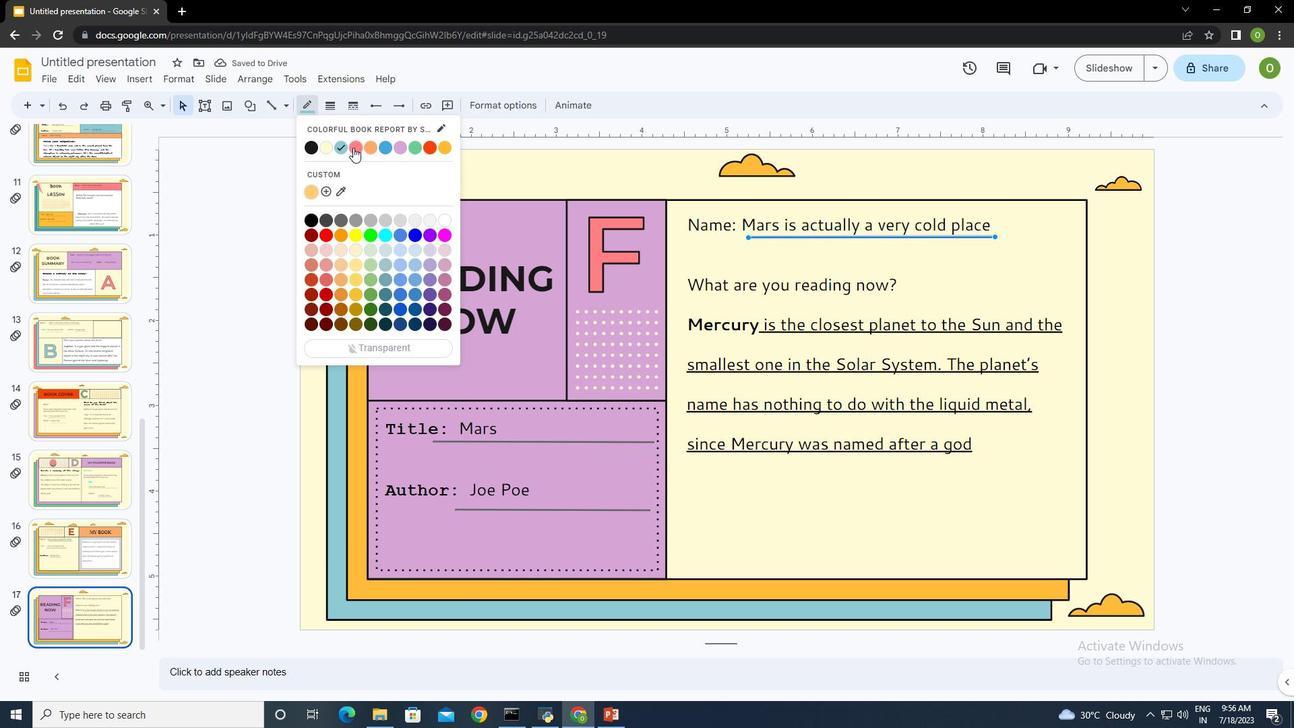 
Action: Mouse pressed left at (356, 147)
Screenshot: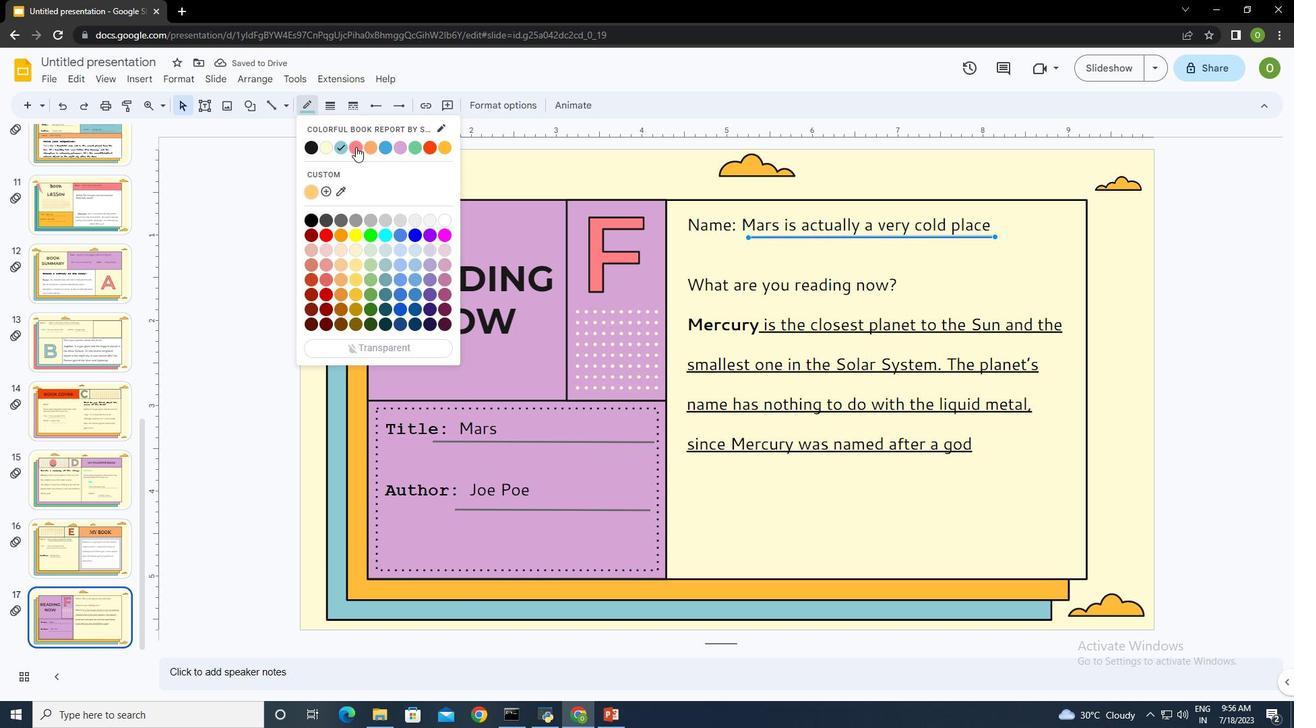 
Action: Mouse moved to (332, 107)
Screenshot: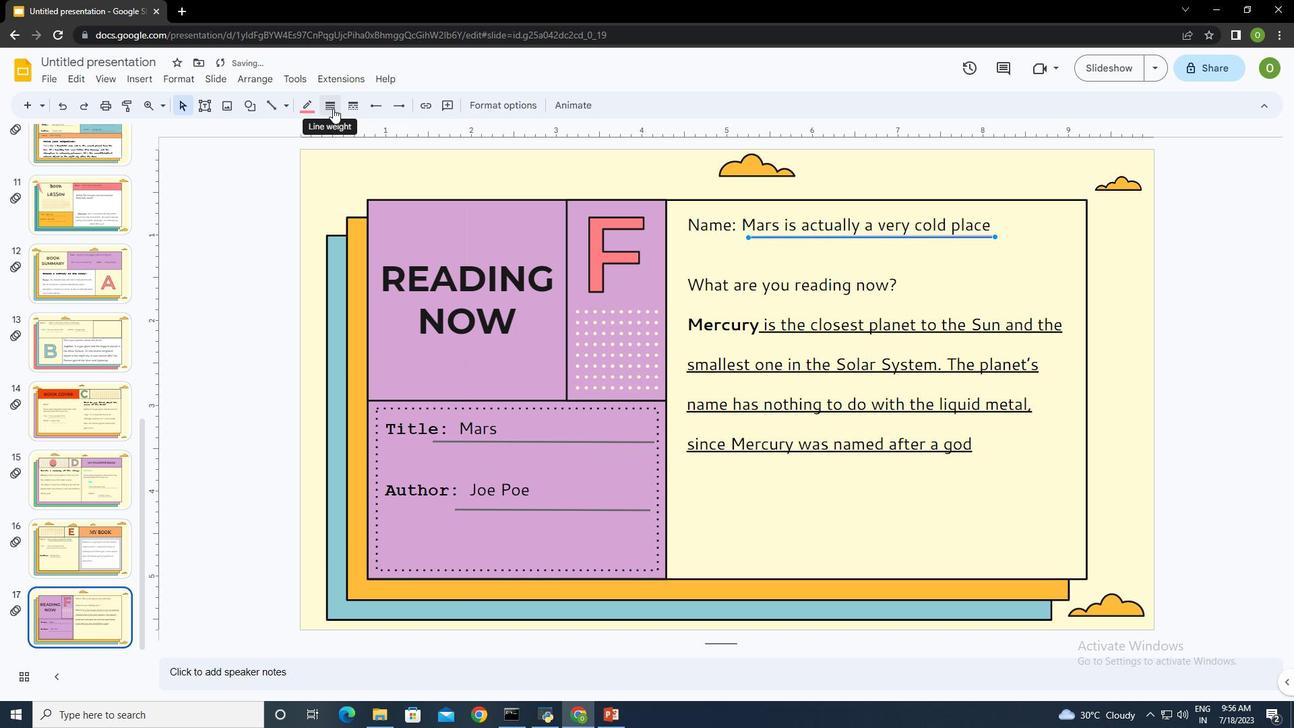 
Action: Mouse pressed left at (332, 107)
Screenshot: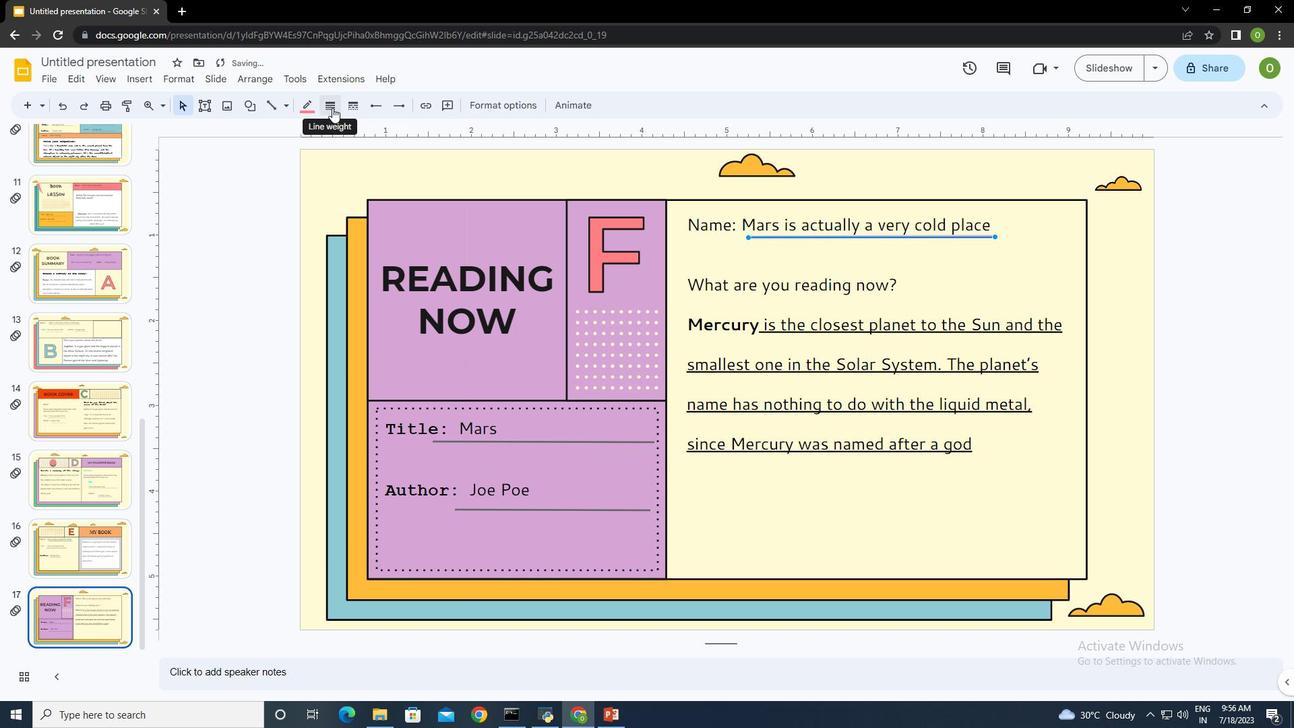 
Action: Mouse moved to (351, 153)
Screenshot: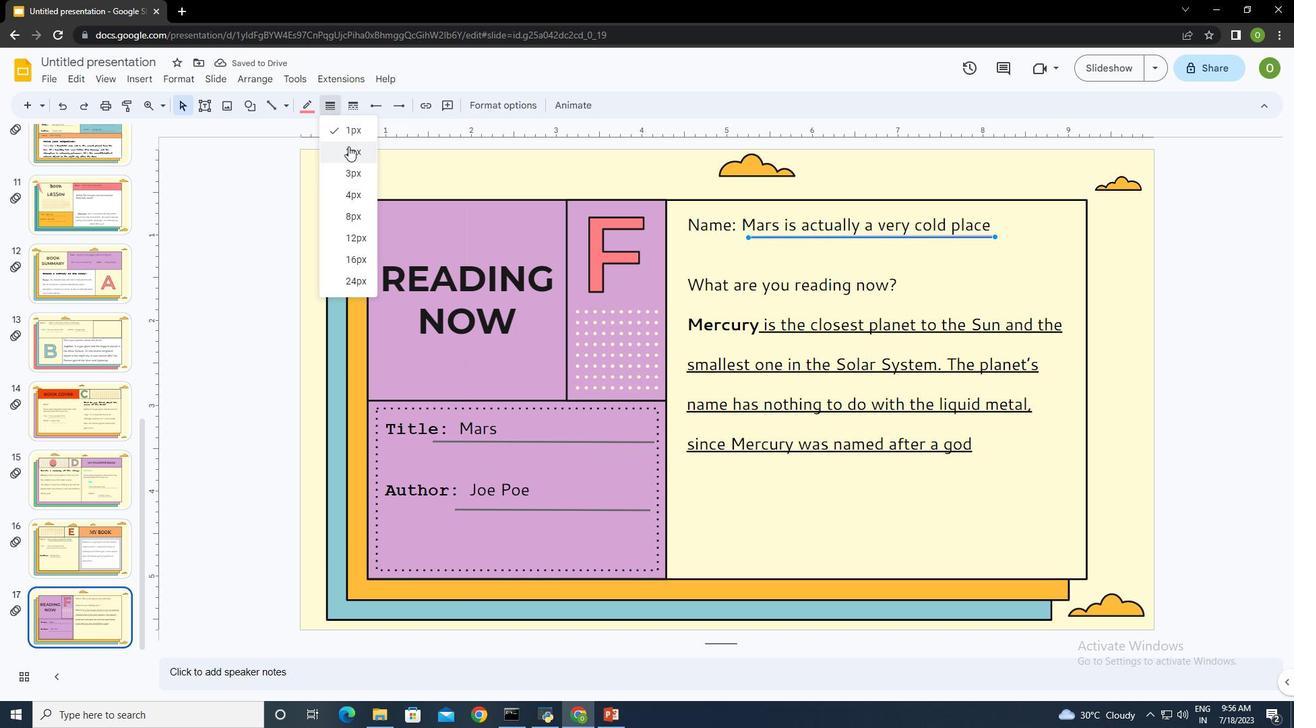 
Action: Mouse pressed left at (351, 153)
Screenshot: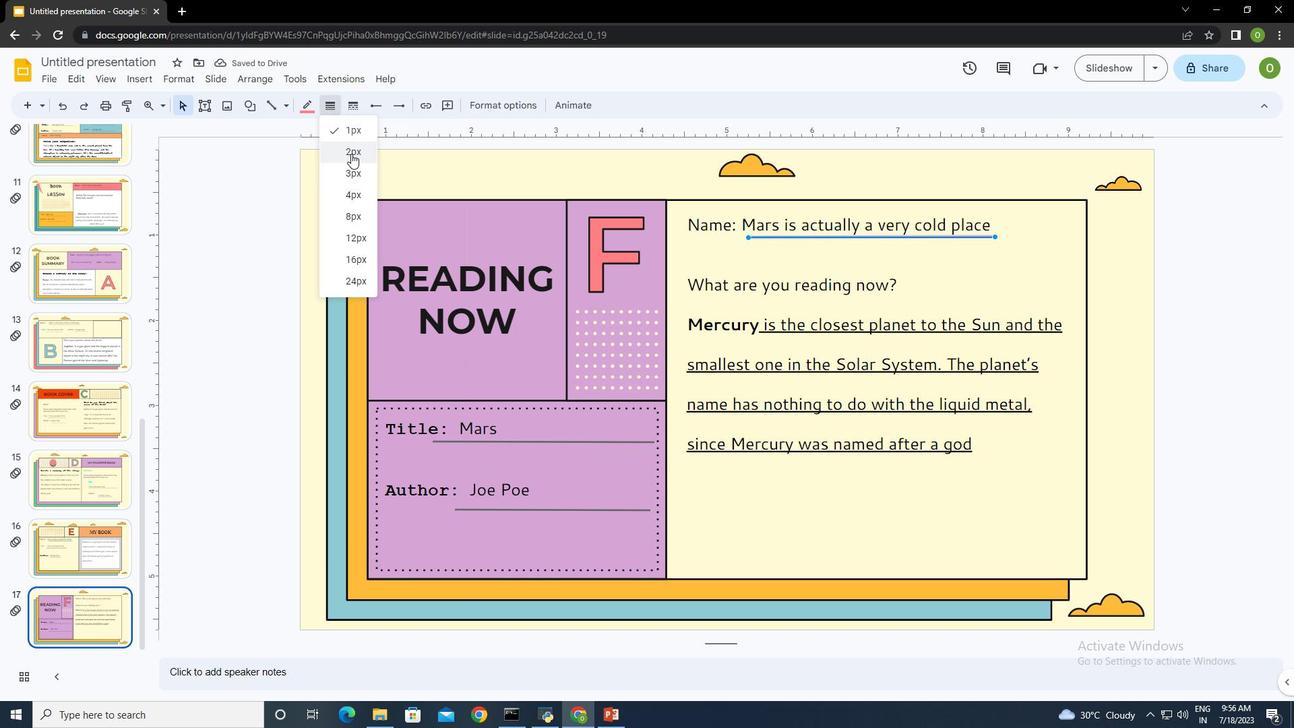 
Action: Mouse moved to (899, 256)
Screenshot: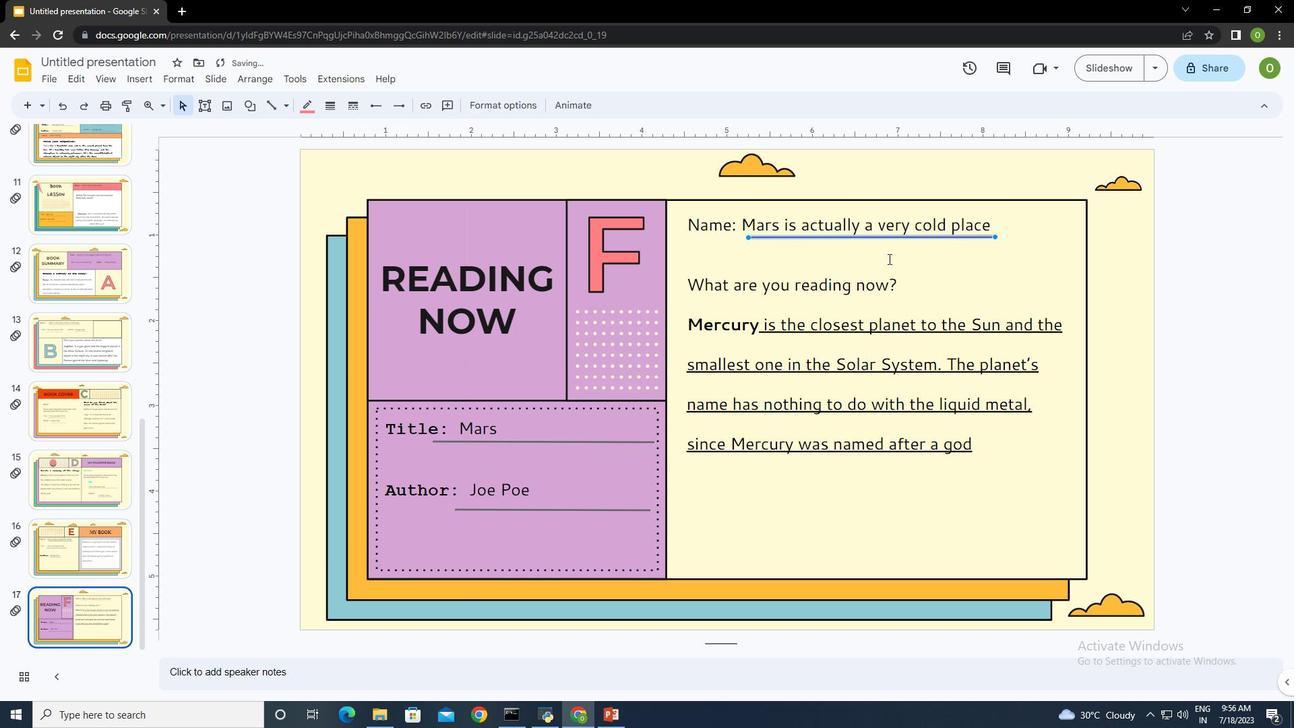 
Action: Mouse pressed left at (899, 256)
Screenshot: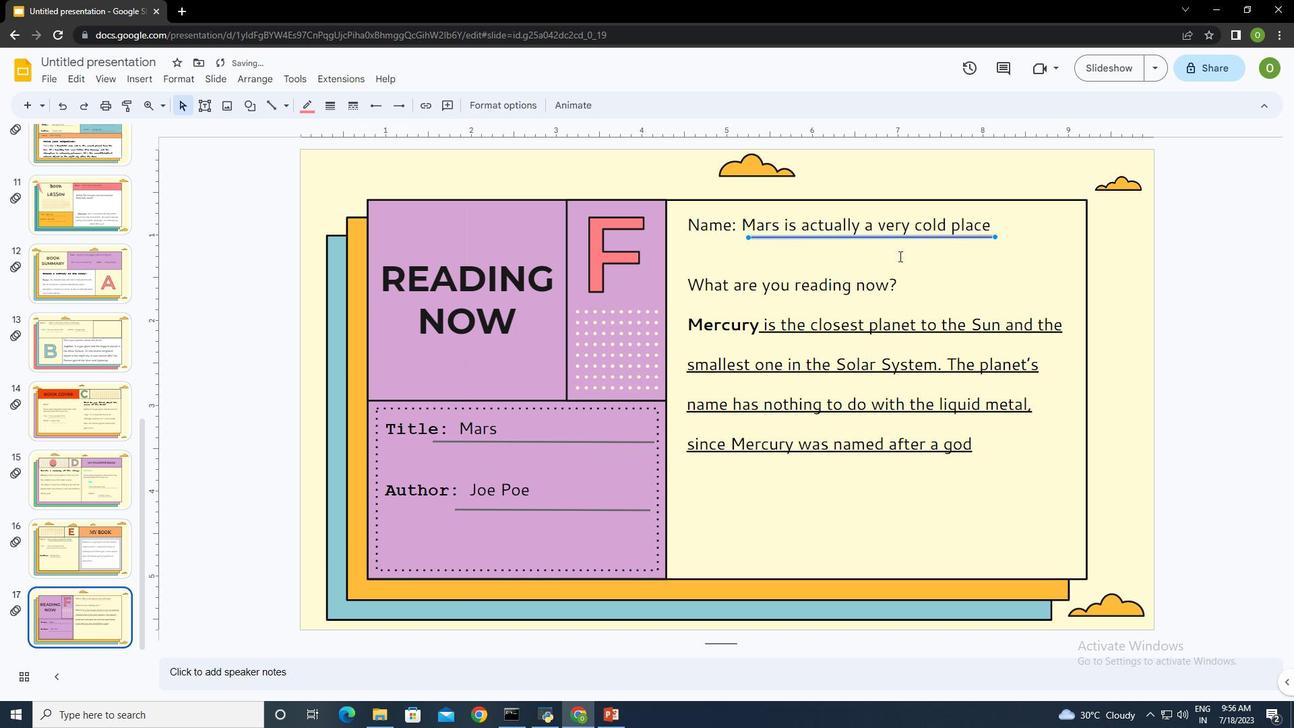 
Action: Mouse moved to (275, 105)
Screenshot: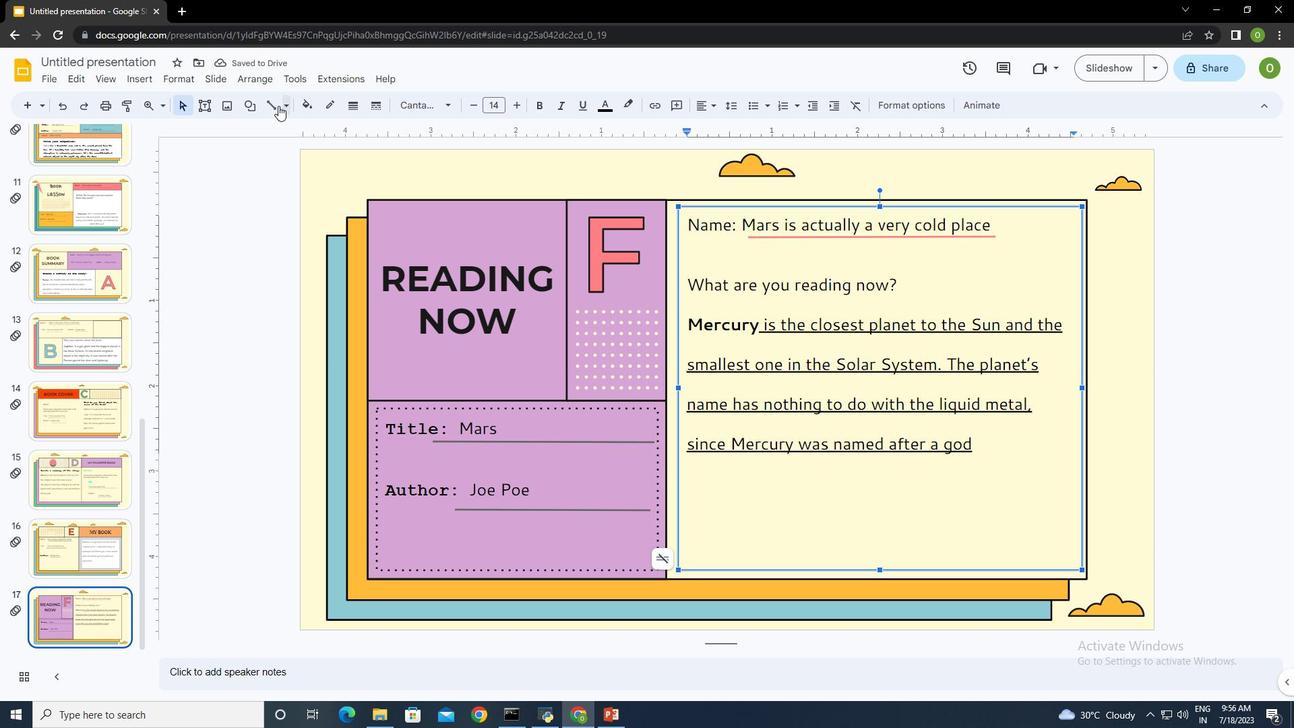 
Action: Mouse pressed left at (275, 105)
Screenshot: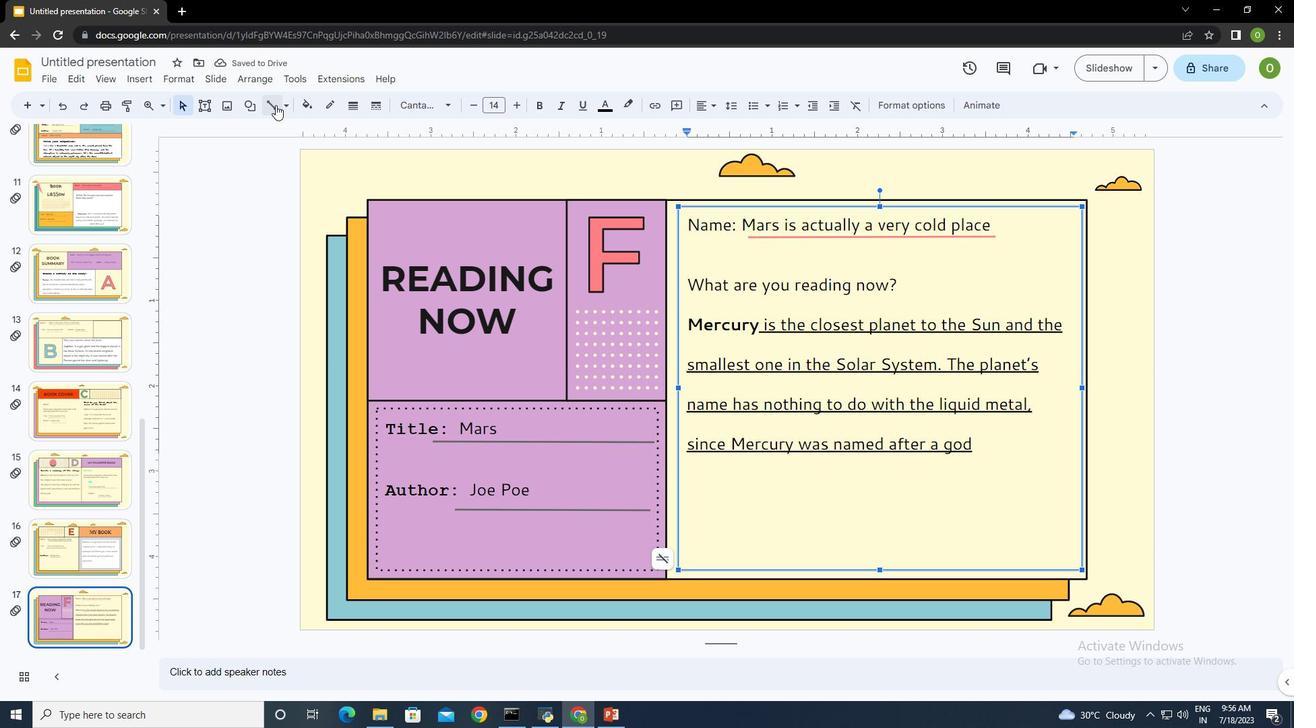 
Action: Mouse moved to (727, 294)
Screenshot: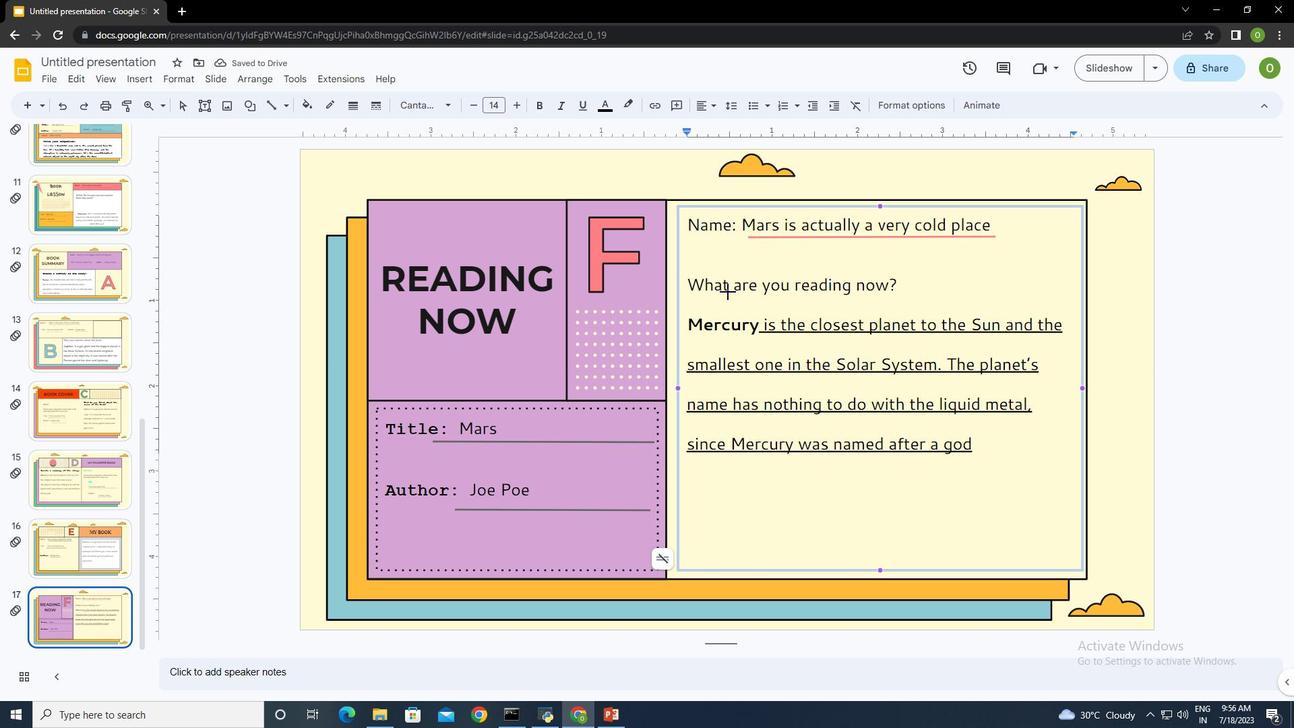
Action: Mouse scrolled (727, 294) with delta (0, 0)
Screenshot: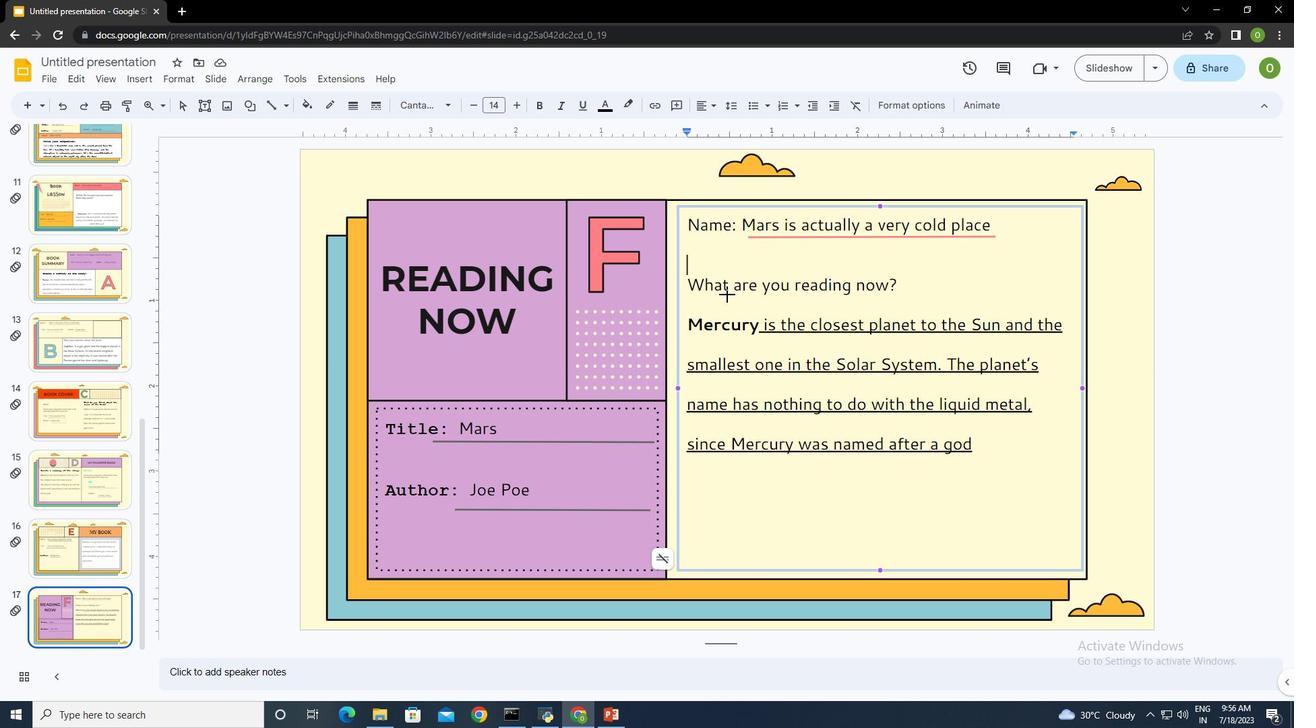 
Action: Mouse scrolled (727, 294) with delta (0, 0)
Screenshot: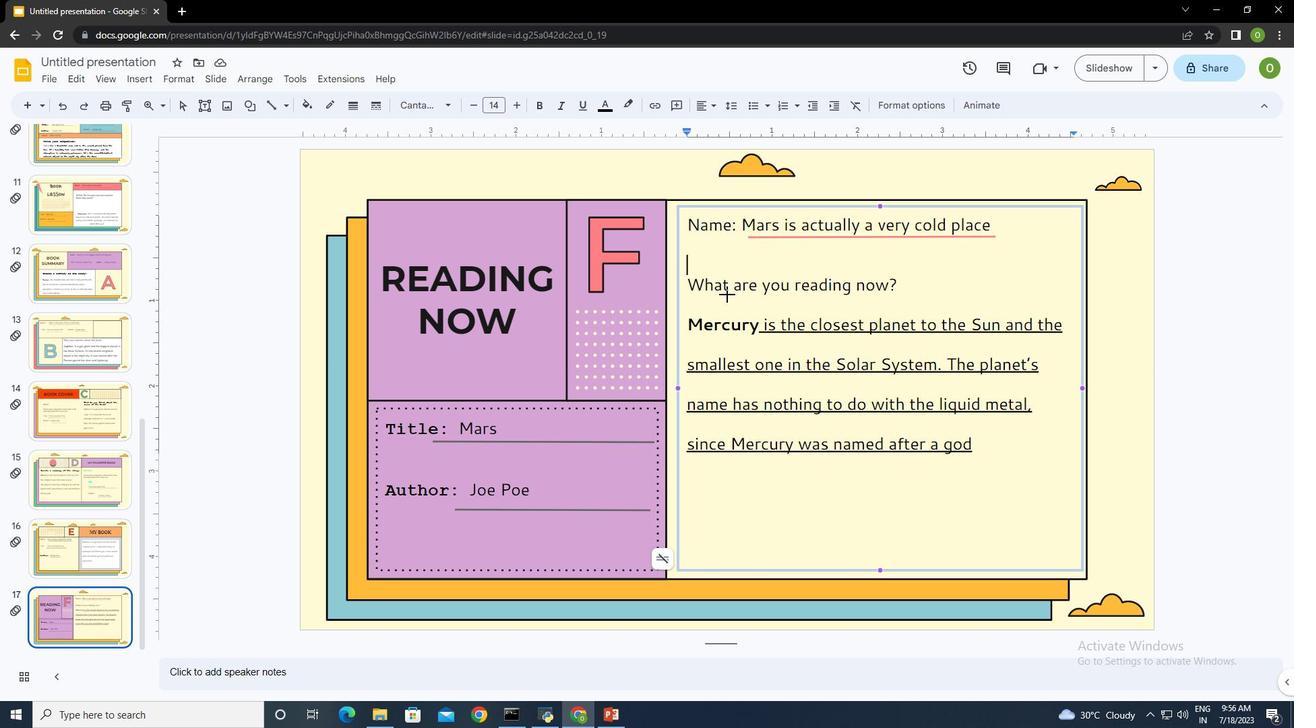 
Action: Mouse moved to (915, 286)
Screenshot: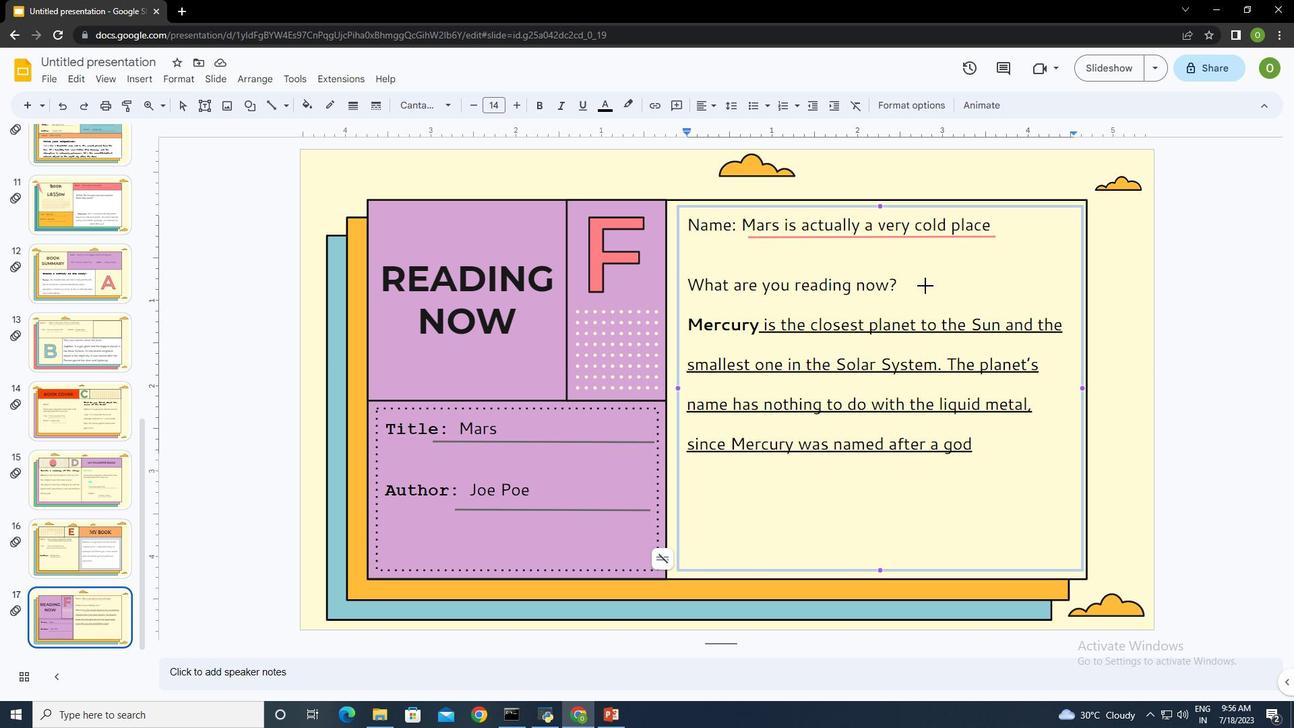 
Action: Mouse pressed left at (915, 286)
Screenshot: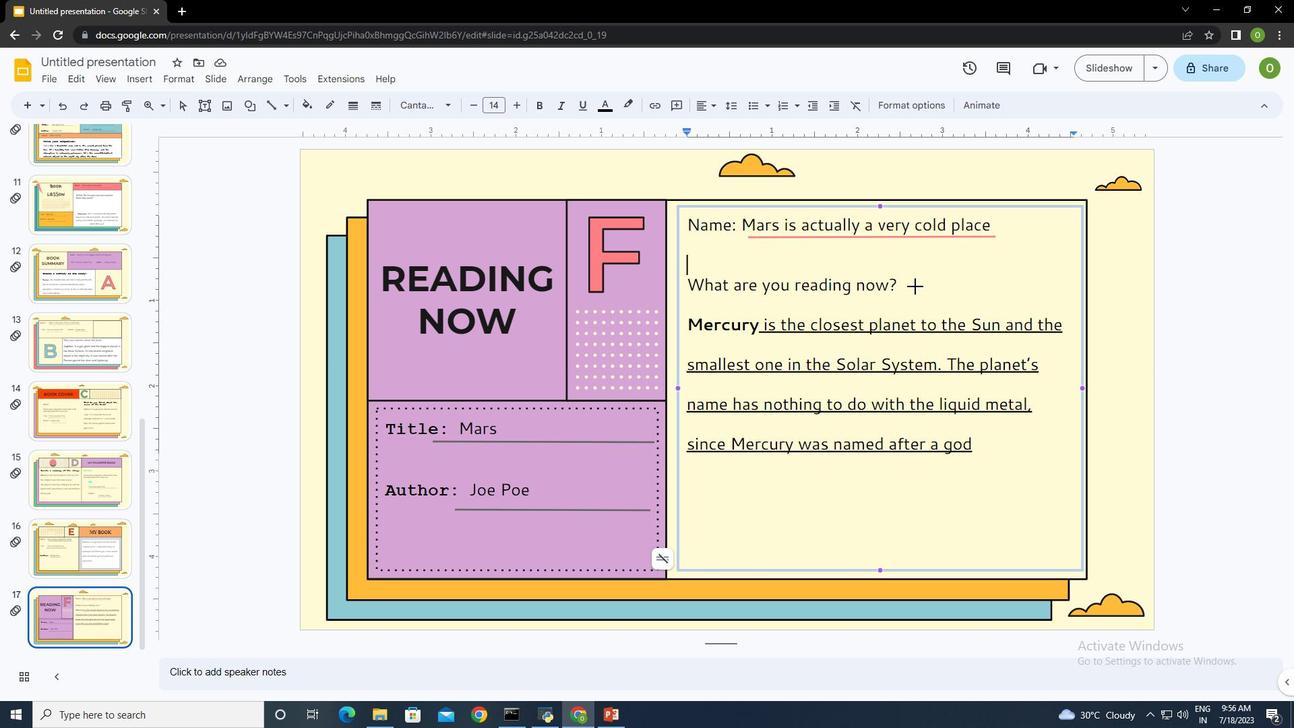 
Action: Mouse moved to (915, 287)
Screenshot: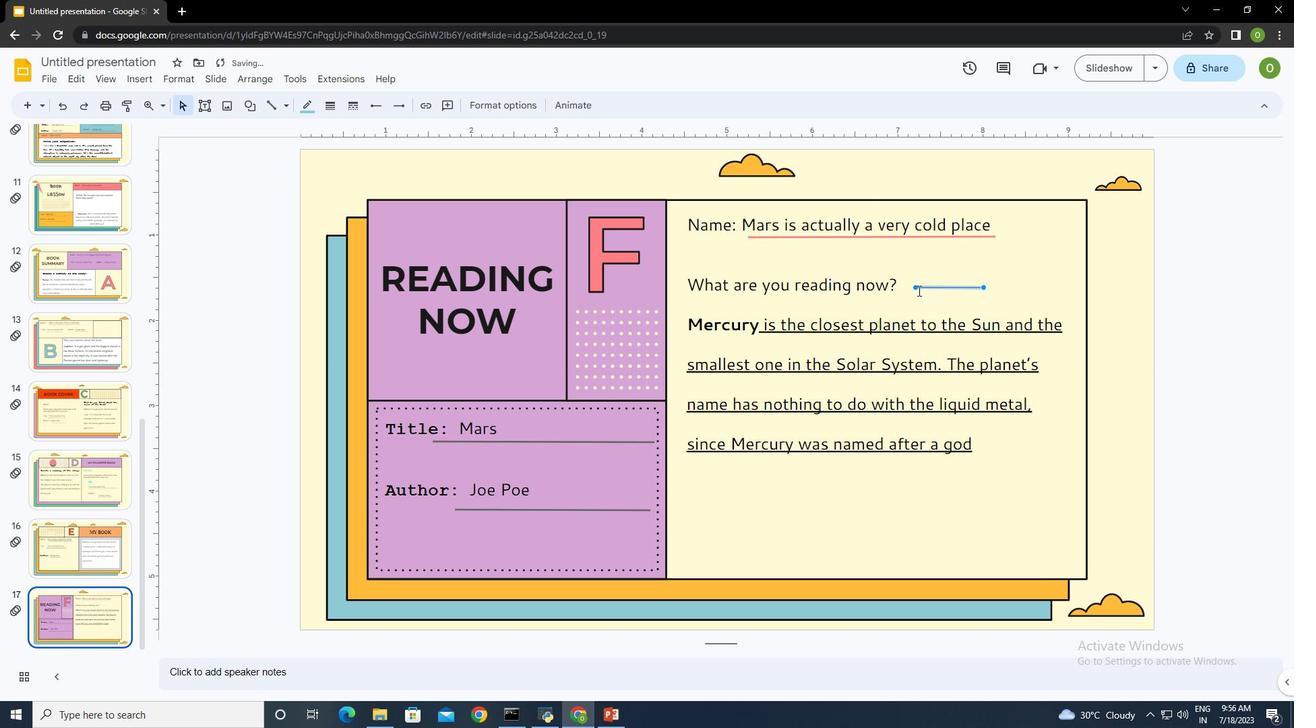 
Action: Mouse pressed left at (915, 287)
Screenshot: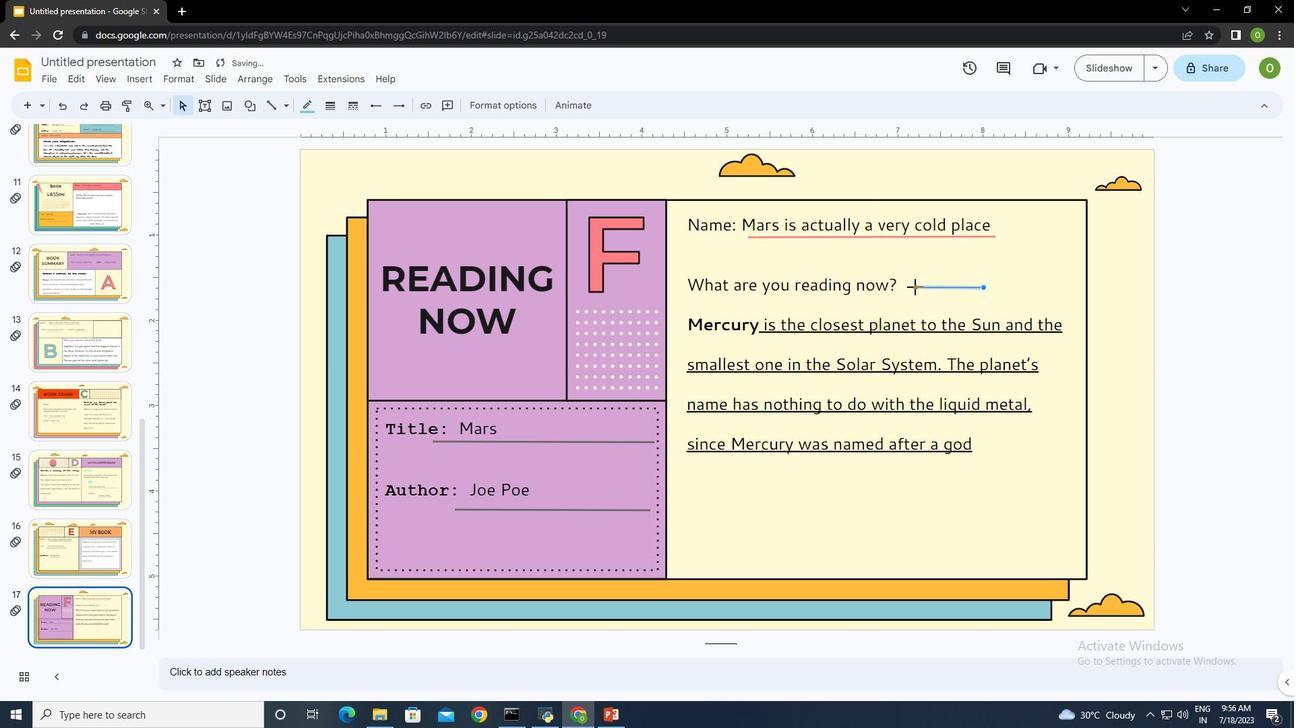 
Action: Mouse moved to (985, 287)
Screenshot: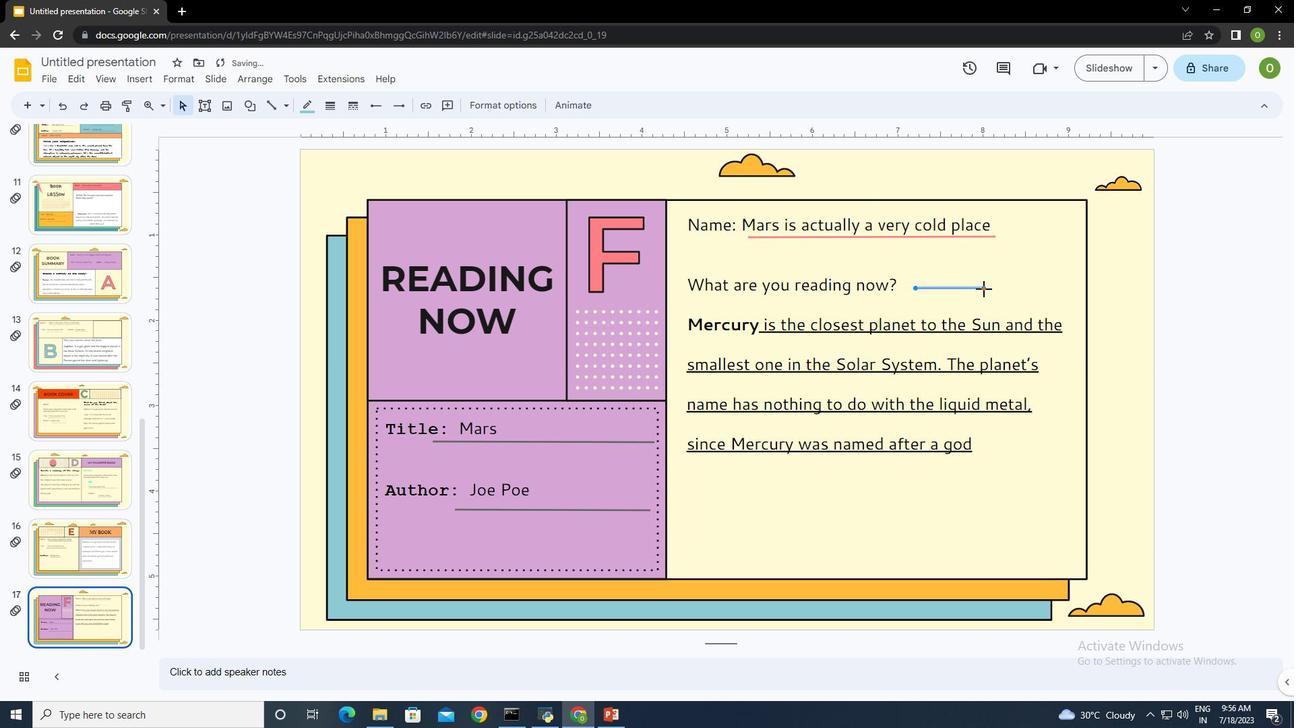 
Action: Mouse pressed left at (985, 287)
Screenshot: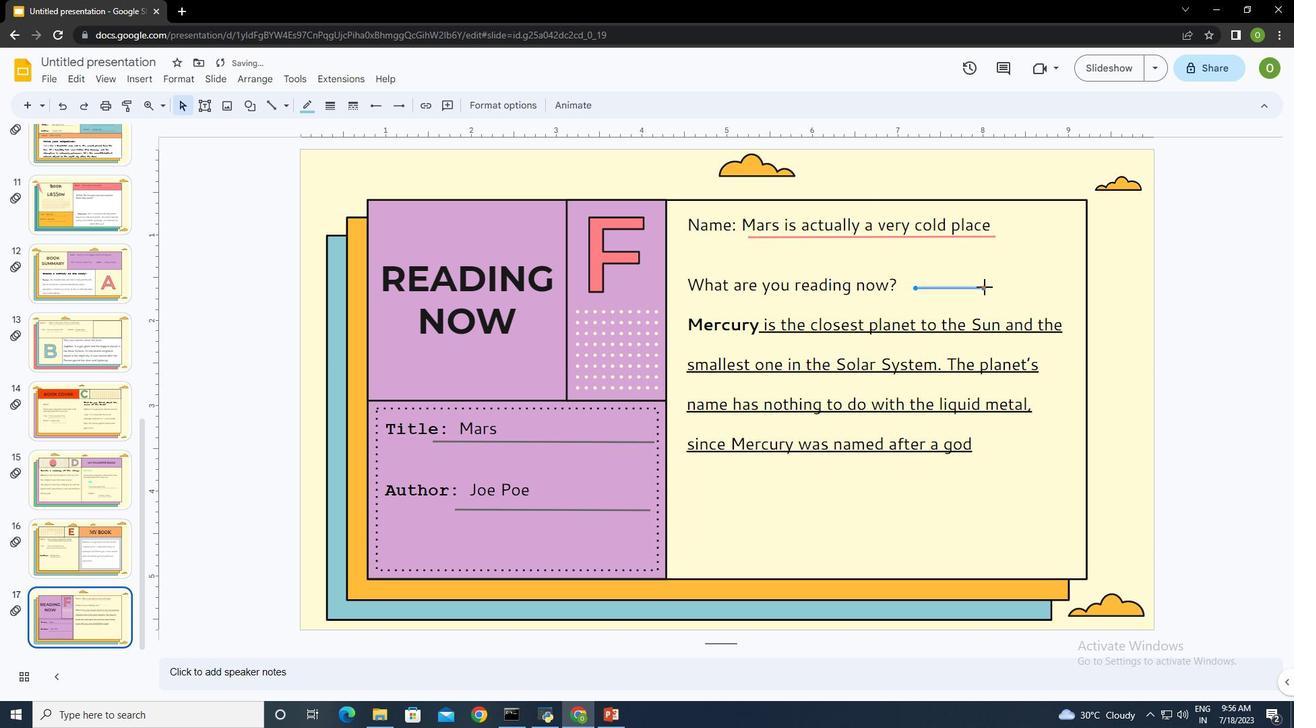 
Action: Mouse moved to (312, 109)
Screenshot: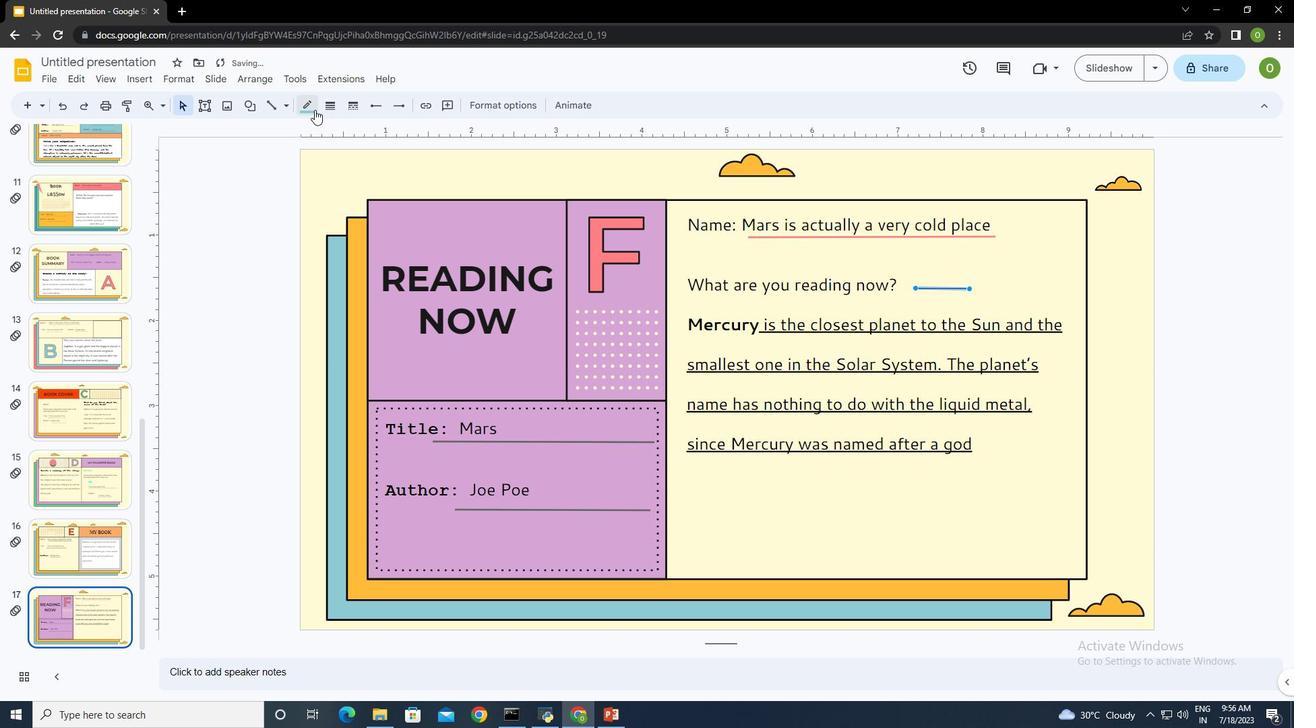 
Action: Mouse pressed left at (312, 109)
Screenshot: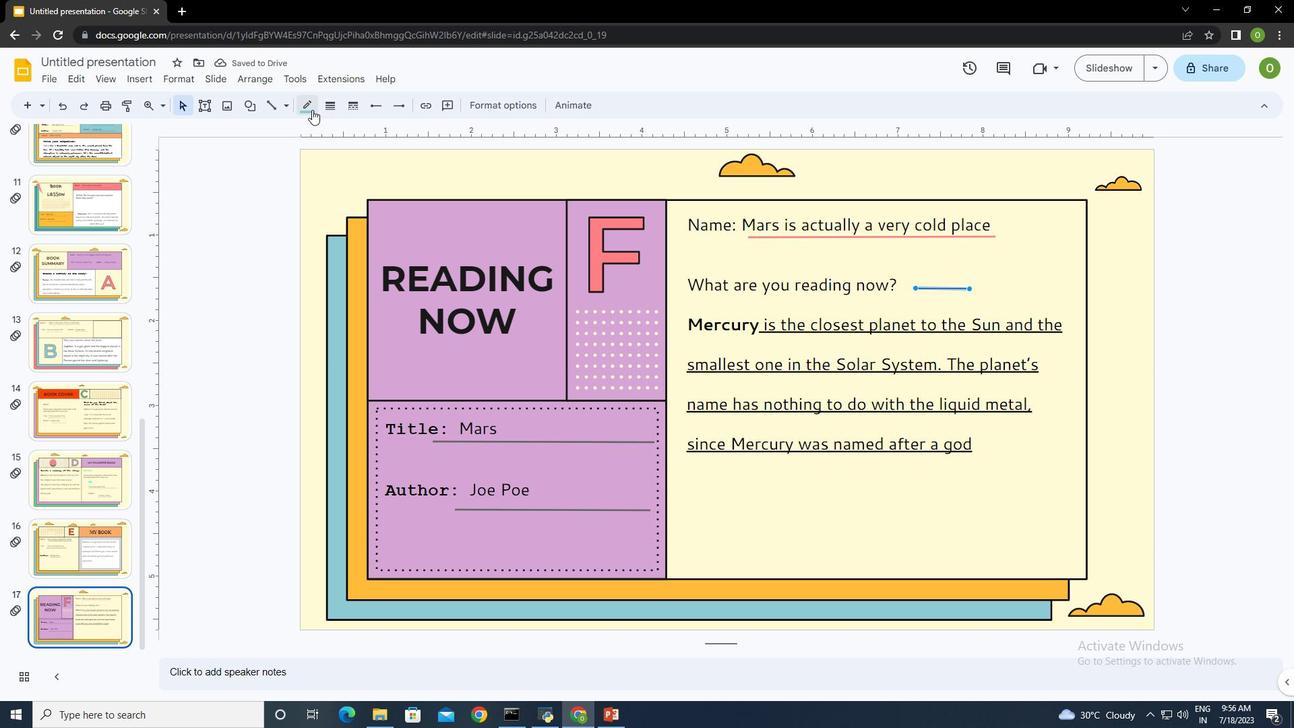
Action: Mouse moved to (356, 146)
Screenshot: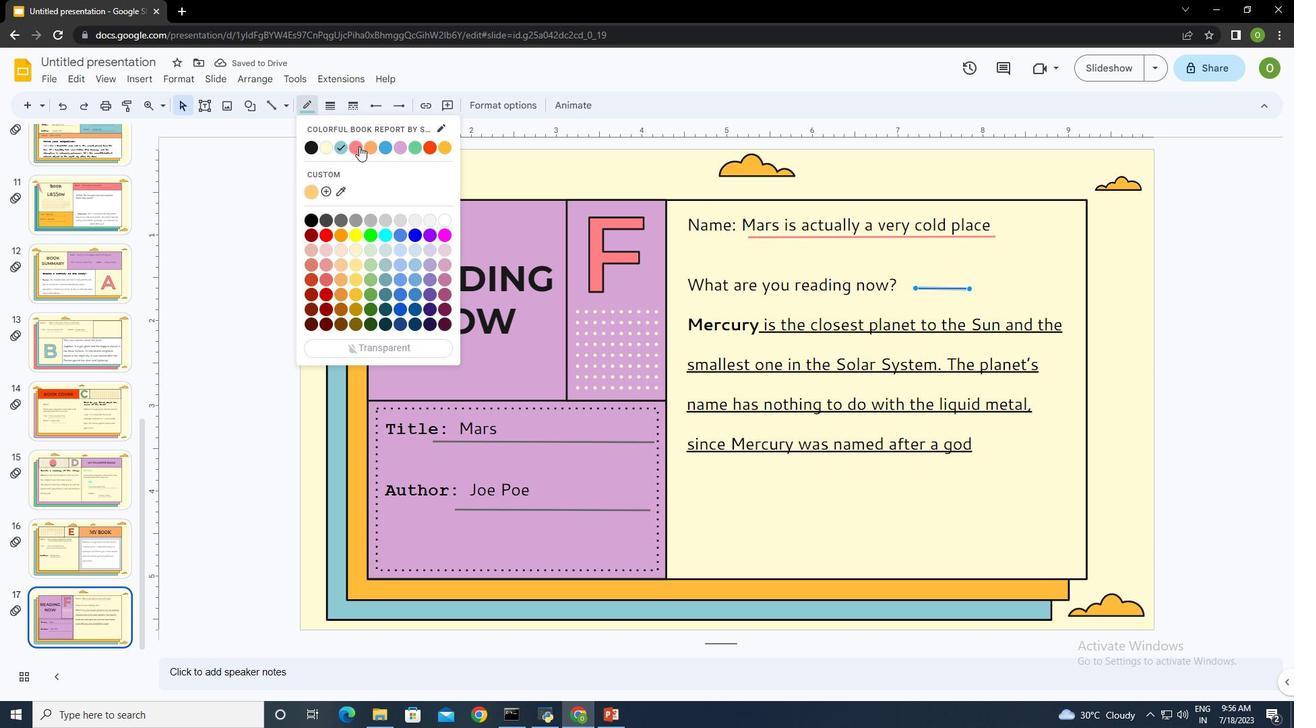 
Action: Mouse pressed left at (356, 146)
Screenshot: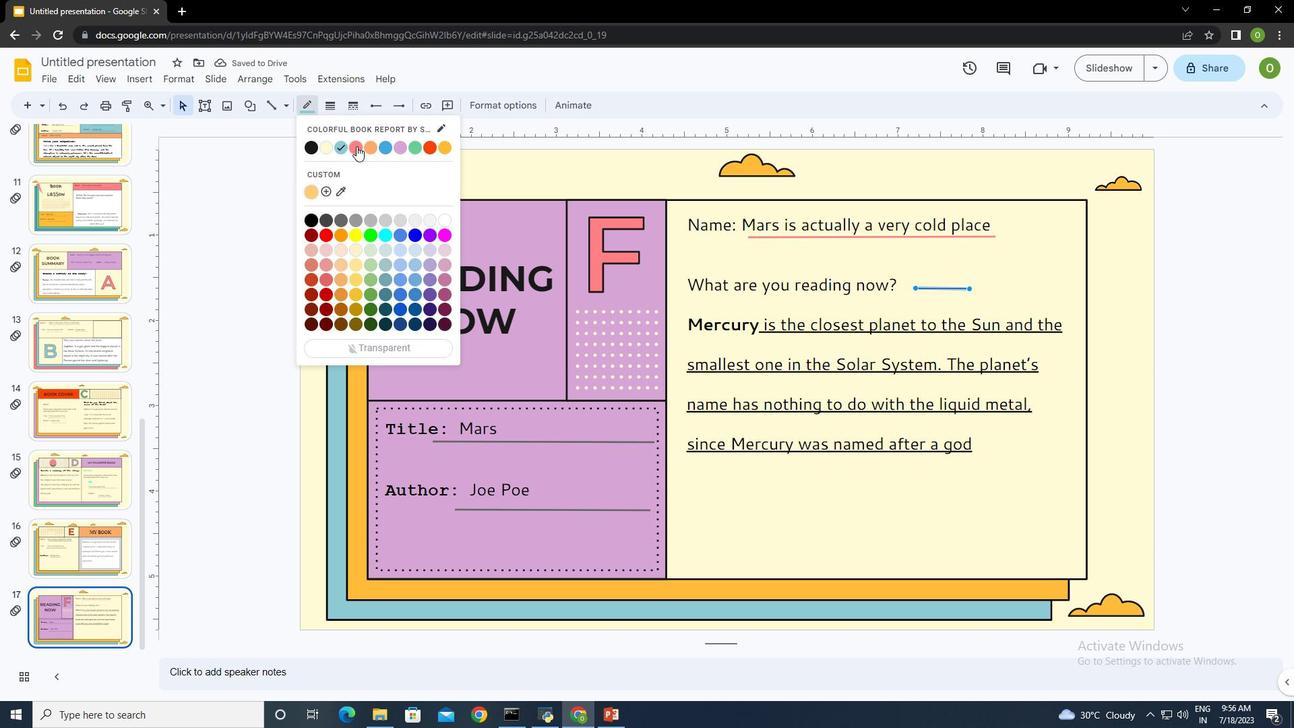 
Action: Mouse moved to (1004, 258)
Screenshot: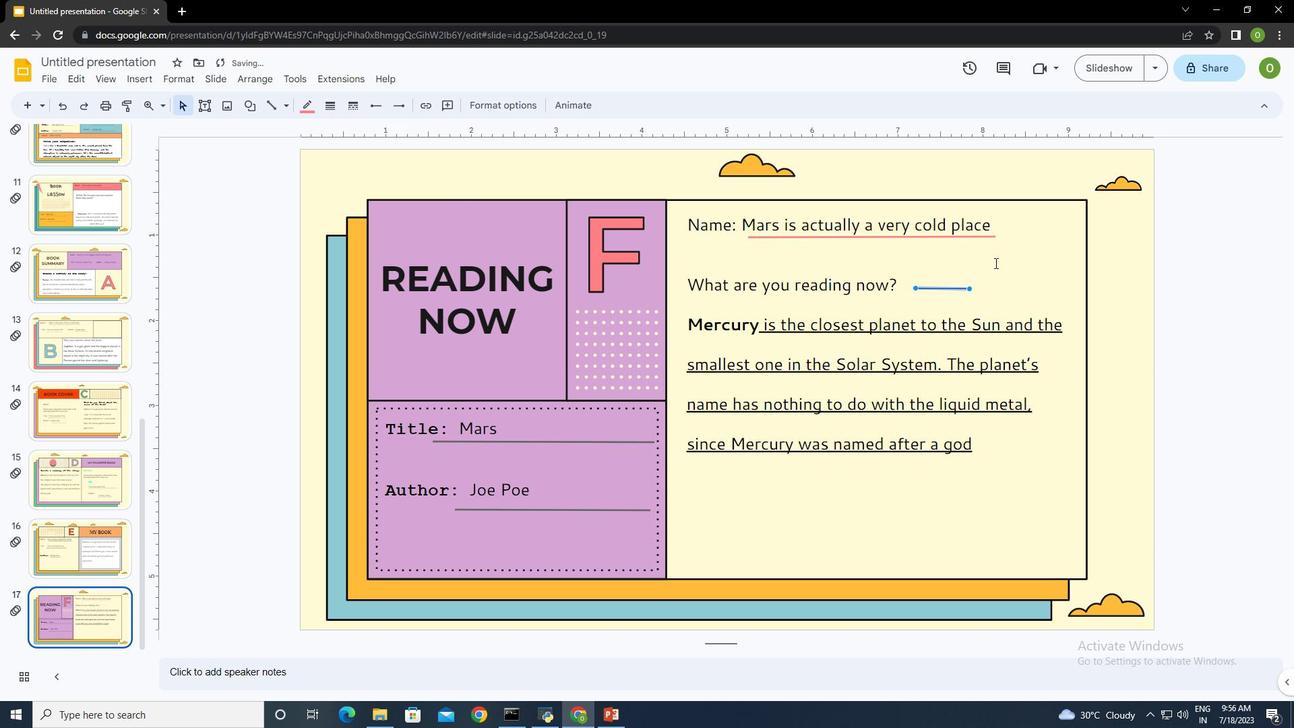 
Action: Mouse pressed left at (1004, 258)
Screenshot: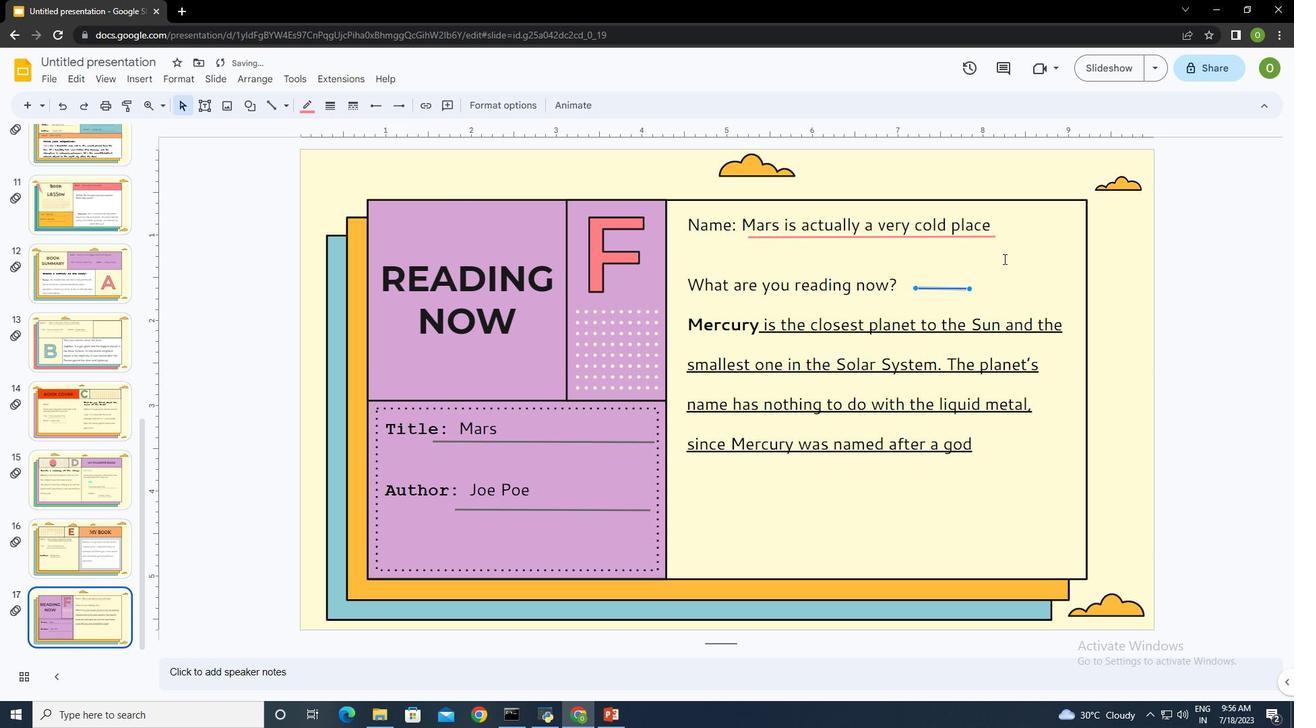 
Action: Mouse moved to (792, 405)
Screenshot: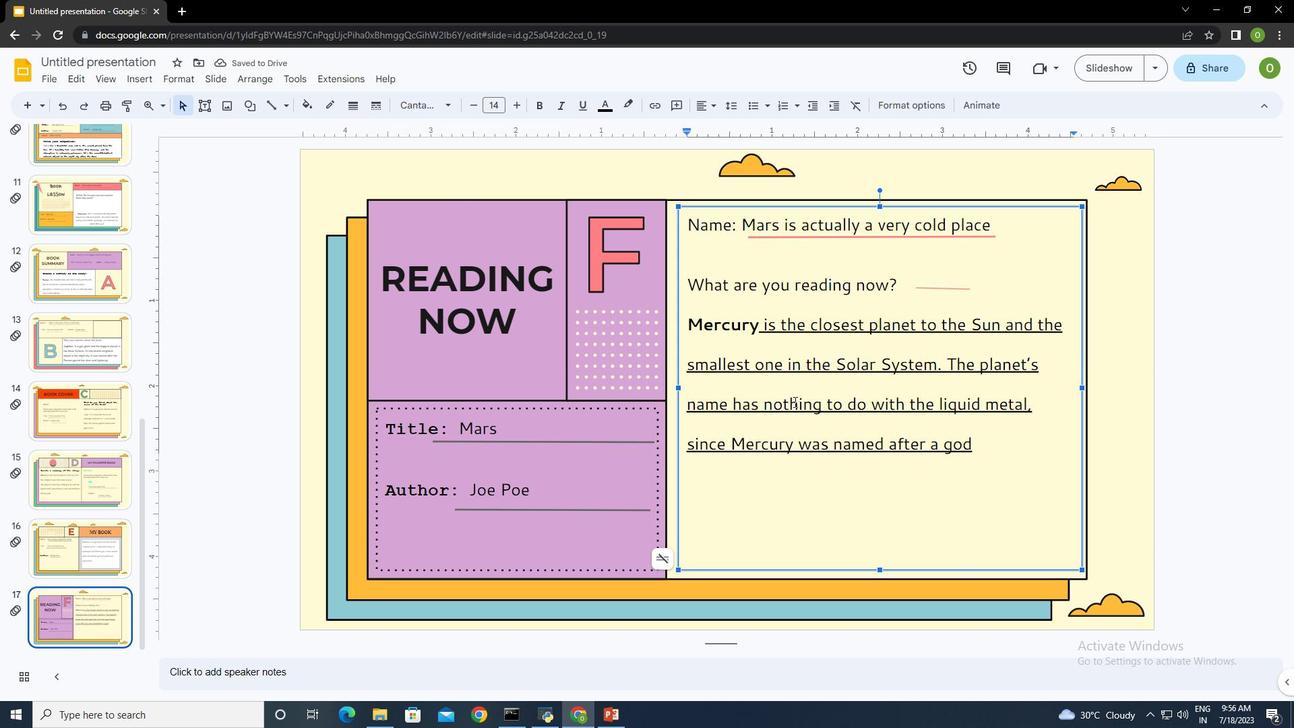 
Action: Mouse pressed left at (792, 405)
Screenshot: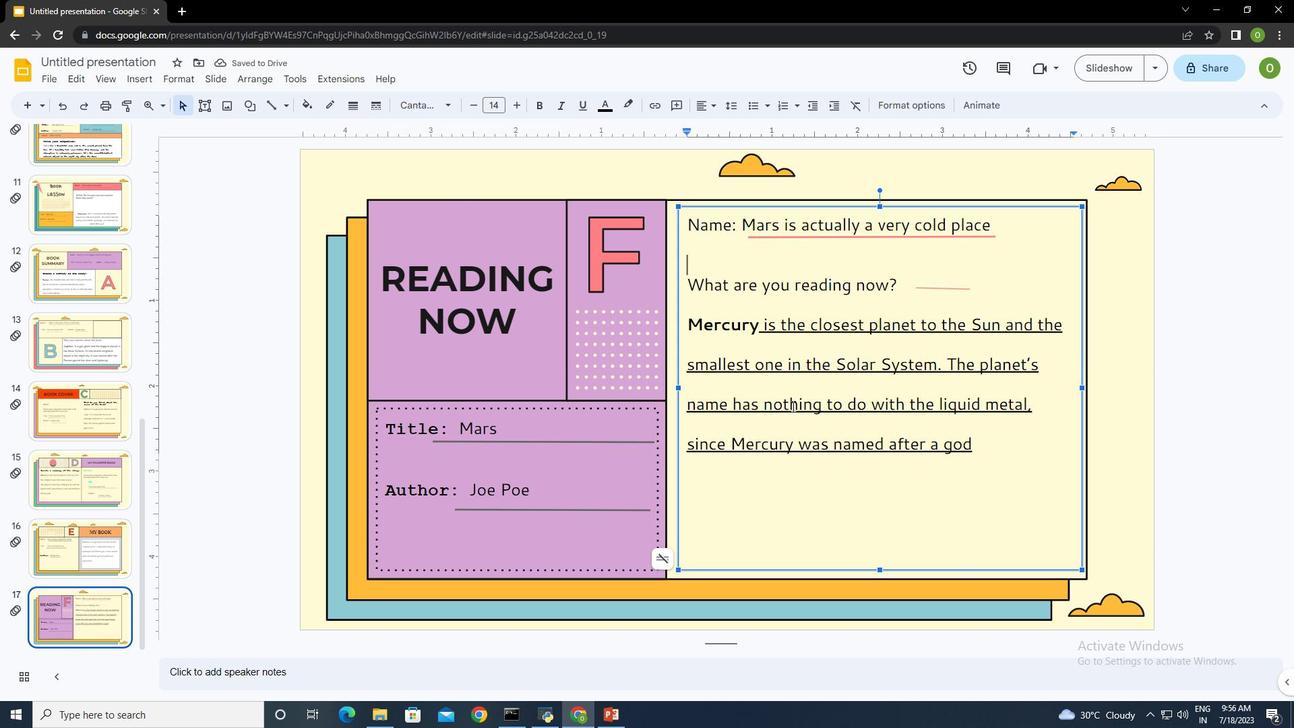 
Action: Mouse moved to (993, 109)
Screenshot: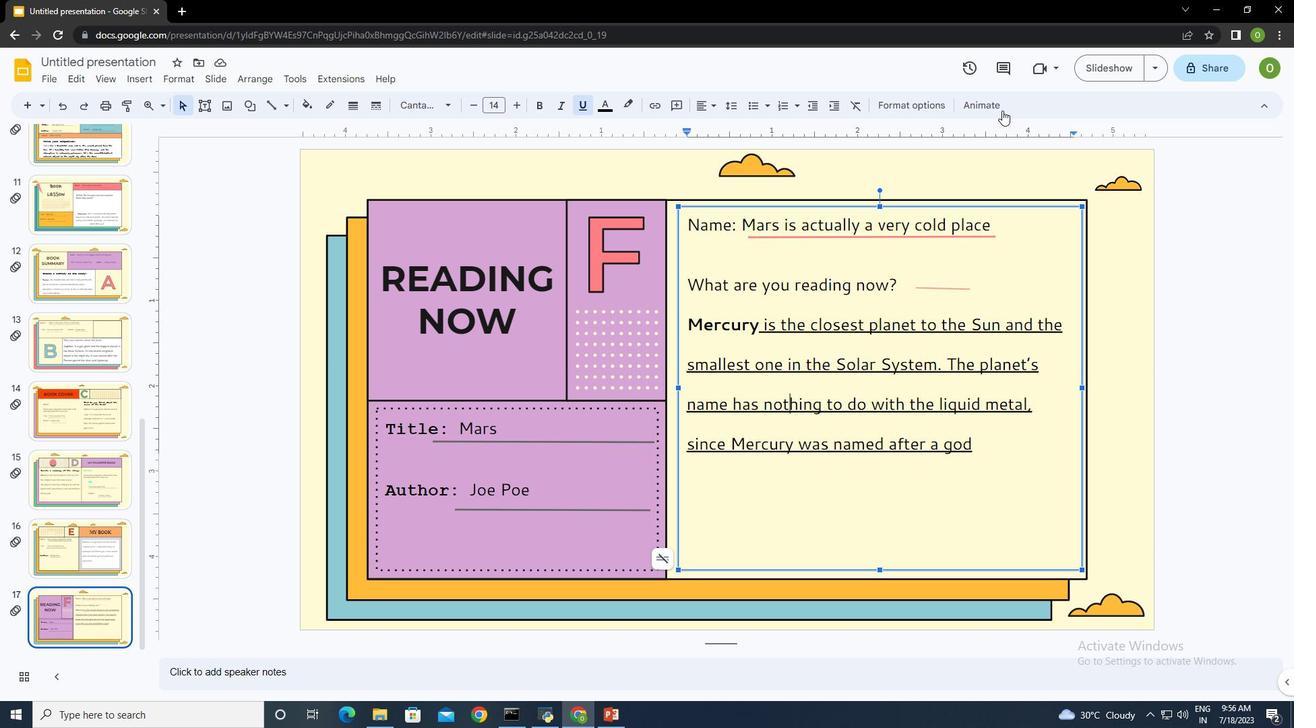 
Action: Mouse pressed left at (993, 109)
Screenshot: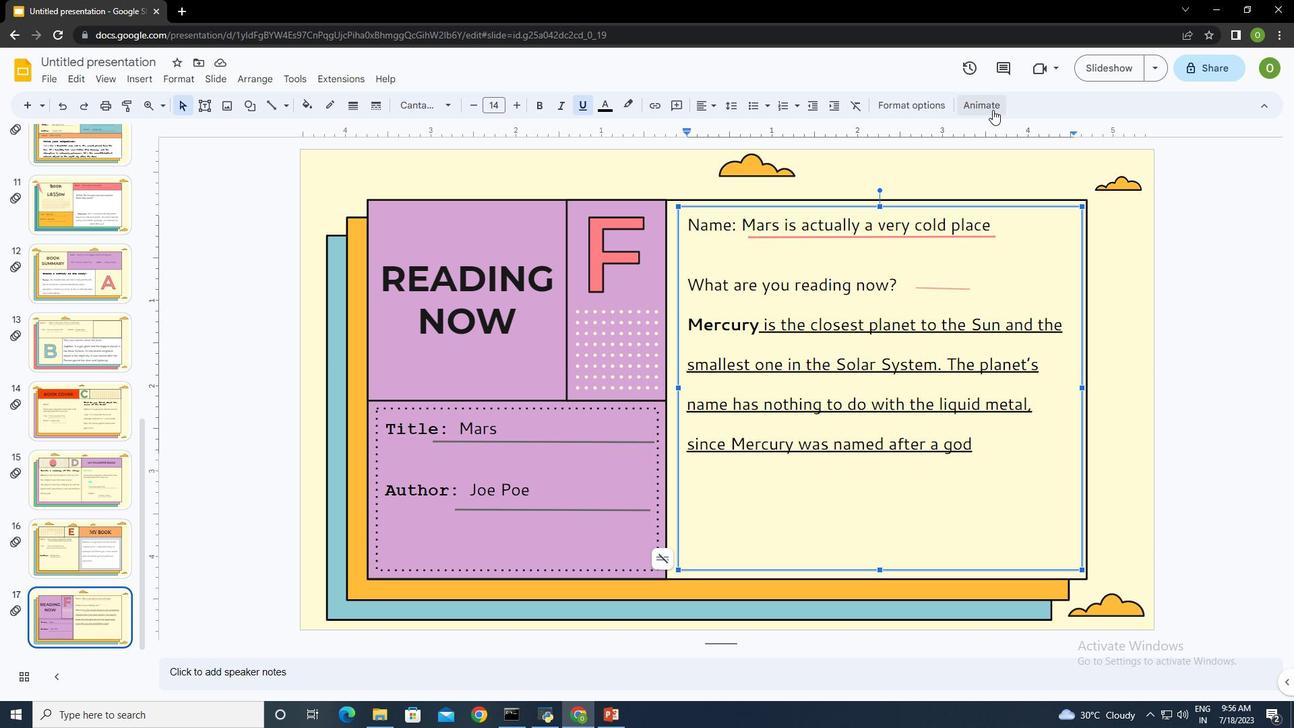 
Action: Mouse moved to (1120, 307)
Screenshot: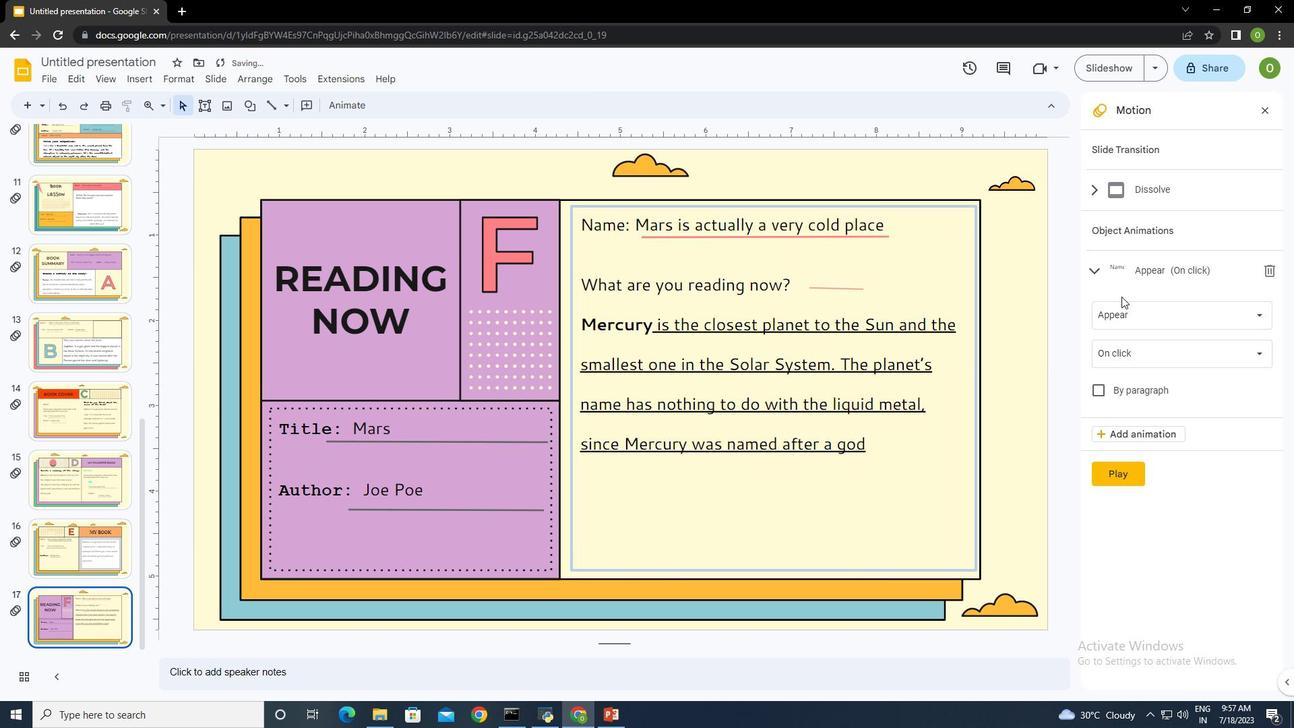 
Action: Mouse pressed left at (1120, 307)
Screenshot: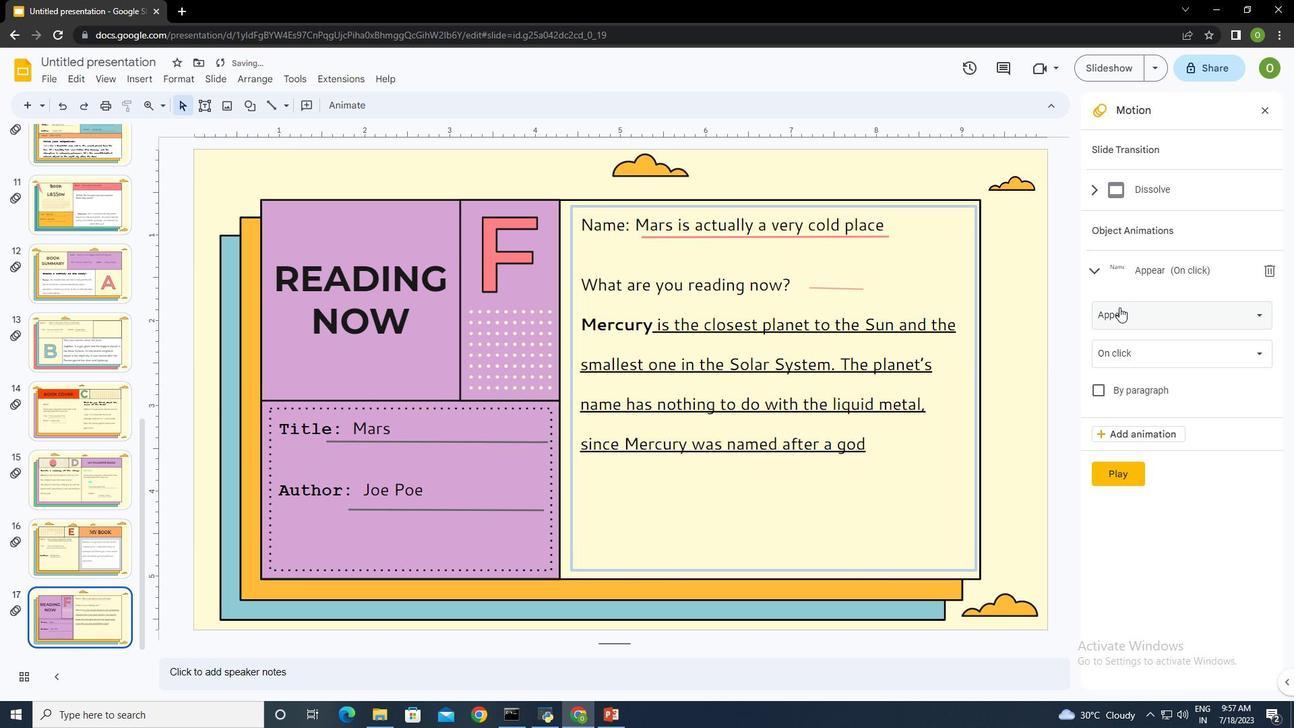 
Action: Mouse moved to (1154, 472)
Screenshot: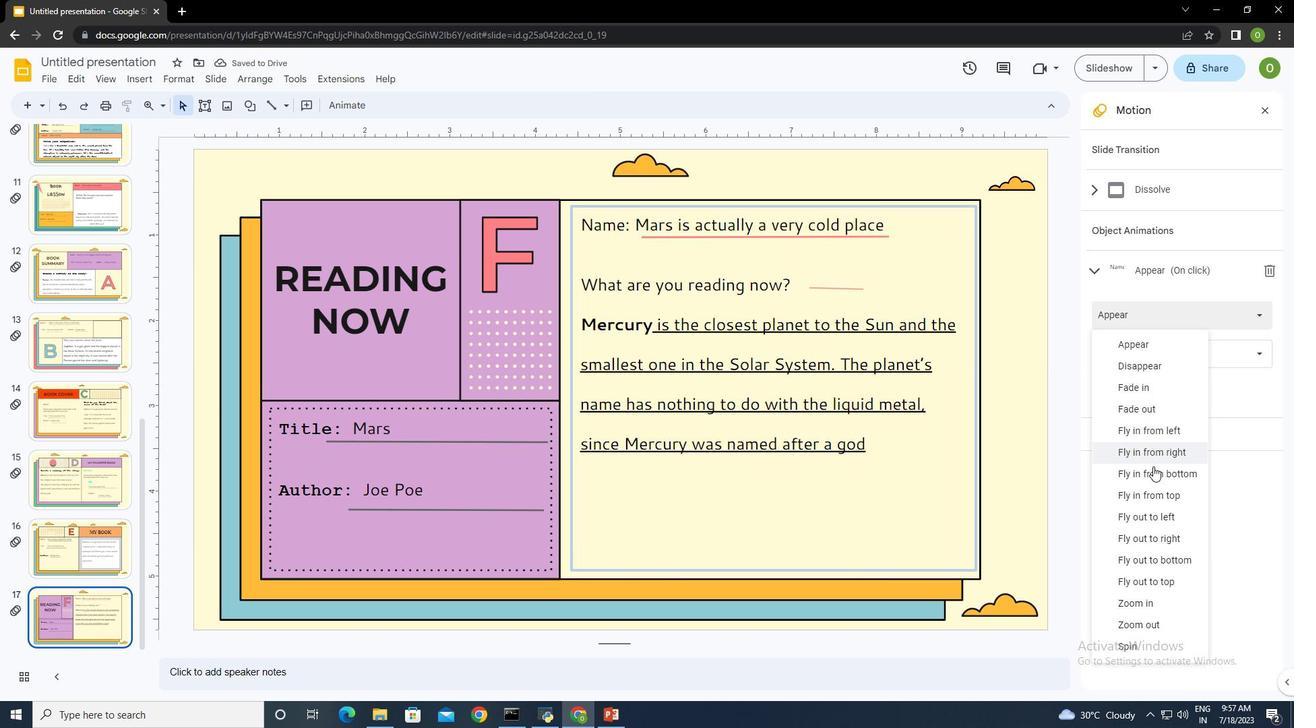 
Action: Mouse scrolled (1154, 471) with delta (0, 0)
Screenshot: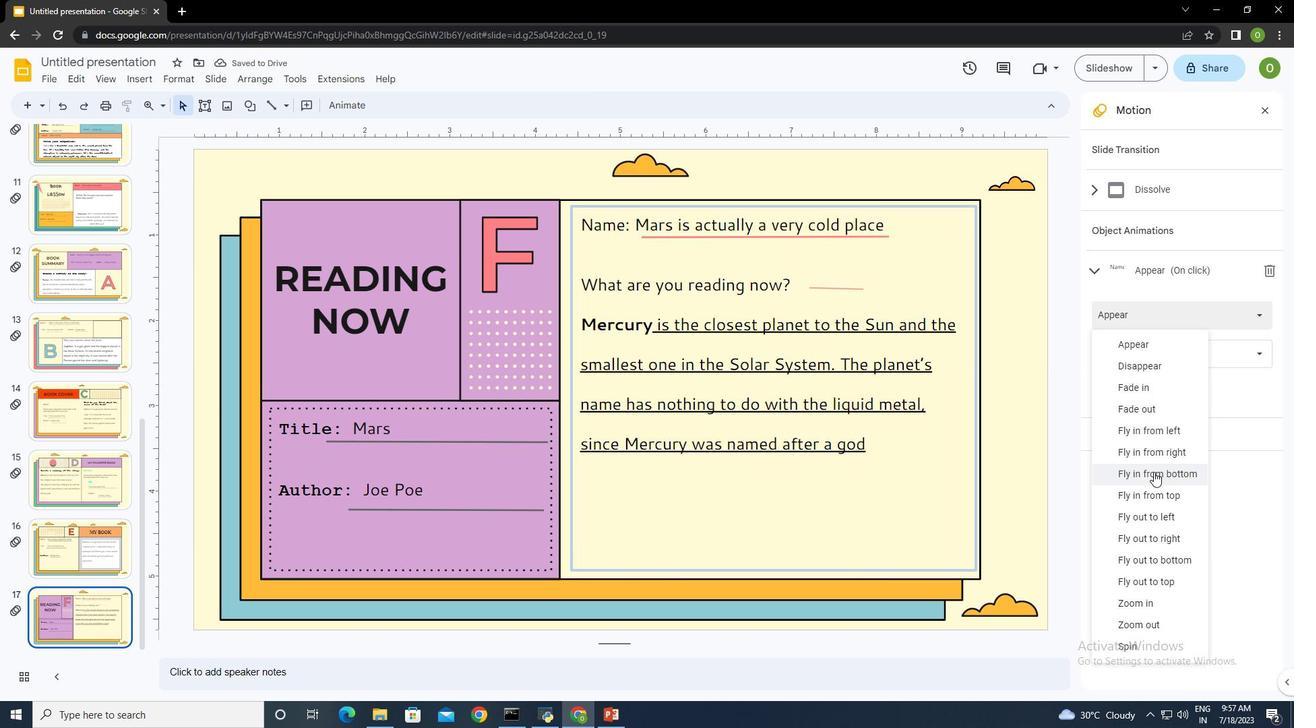 
Action: Mouse scrolled (1154, 471) with delta (0, 0)
Screenshot: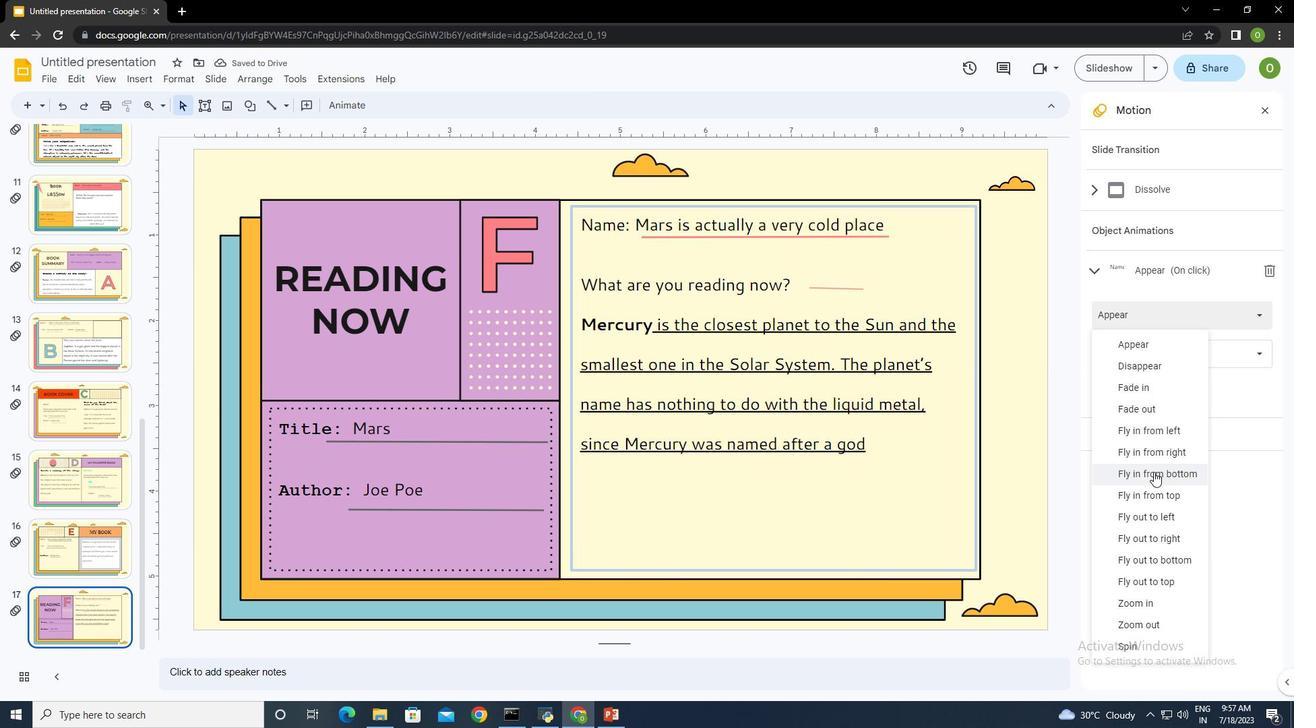 
Action: Mouse moved to (1159, 448)
Screenshot: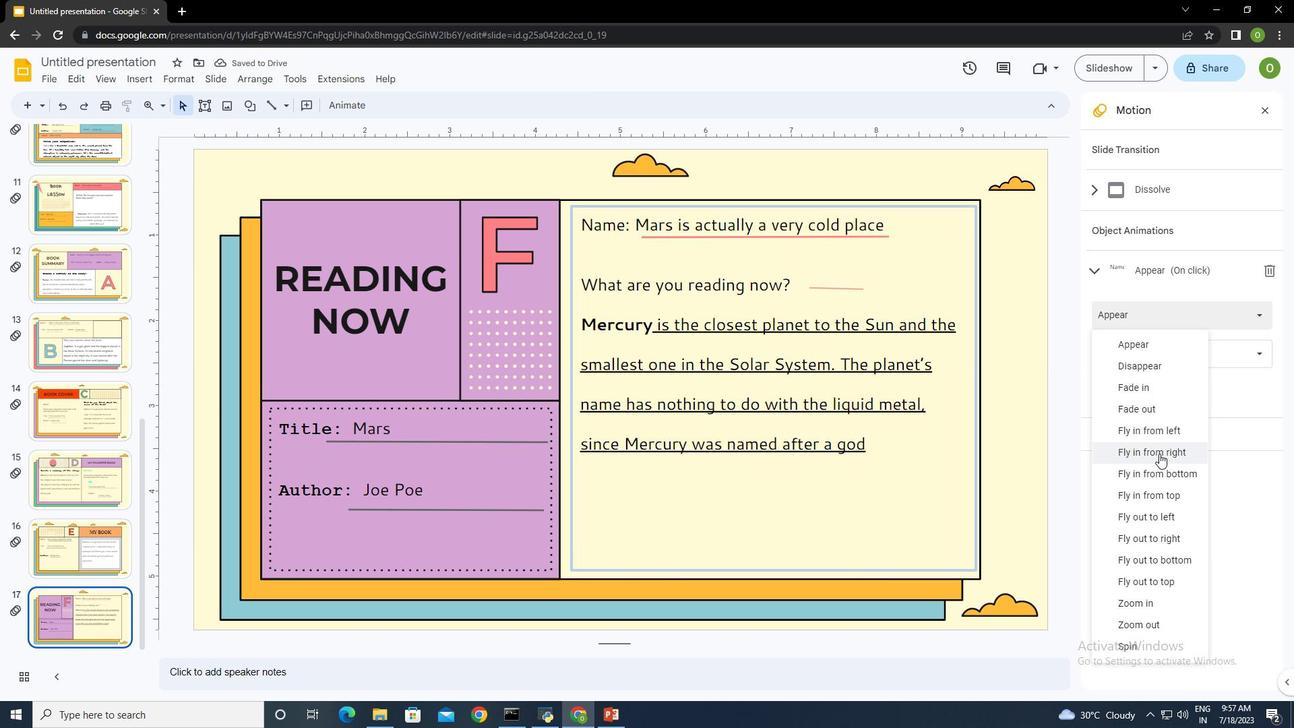 
Action: Mouse pressed left at (1159, 448)
Screenshot: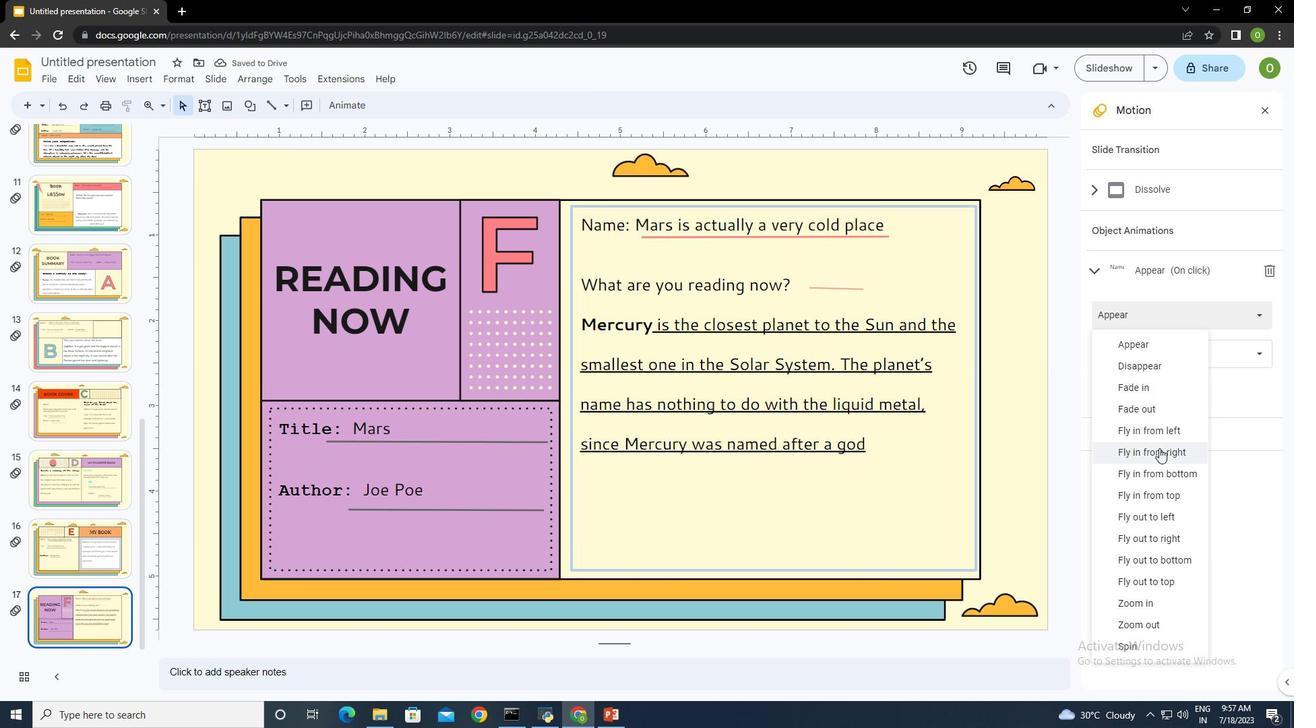
Action: Mouse moved to (1182, 419)
Screenshot: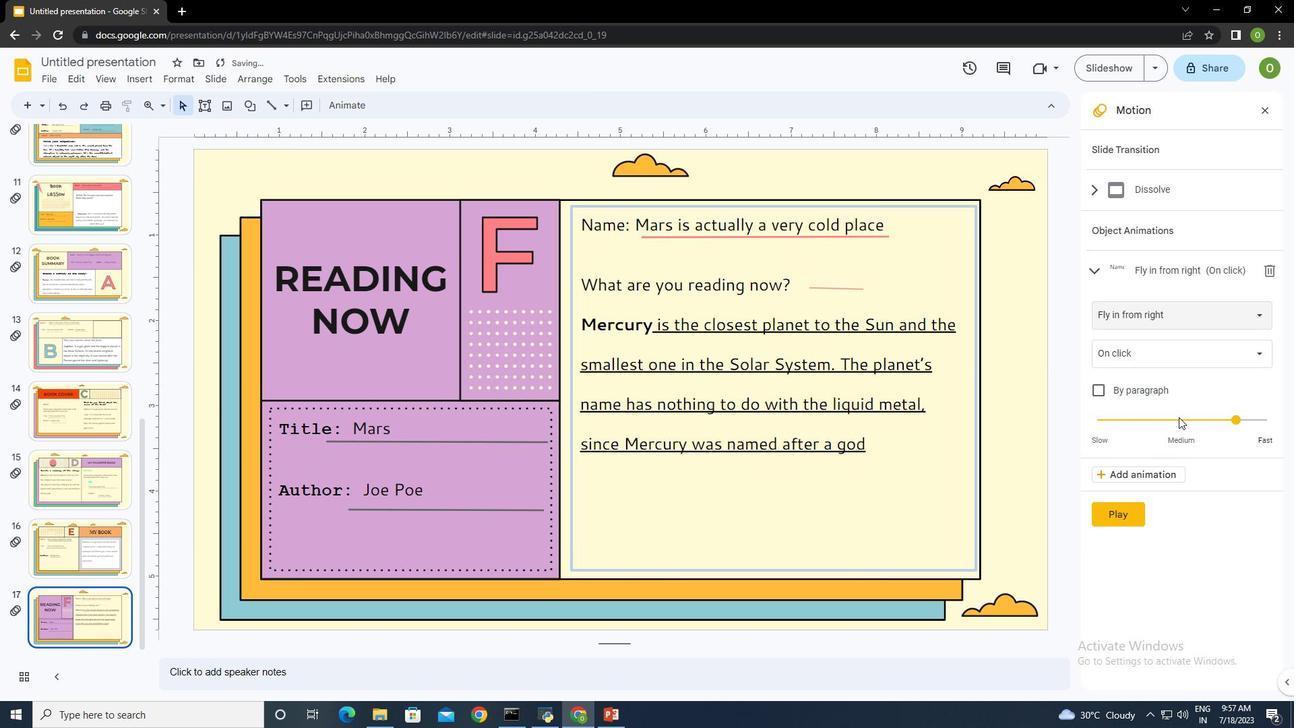 
Action: Mouse pressed left at (1182, 419)
Screenshot: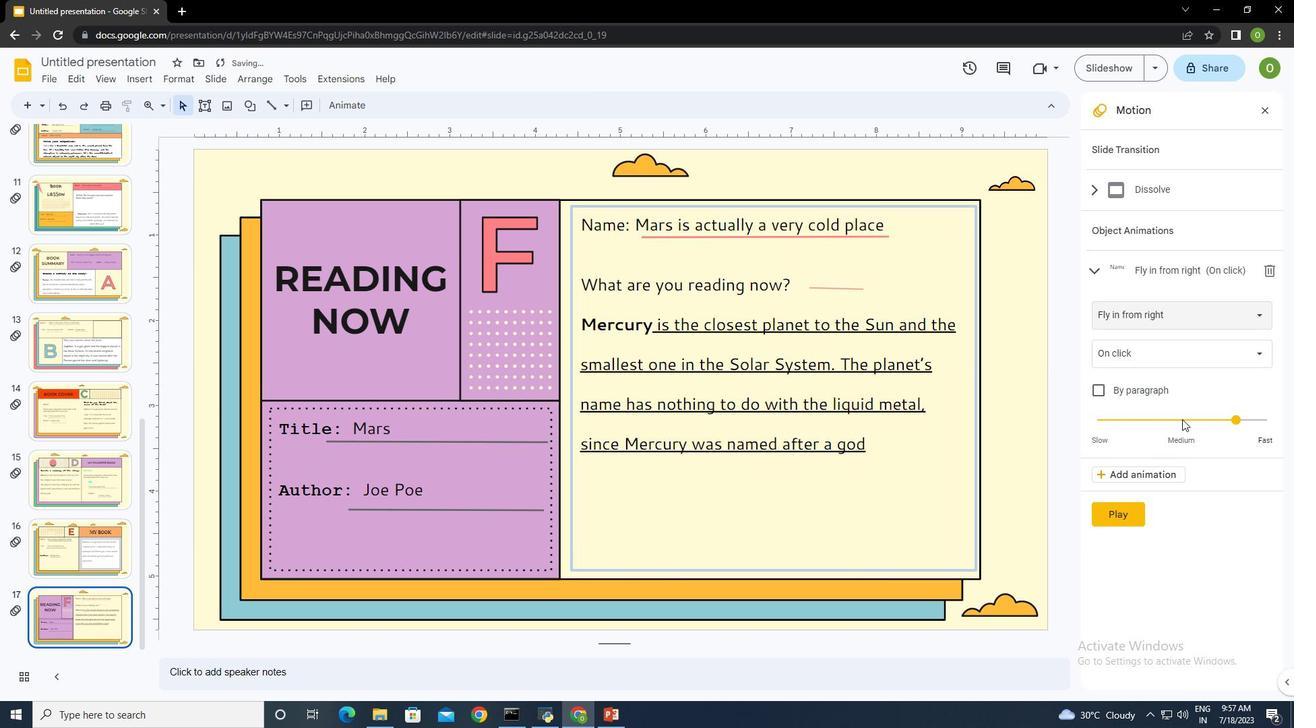 
Action: Mouse pressed left at (1182, 419)
Screenshot: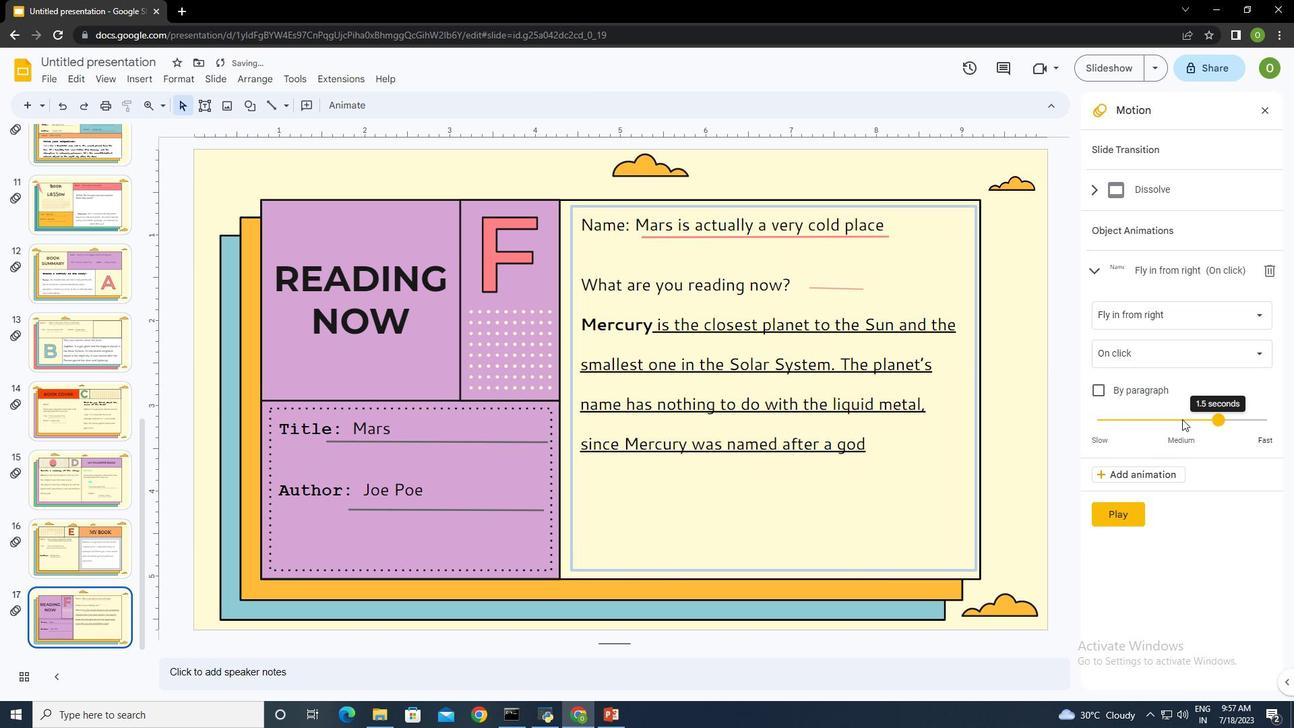 
Action: Mouse moved to (1138, 349)
Screenshot: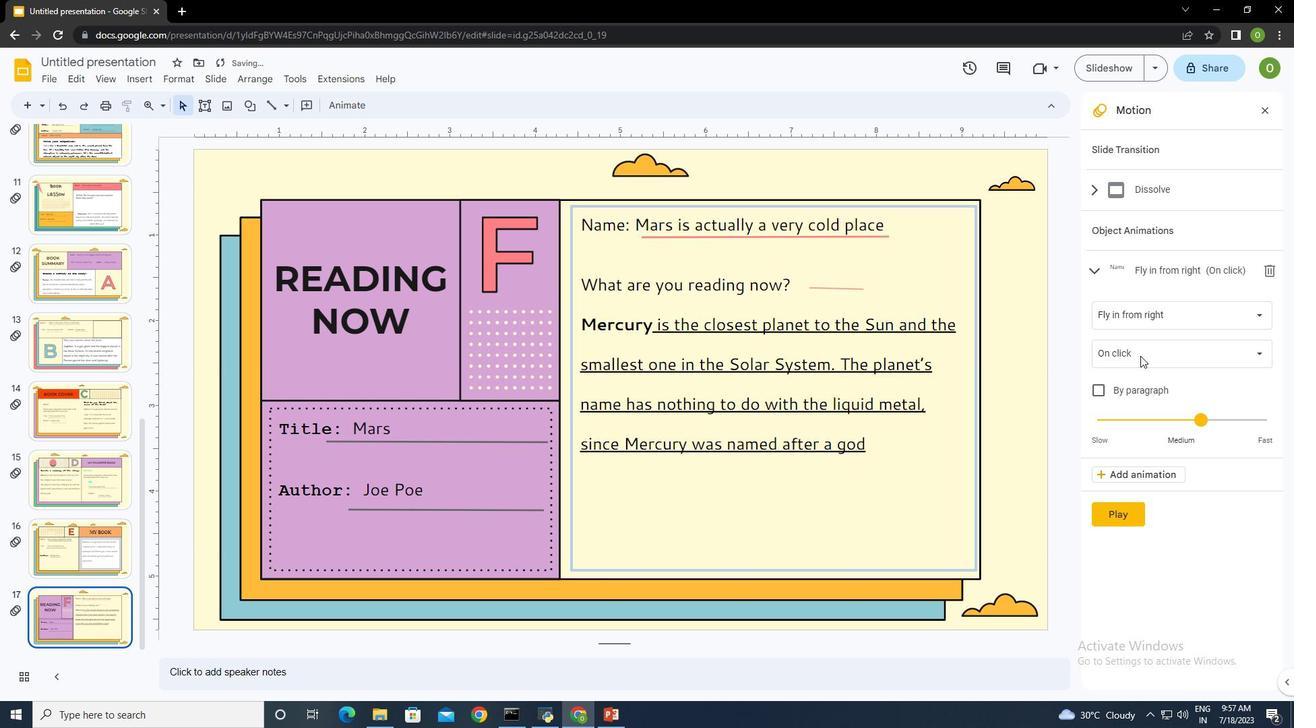
Action: Mouse pressed left at (1138, 349)
Screenshot: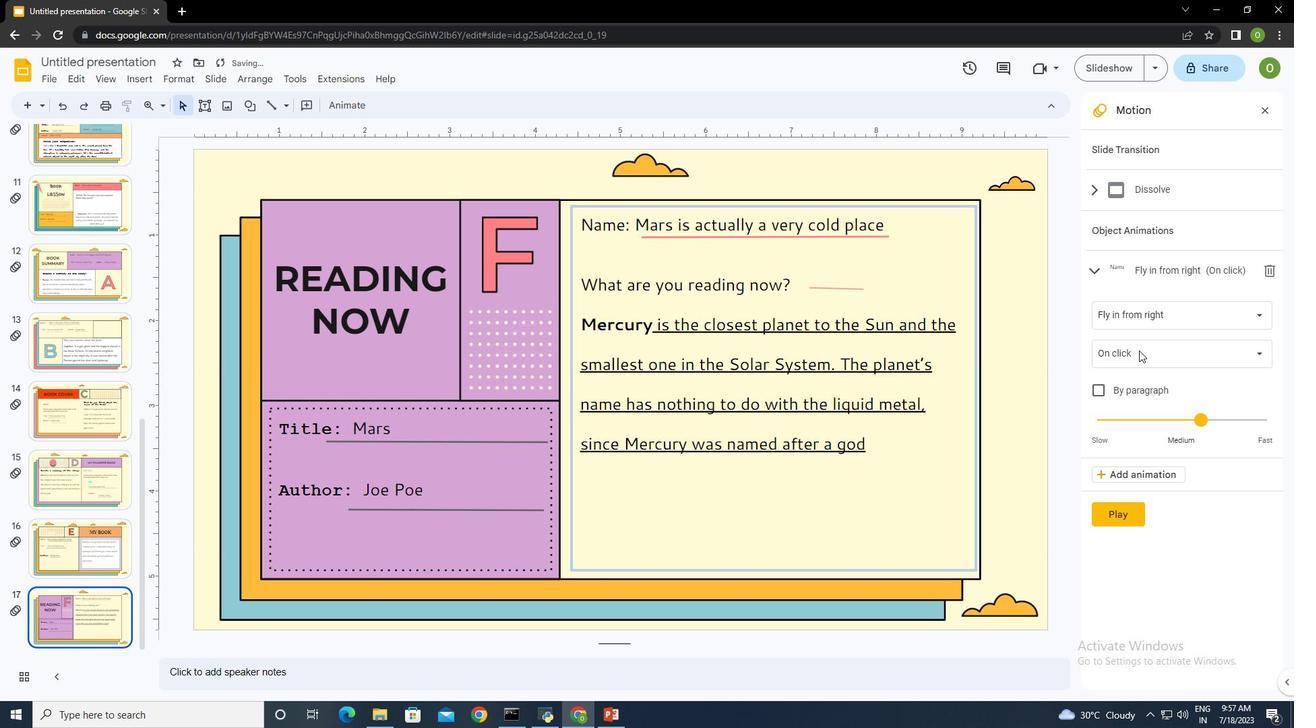 
Action: Mouse moved to (1144, 356)
Screenshot: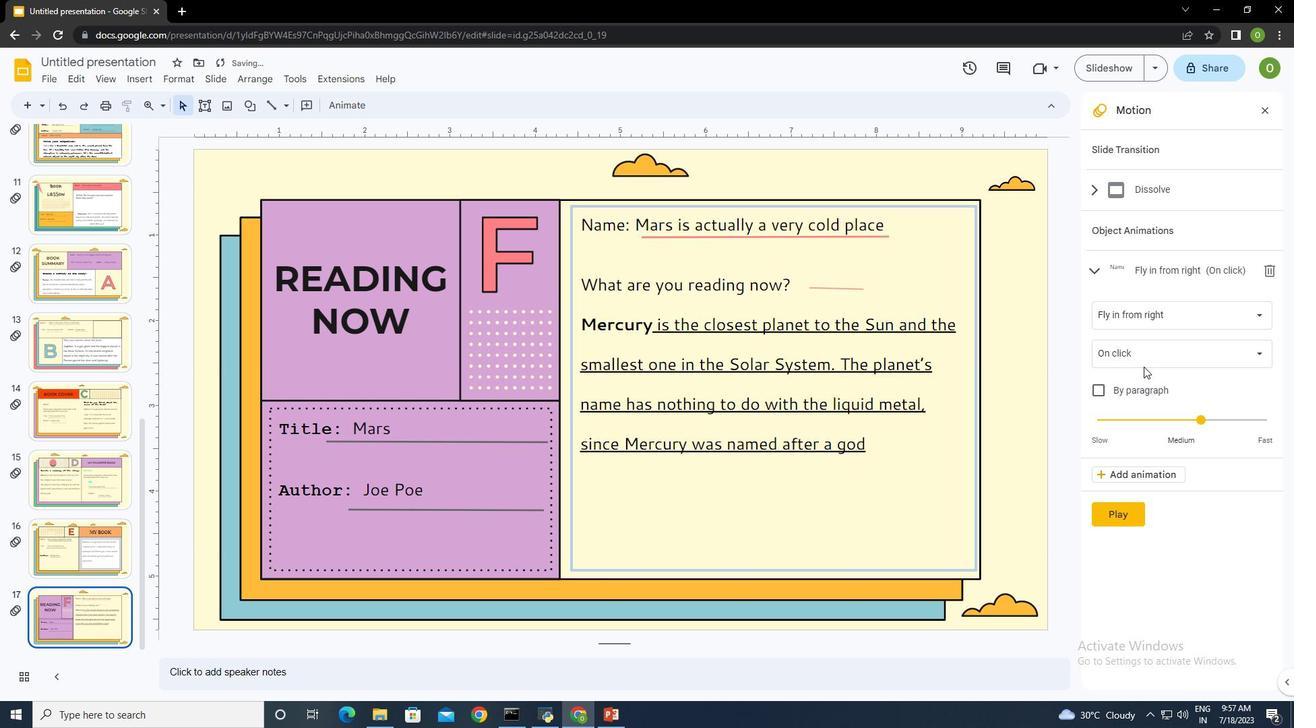 
Action: Mouse pressed left at (1144, 356)
Screenshot: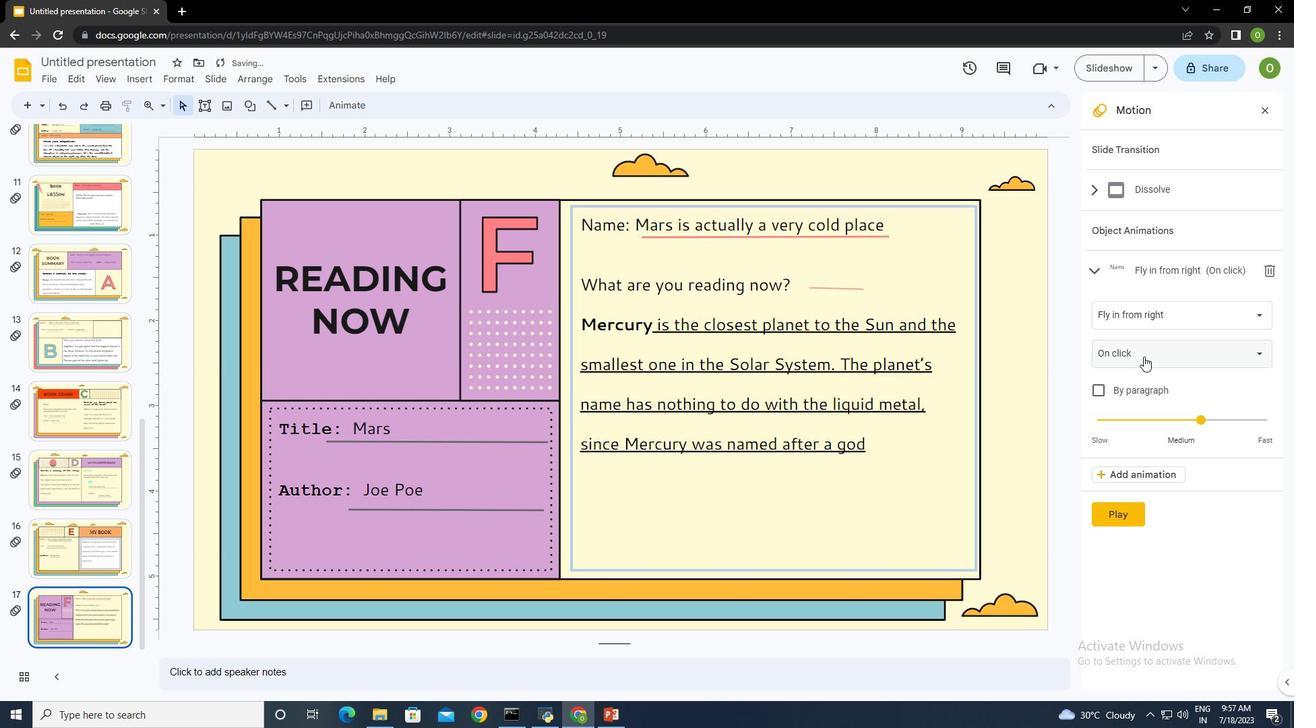 
Action: Mouse moved to (1152, 405)
Screenshot: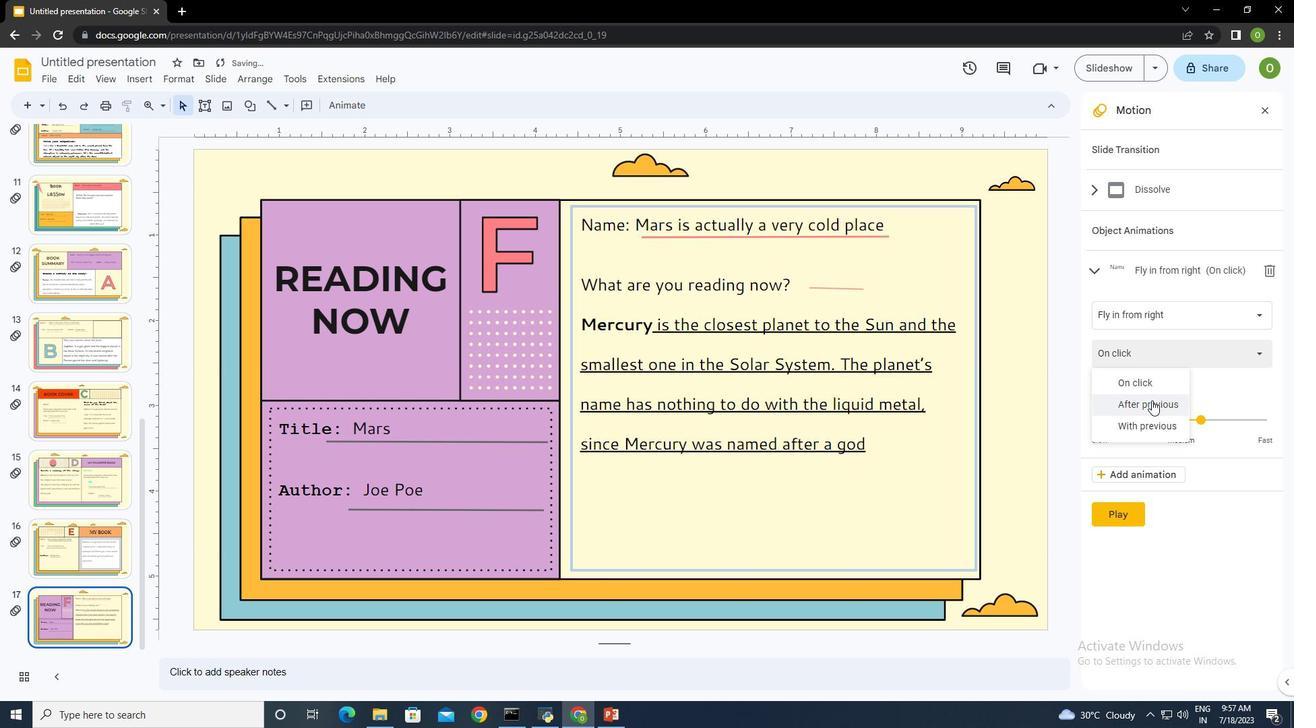 
Action: Mouse pressed left at (1152, 405)
Screenshot: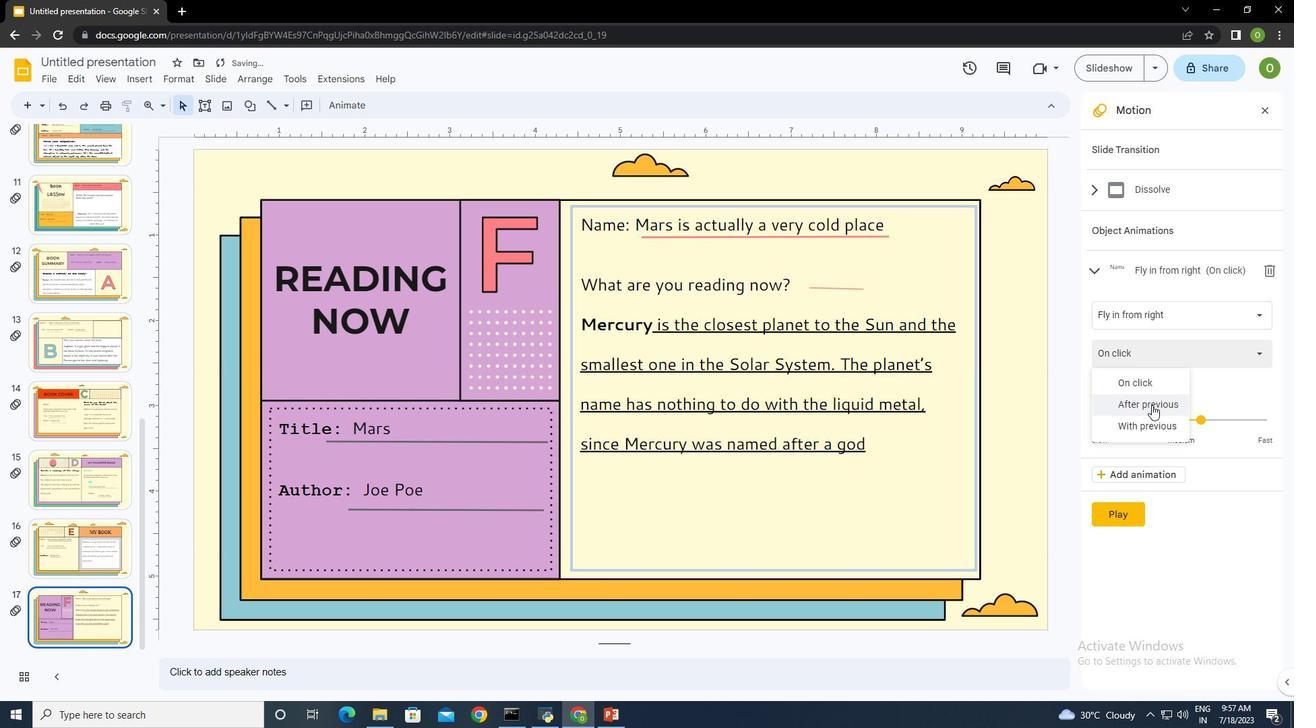 
Action: Mouse moved to (1119, 515)
Screenshot: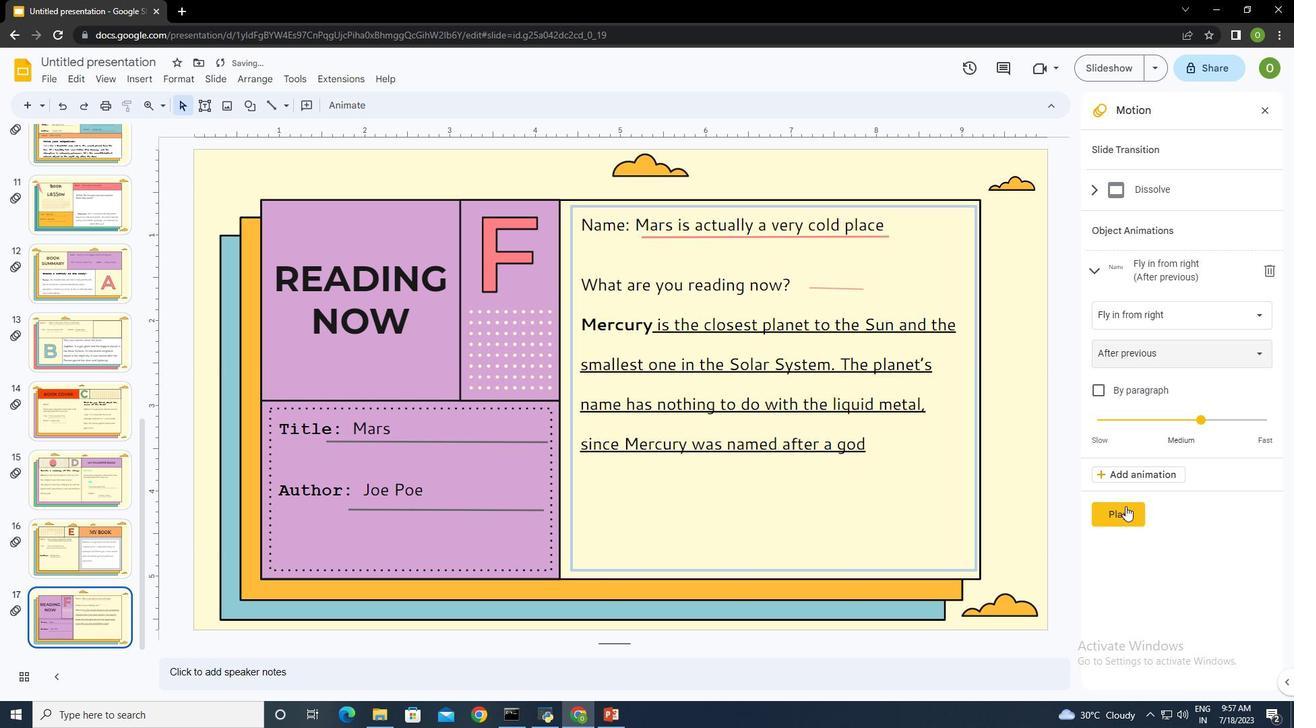 
Action: Mouse pressed left at (1119, 515)
Screenshot: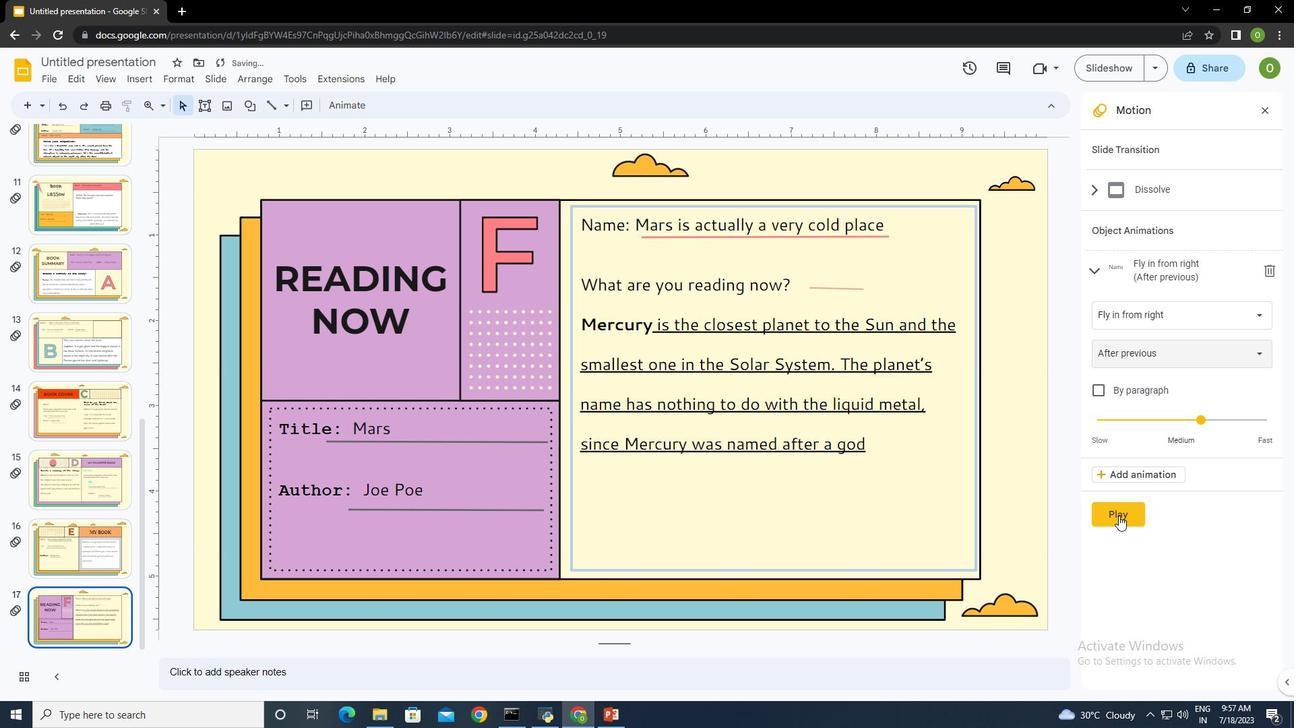 
Action: Mouse moved to (1263, 109)
Screenshot: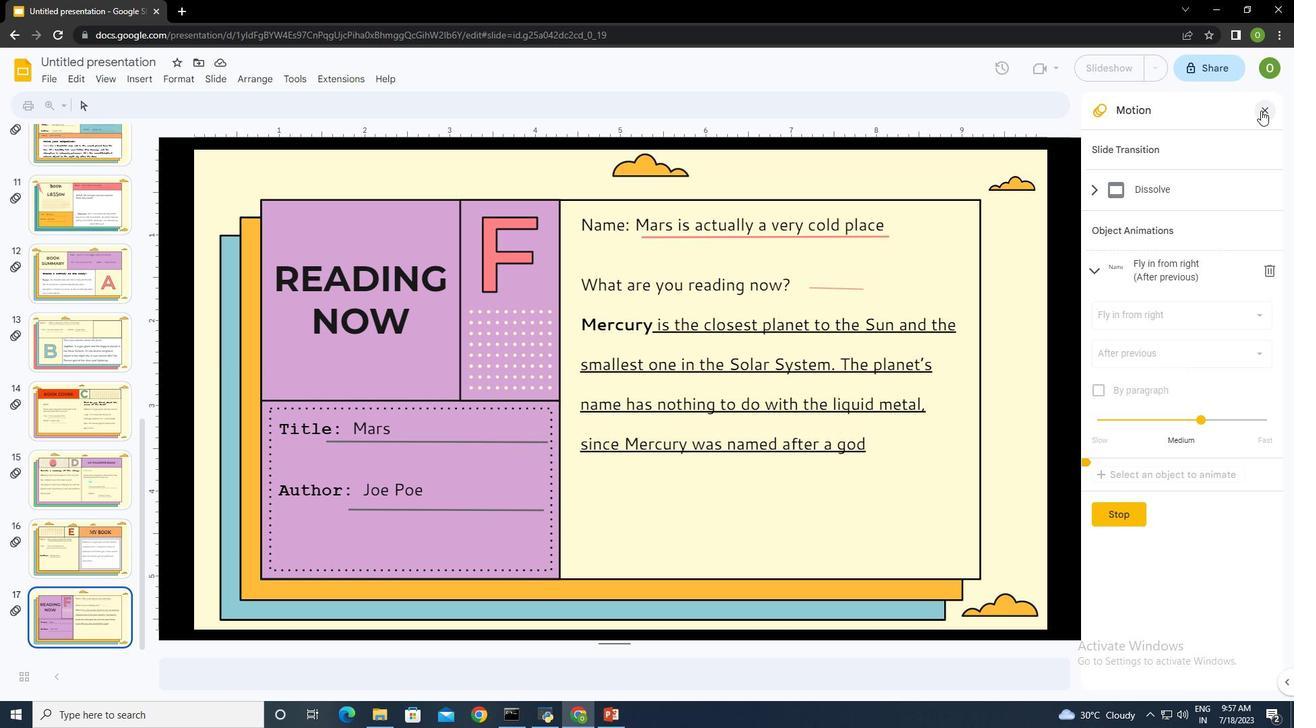 
Action: Mouse pressed left at (1263, 109)
Screenshot: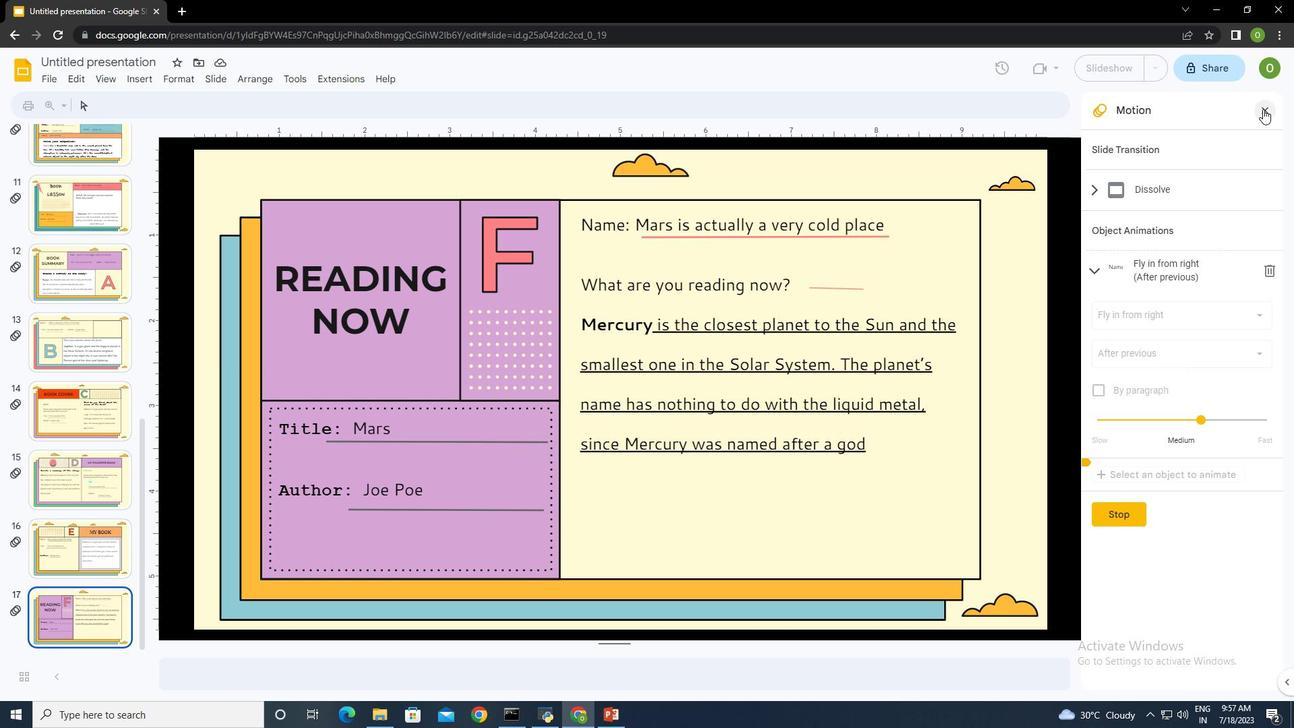 
Action: Mouse moved to (791, 625)
Screenshot: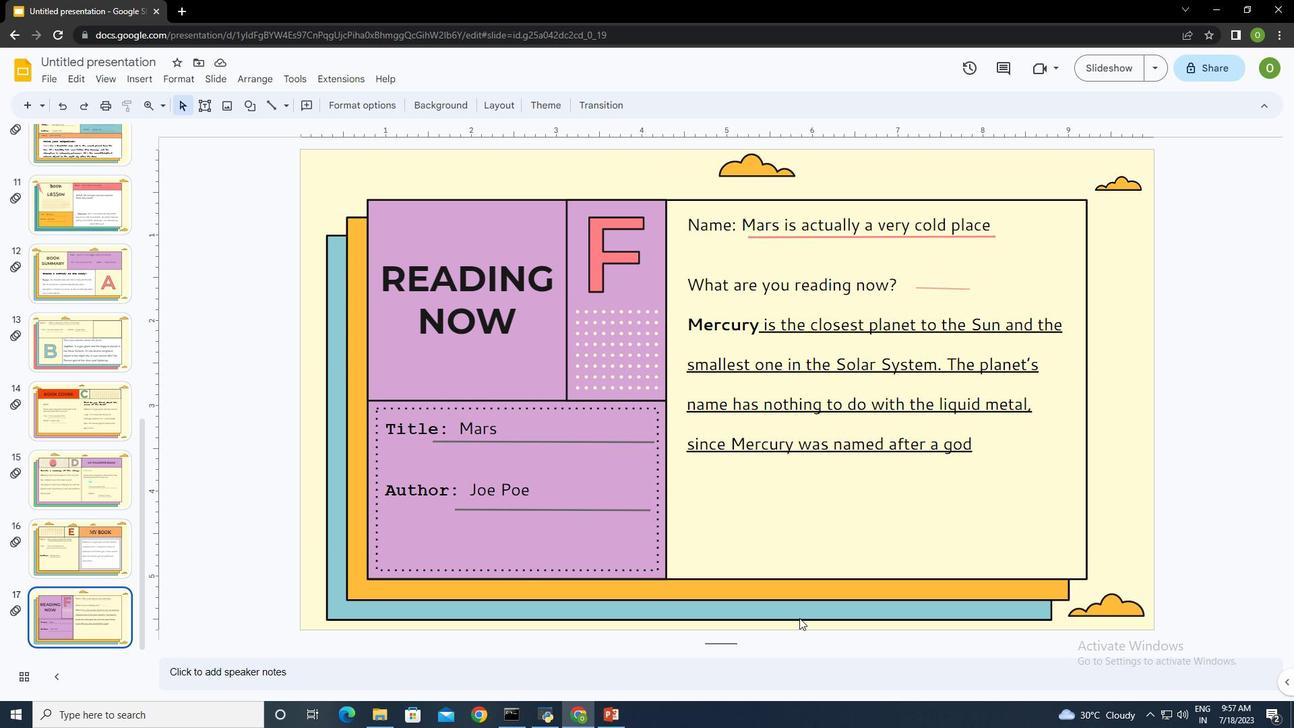 
